 Task: Play online Dominion games in easy mode.
Action: Mouse moved to (350, 587)
Screenshot: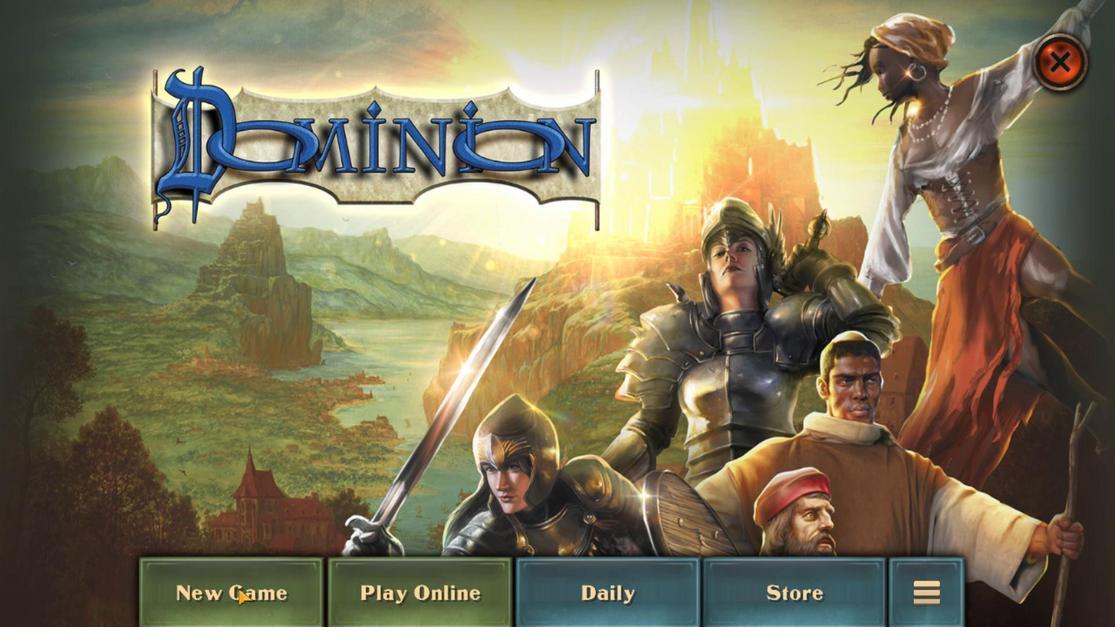 
Action: Mouse pressed left at (350, 587)
Screenshot: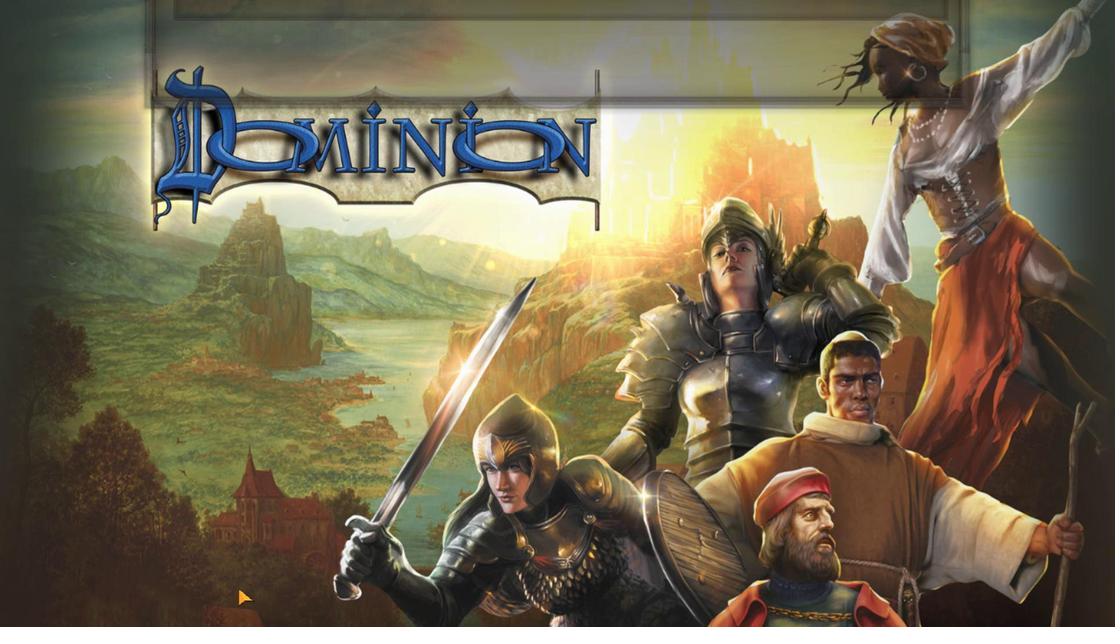 
Action: Mouse moved to (602, 280)
Screenshot: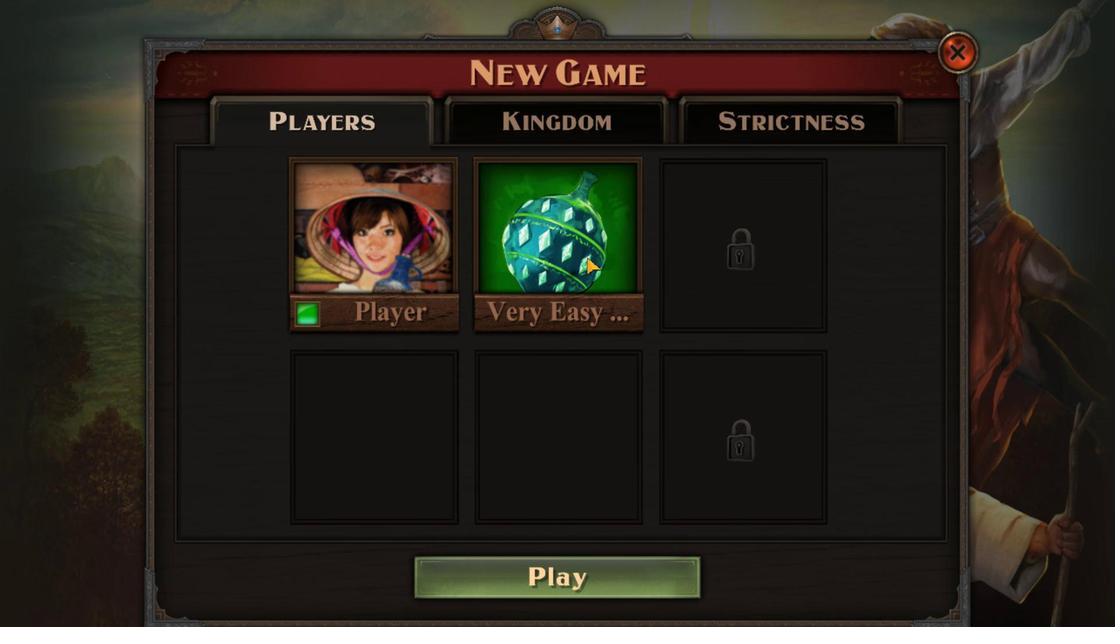 
Action: Mouse pressed left at (602, 280)
Screenshot: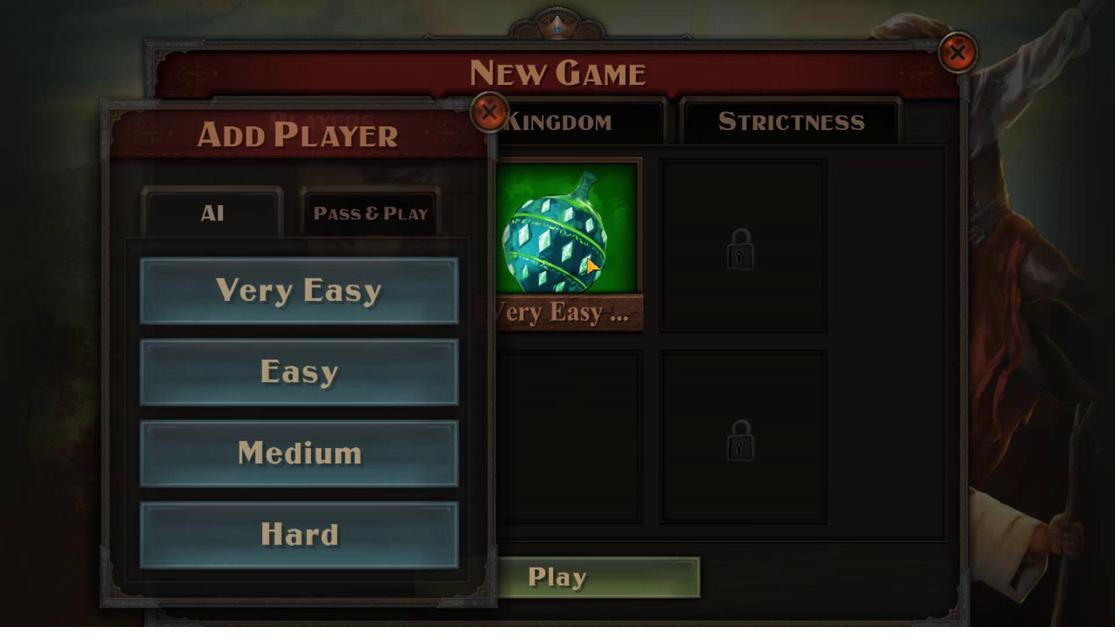 
Action: Mouse moved to (478, 375)
Screenshot: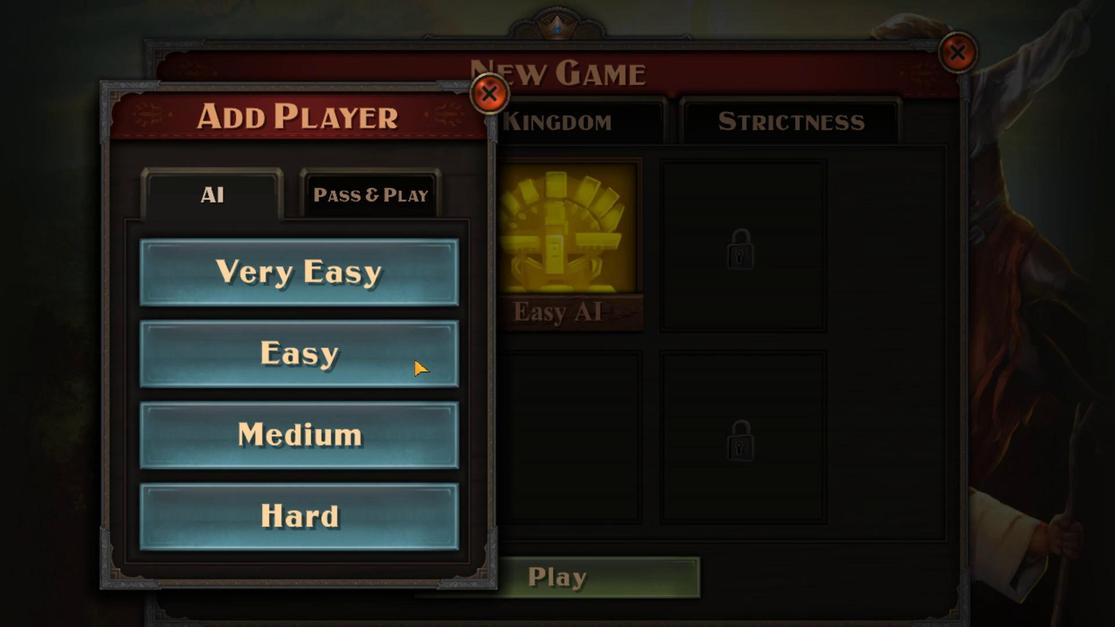 
Action: Mouse pressed left at (478, 375)
Screenshot: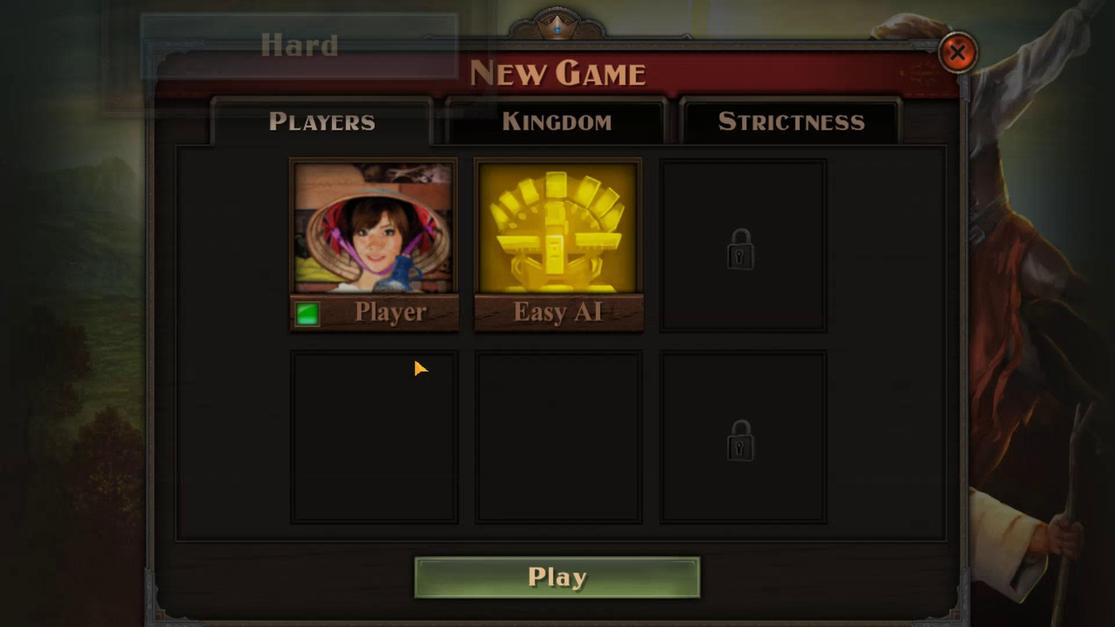 
Action: Mouse moved to (632, 578)
Screenshot: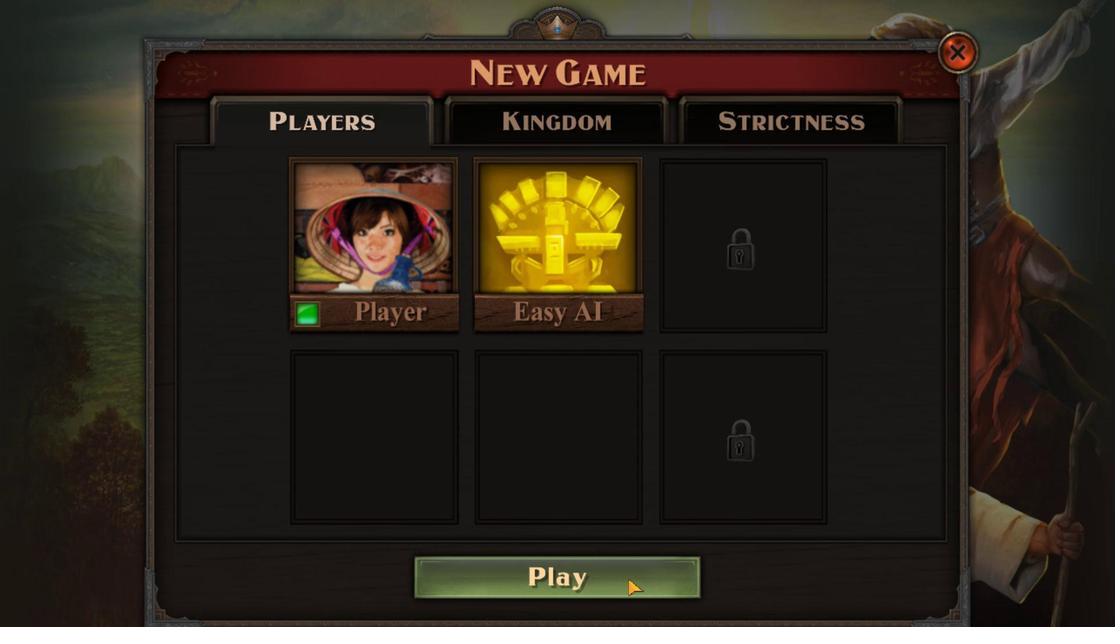 
Action: Mouse pressed left at (632, 578)
Screenshot: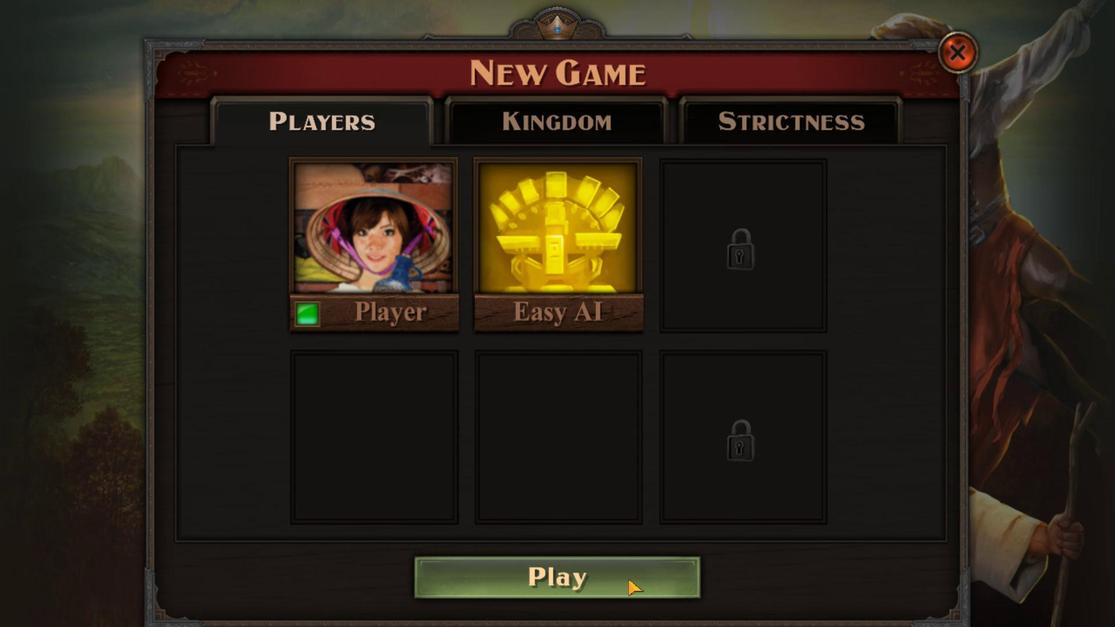 
Action: Mouse moved to (587, 548)
Screenshot: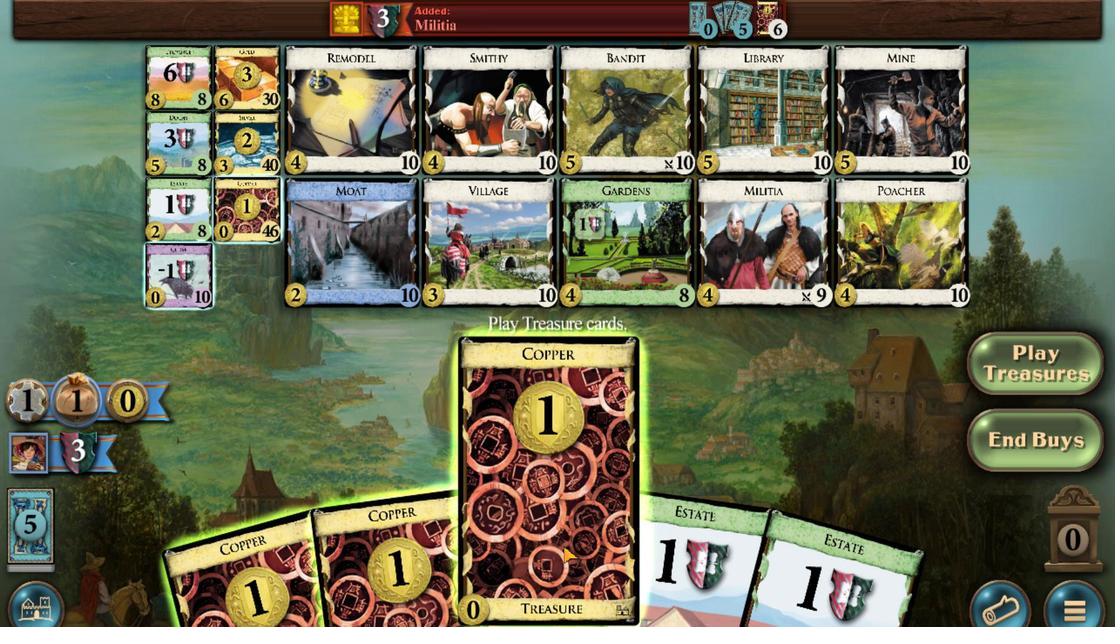 
Action: Mouse scrolled (587, 548) with delta (0, 0)
Screenshot: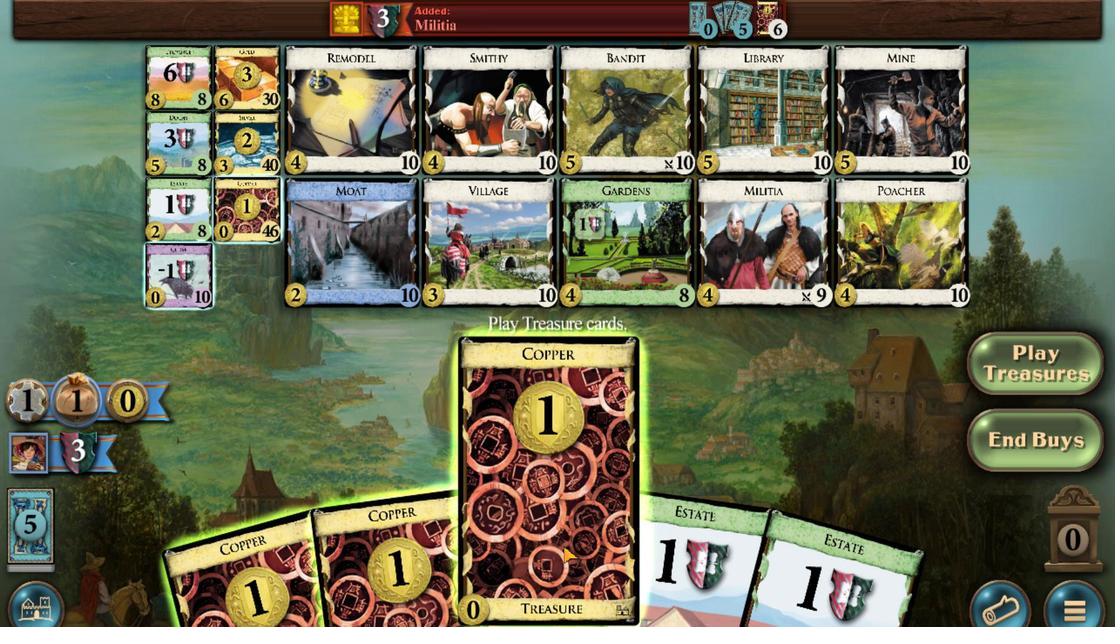 
Action: Mouse moved to (499, 562)
Screenshot: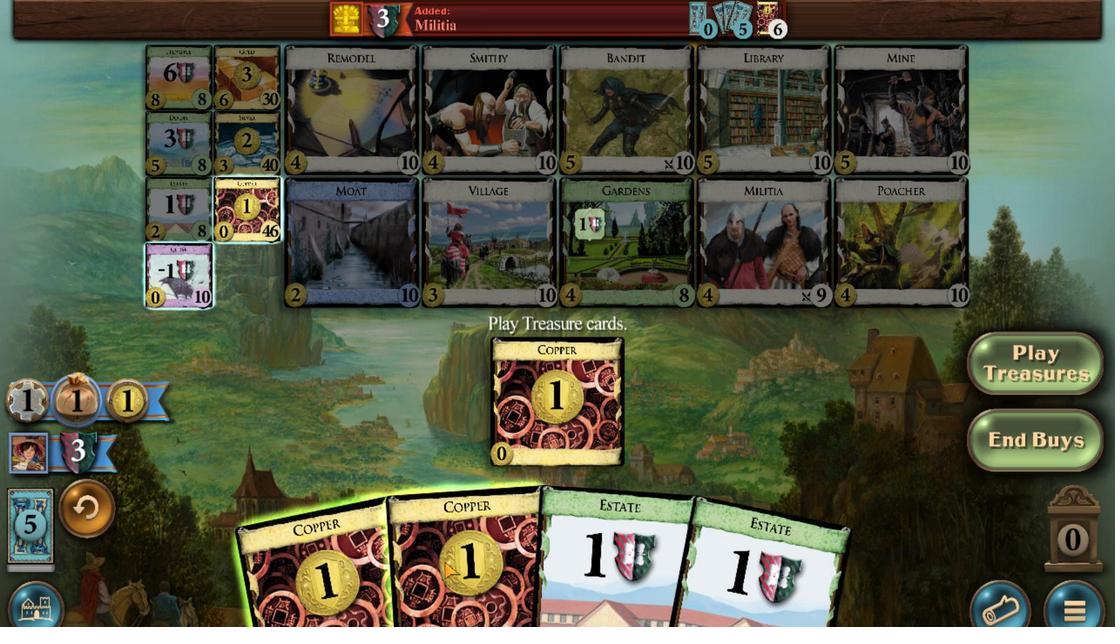 
Action: Mouse scrolled (499, 562) with delta (0, 0)
Screenshot: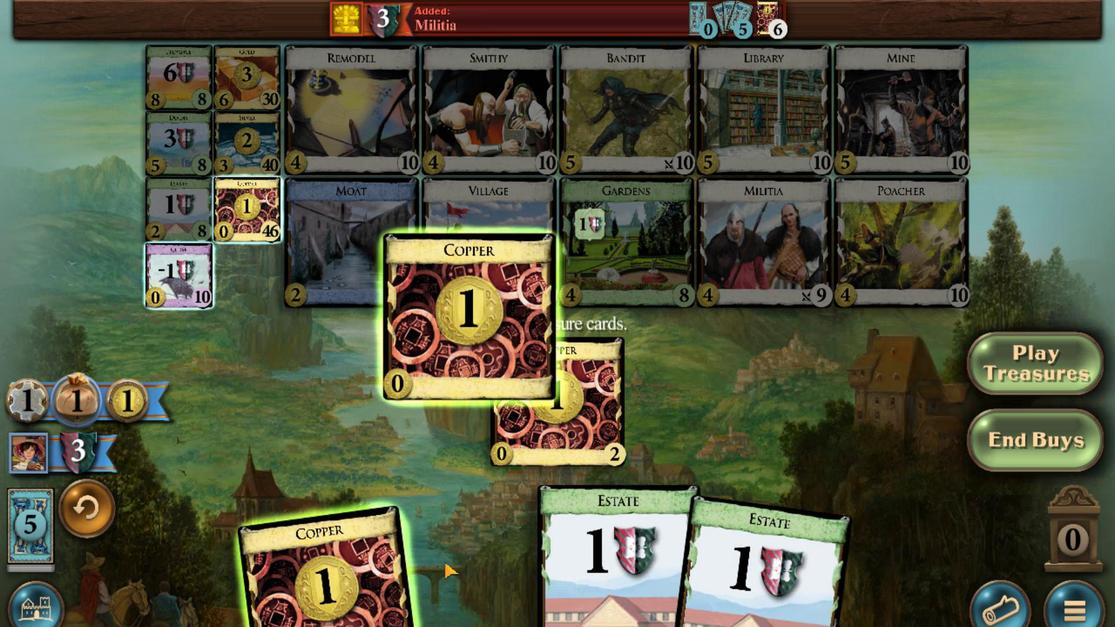 
Action: Mouse moved to (442, 589)
Screenshot: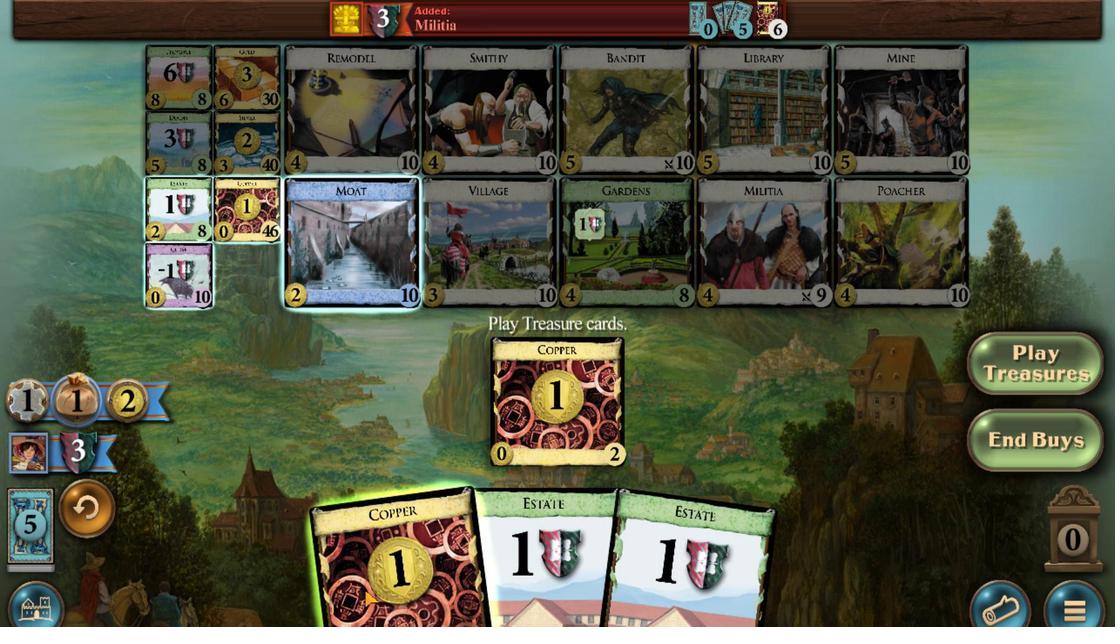 
Action: Mouse scrolled (442, 588) with delta (0, 0)
Screenshot: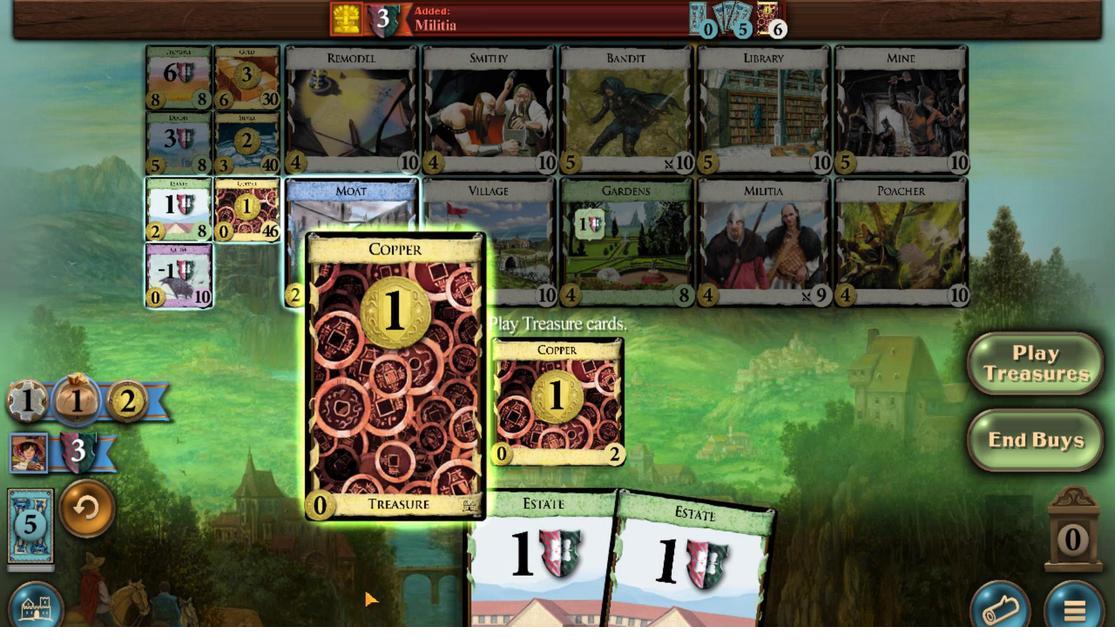 
Action: Mouse moved to (356, 182)
Screenshot: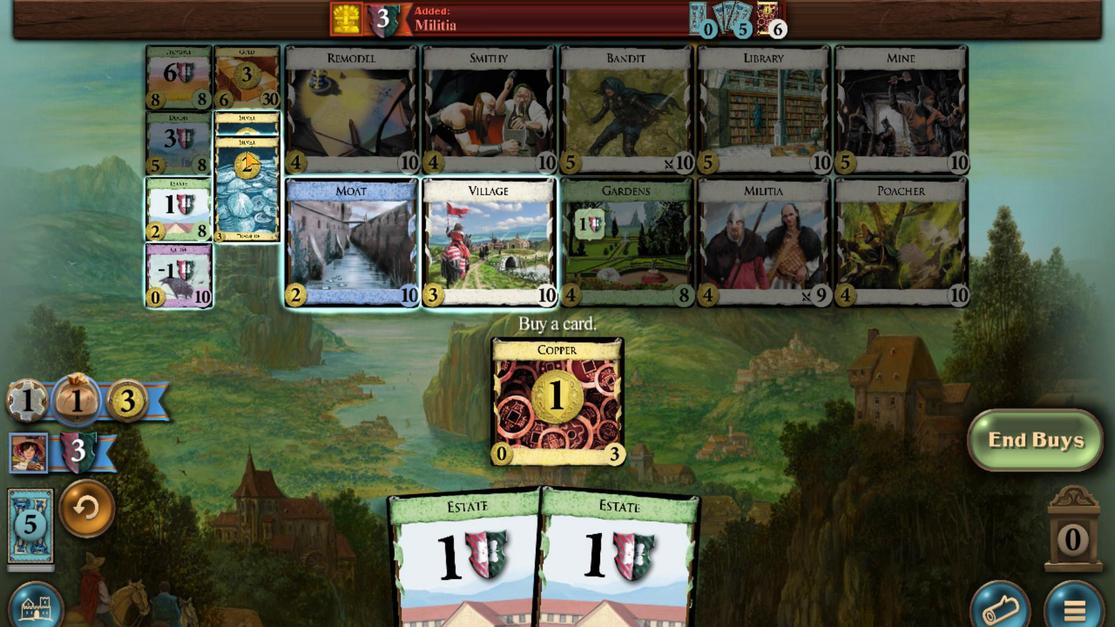 
Action: Mouse scrolled (356, 182) with delta (0, 0)
Screenshot: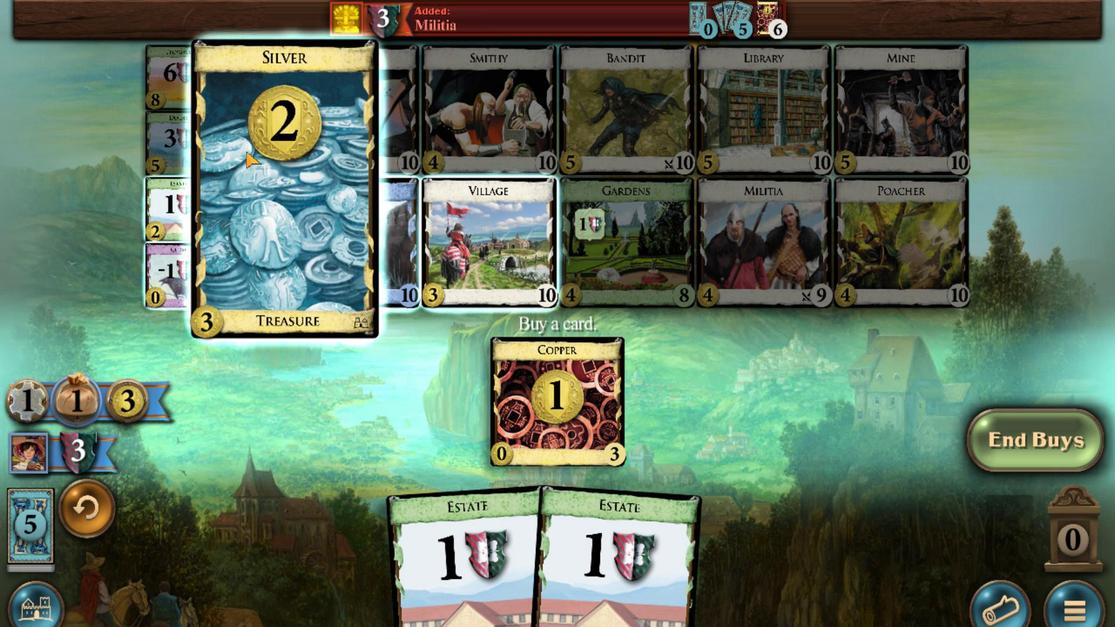 
Action: Mouse scrolled (356, 182) with delta (0, 0)
Screenshot: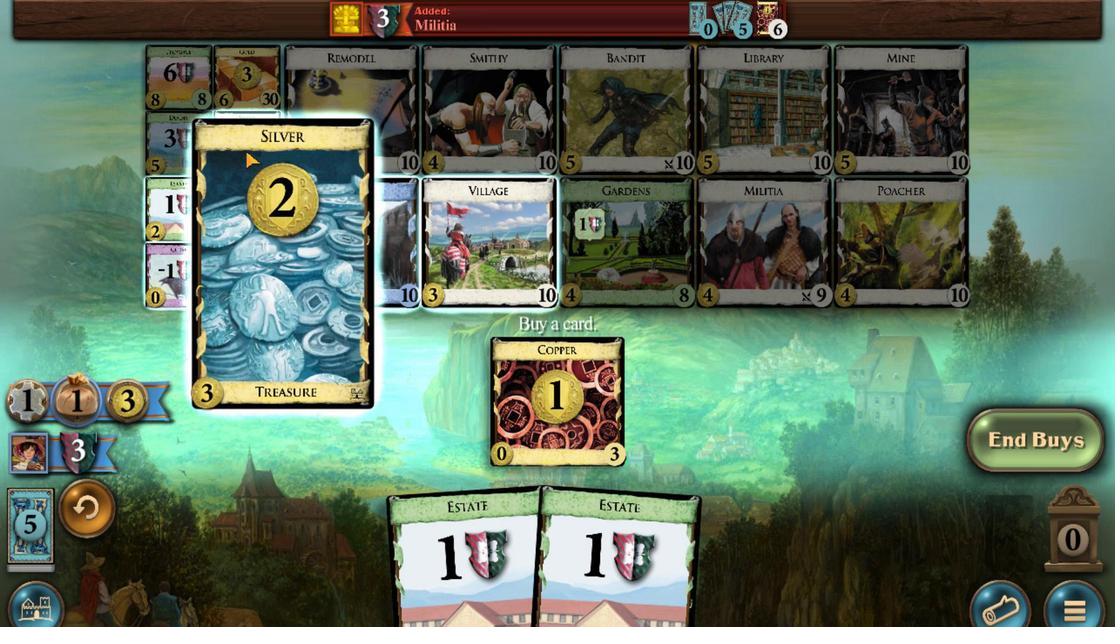 
Action: Mouse scrolled (356, 182) with delta (0, 0)
Screenshot: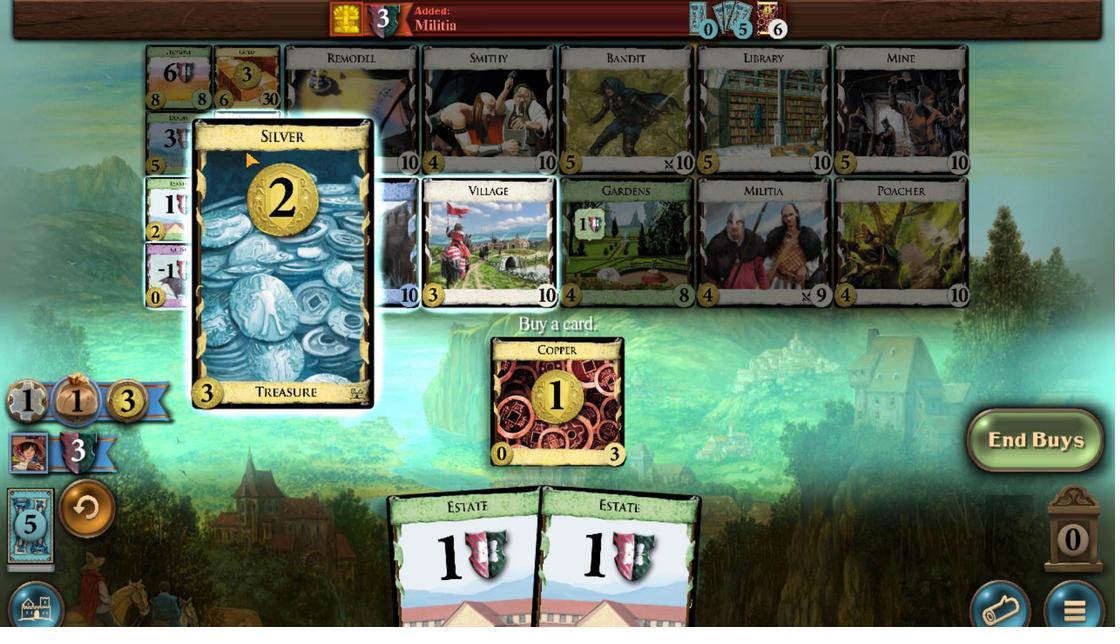 
Action: Mouse scrolled (356, 182) with delta (0, 0)
Screenshot: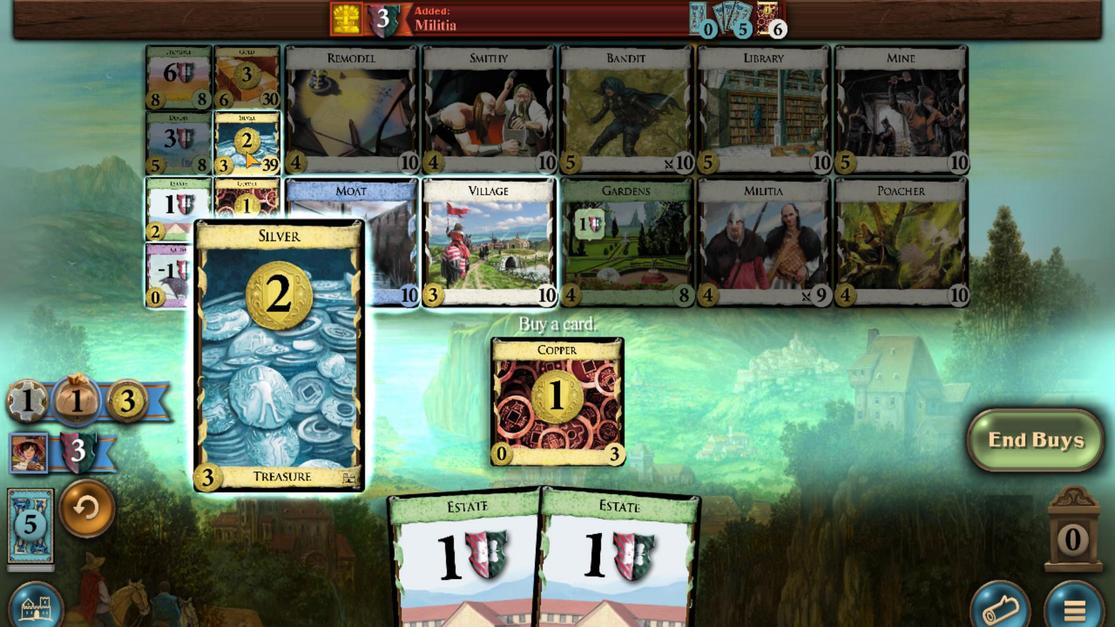 
Action: Mouse scrolled (356, 182) with delta (0, 0)
Screenshot: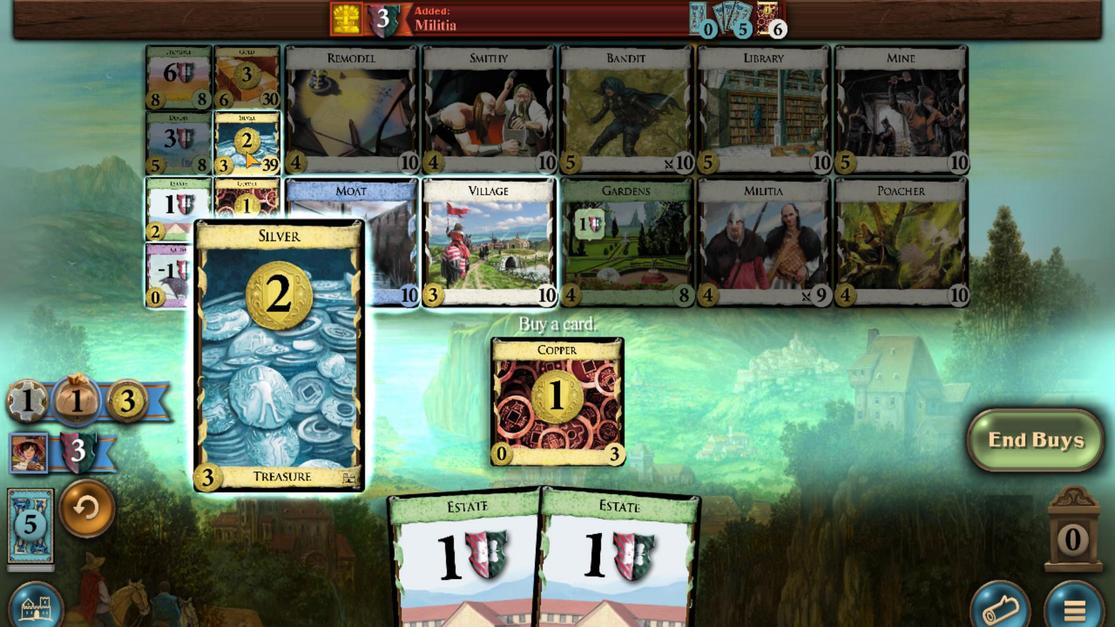 
Action: Mouse scrolled (356, 182) with delta (0, 0)
Screenshot: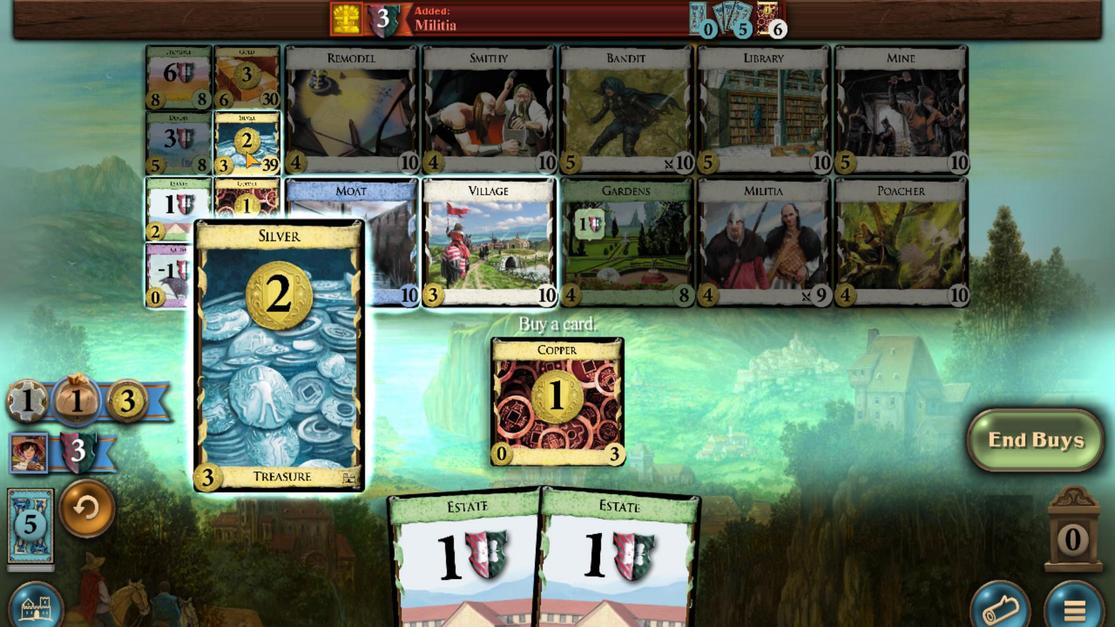 
Action: Mouse scrolled (356, 182) with delta (0, 0)
Screenshot: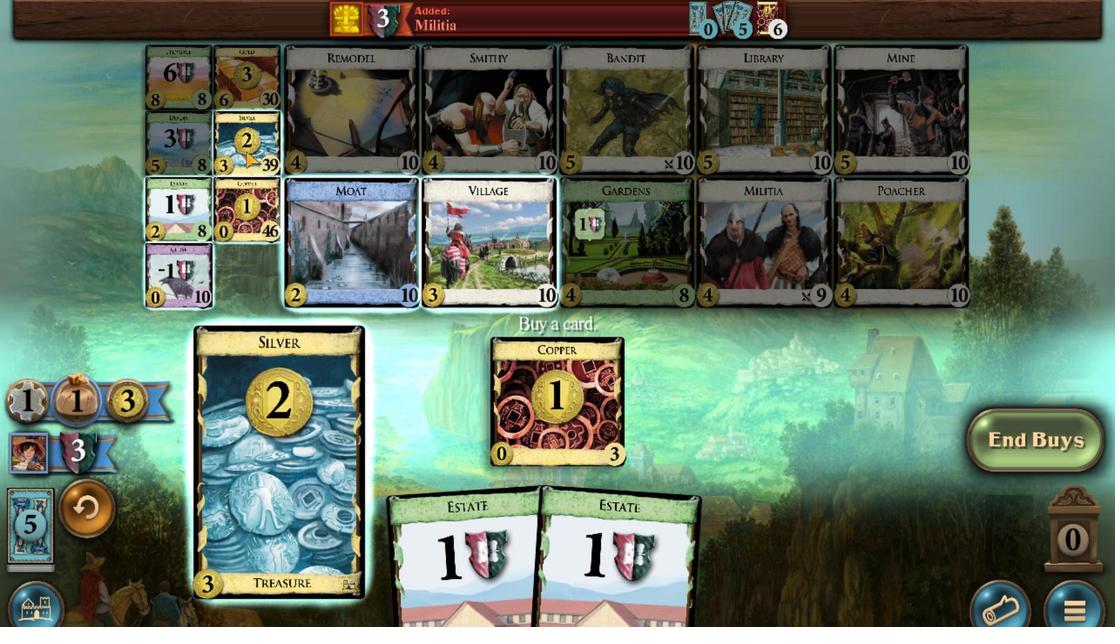 
Action: Mouse scrolled (356, 182) with delta (0, 0)
Screenshot: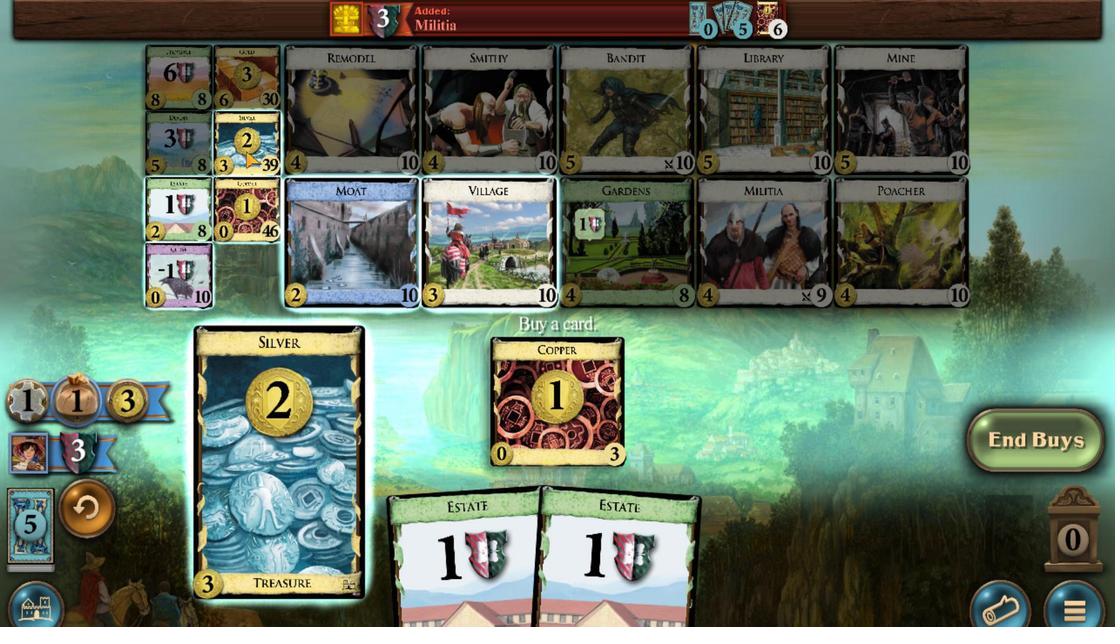 
Action: Mouse moved to (655, 575)
Screenshot: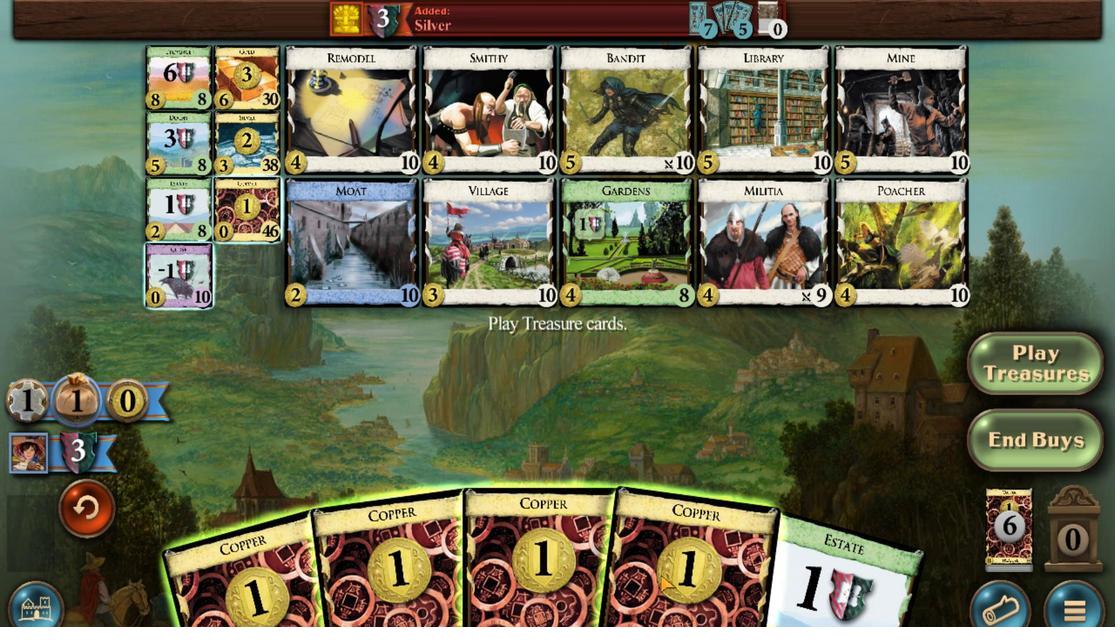 
Action: Mouse scrolled (655, 574) with delta (0, 0)
Screenshot: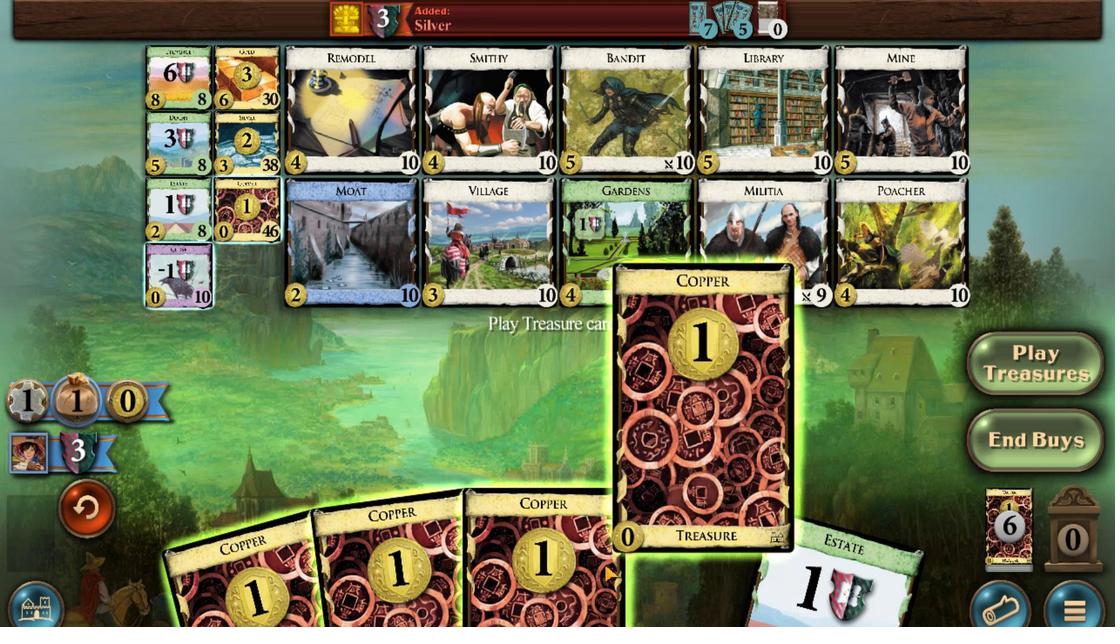 
Action: Mouse moved to (610, 565)
Screenshot: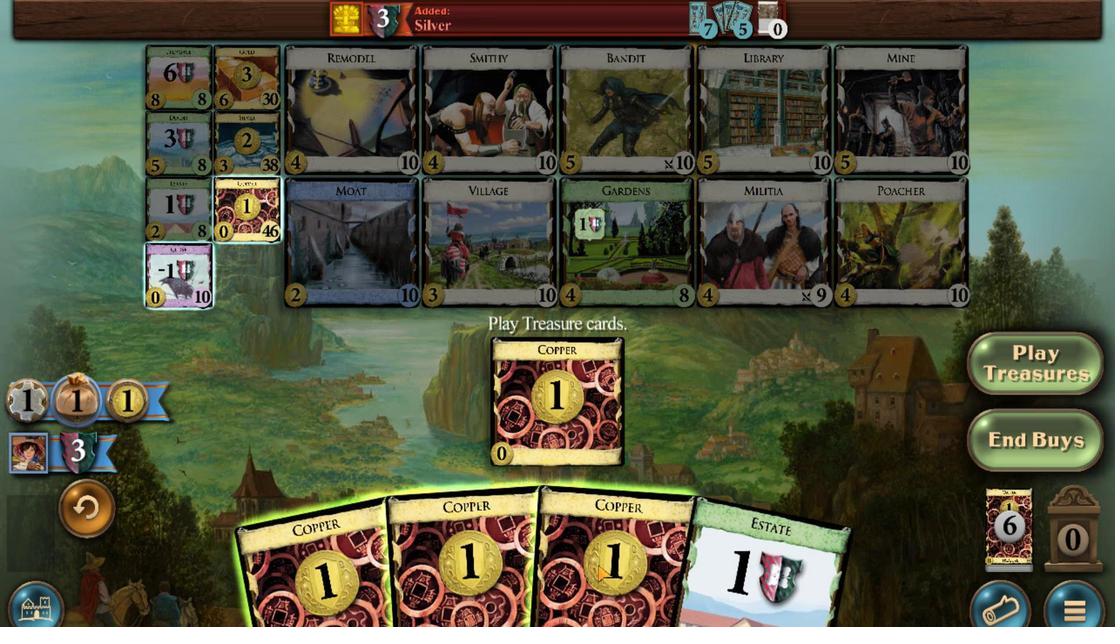
Action: Mouse scrolled (610, 565) with delta (0, 0)
Screenshot: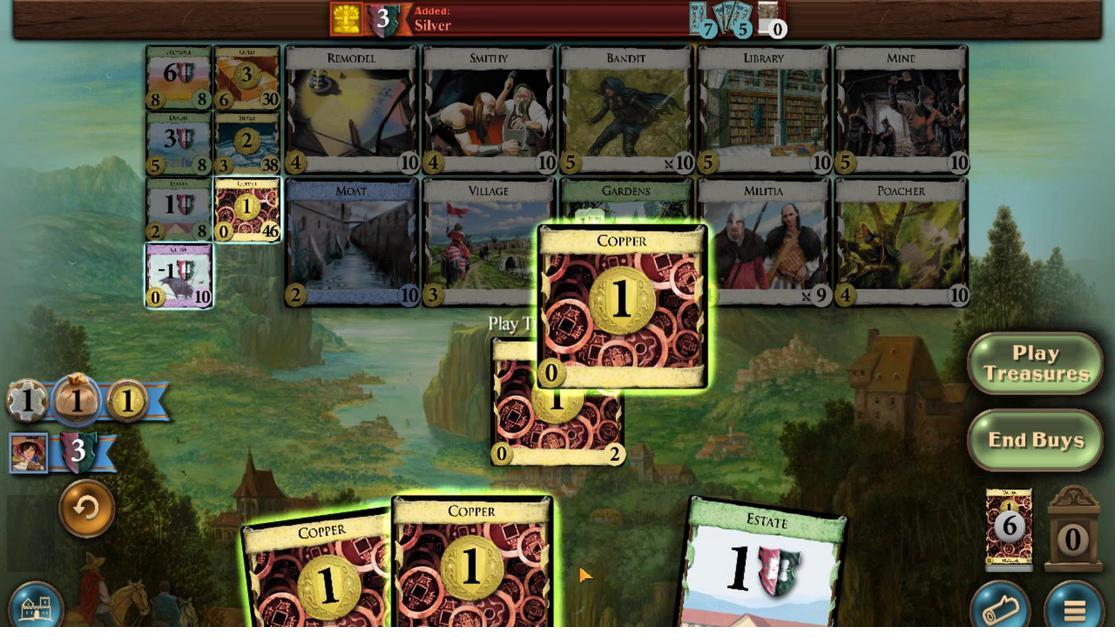 
Action: Mouse moved to (561, 581)
Screenshot: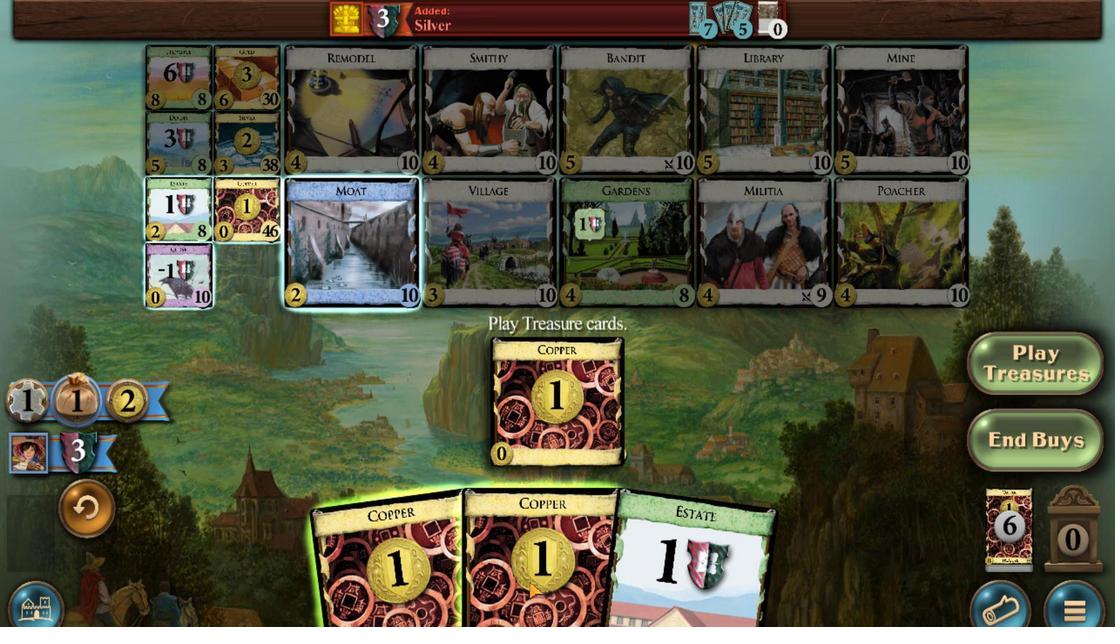 
Action: Mouse scrolled (561, 580) with delta (0, 0)
Screenshot: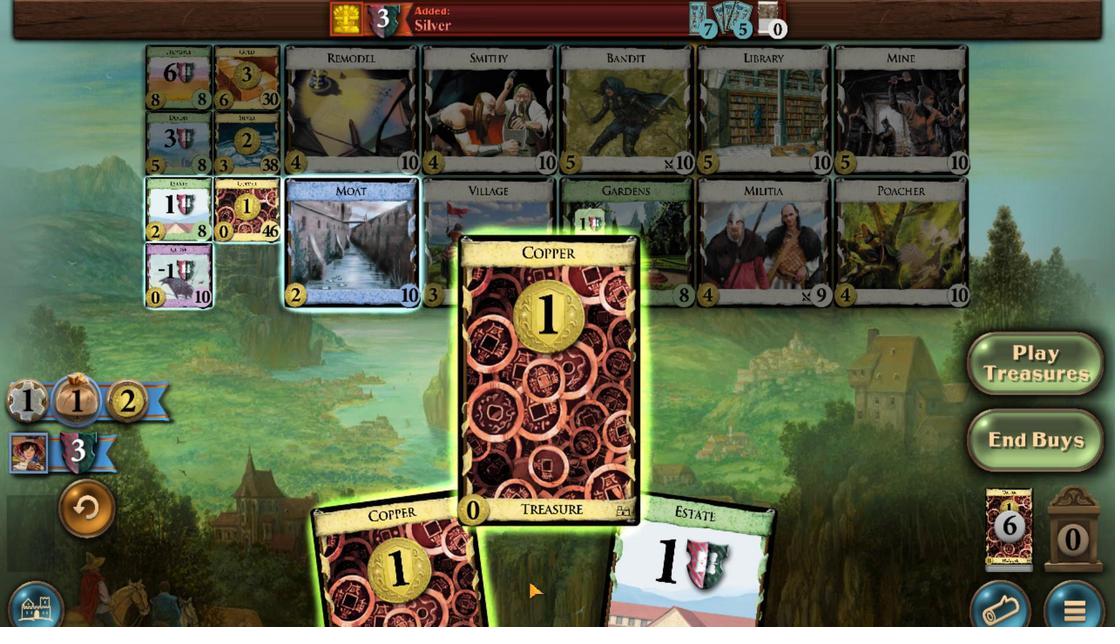 
Action: Mouse scrolled (561, 580) with delta (0, 0)
Screenshot: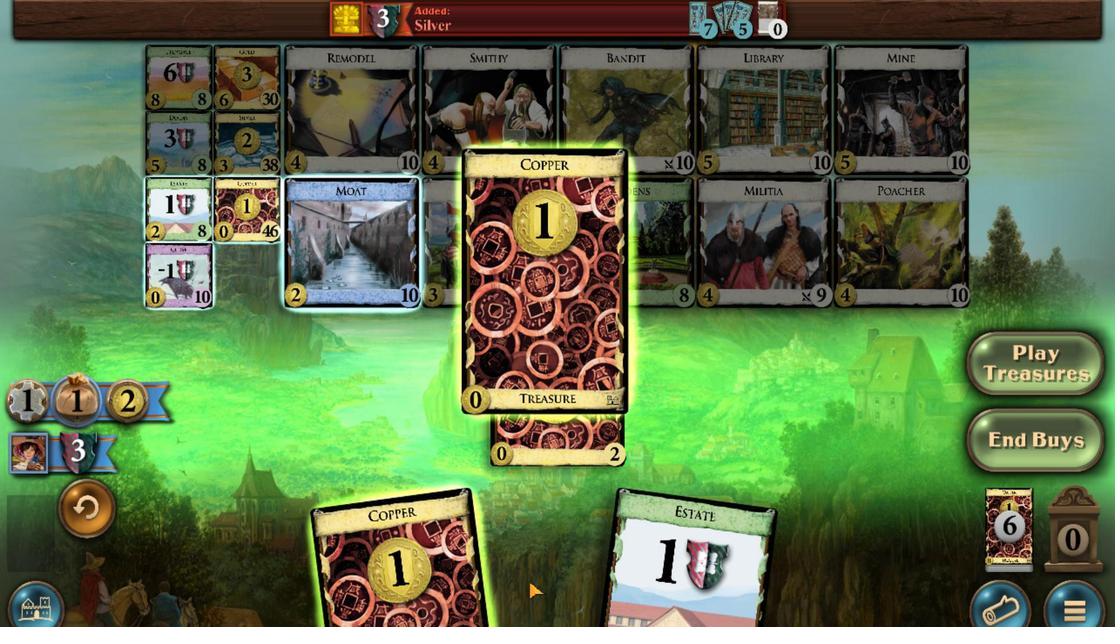 
Action: Mouse moved to (364, 173)
Screenshot: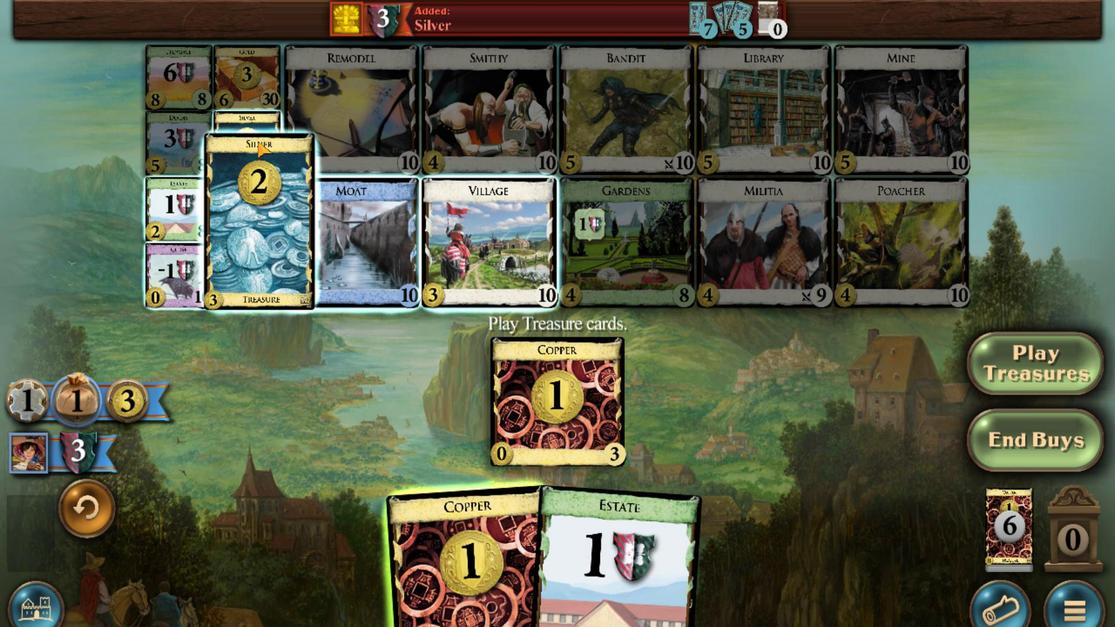 
Action: Mouse scrolled (364, 173) with delta (0, 0)
Screenshot: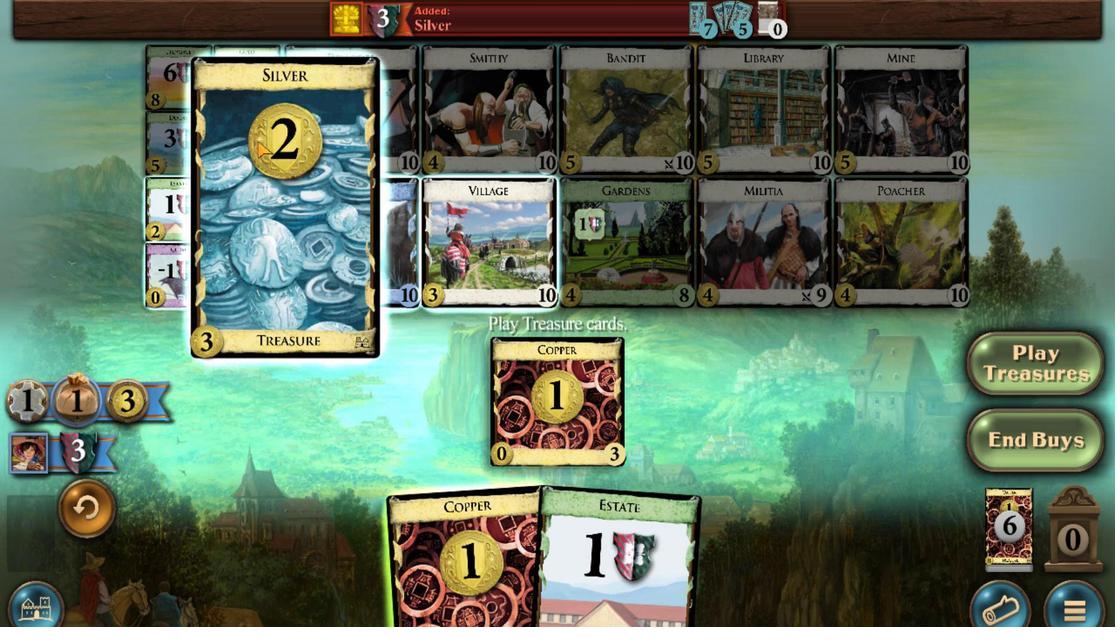 
Action: Mouse scrolled (364, 173) with delta (0, 0)
Screenshot: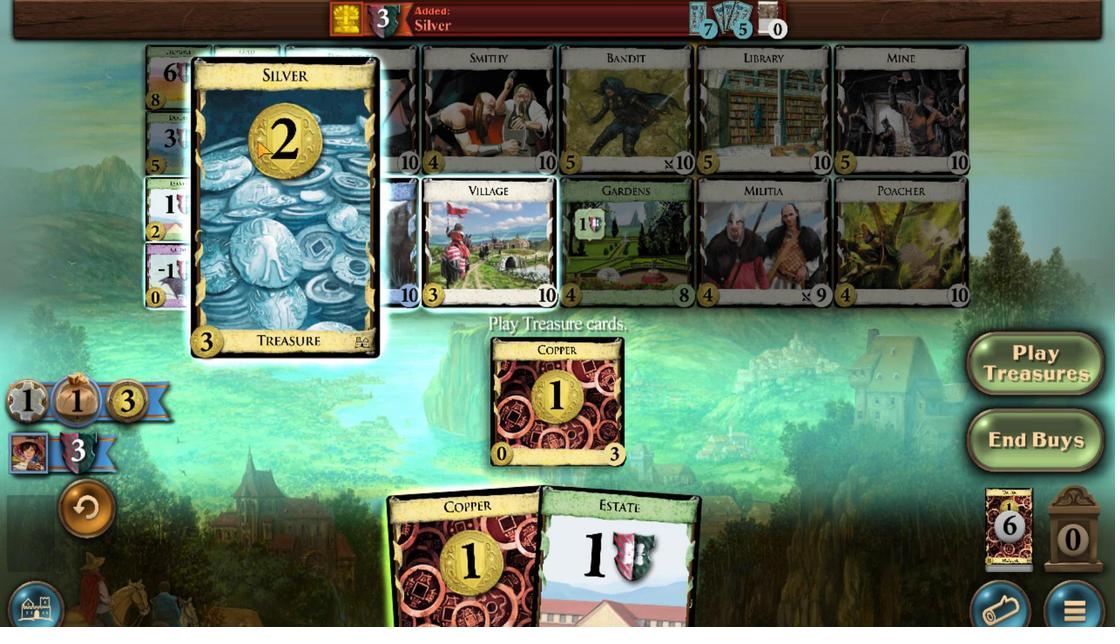 
Action: Mouse scrolled (364, 173) with delta (0, 0)
Screenshot: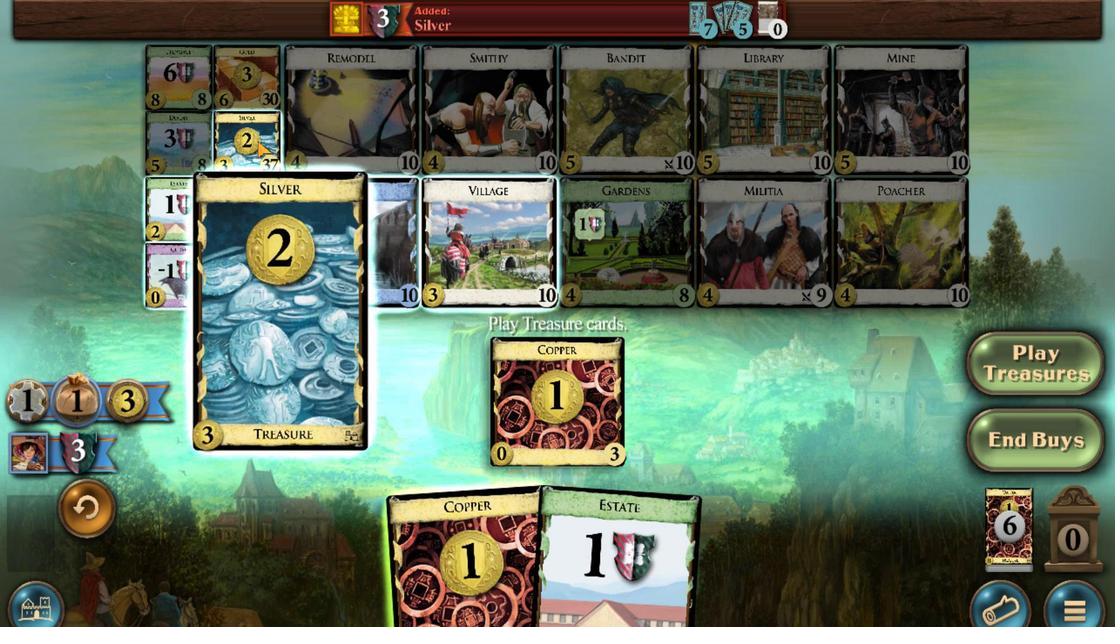 
Action: Mouse scrolled (364, 173) with delta (0, 0)
Screenshot: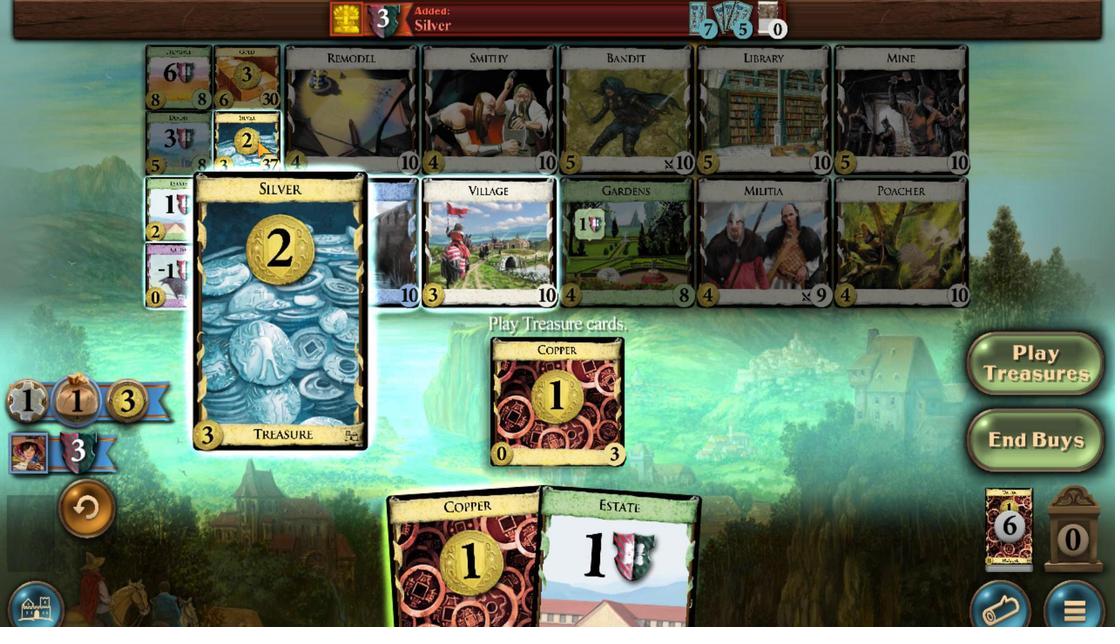 
Action: Mouse scrolled (364, 173) with delta (0, 0)
Screenshot: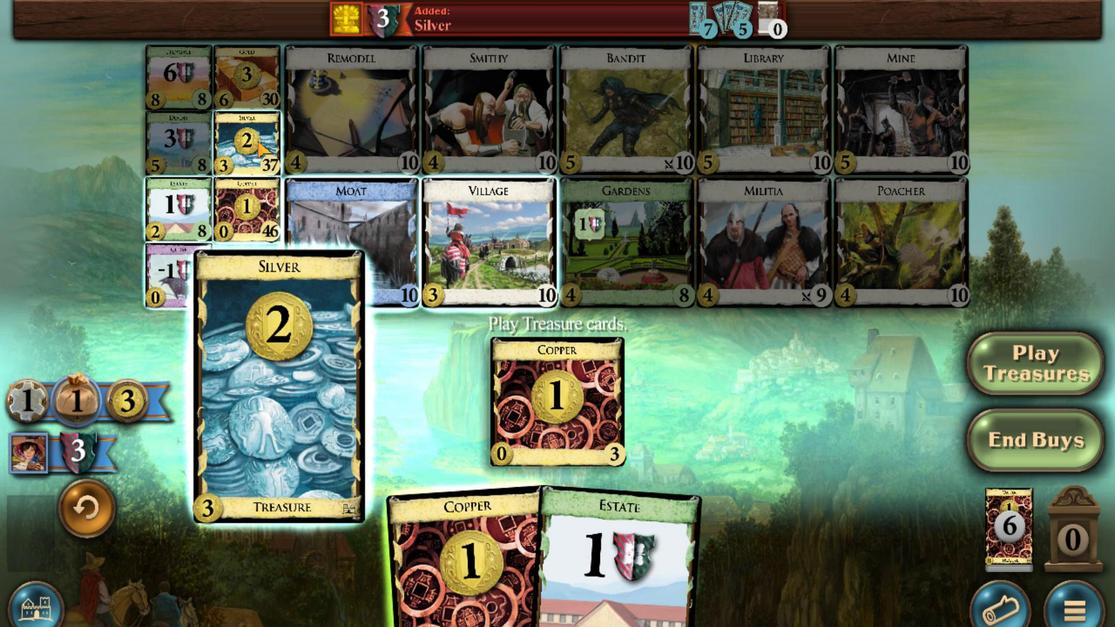 
Action: Mouse moved to (683, 551)
Screenshot: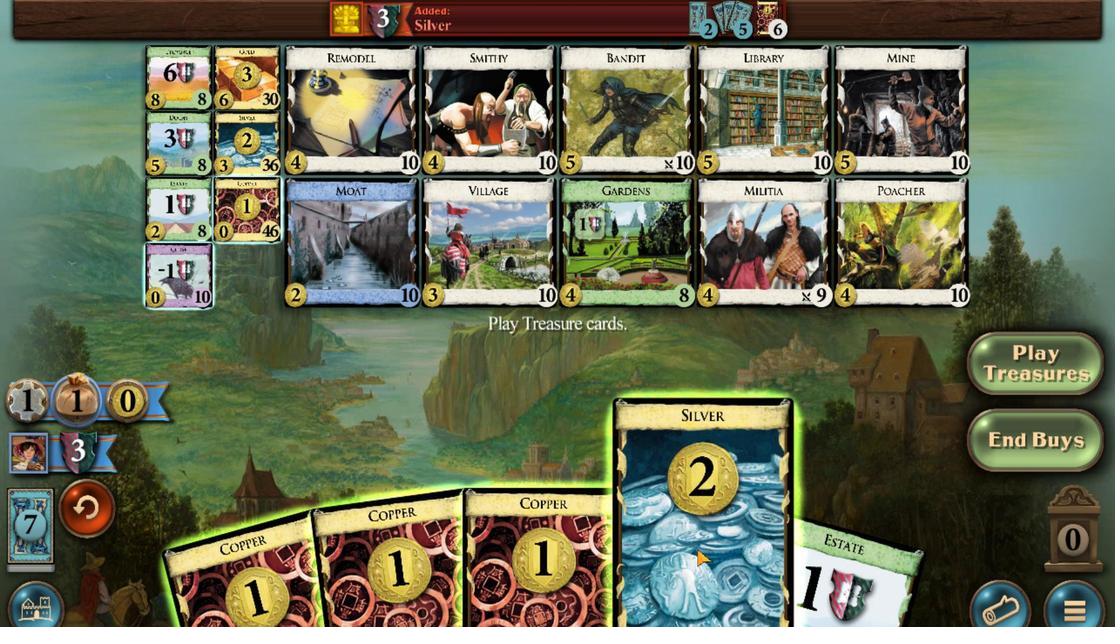 
Action: Mouse scrolled (683, 550) with delta (0, 0)
Screenshot: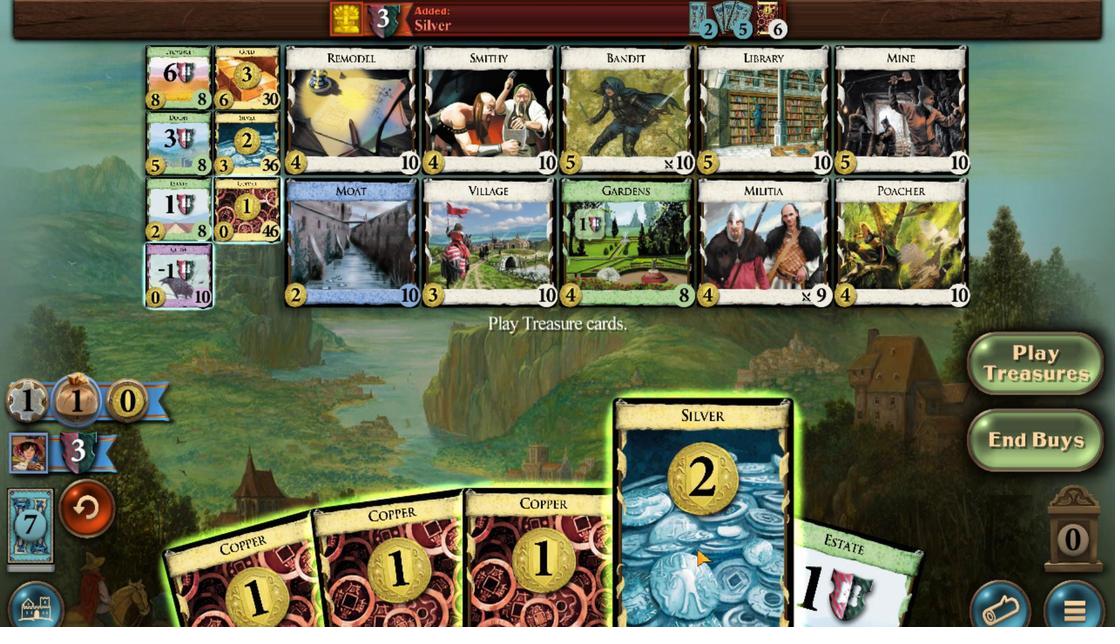 
Action: Mouse moved to (633, 541)
Screenshot: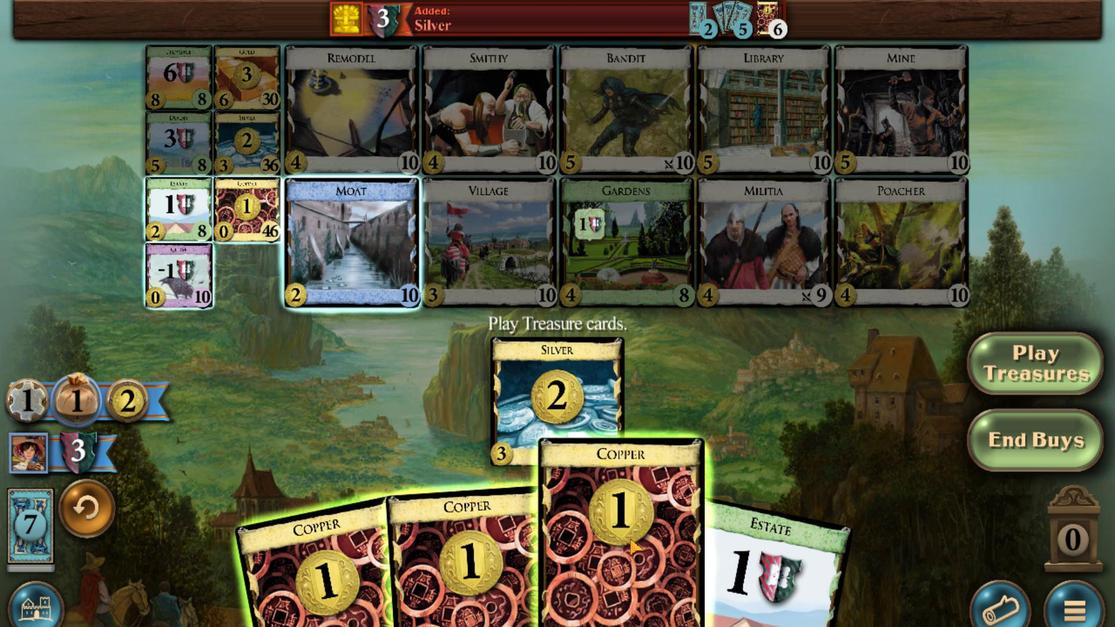 
Action: Mouse scrolled (633, 540) with delta (0, 0)
Screenshot: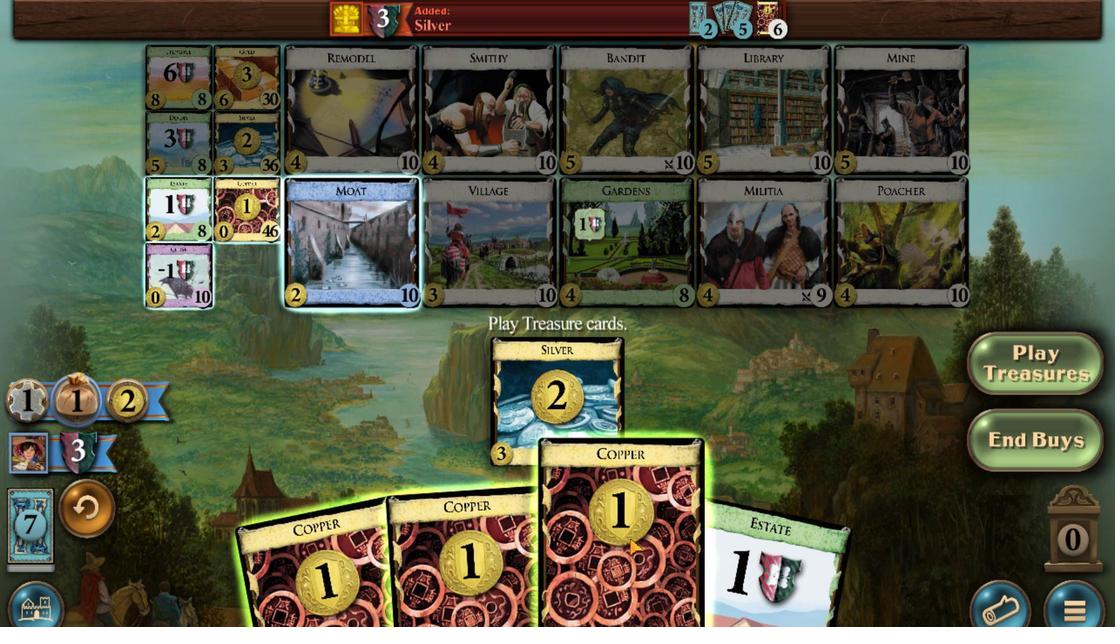 
Action: Mouse moved to (573, 550)
Screenshot: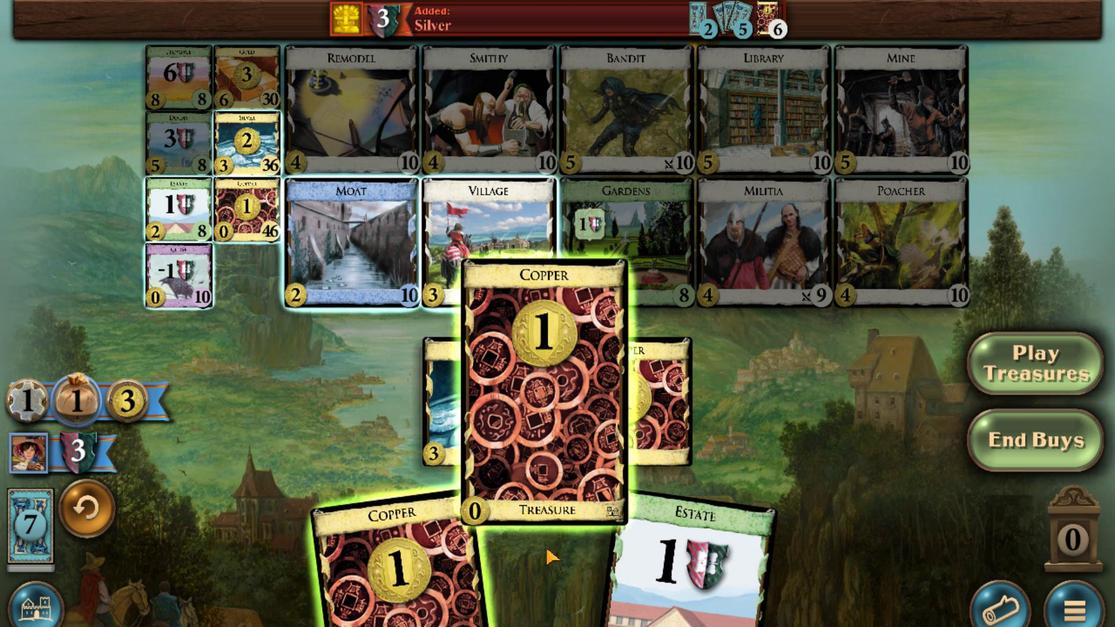 
Action: Mouse scrolled (573, 549) with delta (0, 0)
Screenshot: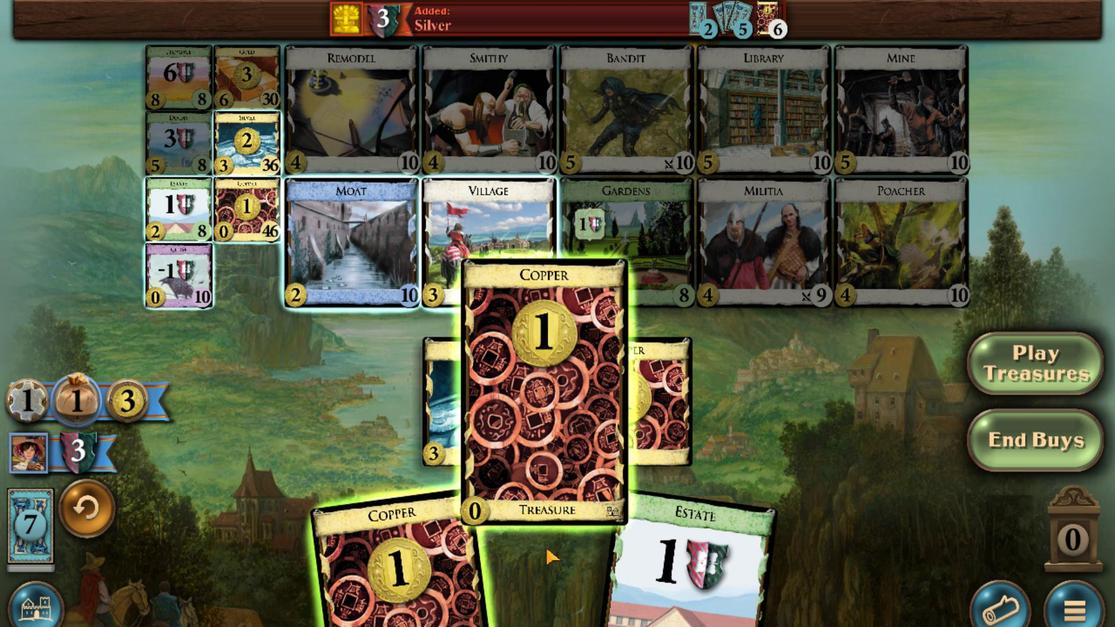 
Action: Mouse moved to (525, 562)
Screenshot: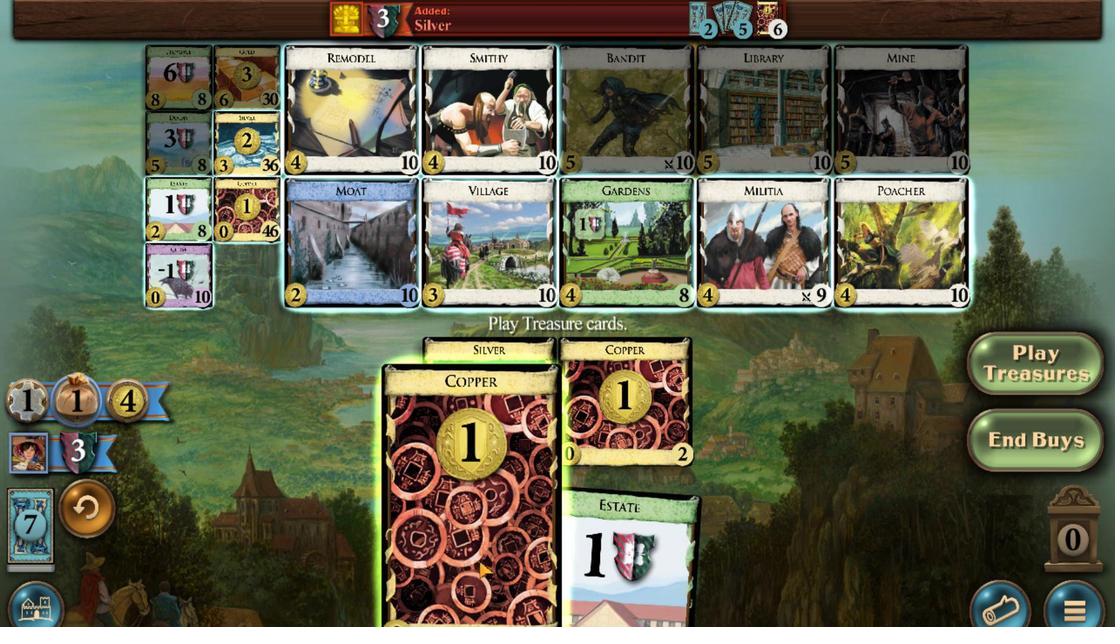 
Action: Mouse scrolled (525, 561) with delta (0, 0)
Screenshot: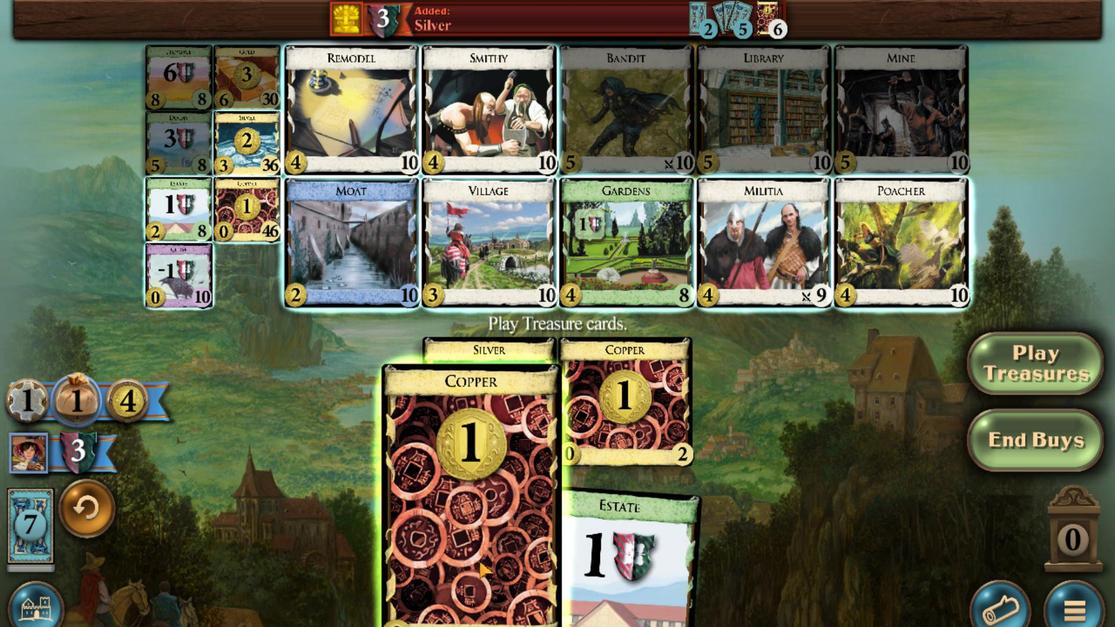 
Action: Mouse moved to (439, 157)
Screenshot: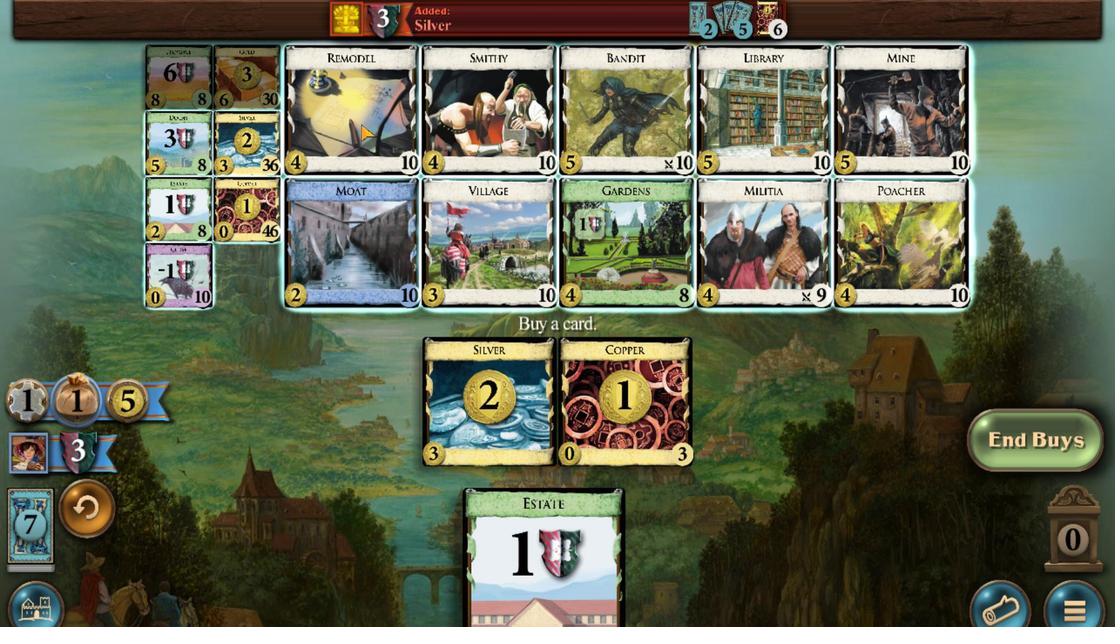 
Action: Mouse scrolled (439, 157) with delta (0, 0)
Screenshot: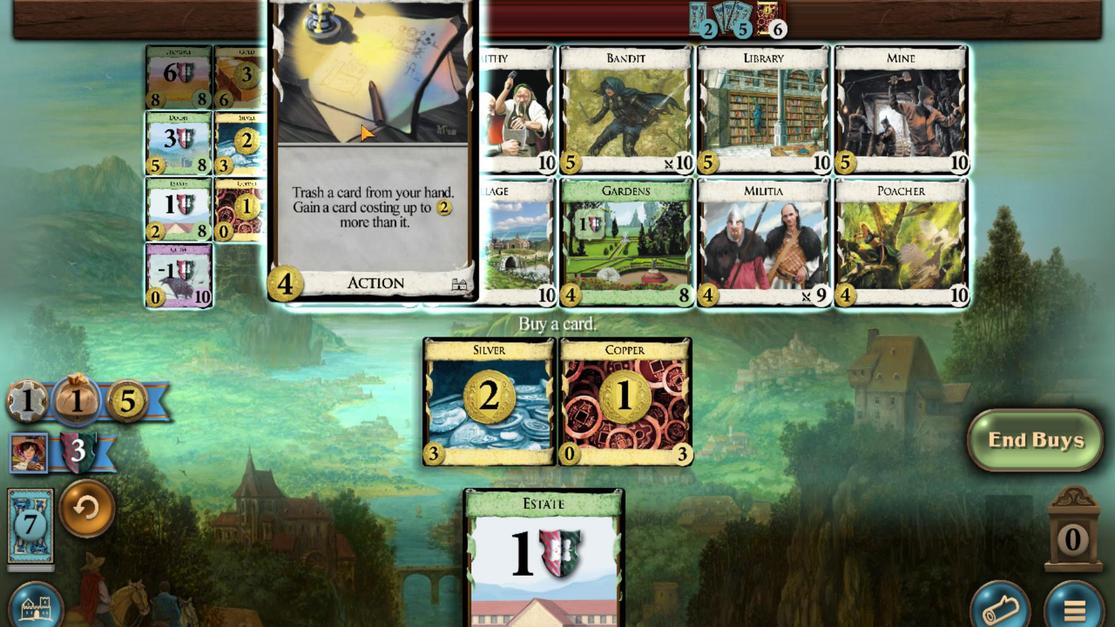 
Action: Mouse scrolled (439, 157) with delta (0, 0)
Screenshot: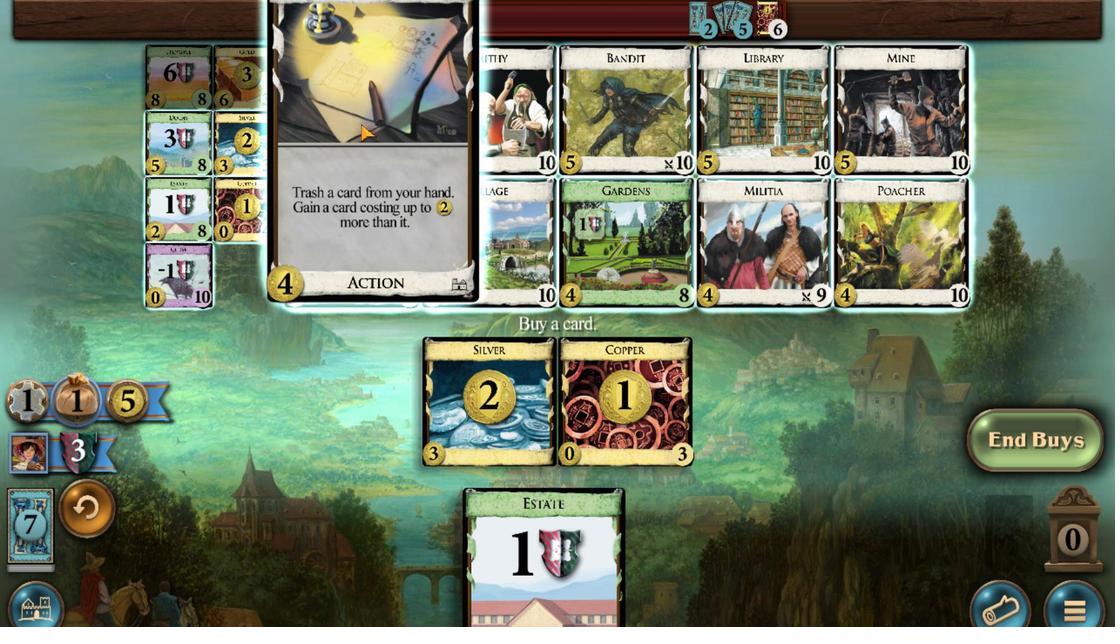 
Action: Mouse scrolled (439, 157) with delta (0, 0)
Screenshot: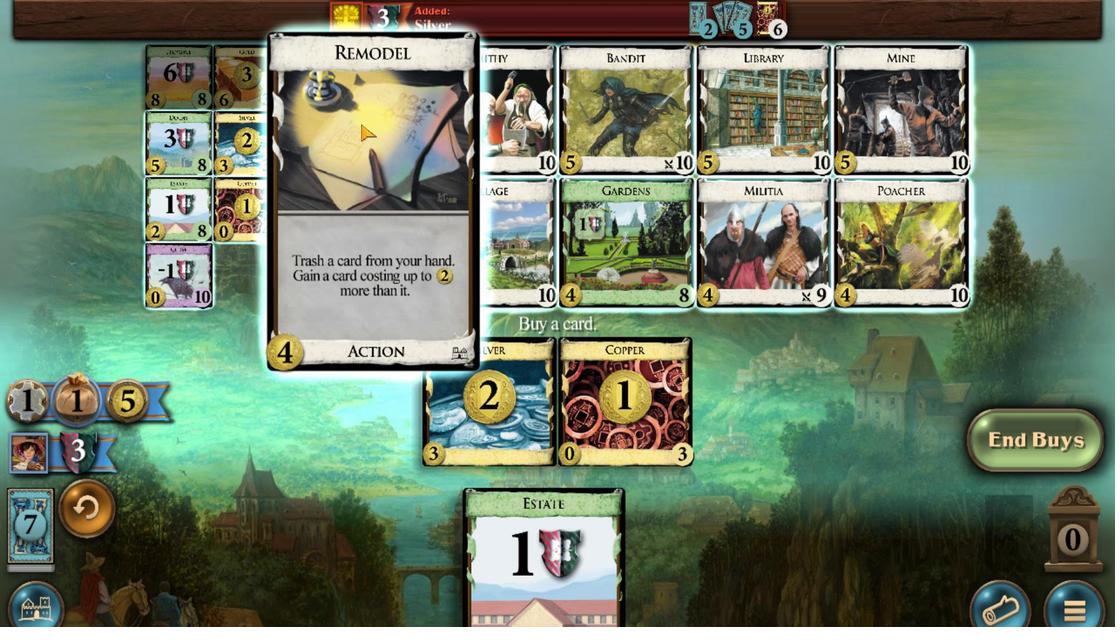 
Action: Mouse scrolled (439, 157) with delta (0, 0)
Screenshot: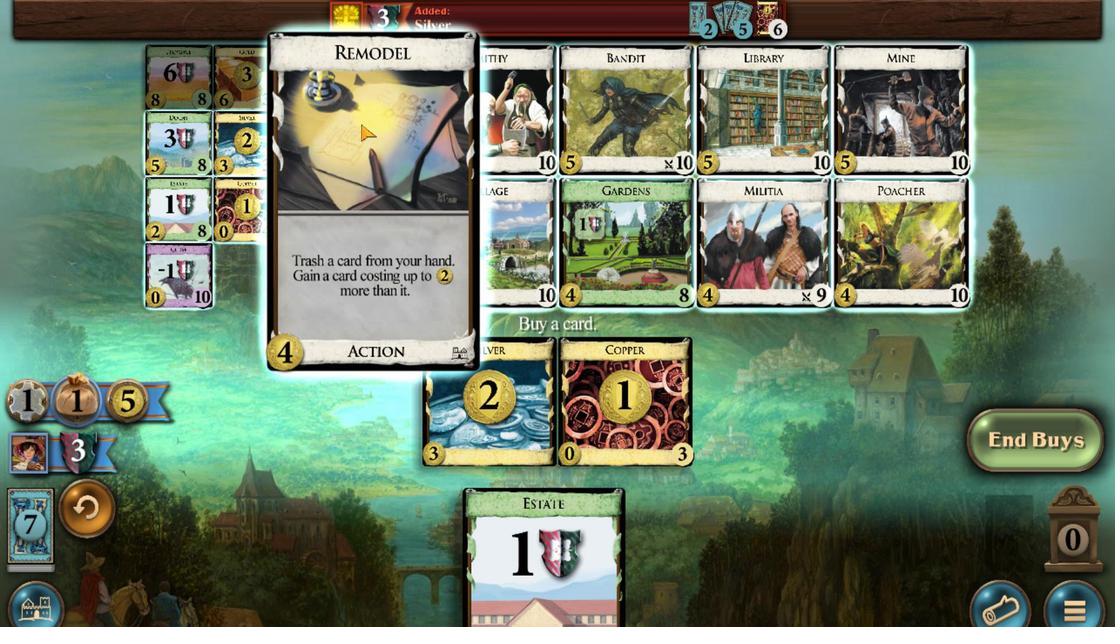
Action: Mouse scrolled (439, 157) with delta (0, 0)
Screenshot: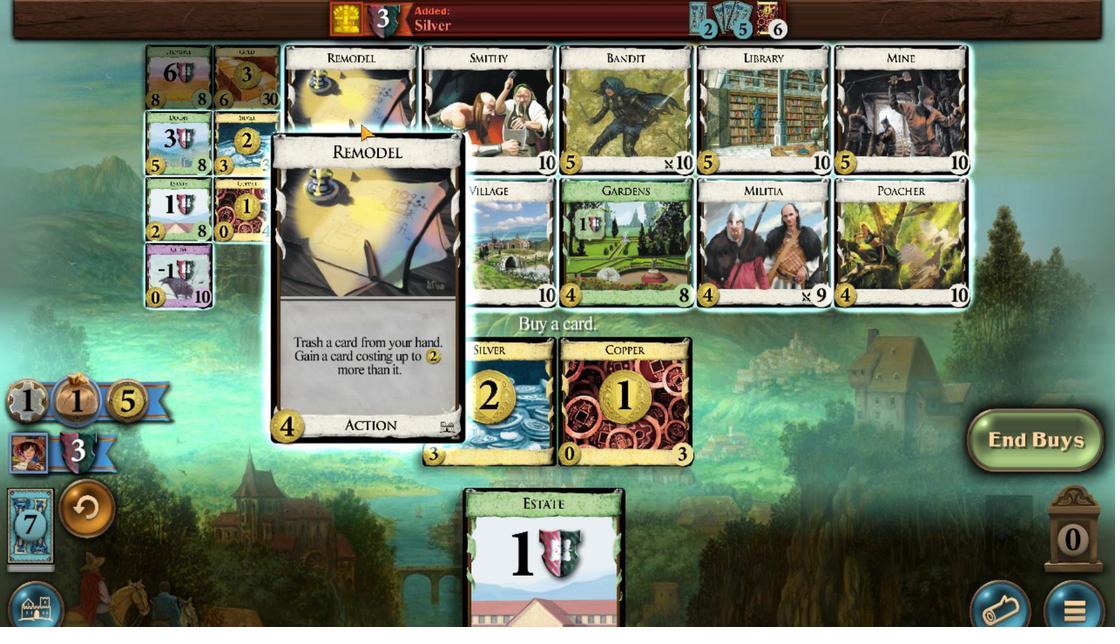 
Action: Mouse scrolled (439, 157) with delta (0, 0)
Screenshot: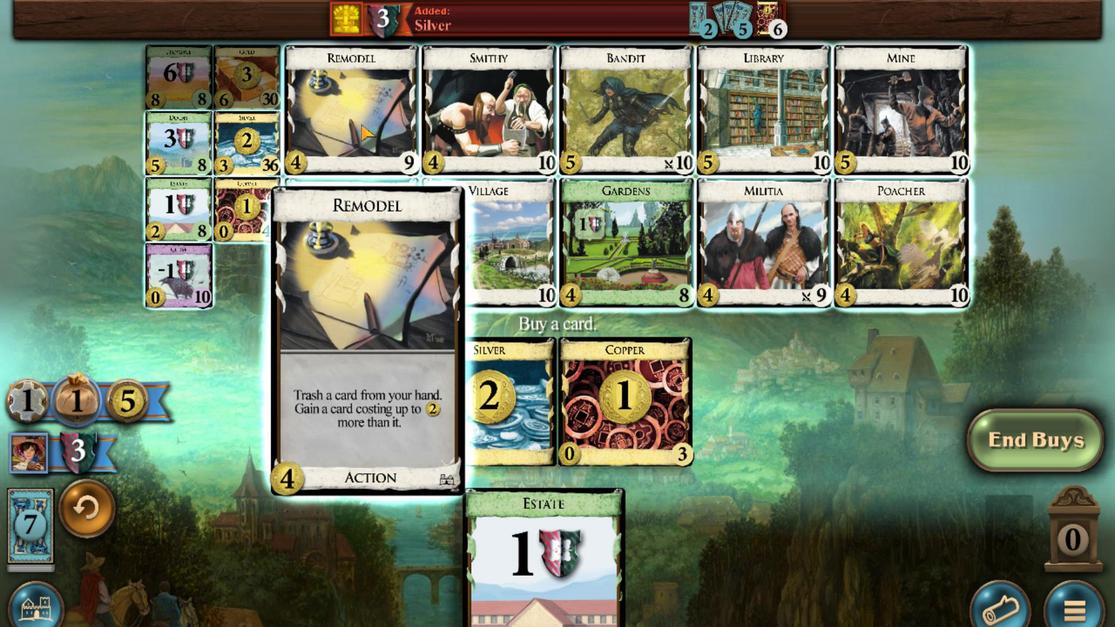 
Action: Mouse moved to (754, 551)
Screenshot: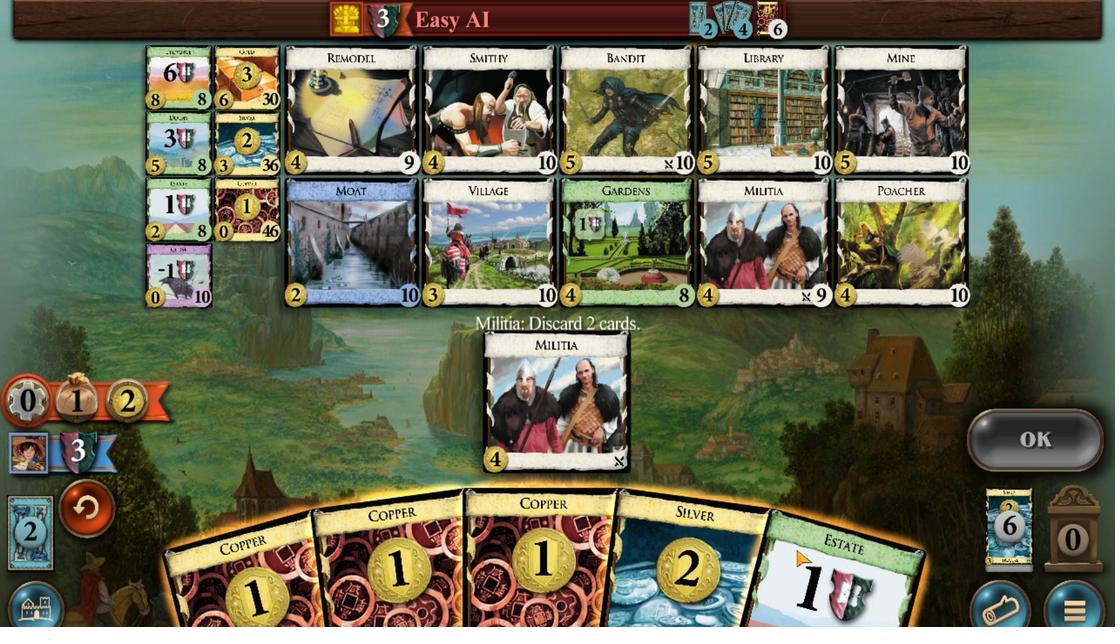 
Action: Mouse scrolled (754, 551) with delta (0, 0)
Screenshot: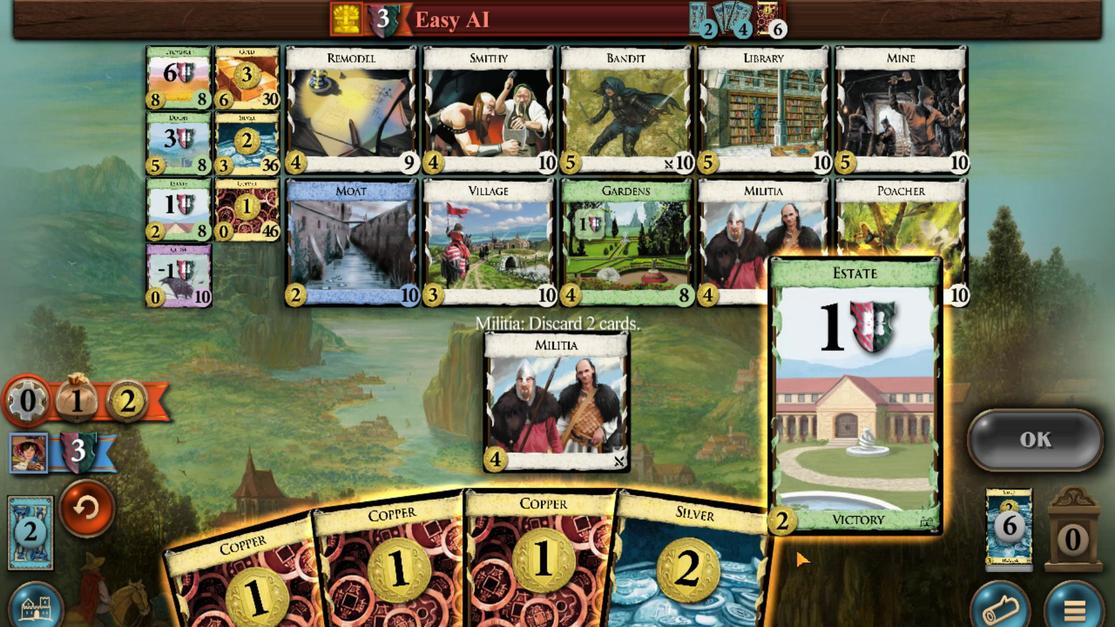 
Action: Mouse moved to (360, 561)
Screenshot: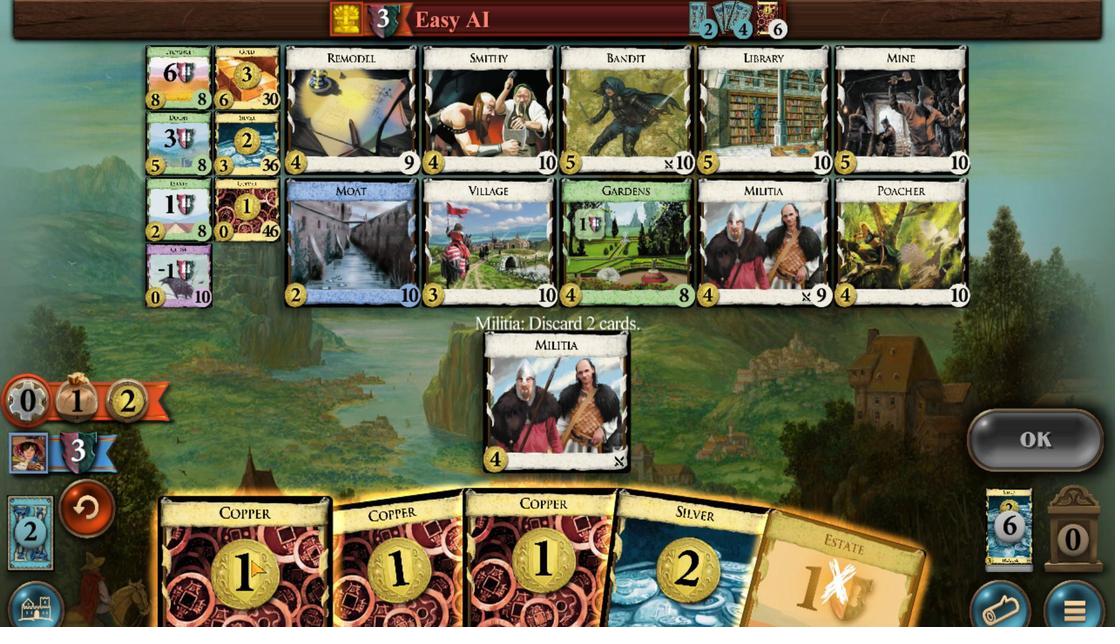 
Action: Mouse scrolled (360, 560) with delta (0, 0)
Screenshot: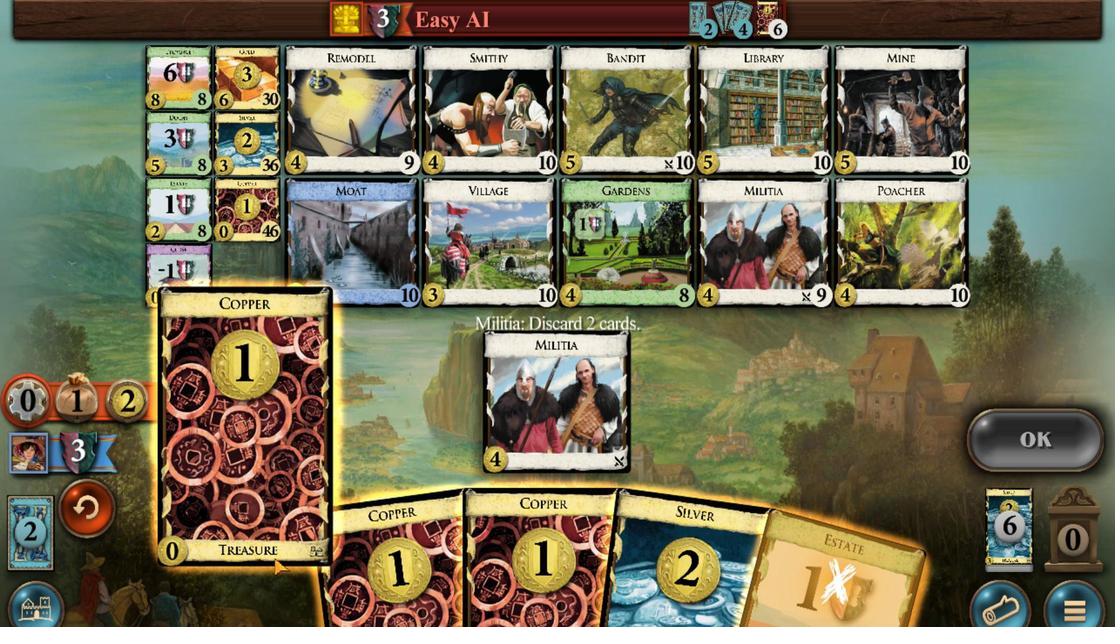 
Action: Mouse moved to (941, 458)
Screenshot: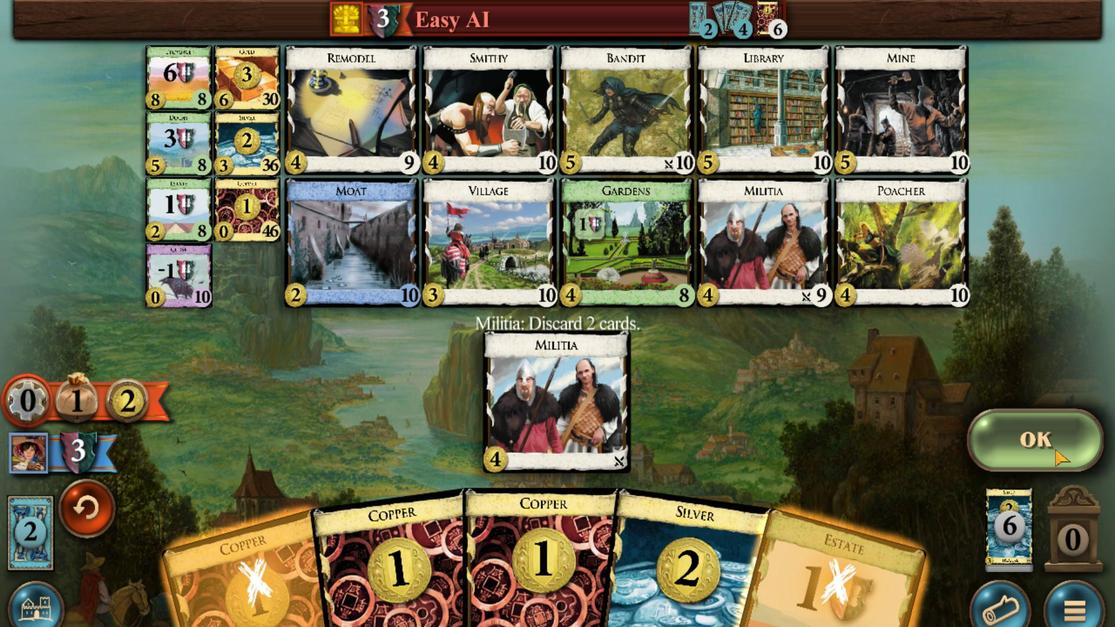 
Action: Mouse pressed left at (941, 458)
Screenshot: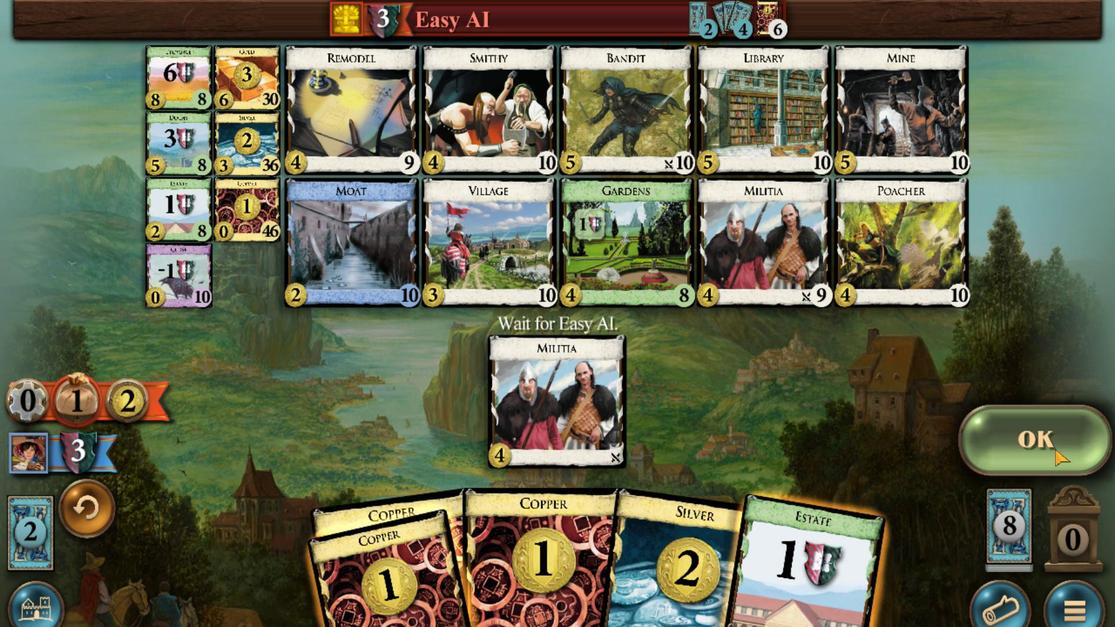 
Action: Mouse moved to (654, 524)
Screenshot: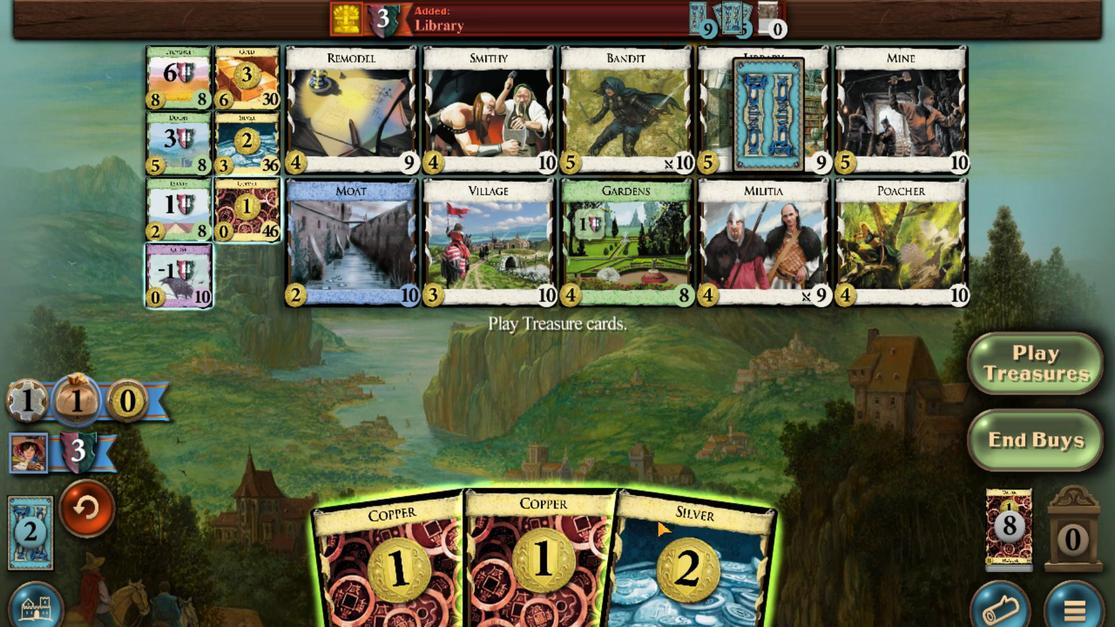 
Action: Mouse scrolled (654, 523) with delta (0, 0)
Screenshot: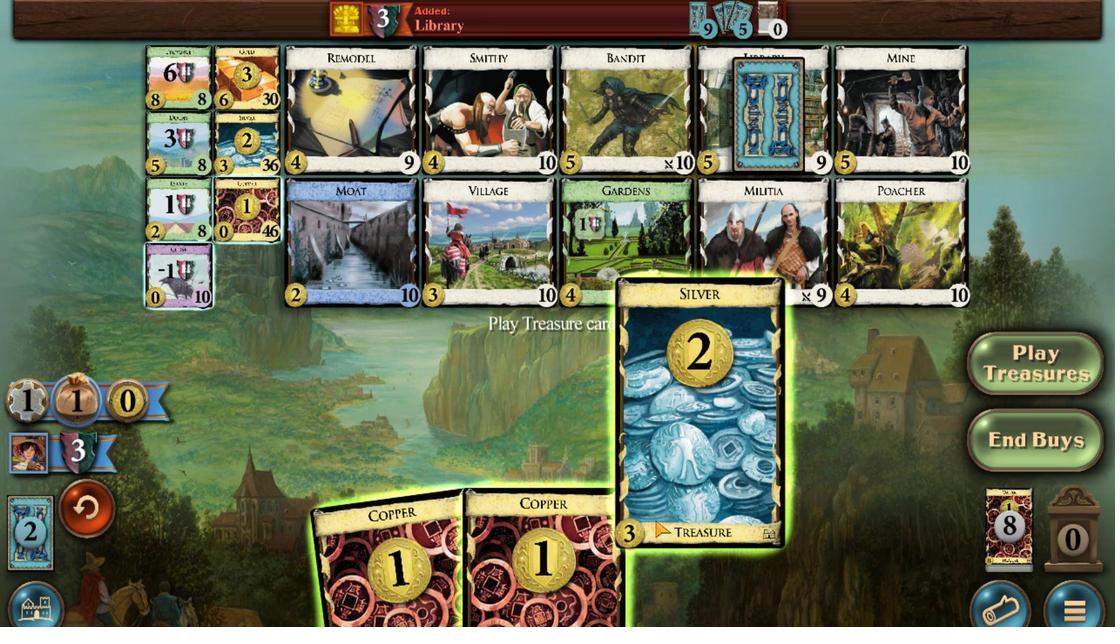 
Action: Mouse moved to (630, 526)
Screenshot: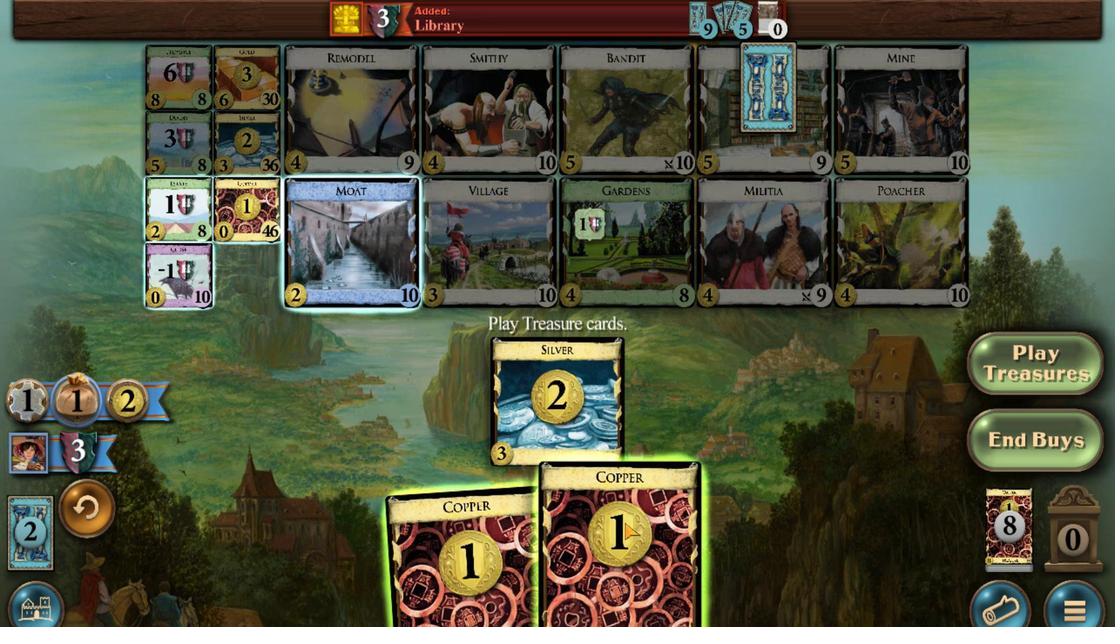 
Action: Mouse scrolled (630, 526) with delta (0, 0)
Screenshot: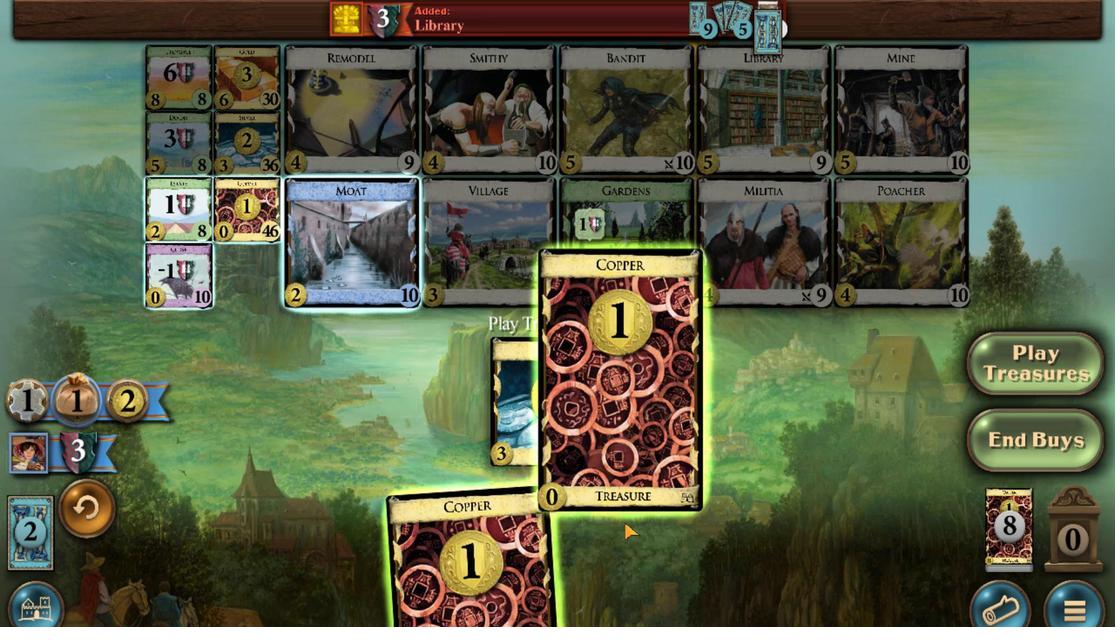 
Action: Mouse moved to (591, 553)
Screenshot: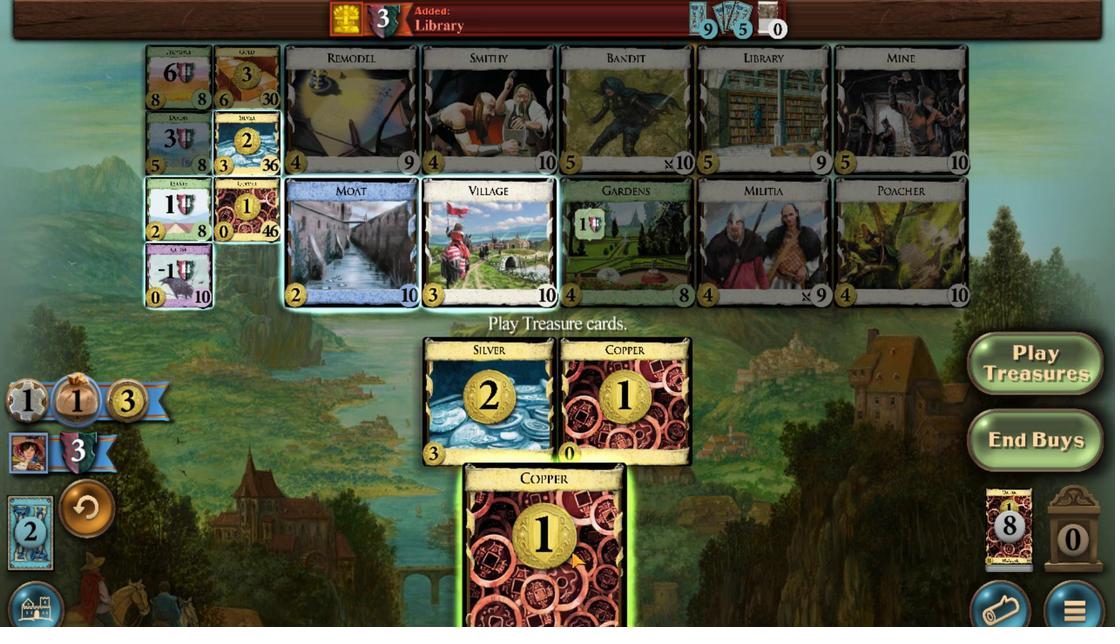 
Action: Mouse scrolled (591, 552) with delta (0, 0)
Screenshot: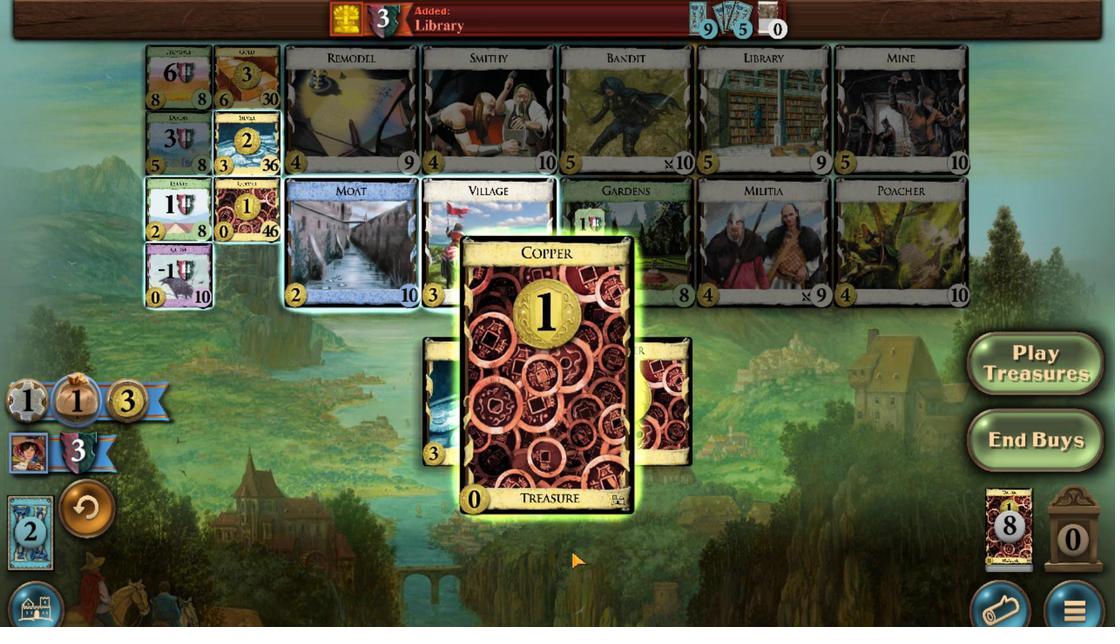 
Action: Mouse moved to (430, 153)
Screenshot: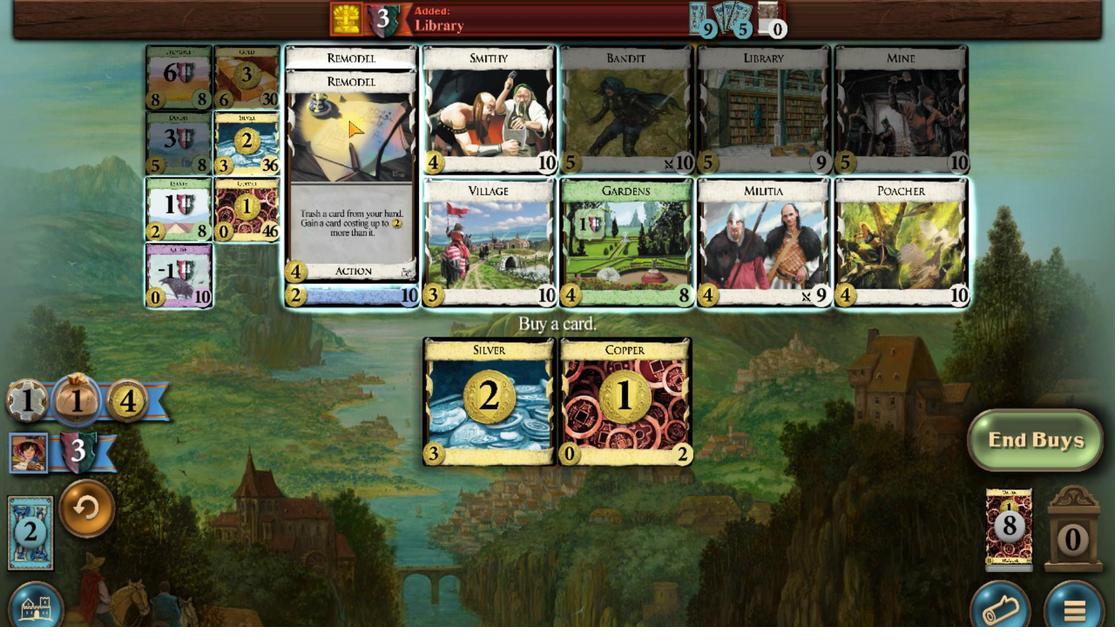 
Action: Mouse scrolled (430, 154) with delta (0, 0)
Screenshot: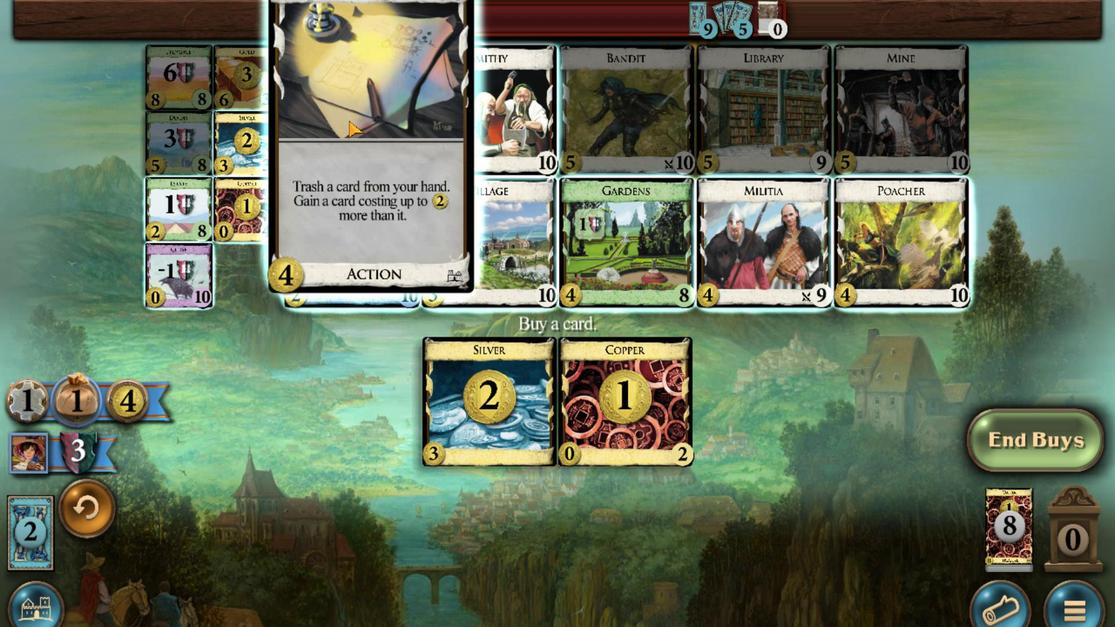 
Action: Mouse scrolled (430, 154) with delta (0, 0)
Screenshot: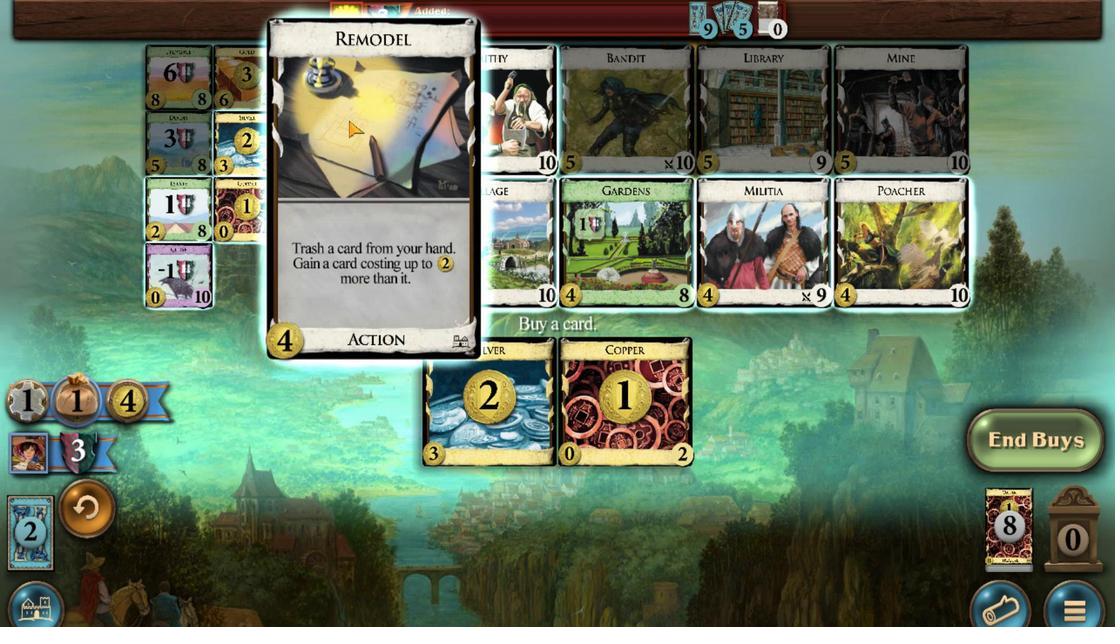 
Action: Mouse scrolled (430, 154) with delta (0, 0)
Screenshot: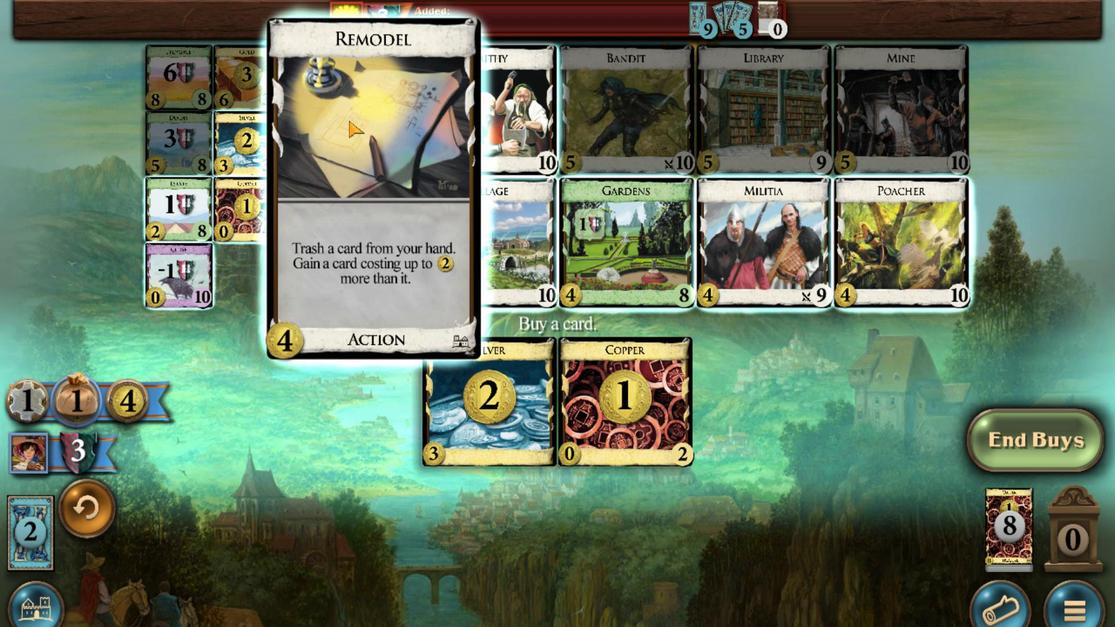 
Action: Mouse scrolled (430, 154) with delta (0, 0)
Screenshot: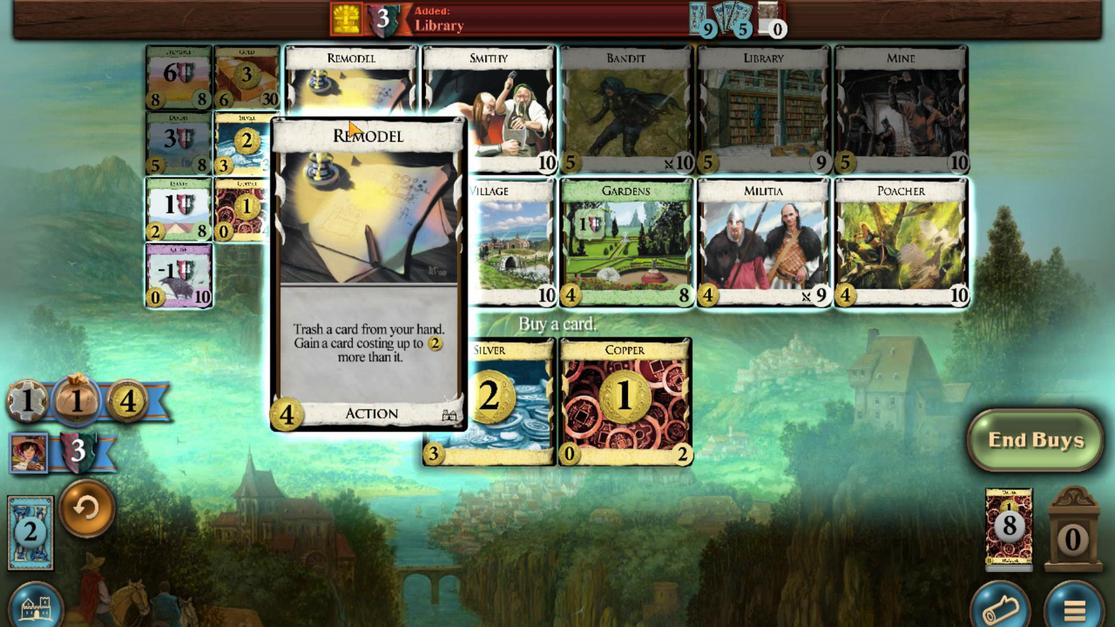
Action: Mouse scrolled (430, 154) with delta (0, 0)
Screenshot: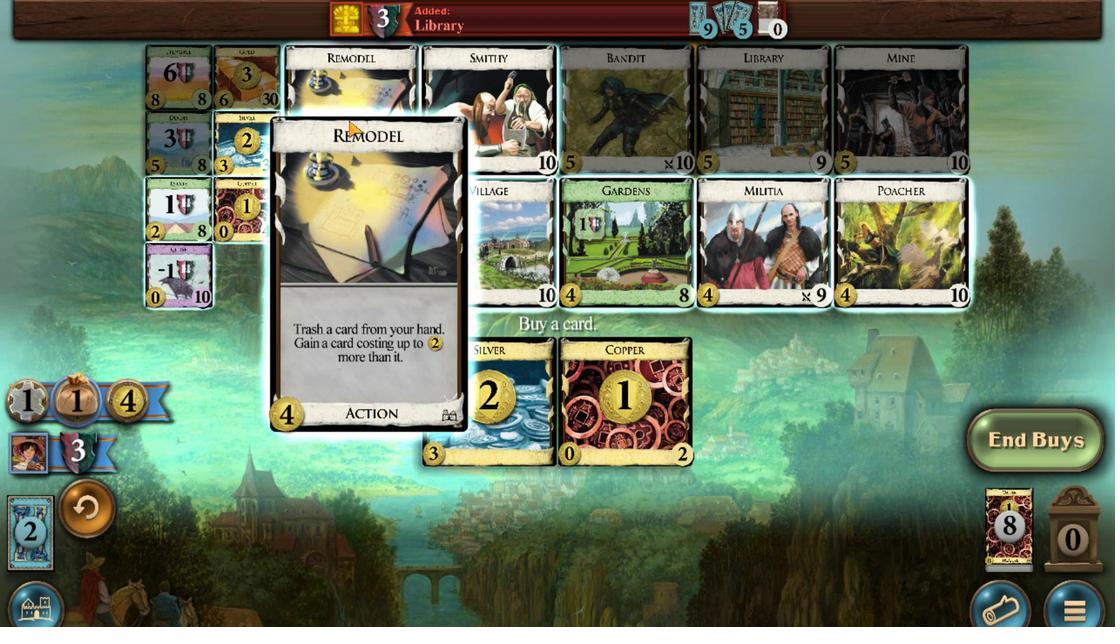 
Action: Mouse moved to (369, 543)
Screenshot: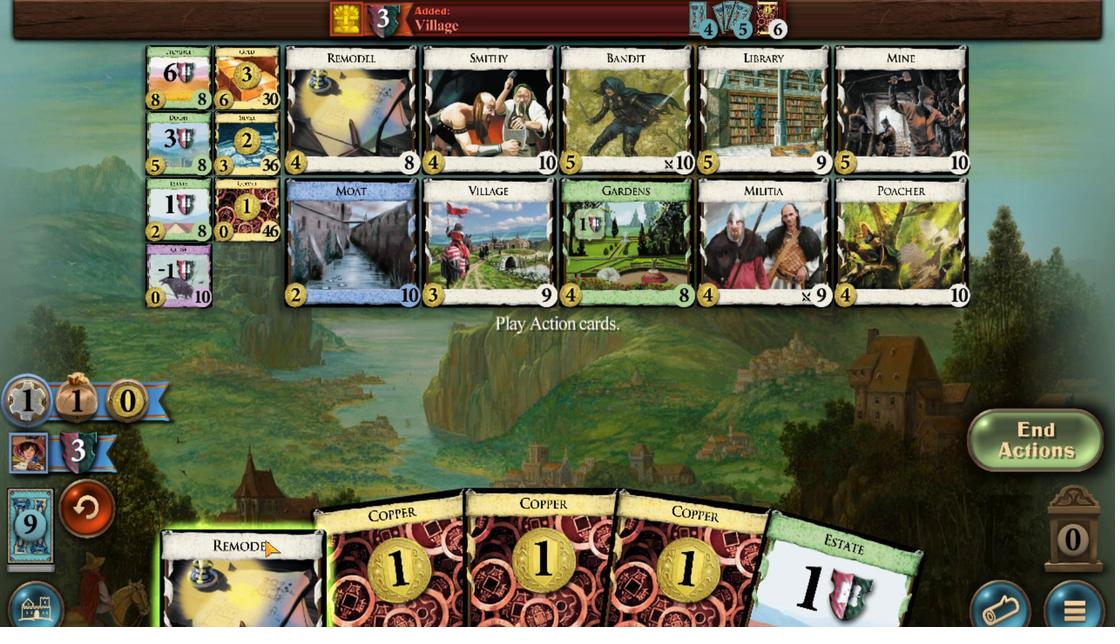 
Action: Mouse scrolled (369, 542) with delta (0, 0)
Screenshot: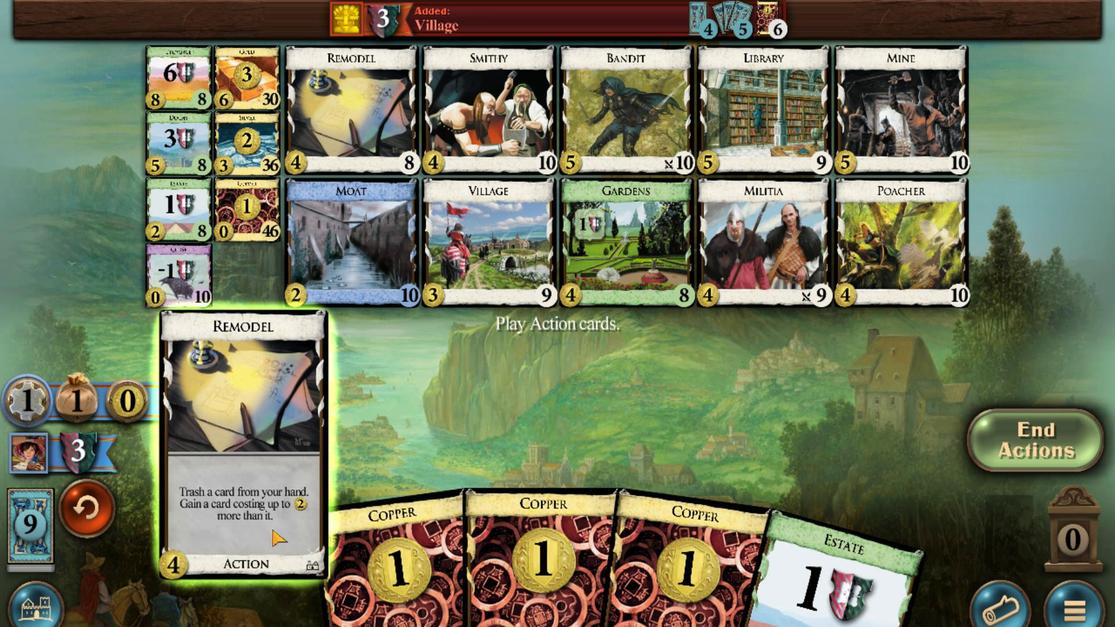 
Action: Mouse moved to (640, 551)
Screenshot: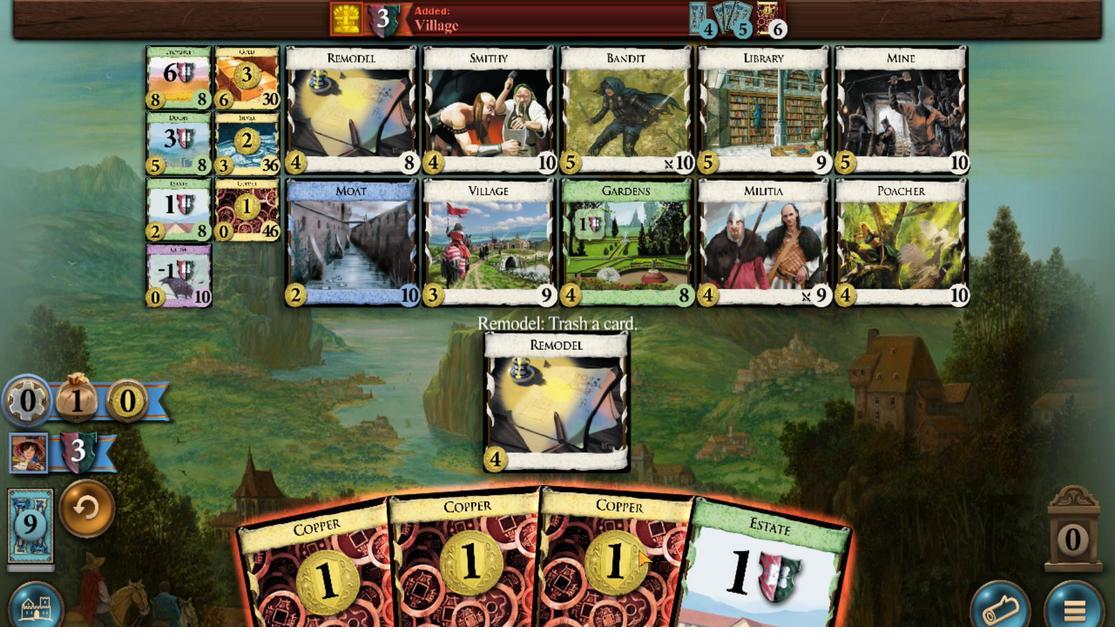 
Action: Mouse scrolled (640, 551) with delta (0, 0)
Screenshot: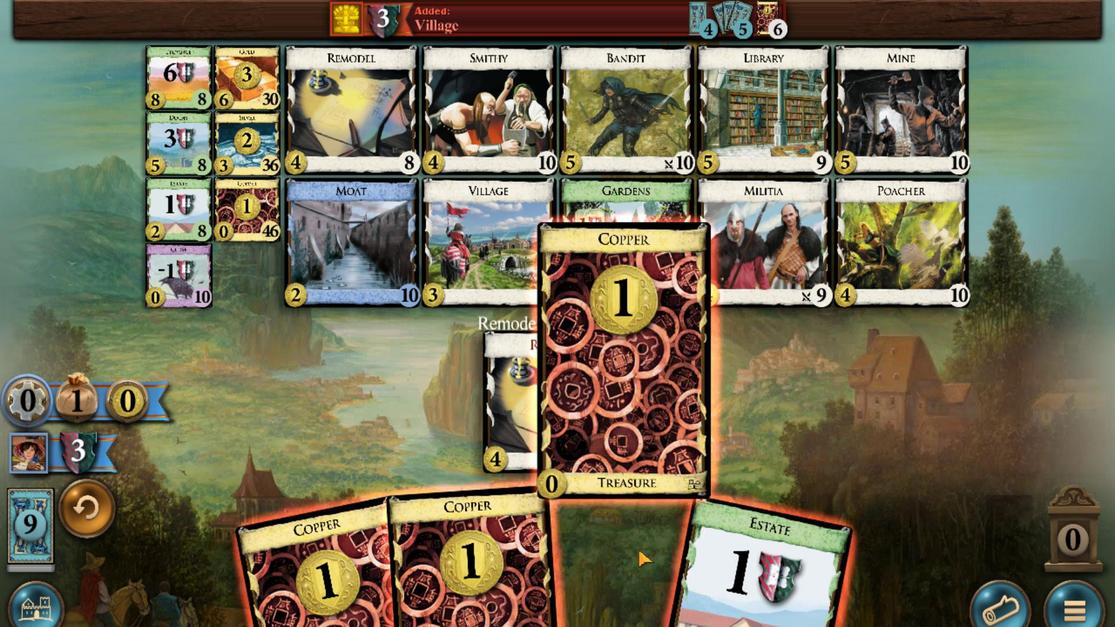 
Action: Mouse moved to (321, 240)
Screenshot: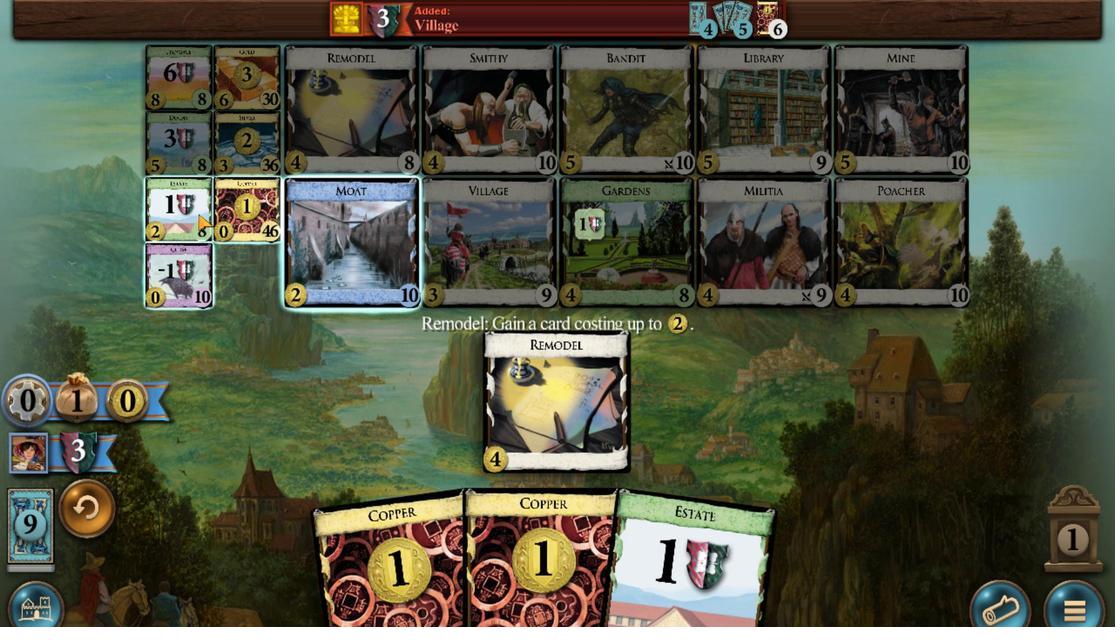 
Action: Mouse scrolled (321, 241) with delta (0, 0)
Screenshot: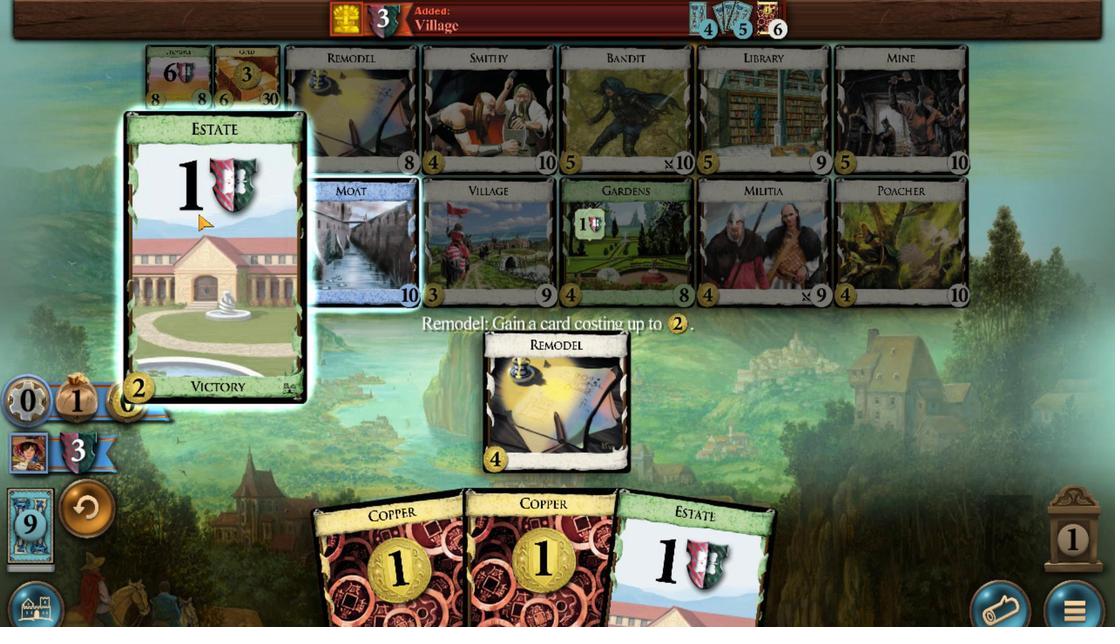 
Action: Mouse scrolled (321, 241) with delta (0, 0)
Screenshot: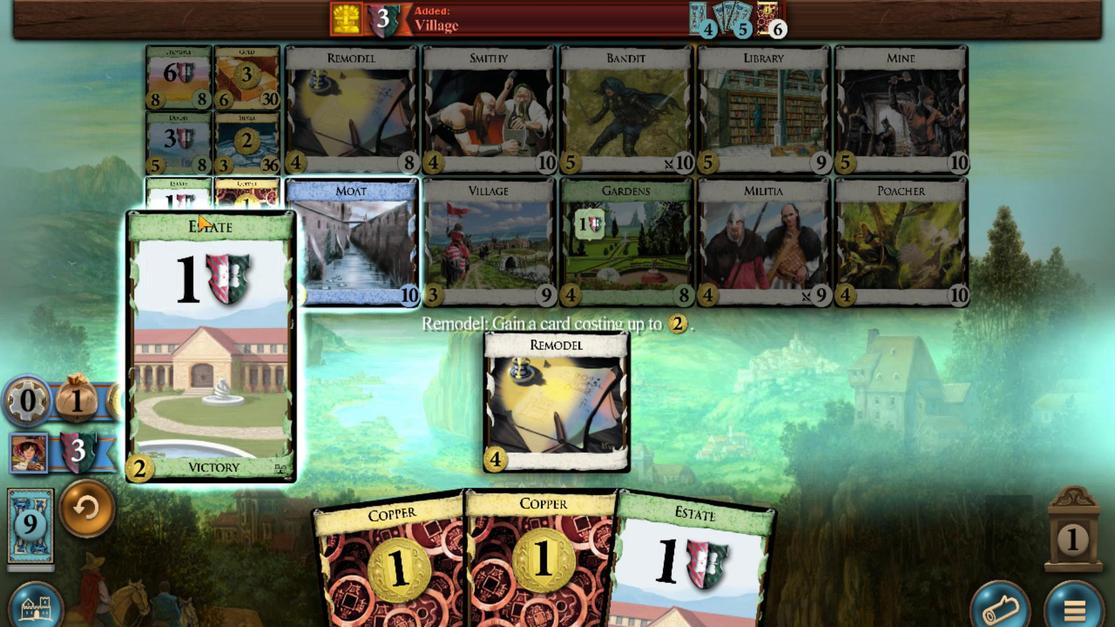 
Action: Mouse scrolled (321, 241) with delta (0, 0)
Screenshot: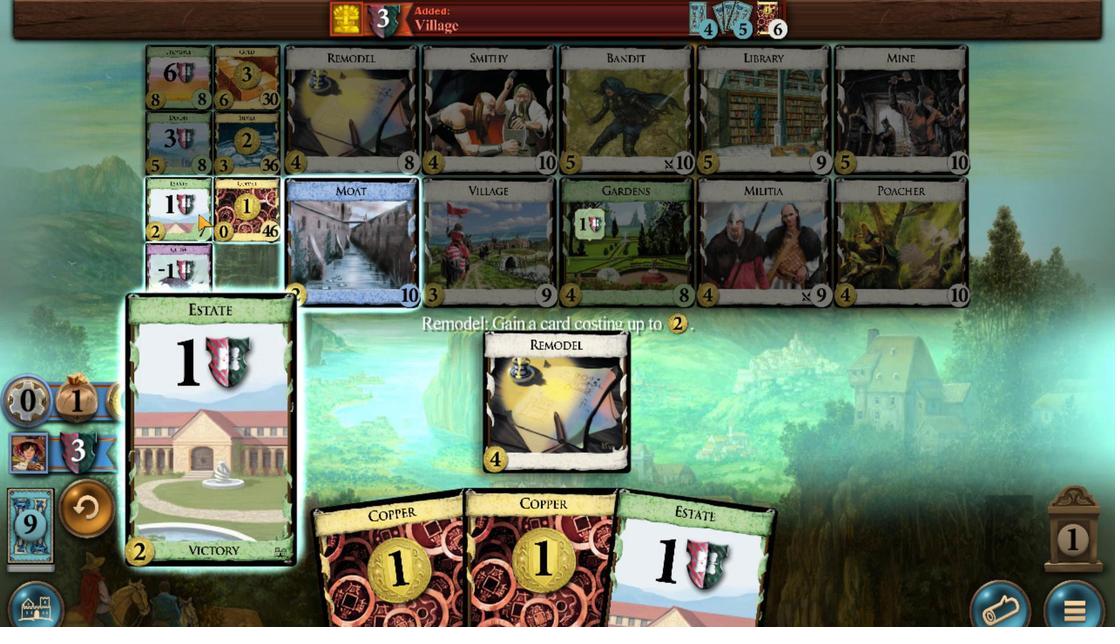 
Action: Mouse scrolled (321, 241) with delta (0, 0)
Screenshot: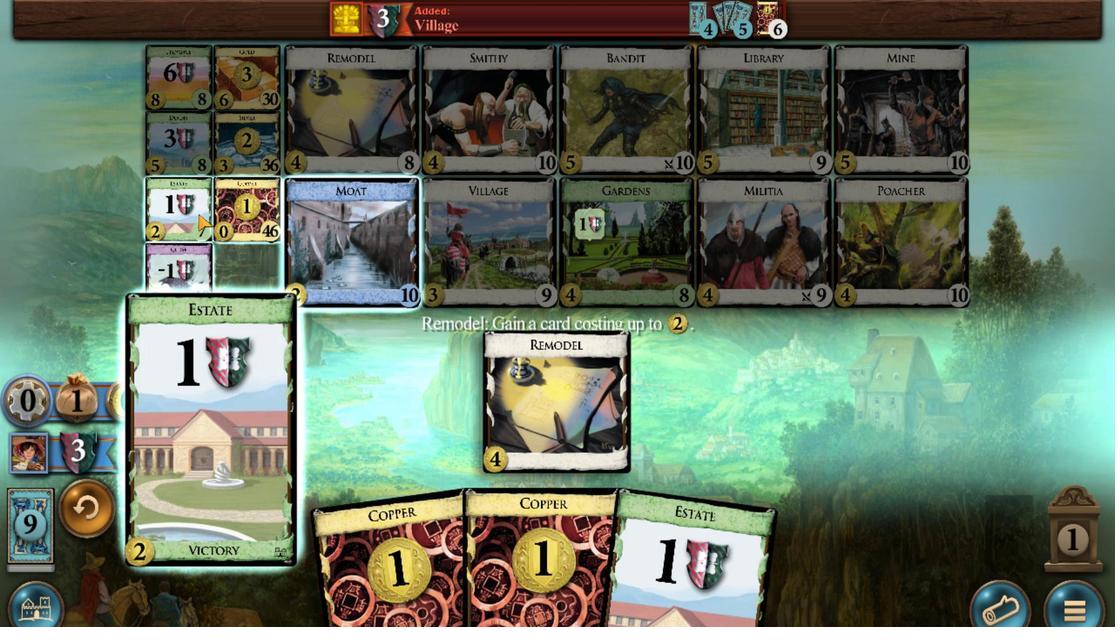 
Action: Mouse moved to (601, 535)
Screenshot: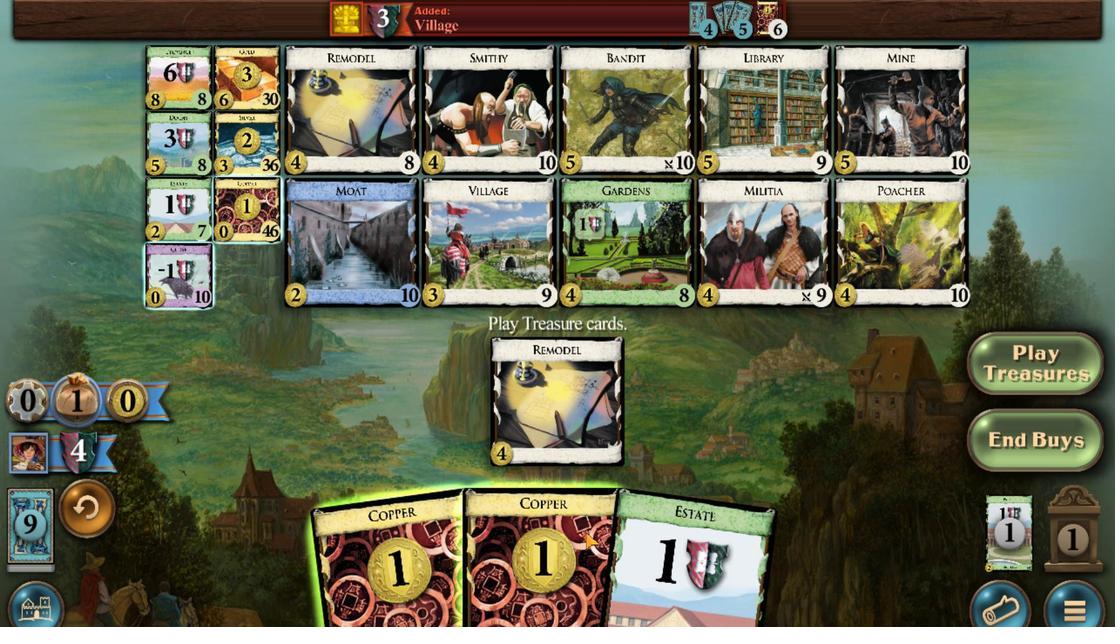 
Action: Mouse scrolled (601, 534) with delta (0, 0)
Screenshot: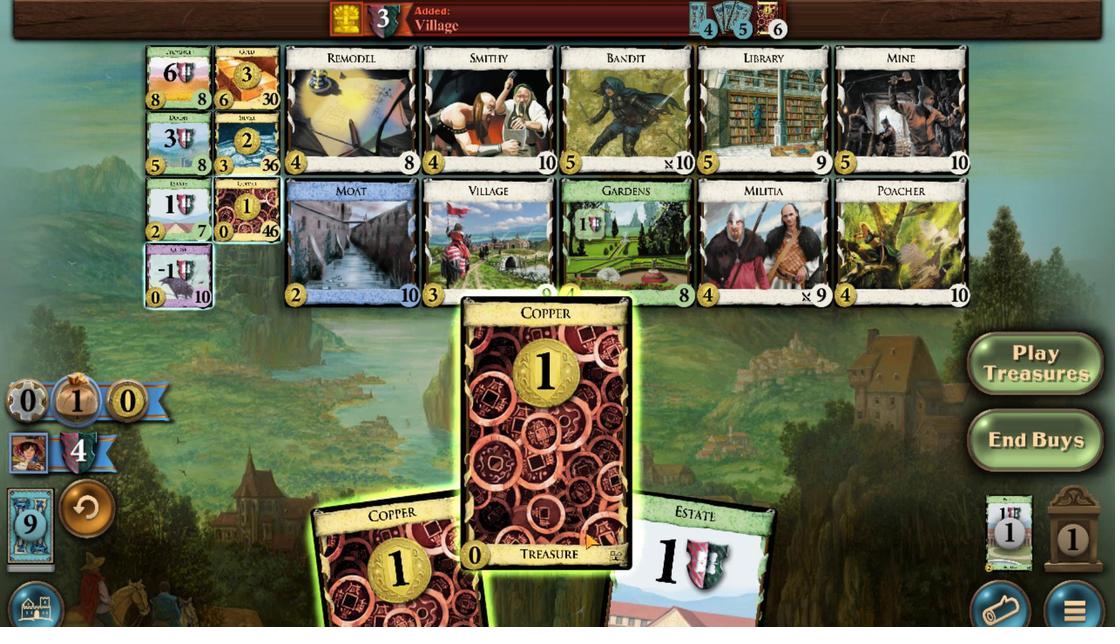 
Action: Mouse moved to (540, 526)
Screenshot: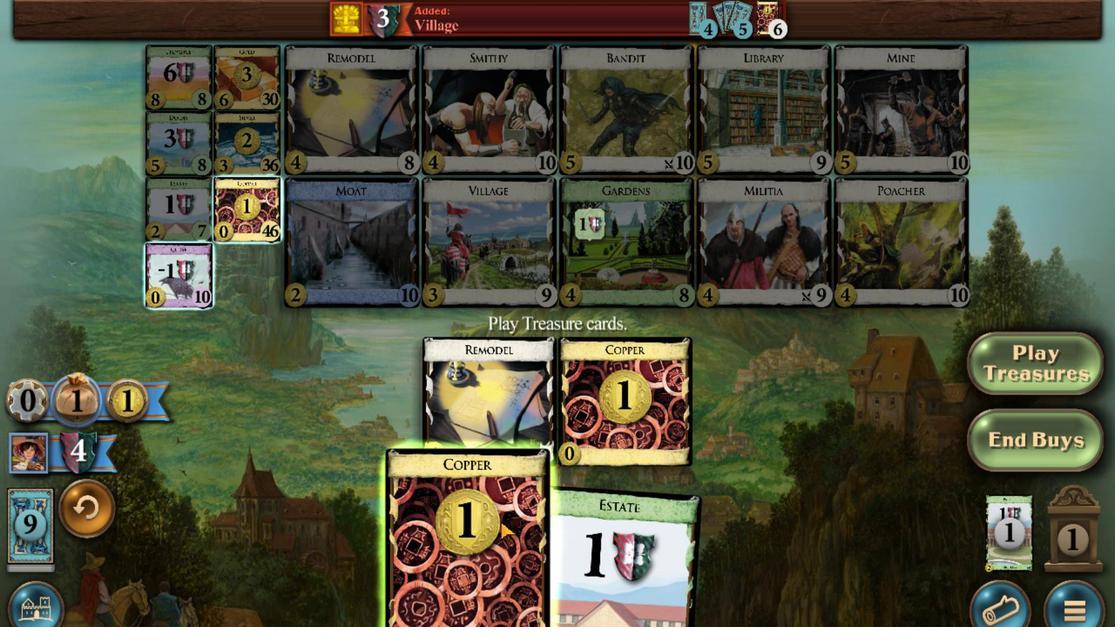 
Action: Mouse scrolled (540, 525) with delta (0, 0)
Screenshot: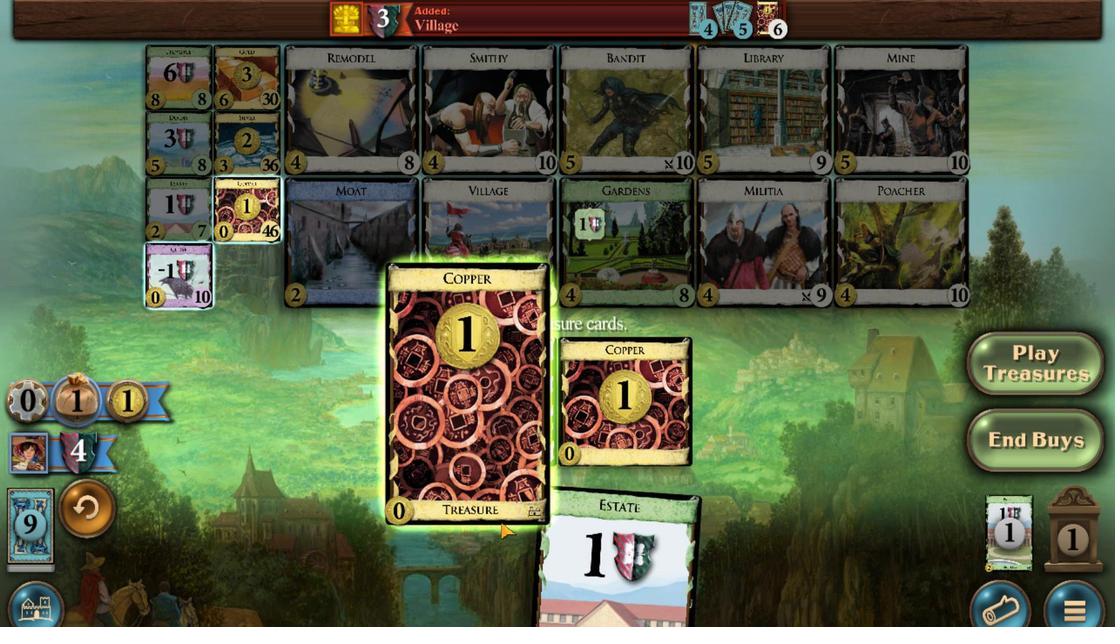 
Action: Mouse moved to (442, 267)
Screenshot: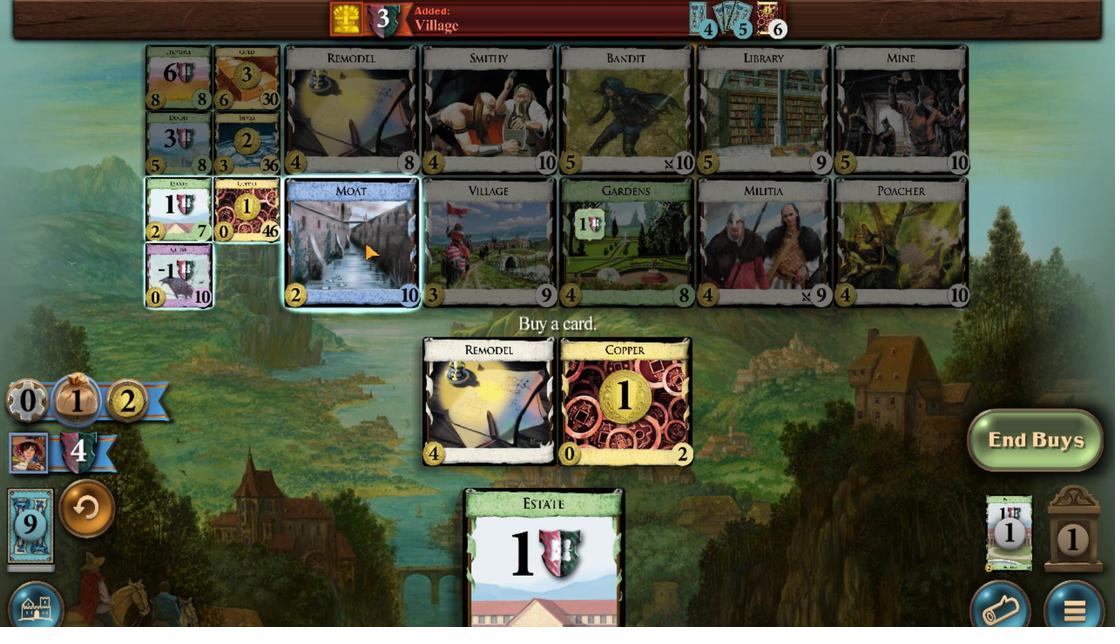 
Action: Mouse scrolled (442, 268) with delta (0, 0)
Screenshot: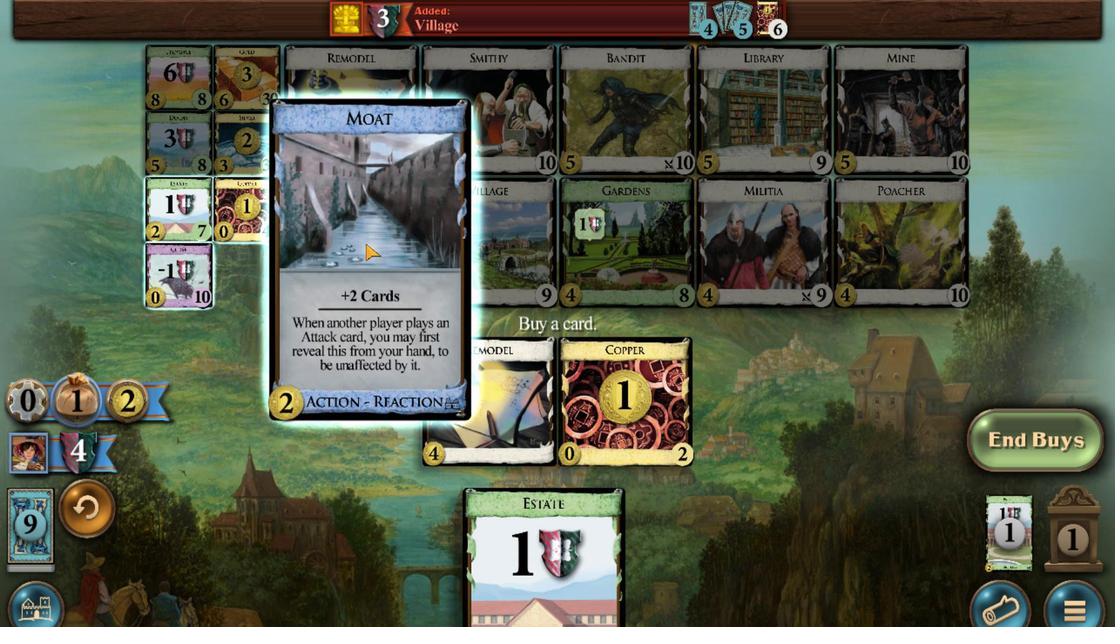 
Action: Mouse scrolled (442, 268) with delta (0, 0)
Screenshot: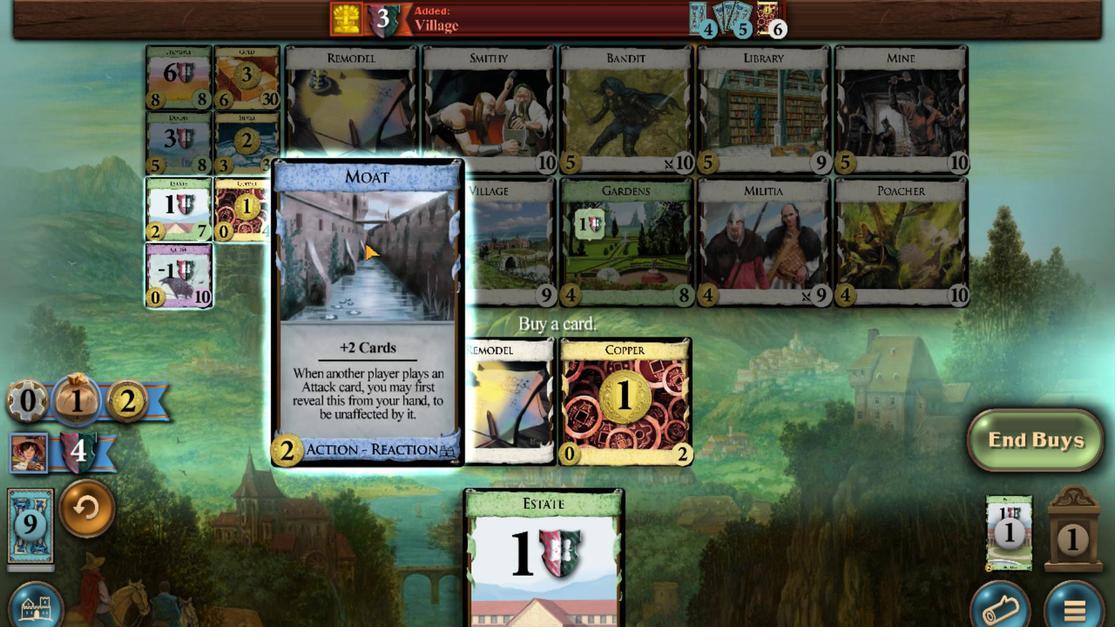 
Action: Mouse scrolled (442, 268) with delta (0, 0)
Screenshot: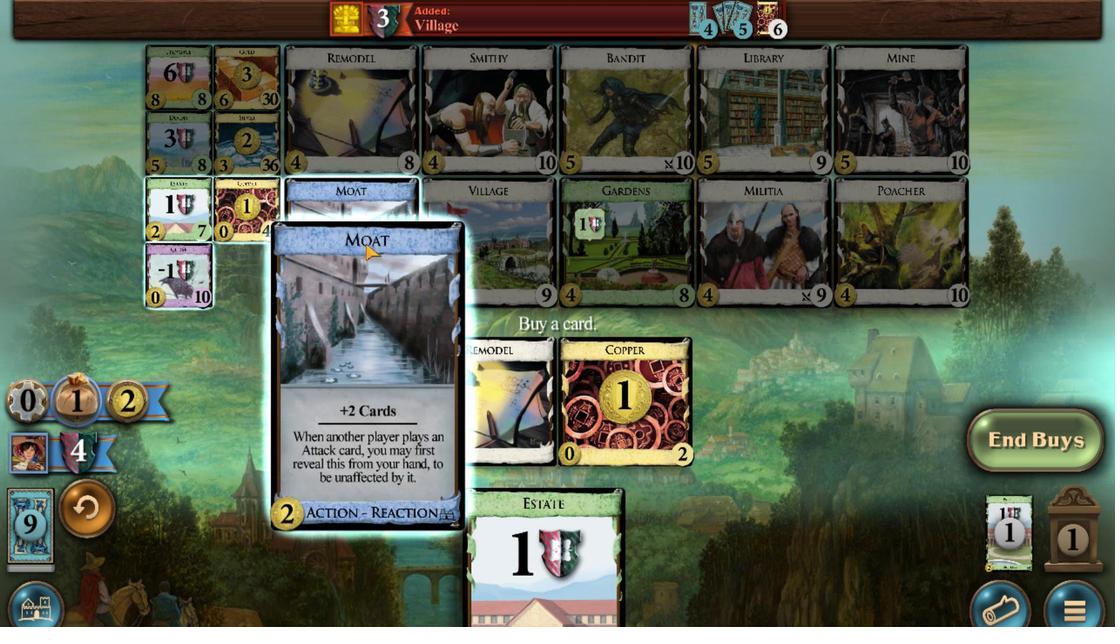 
Action: Mouse scrolled (442, 268) with delta (0, 0)
Screenshot: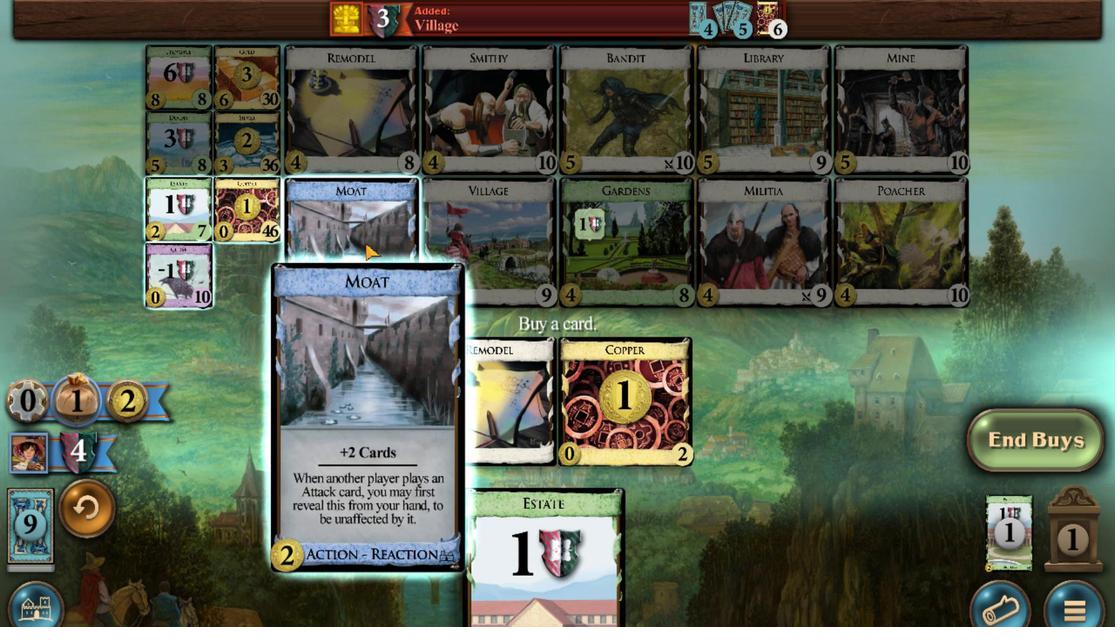 
Action: Mouse moved to (363, 602)
Screenshot: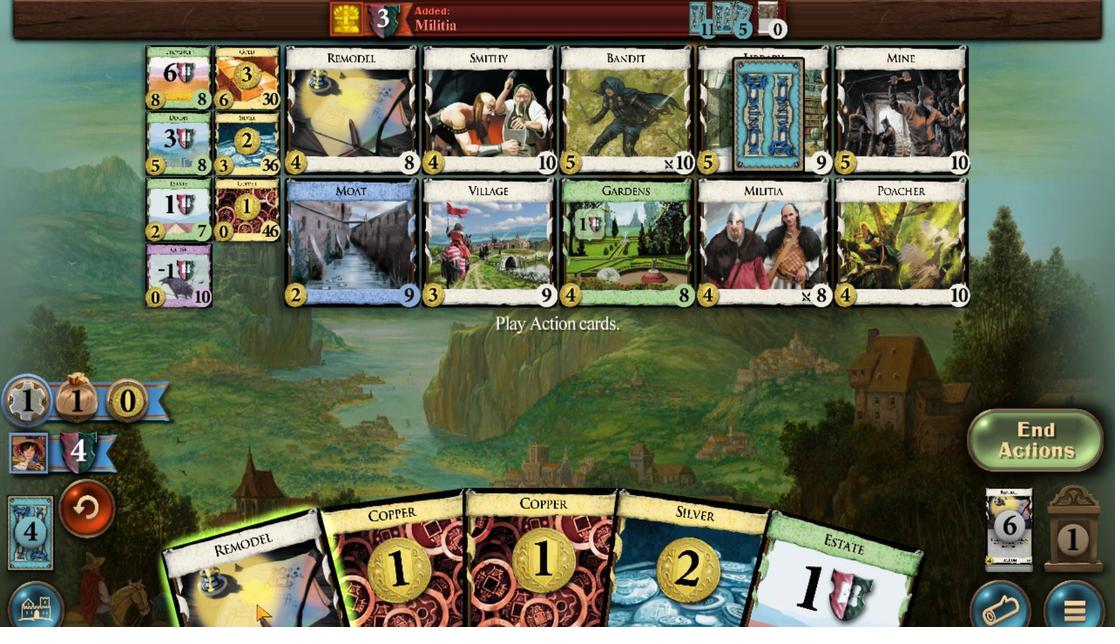 
Action: Mouse scrolled (363, 601) with delta (0, 0)
Screenshot: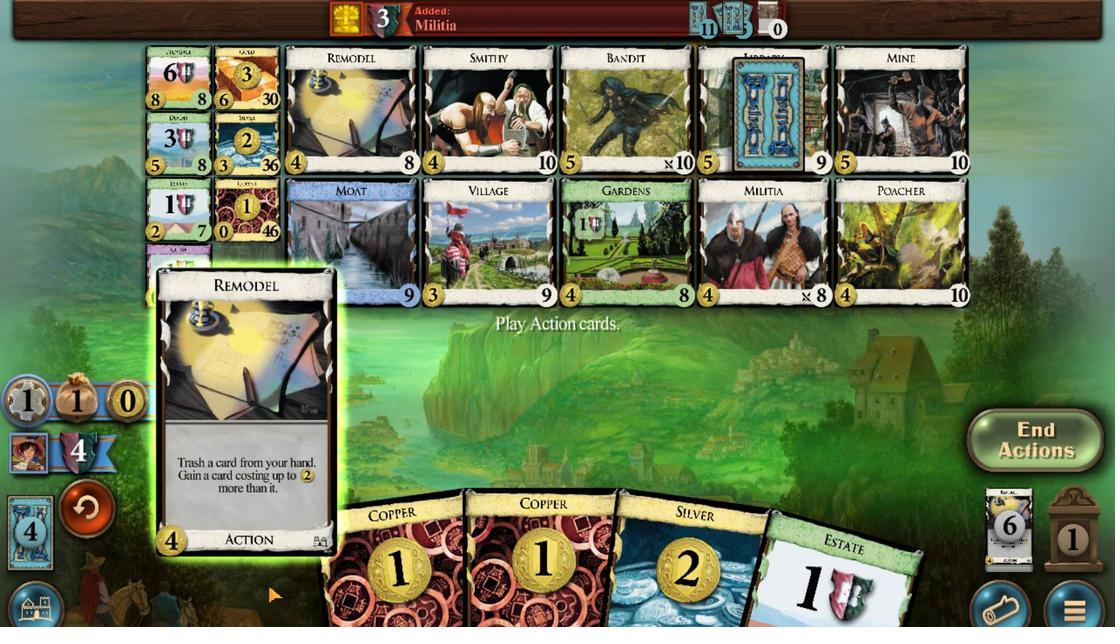 
Action: Mouse moved to (529, 533)
Screenshot: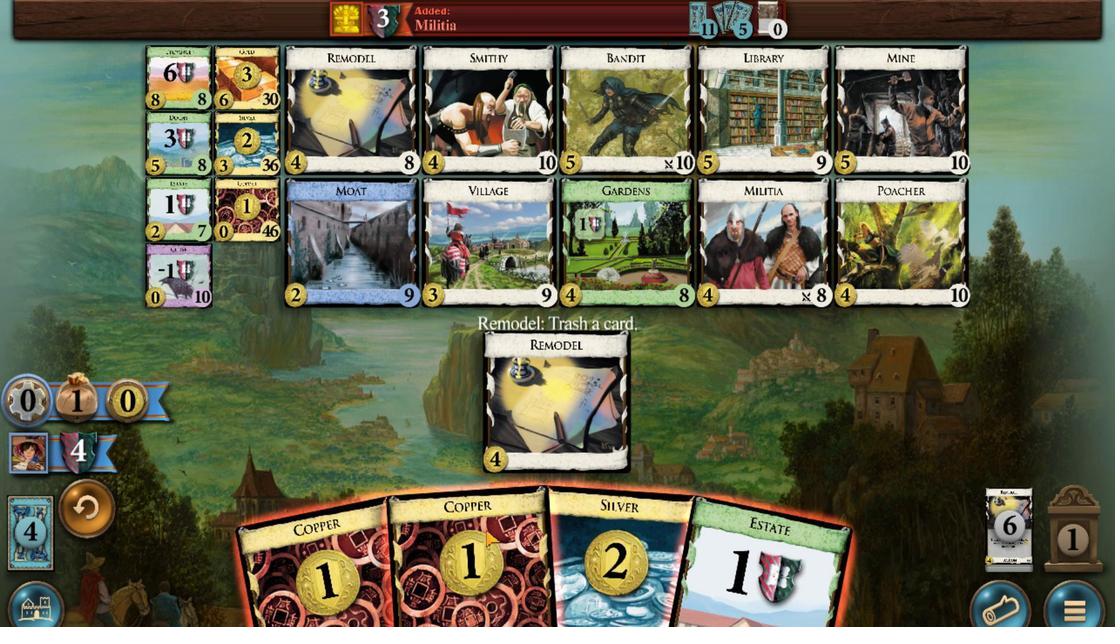 
Action: Mouse scrolled (529, 532) with delta (0, 0)
Screenshot: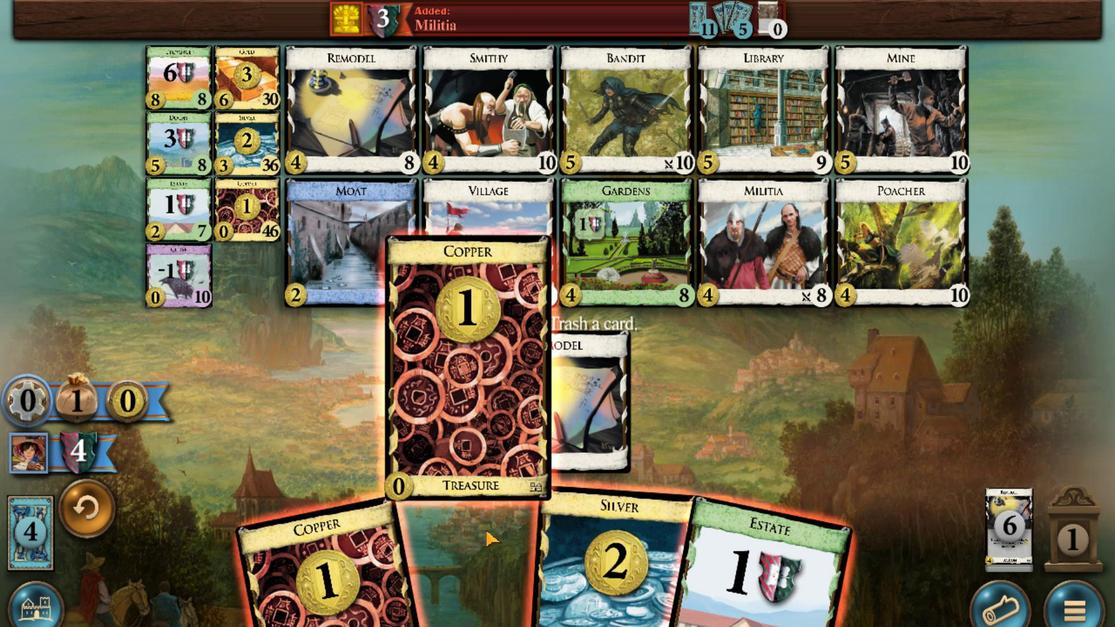 
Action: Mouse moved to (308, 237)
Screenshot: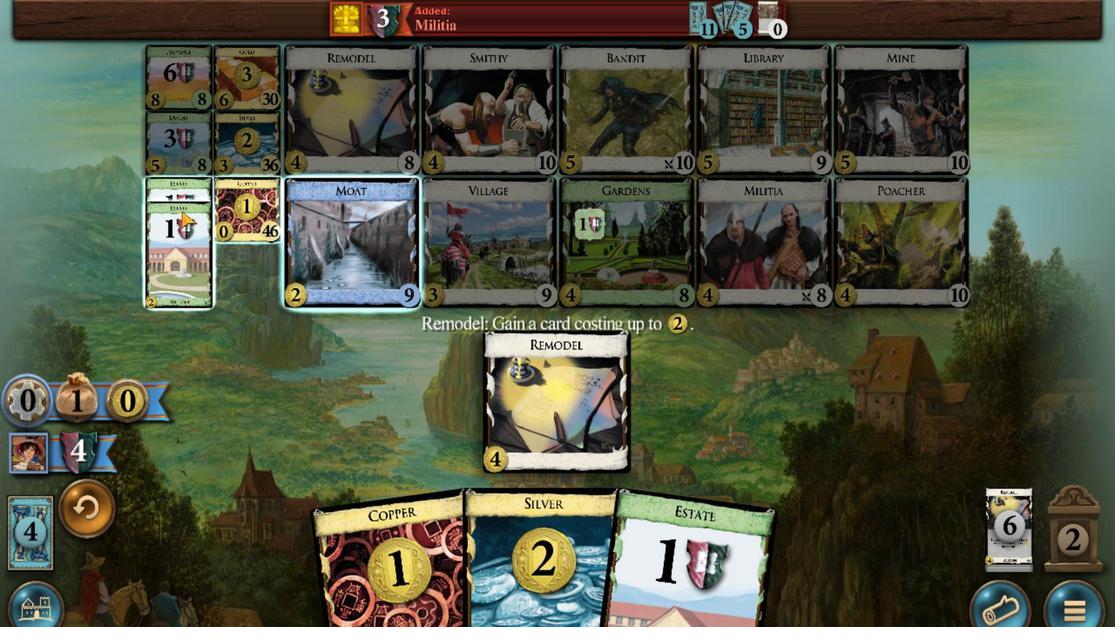 
Action: Mouse scrolled (308, 238) with delta (0, 0)
Screenshot: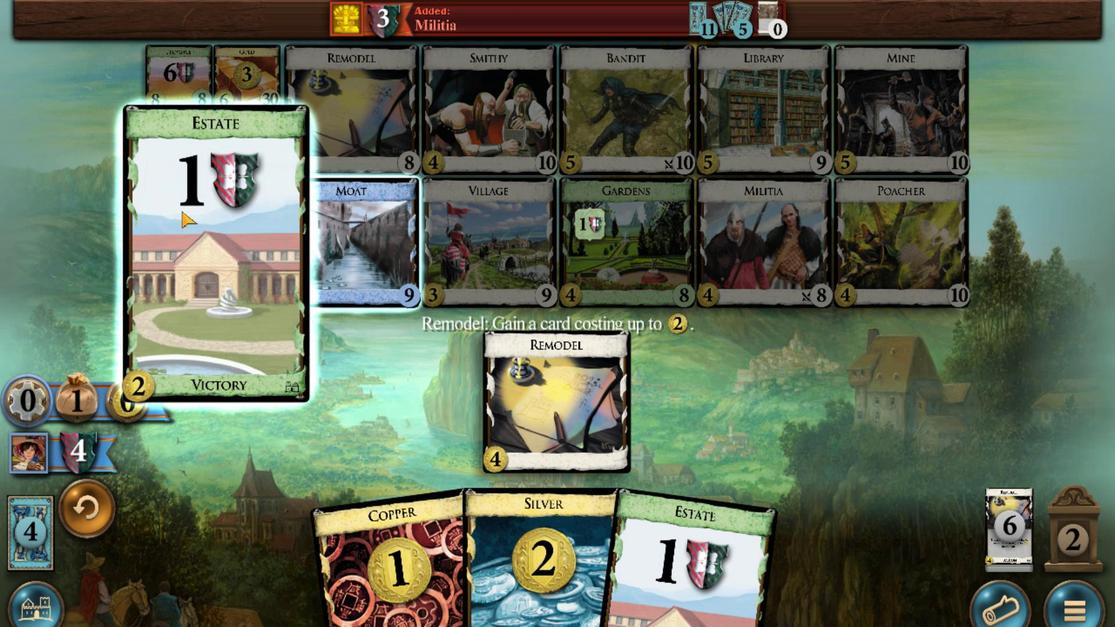 
Action: Mouse scrolled (308, 238) with delta (0, 0)
Screenshot: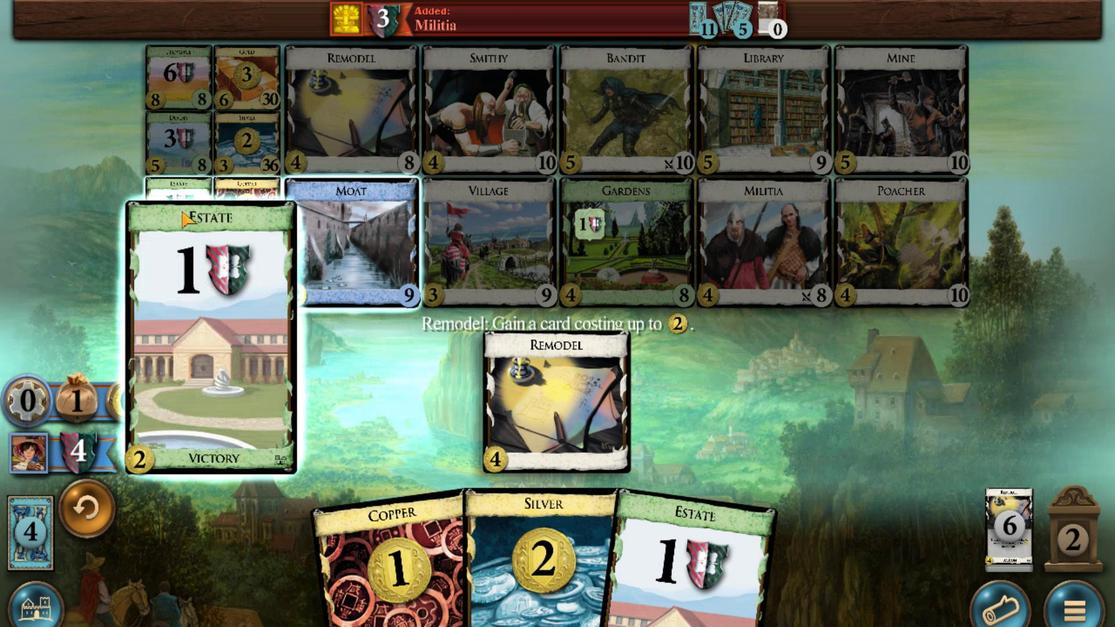 
Action: Mouse scrolled (308, 238) with delta (0, 0)
Screenshot: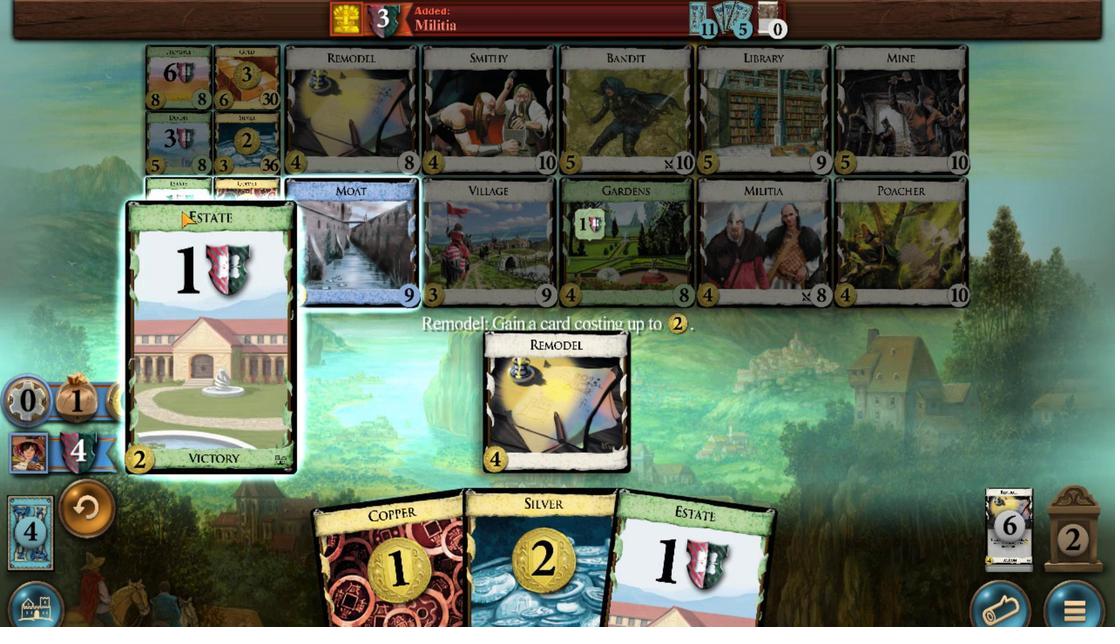 
Action: Mouse scrolled (308, 238) with delta (0, 0)
Screenshot: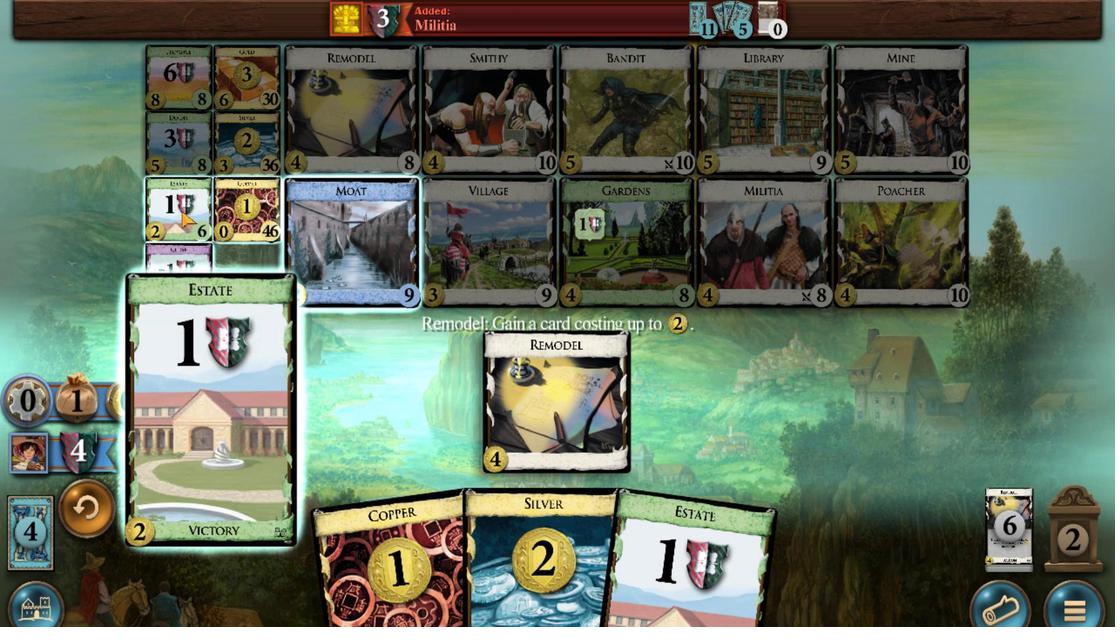 
Action: Mouse scrolled (308, 238) with delta (0, 0)
Screenshot: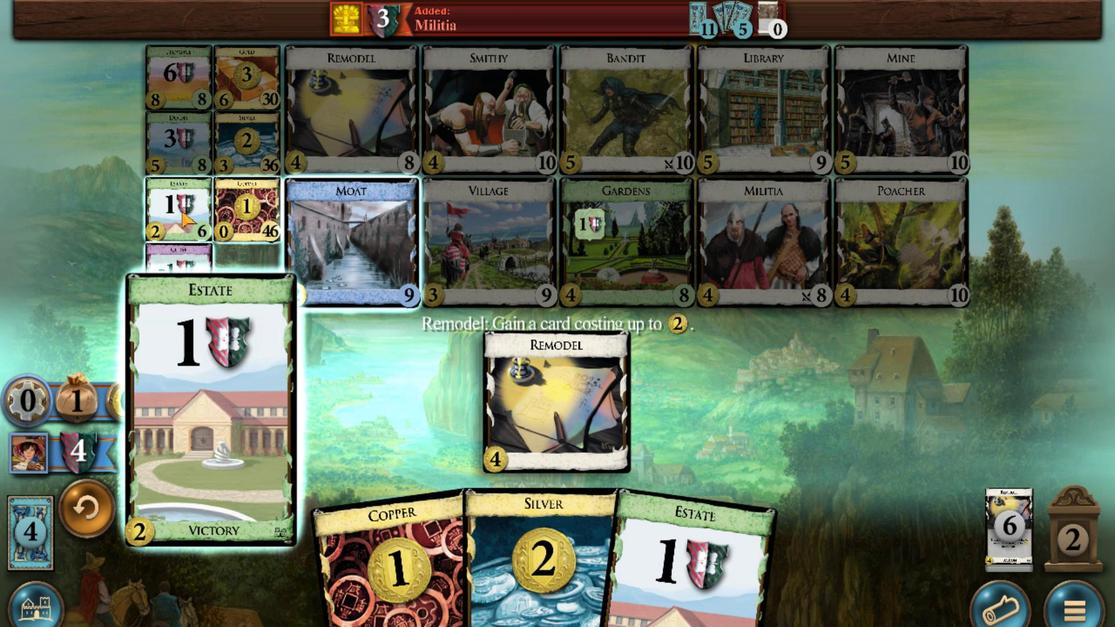 
Action: Mouse moved to (573, 536)
Screenshot: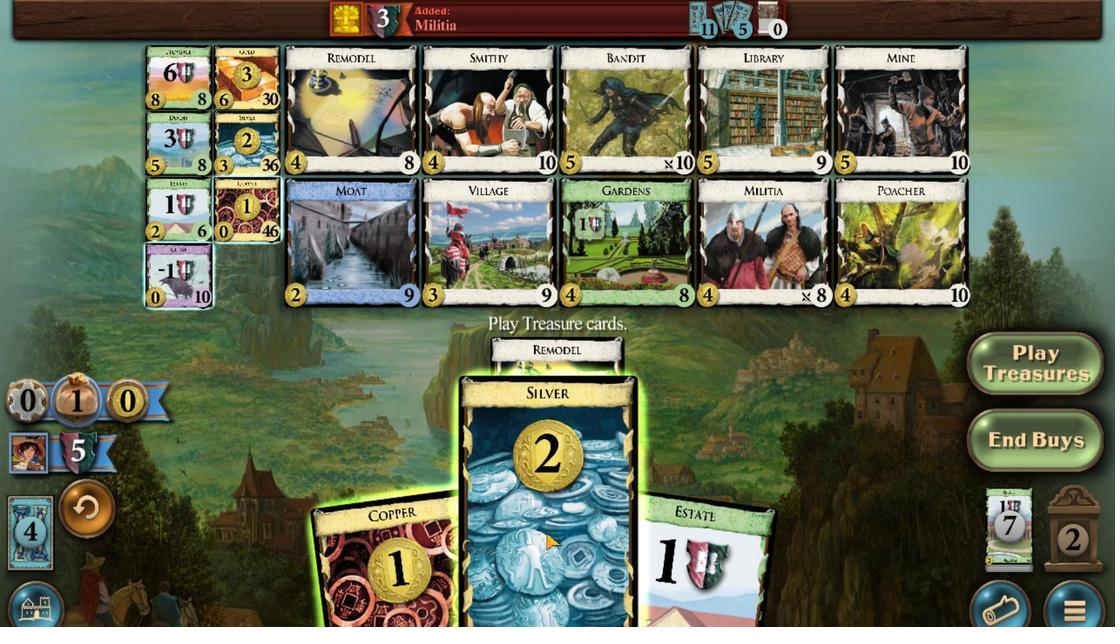 
Action: Mouse scrolled (573, 535) with delta (0, 0)
Screenshot: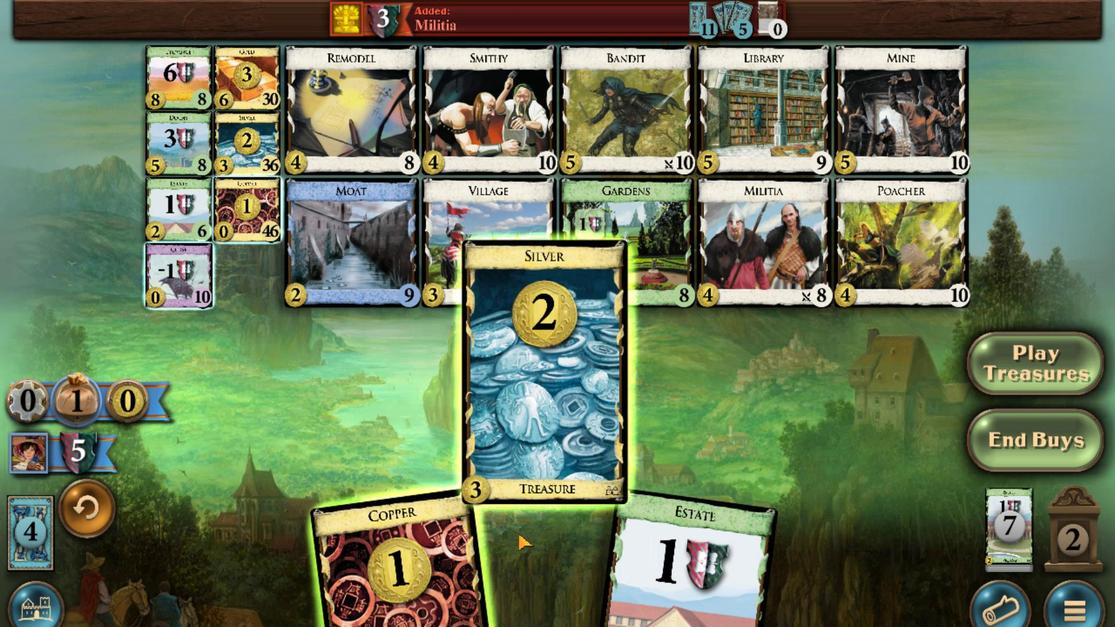 
Action: Mouse moved to (522, 539)
Screenshot: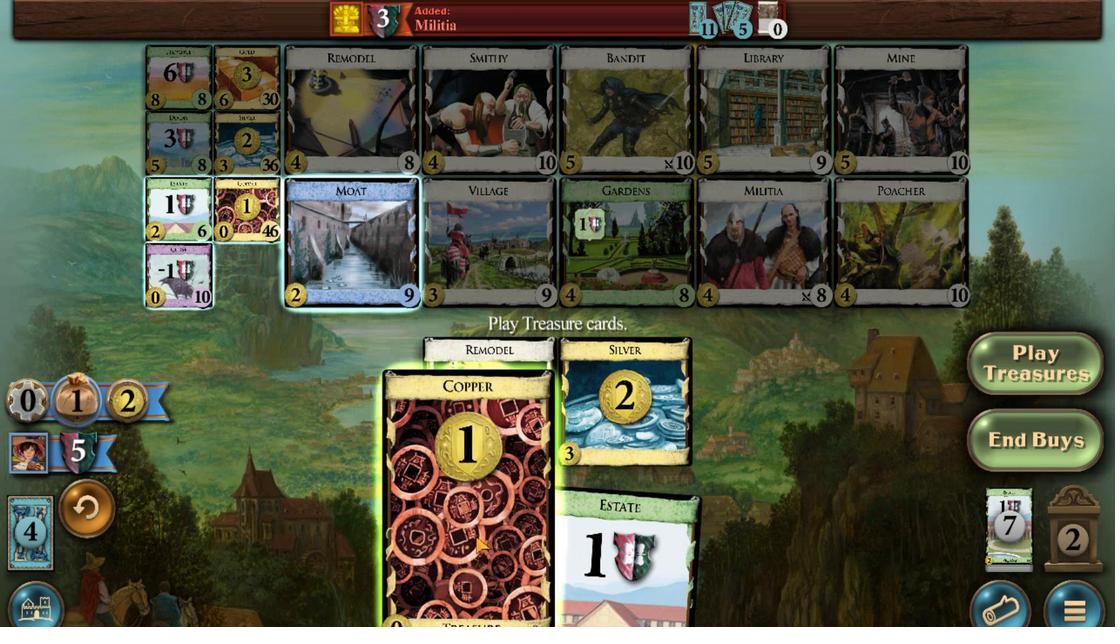 
Action: Mouse scrolled (522, 538) with delta (0, 0)
Screenshot: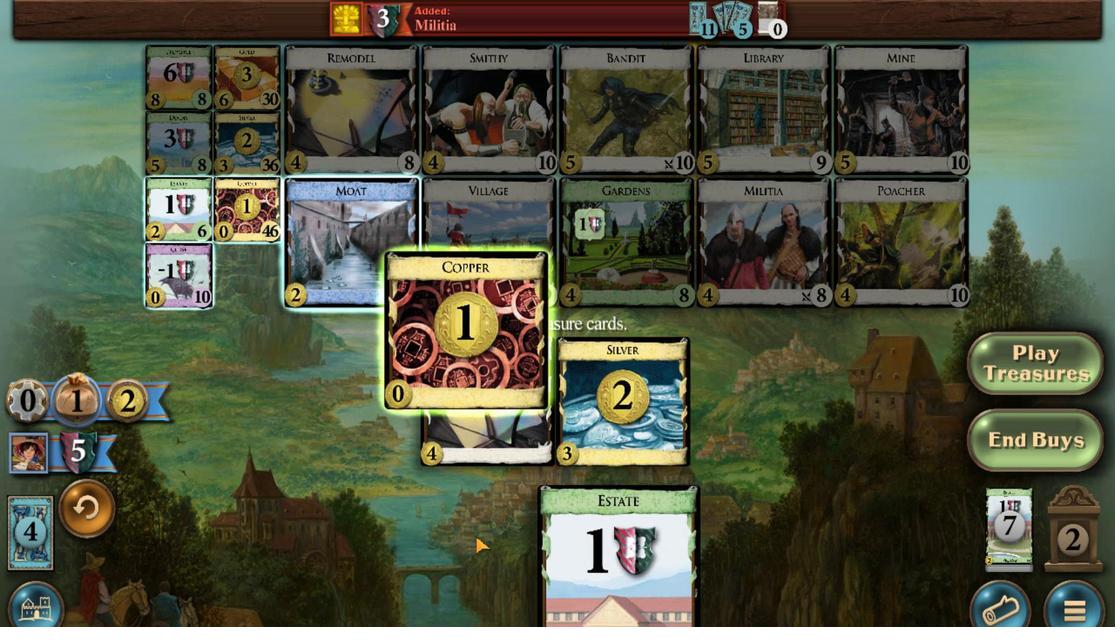 
Action: Mouse moved to (358, 177)
Screenshot: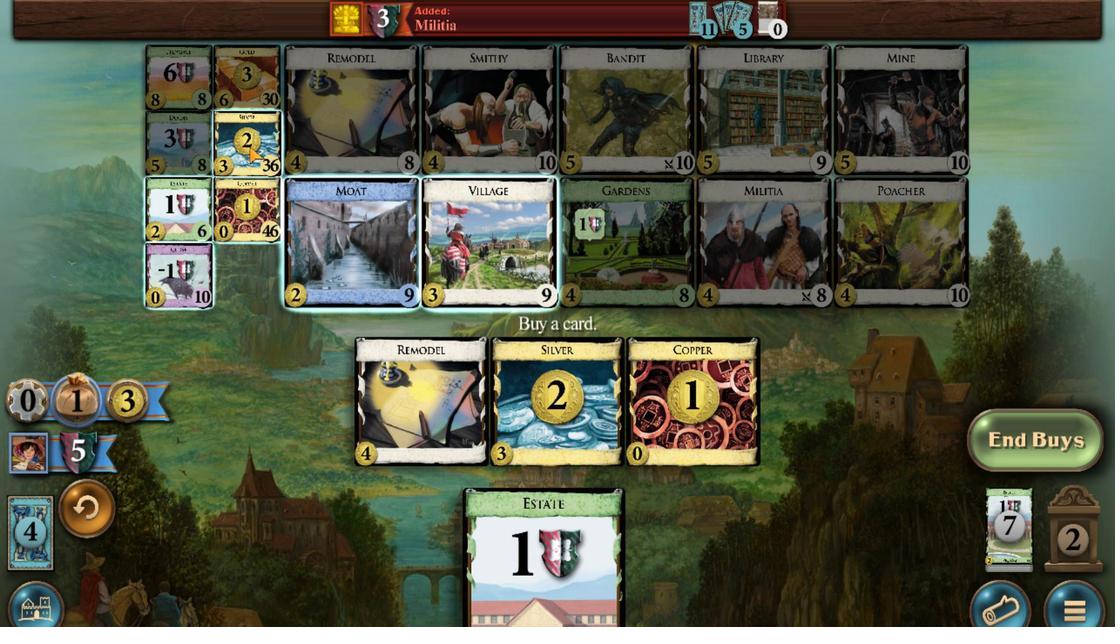 
Action: Mouse scrolled (358, 178) with delta (0, 0)
Screenshot: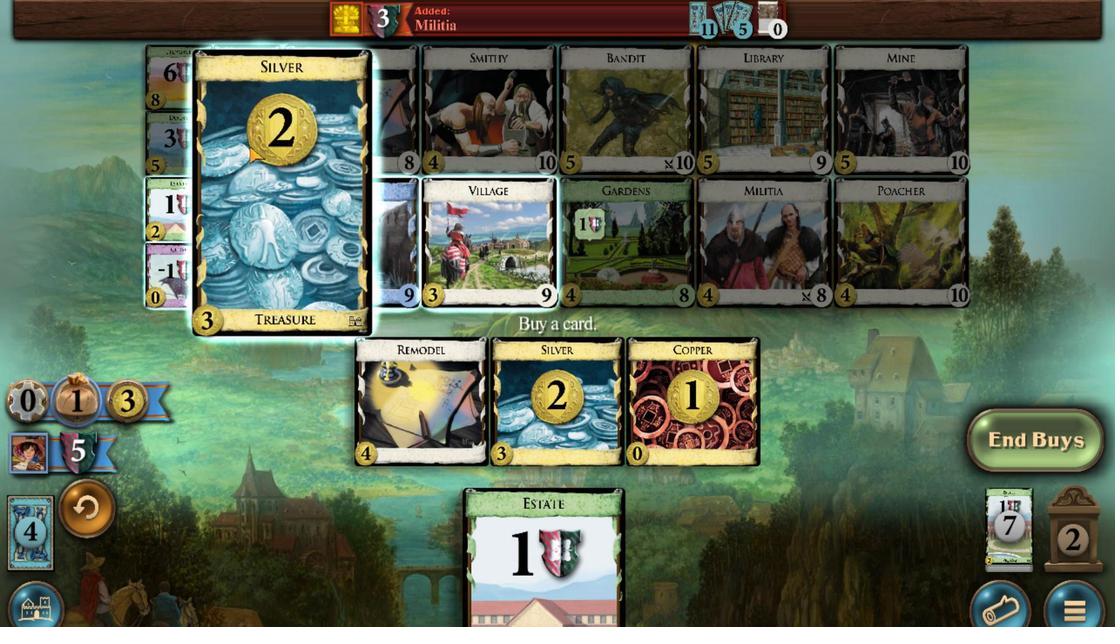 
Action: Mouse scrolled (358, 178) with delta (0, 0)
Screenshot: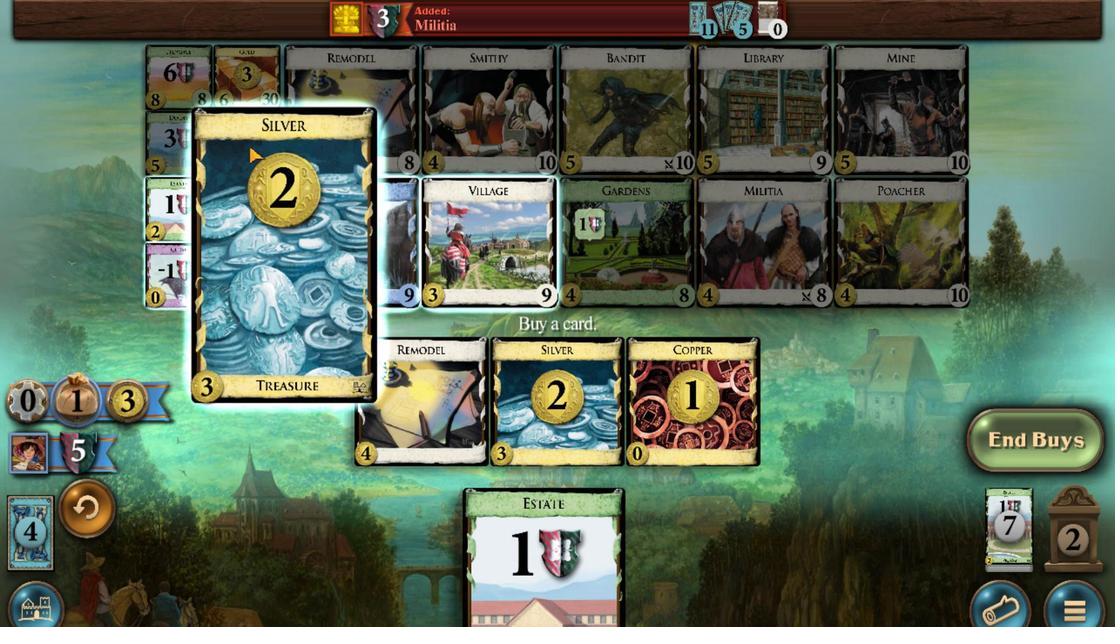 
Action: Mouse scrolled (358, 178) with delta (0, 0)
Screenshot: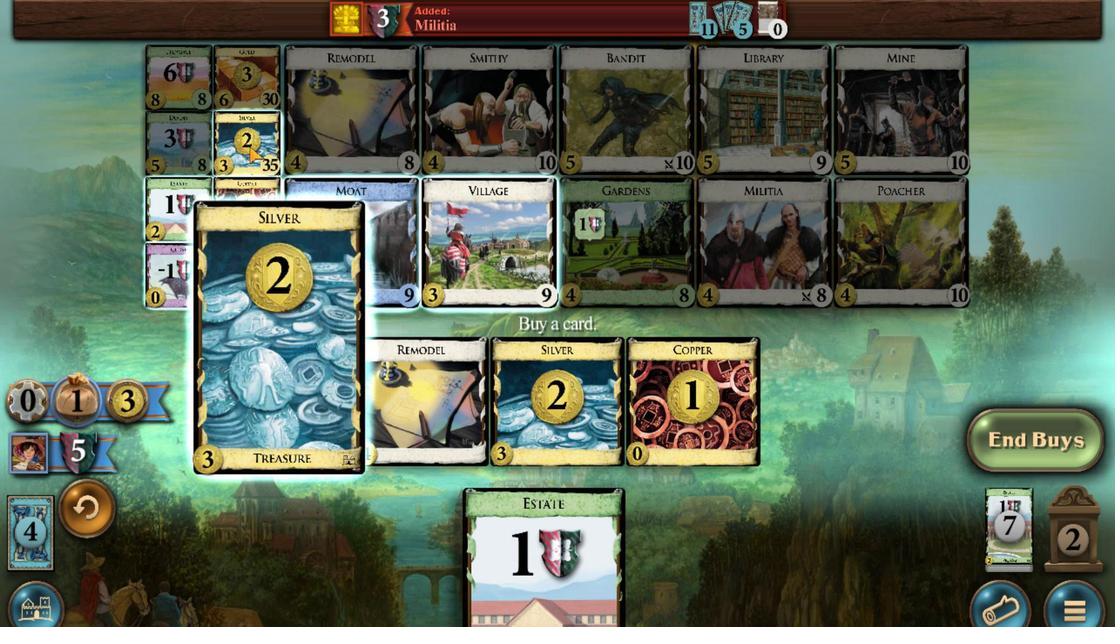 
Action: Mouse scrolled (358, 178) with delta (0, 0)
Screenshot: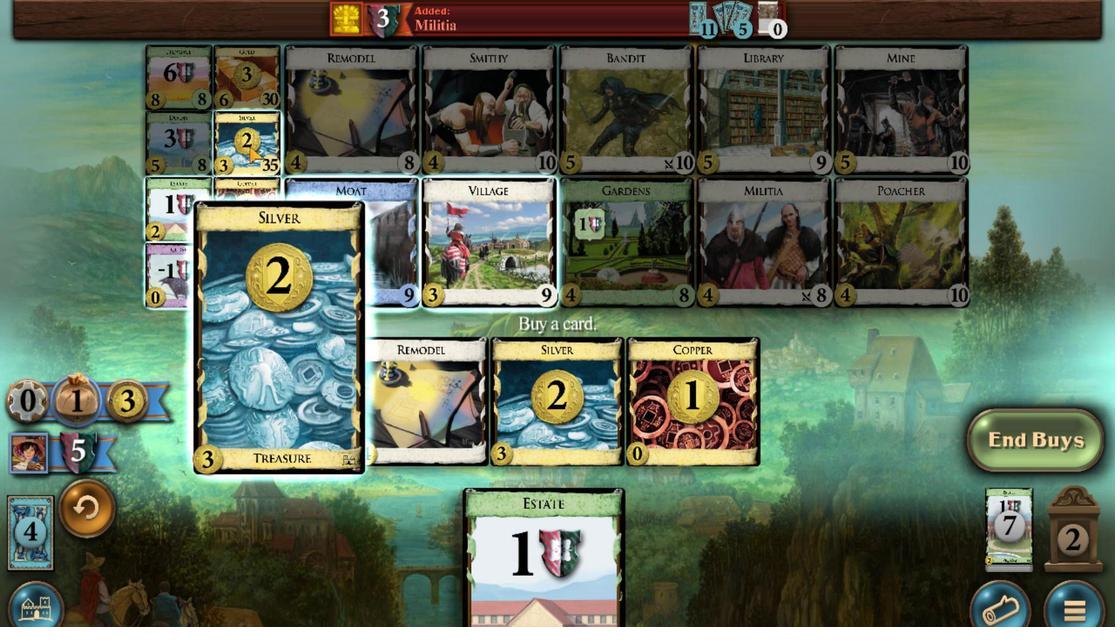 
Action: Mouse scrolled (358, 178) with delta (0, 0)
Screenshot: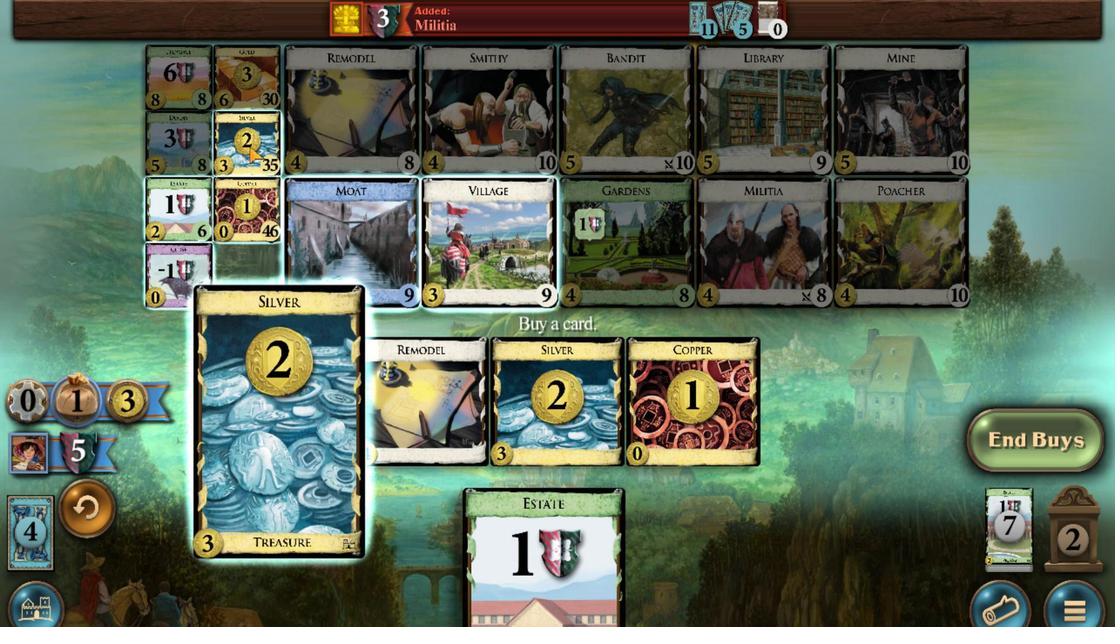 
Action: Mouse moved to (374, 555)
Screenshot: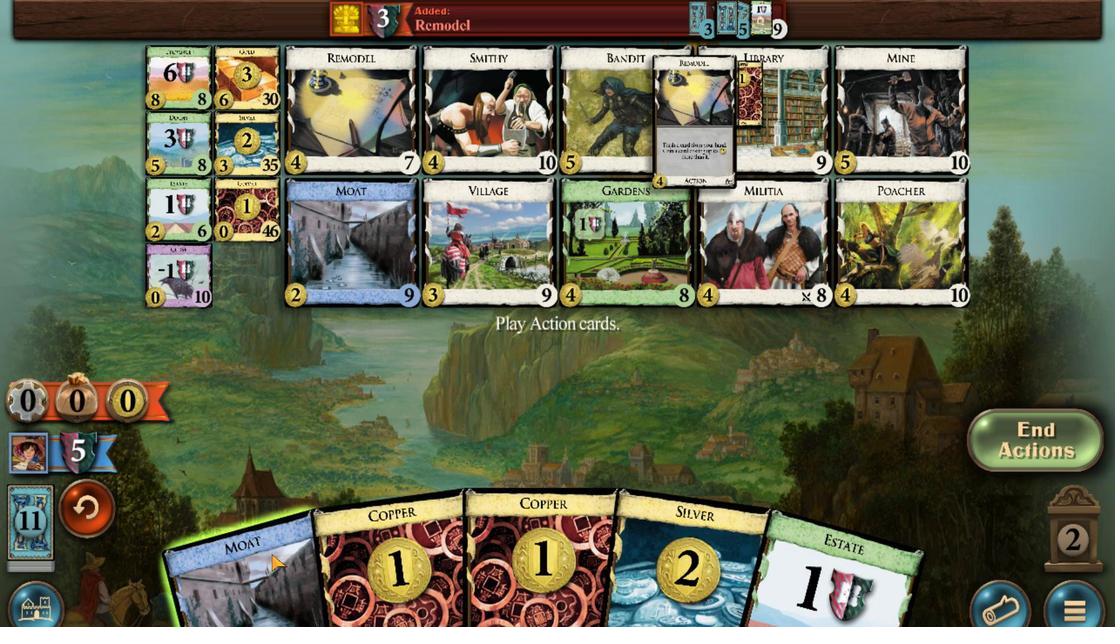 
Action: Mouse scrolled (374, 555) with delta (0, 0)
Screenshot: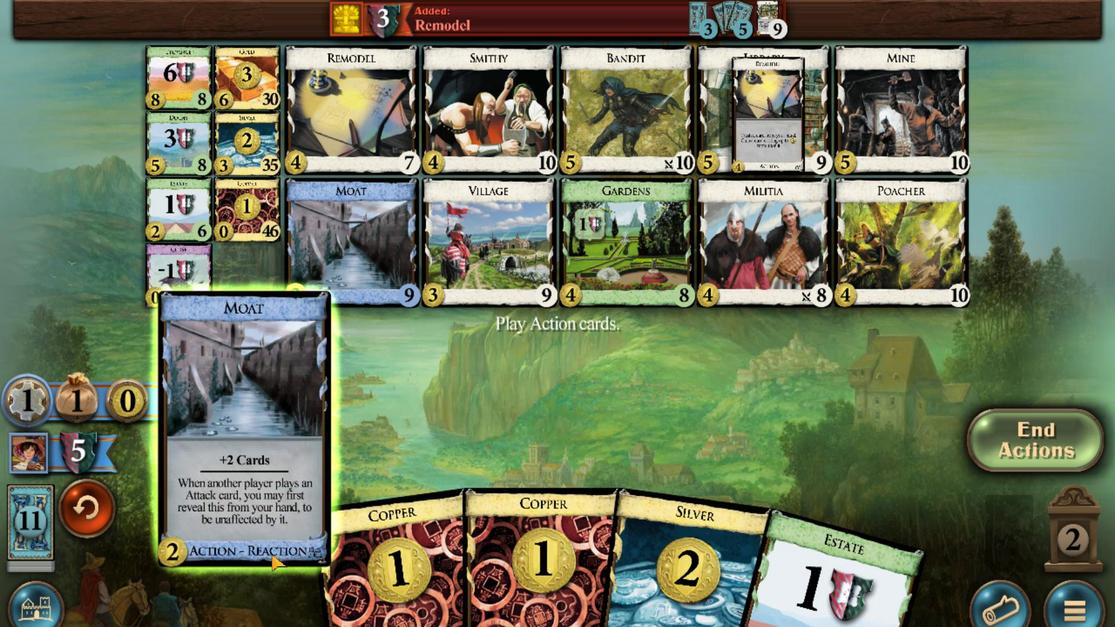 
Action: Mouse moved to (367, 223)
Screenshot: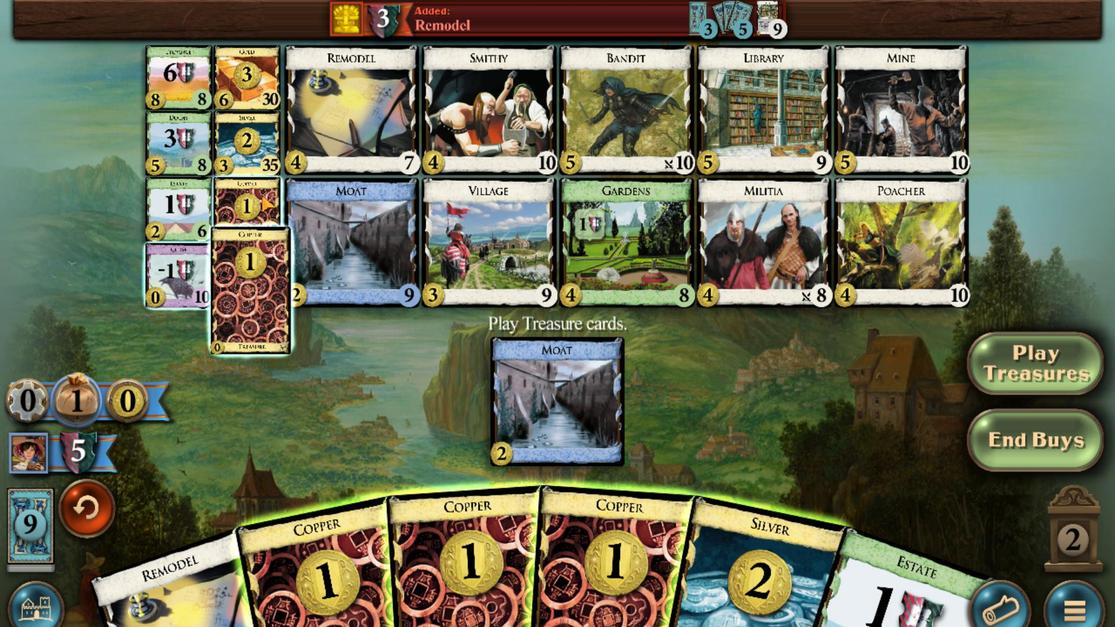 
Action: Mouse scrolled (367, 223) with delta (0, 0)
Screenshot: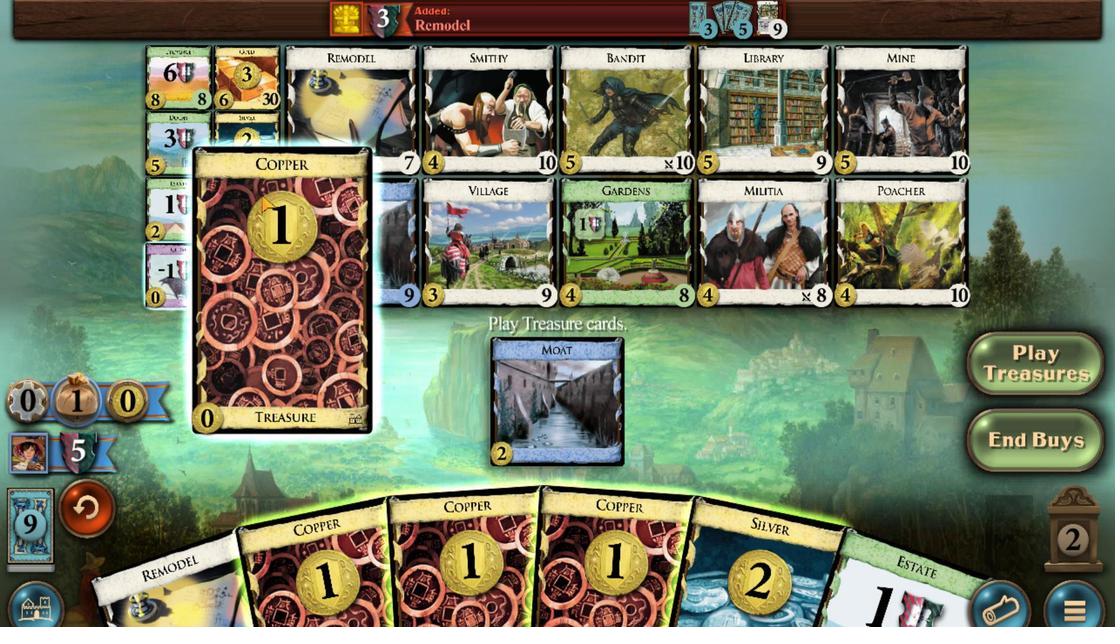 
Action: Mouse scrolled (367, 223) with delta (0, 0)
Screenshot: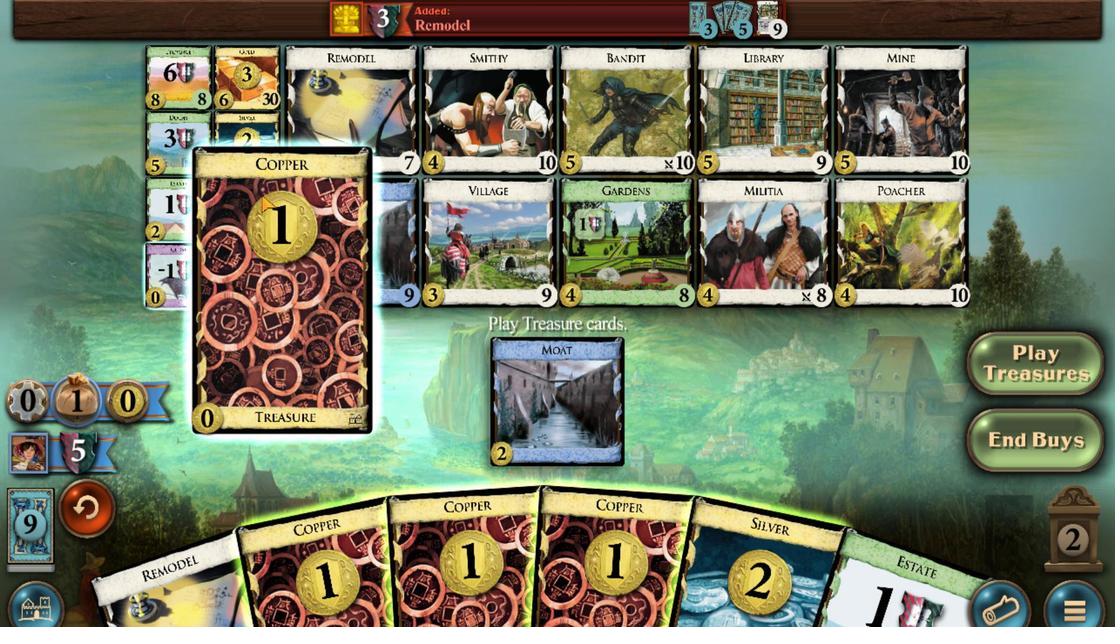 
Action: Mouse scrolled (367, 223) with delta (0, 0)
Screenshot: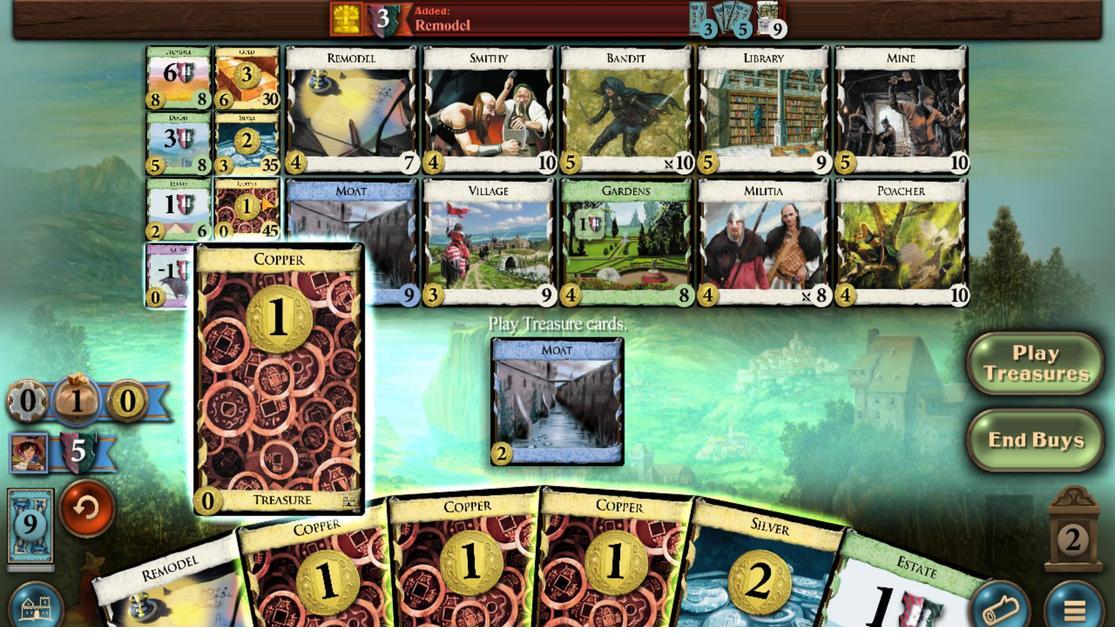 
Action: Mouse moved to (651, 539)
Screenshot: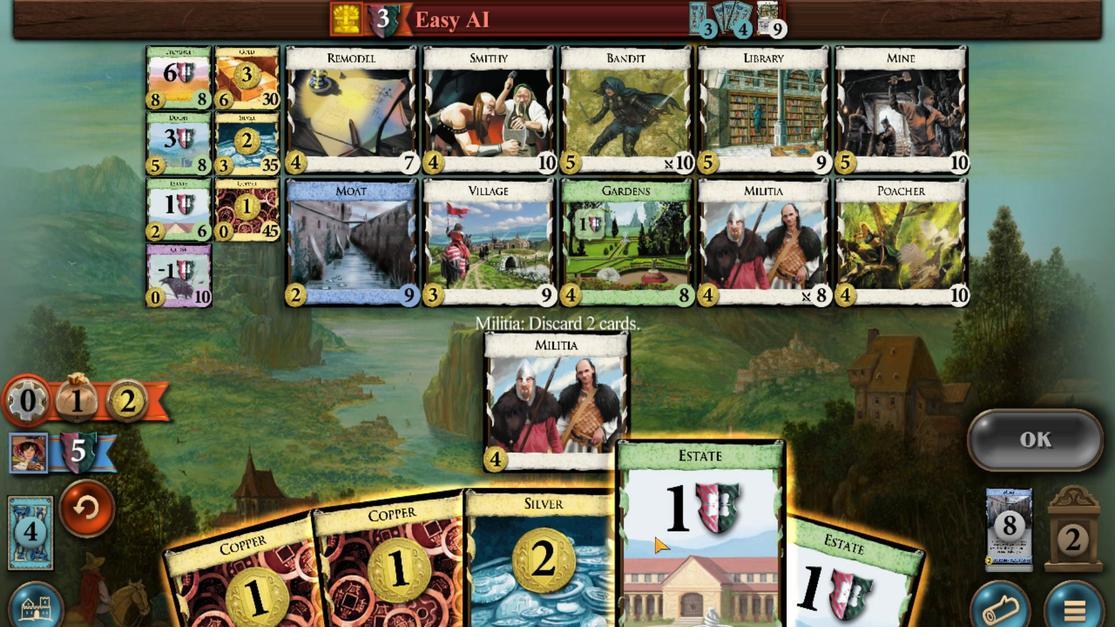 
Action: Mouse scrolled (651, 538) with delta (0, 0)
Screenshot: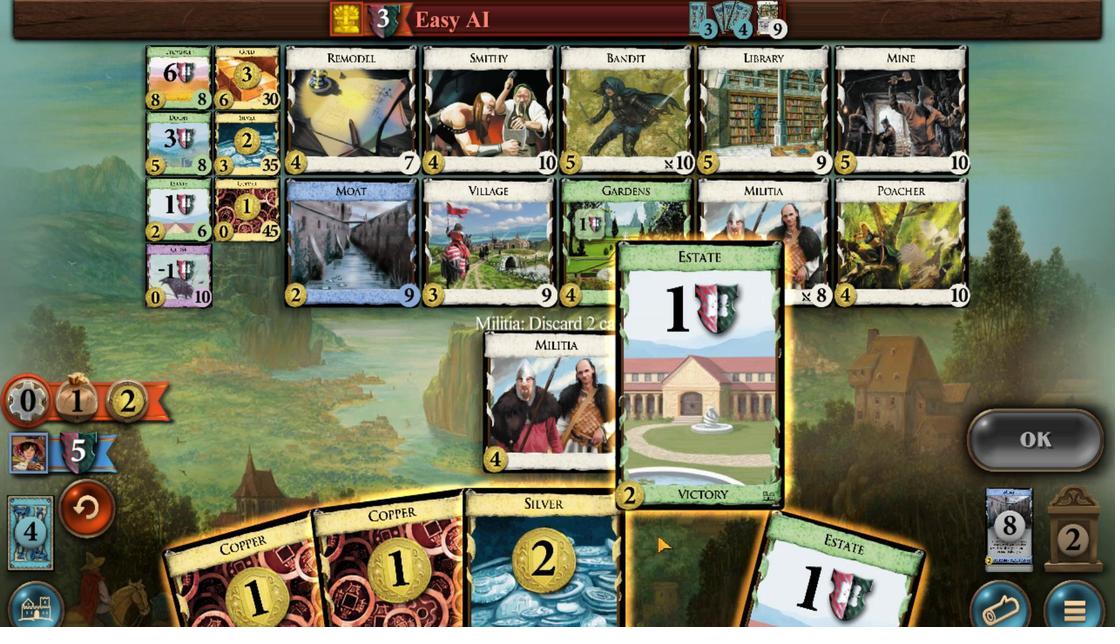 
Action: Mouse moved to (753, 552)
Screenshot: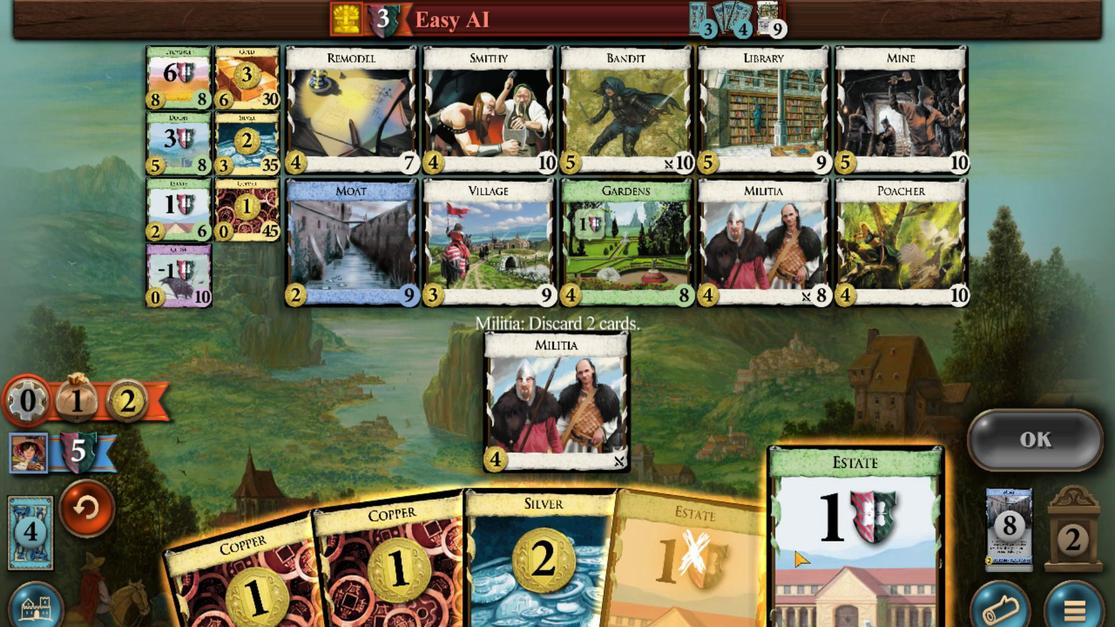 
Action: Mouse scrolled (753, 551) with delta (0, 0)
Screenshot: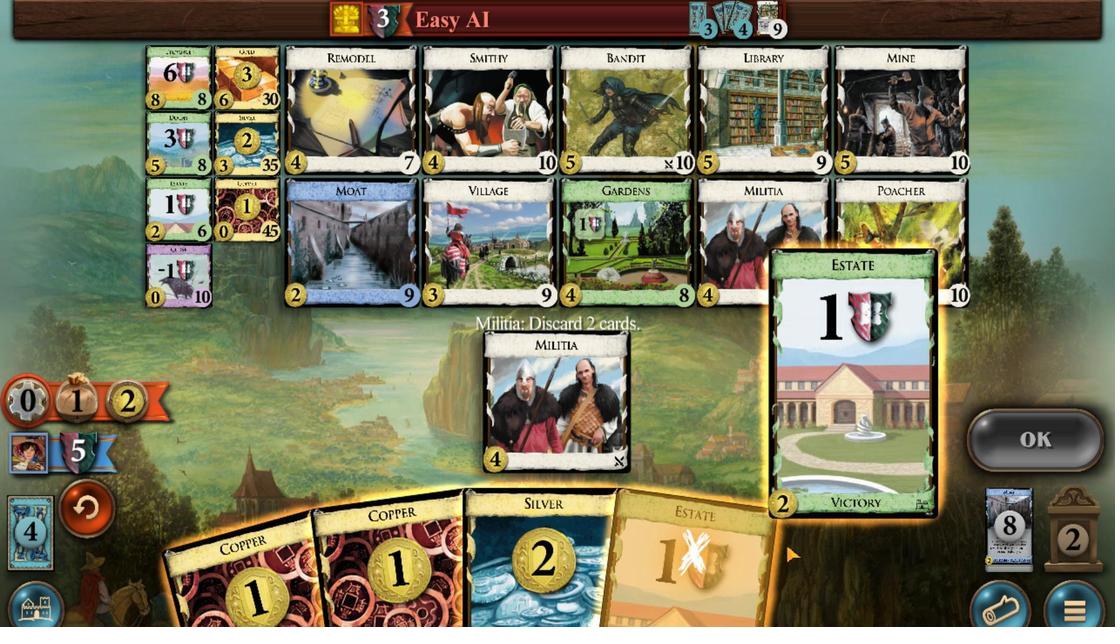 
Action: Mouse moved to (939, 436)
Screenshot: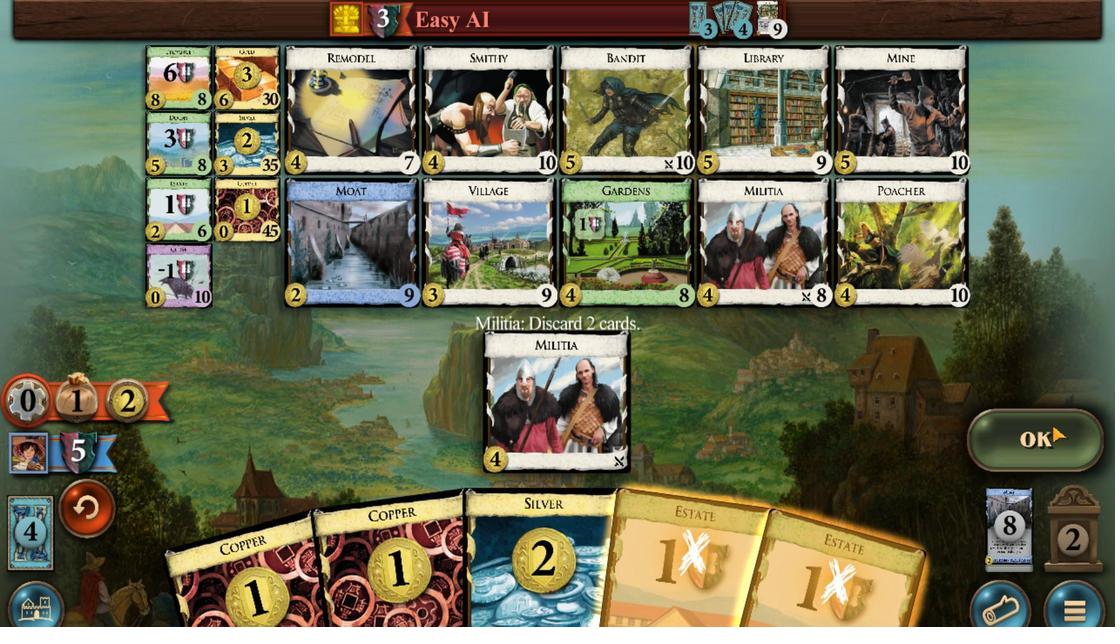 
Action: Mouse pressed left at (939, 436)
Screenshot: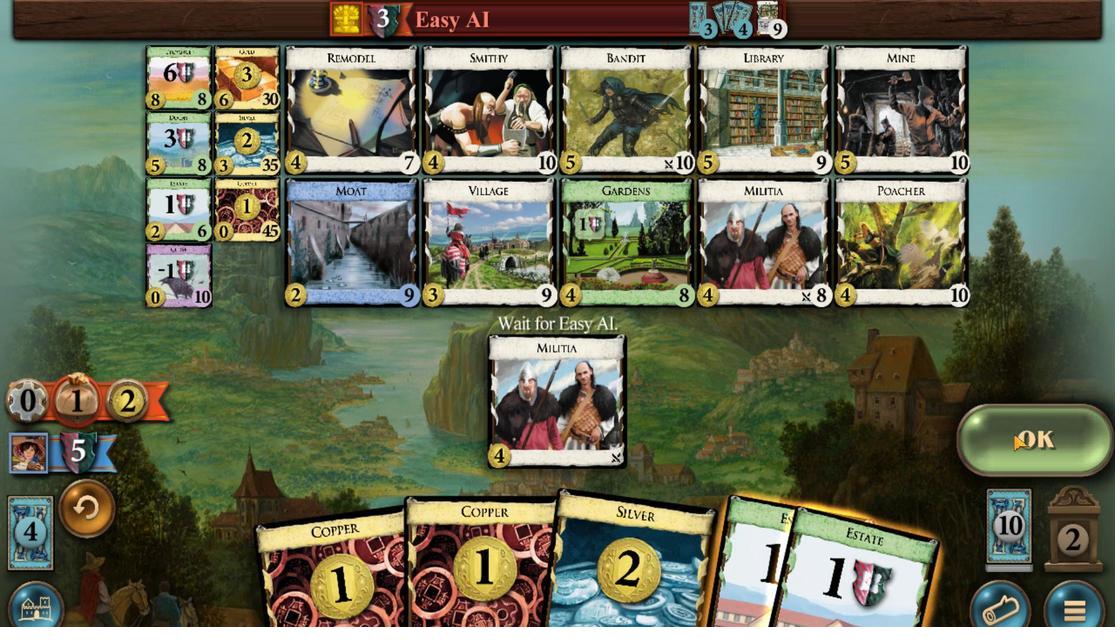 
Action: Mouse moved to (691, 516)
Screenshot: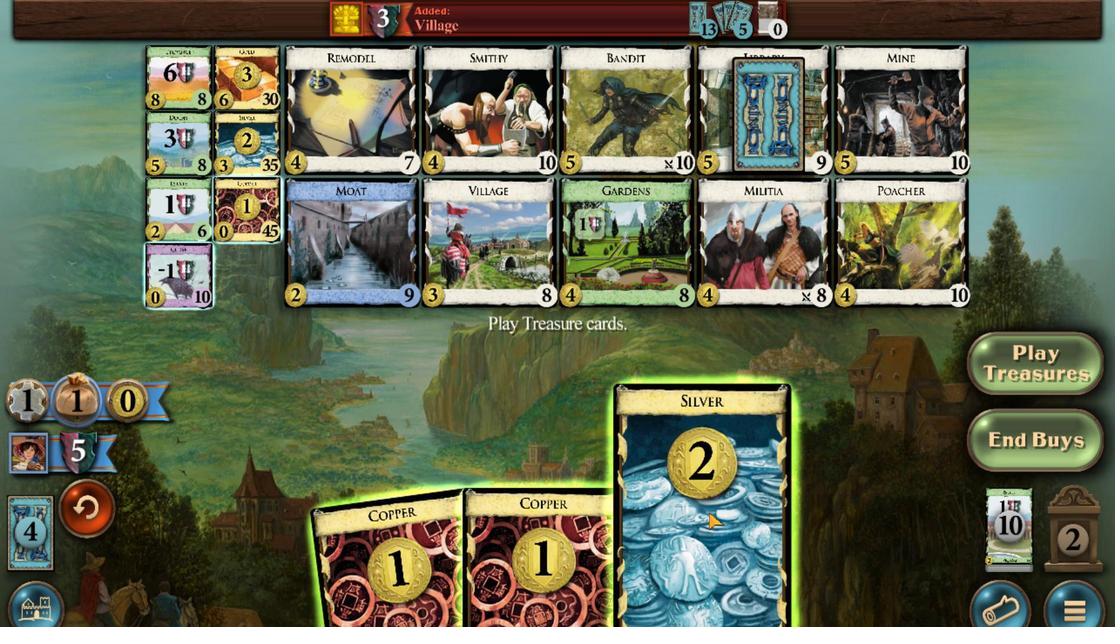 
Action: Mouse scrolled (691, 516) with delta (0, 0)
Screenshot: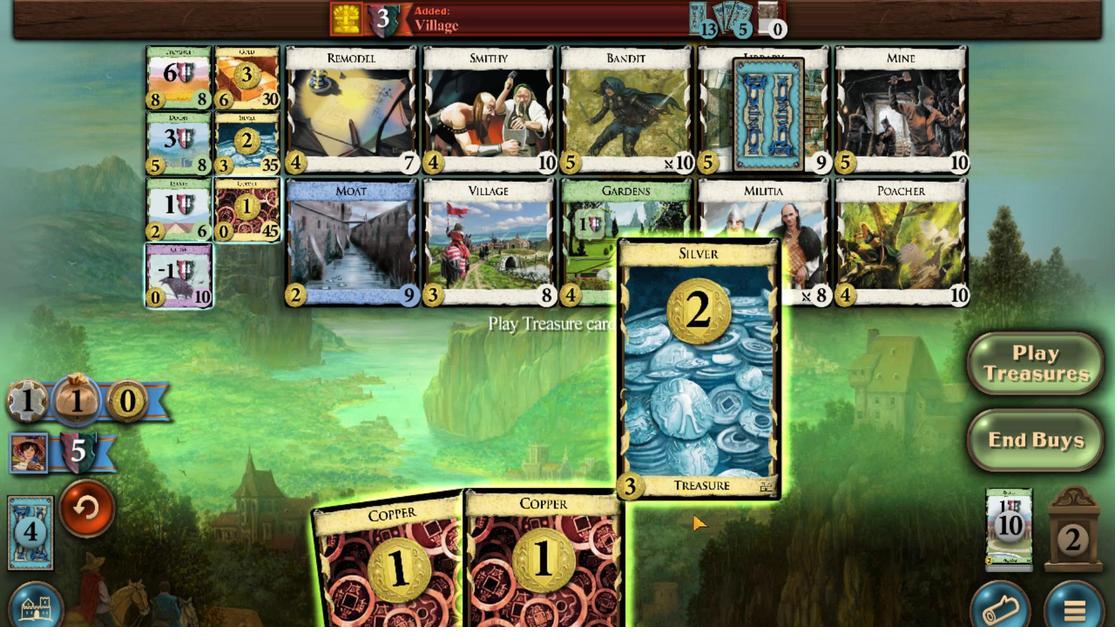 
Action: Mouse moved to (616, 522)
Screenshot: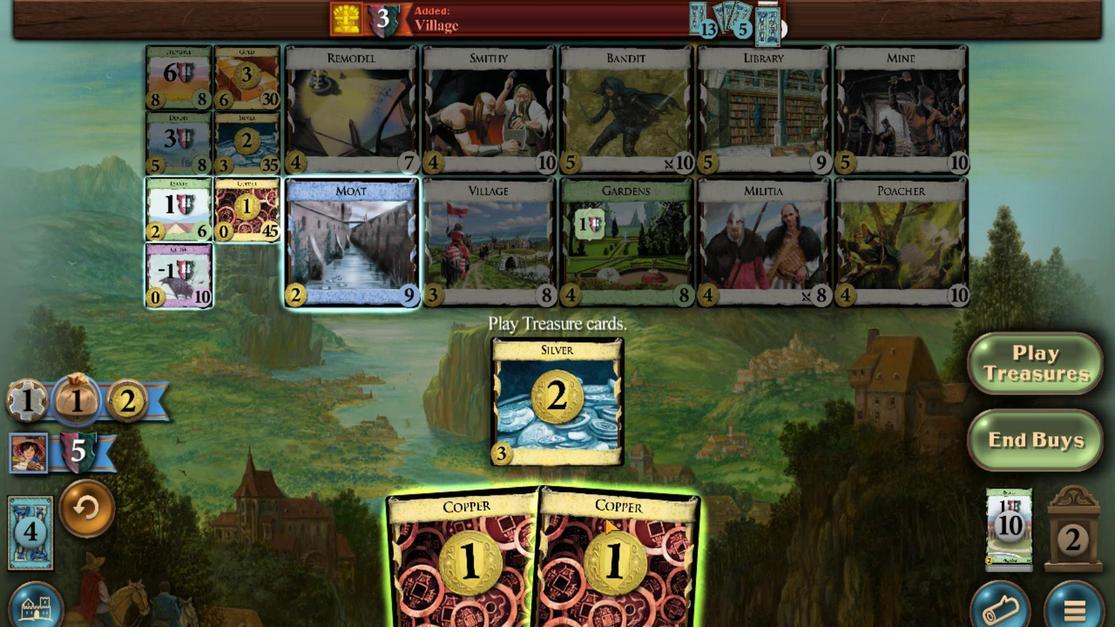 
Action: Mouse scrolled (616, 521) with delta (0, 0)
Screenshot: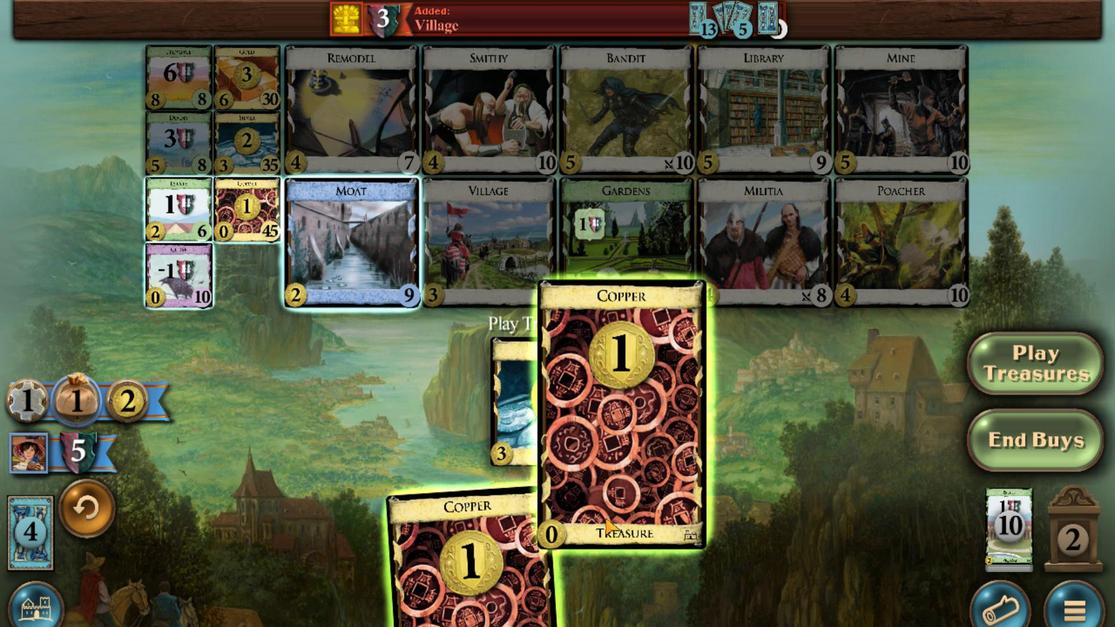 
Action: Mouse moved to (564, 522)
Screenshot: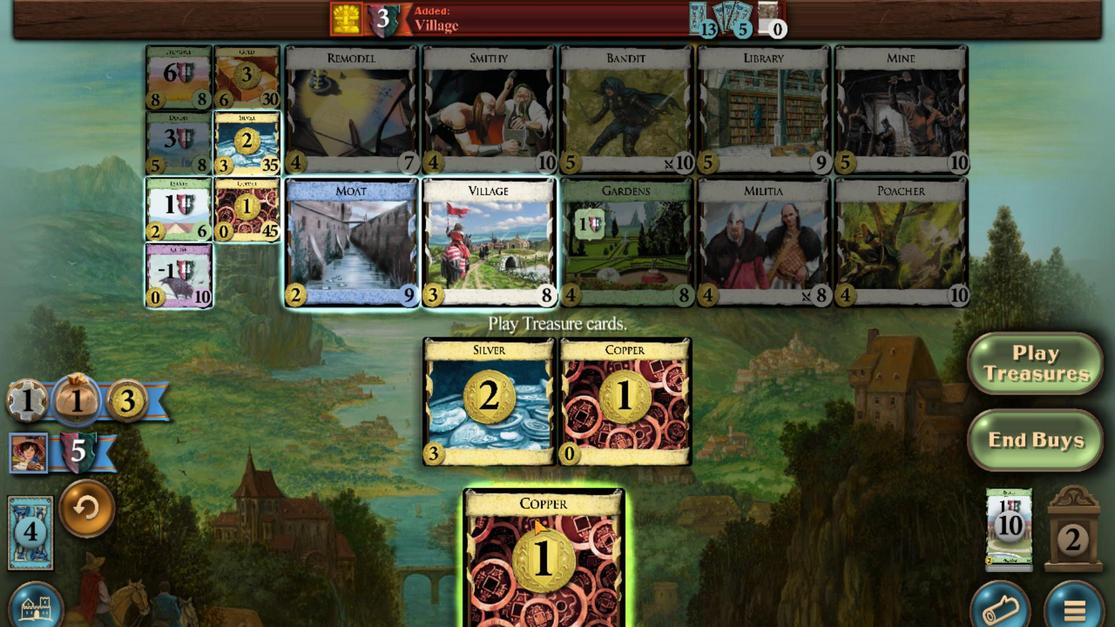 
Action: Mouse scrolled (564, 522) with delta (0, 0)
Screenshot: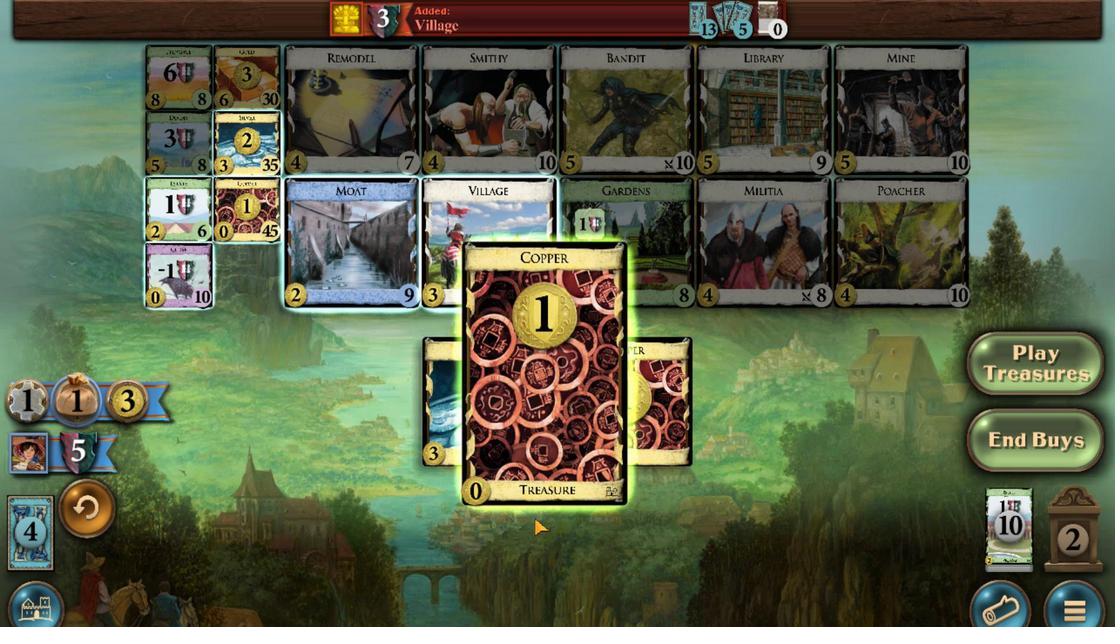 
Action: Mouse moved to (430, 141)
Screenshot: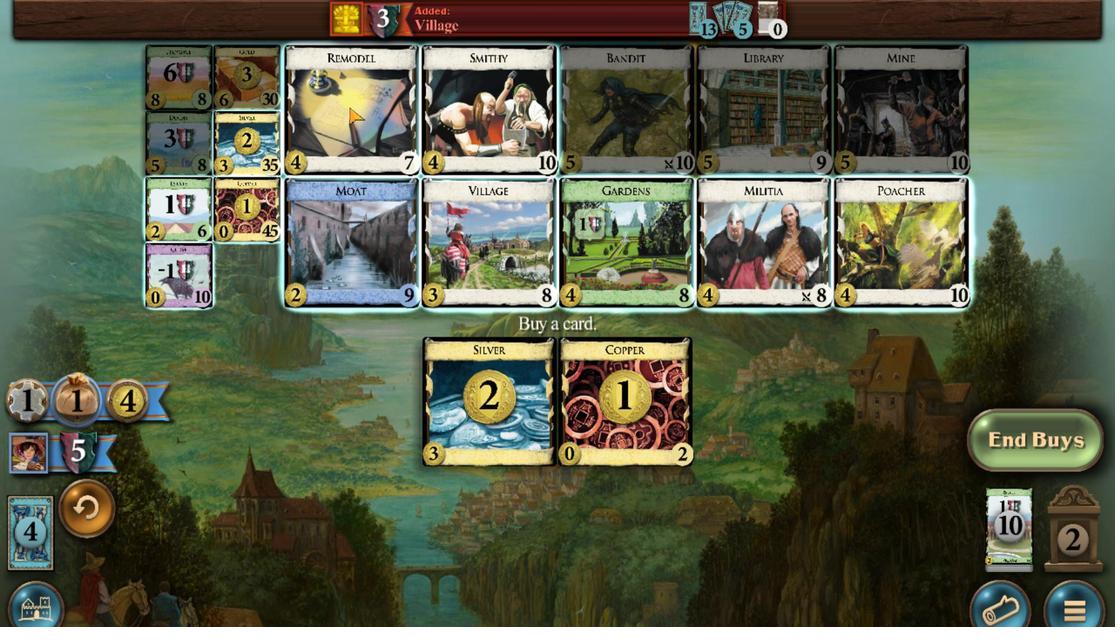 
Action: Mouse scrolled (430, 142) with delta (0, 0)
Screenshot: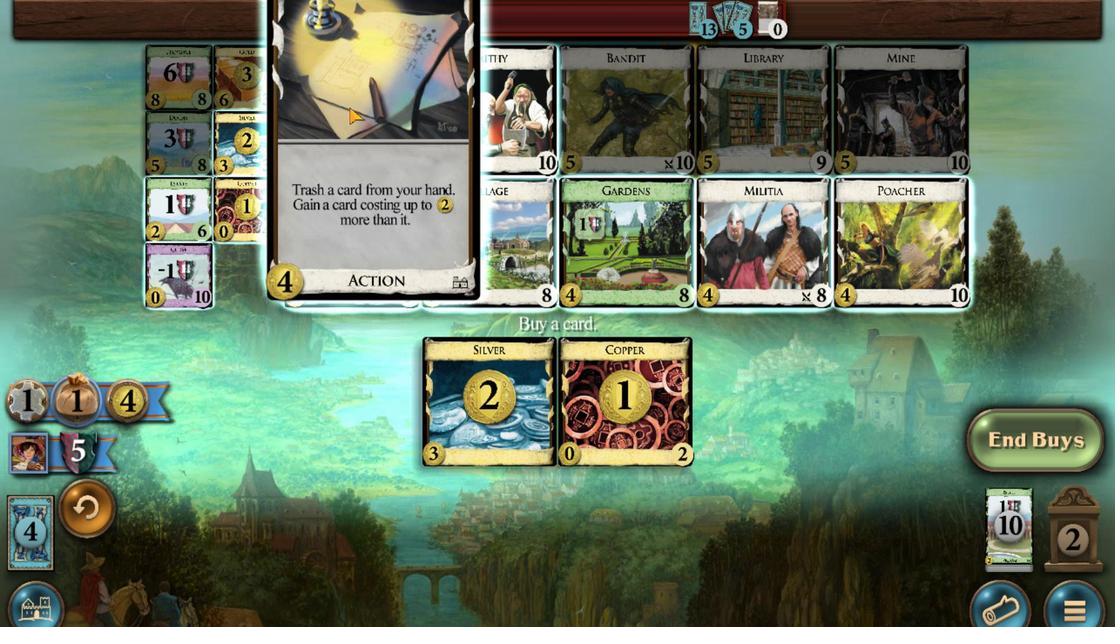
Action: Mouse scrolled (430, 142) with delta (0, 0)
Screenshot: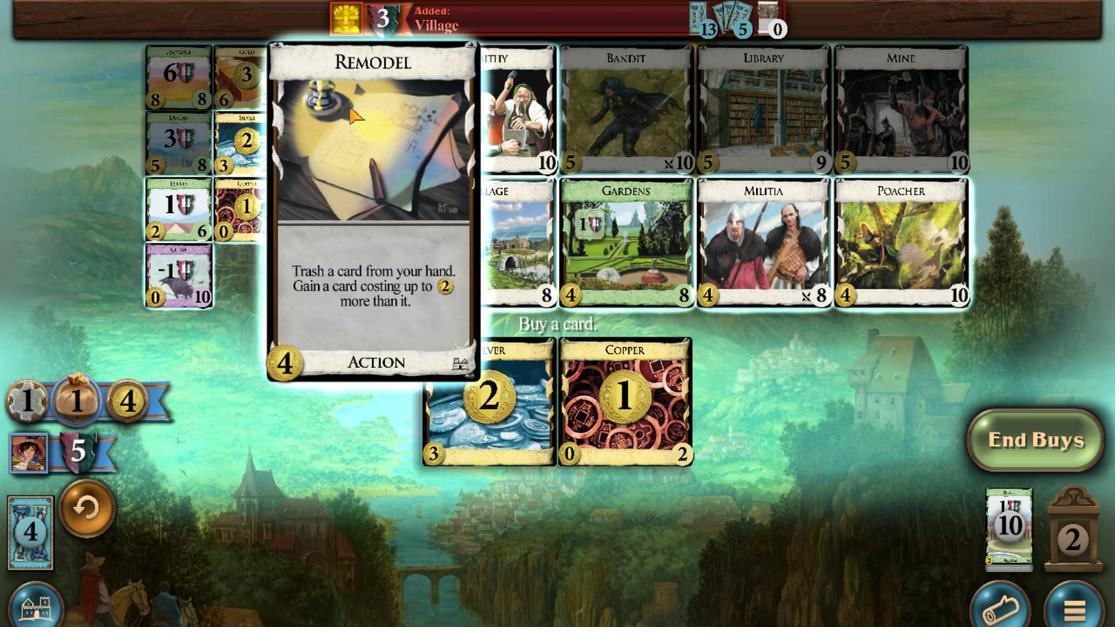 
Action: Mouse scrolled (430, 142) with delta (0, 0)
Screenshot: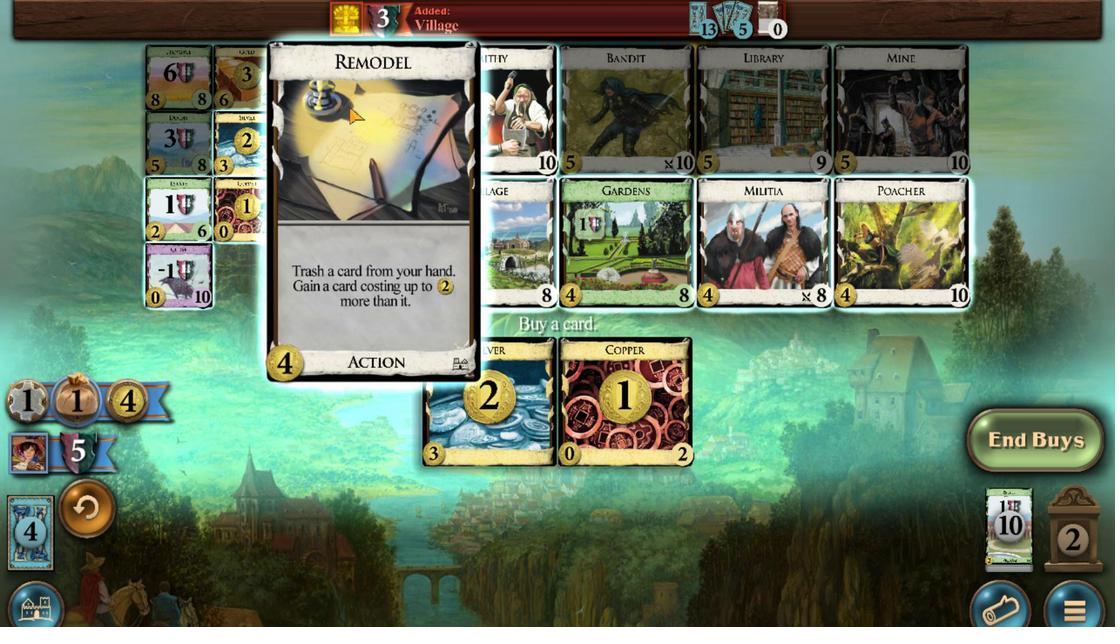 
Action: Mouse scrolled (430, 142) with delta (0, 0)
Screenshot: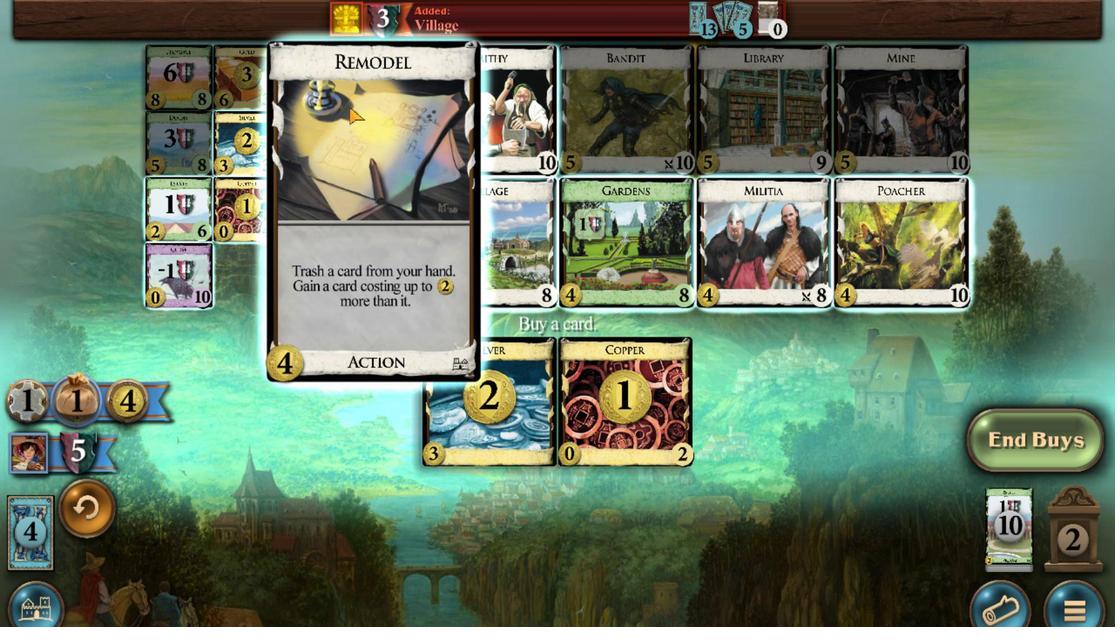 
Action: Mouse scrolled (430, 142) with delta (0, 0)
Screenshot: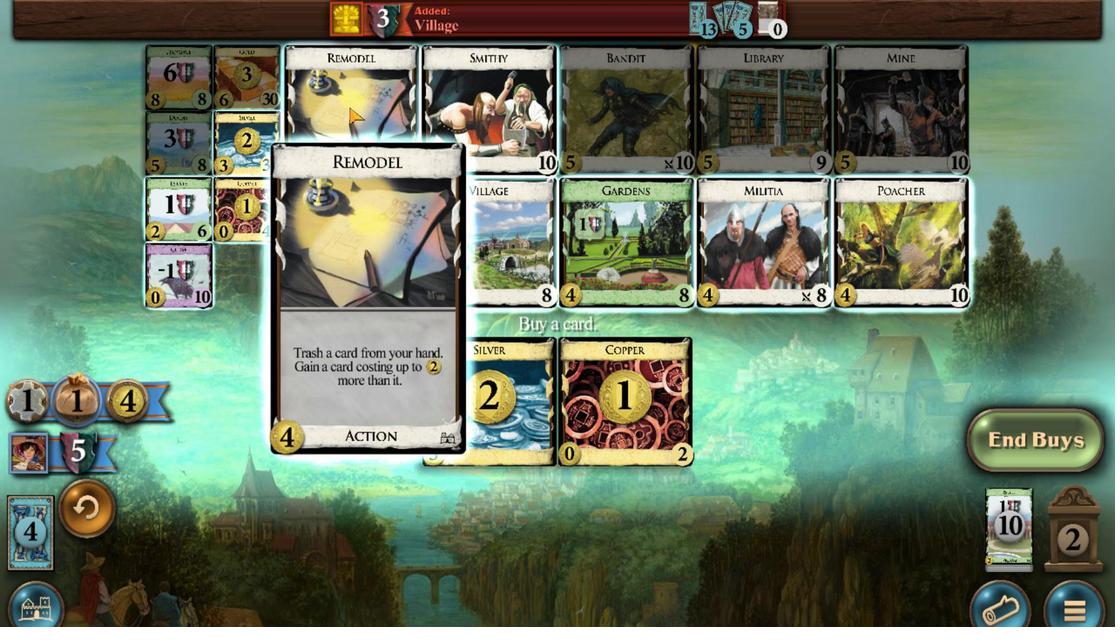 
Action: Mouse scrolled (430, 142) with delta (0, 0)
Screenshot: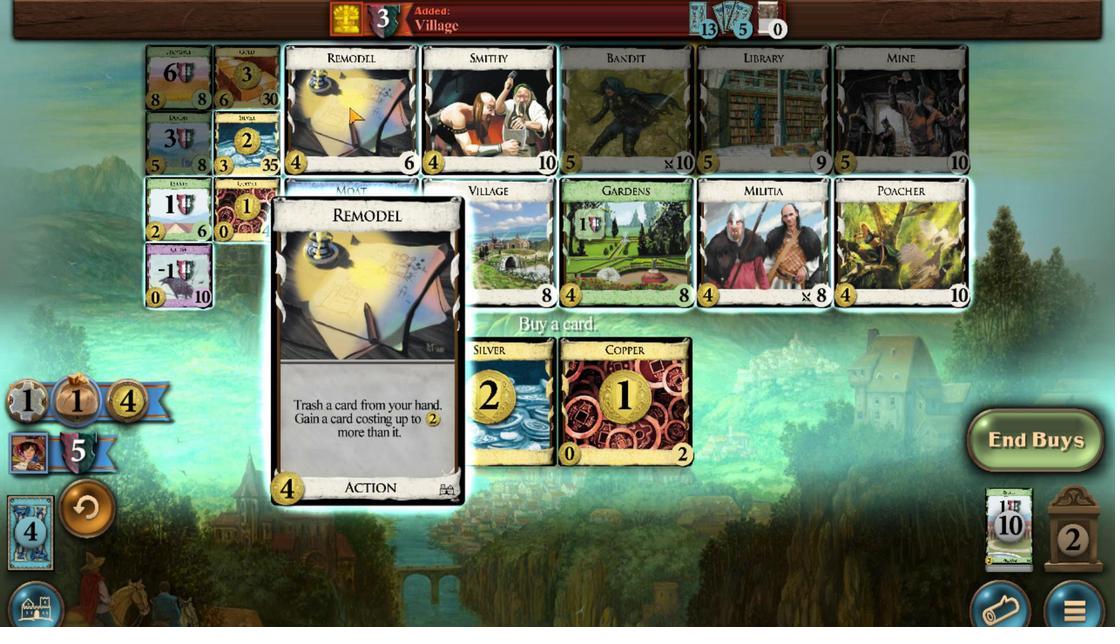 
Action: Mouse moved to (388, 563)
Screenshot: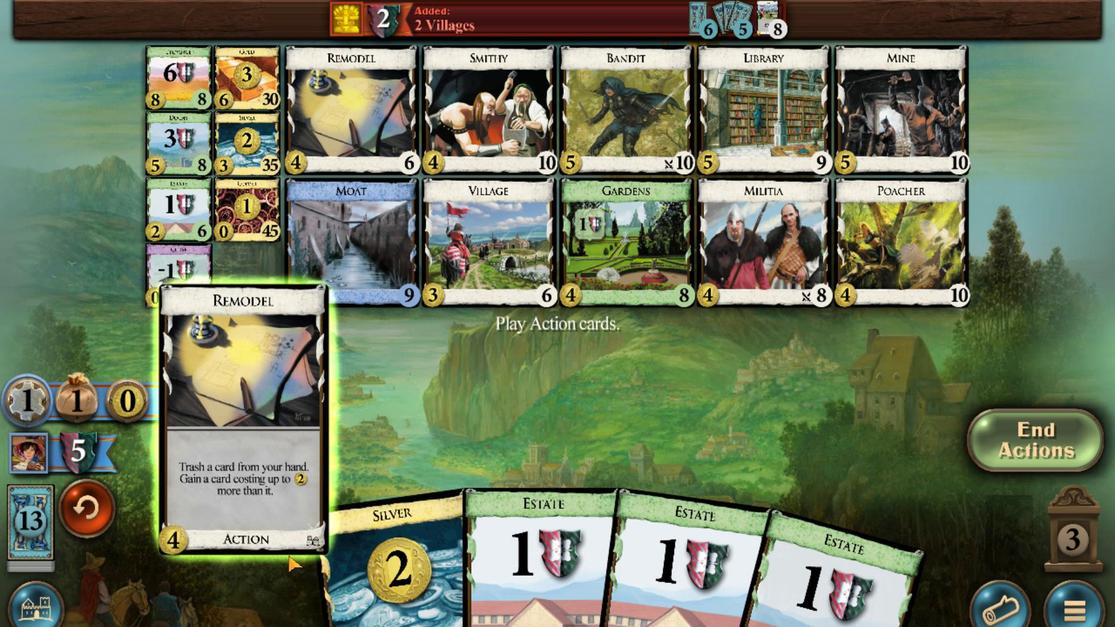 
Action: Mouse scrolled (388, 562) with delta (0, 0)
Screenshot: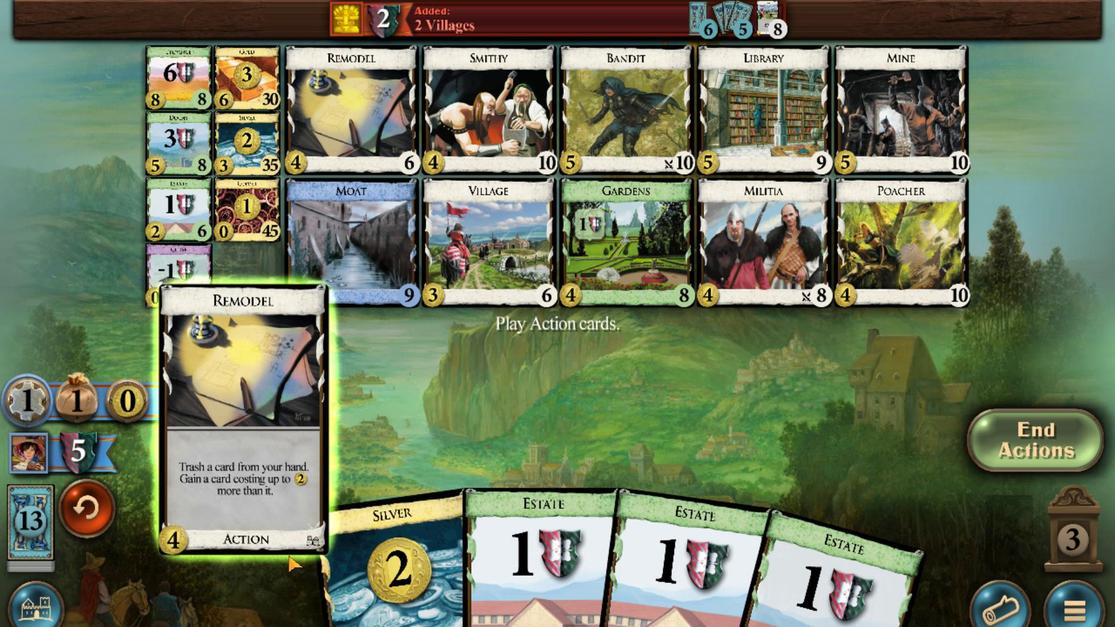 
Action: Mouse moved to (389, 551)
Screenshot: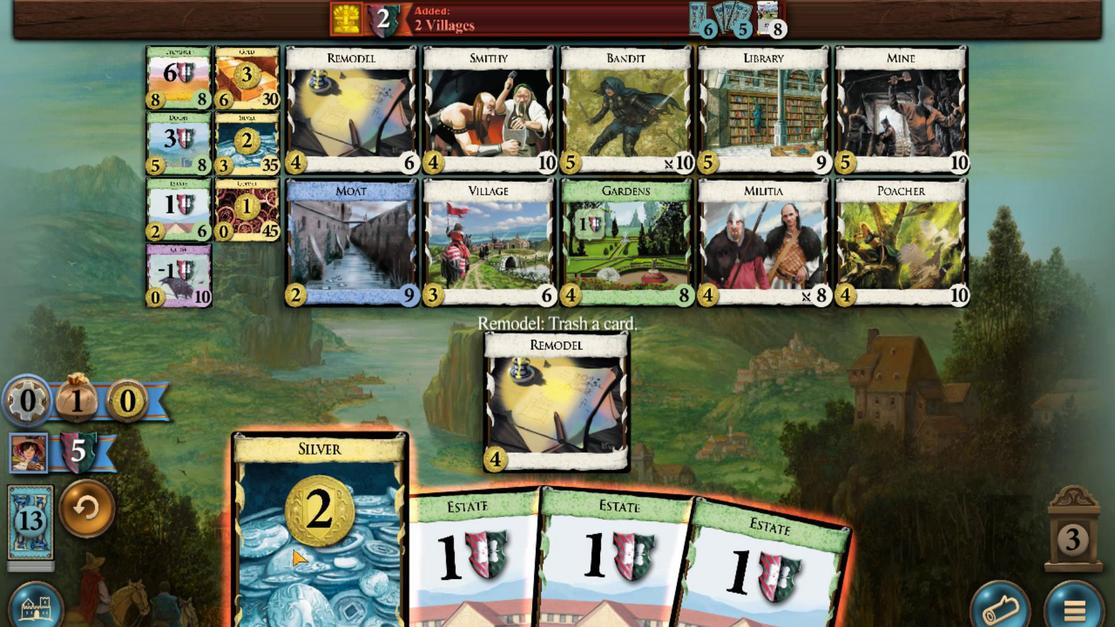 
Action: Mouse scrolled (389, 550) with delta (0, 0)
Screenshot: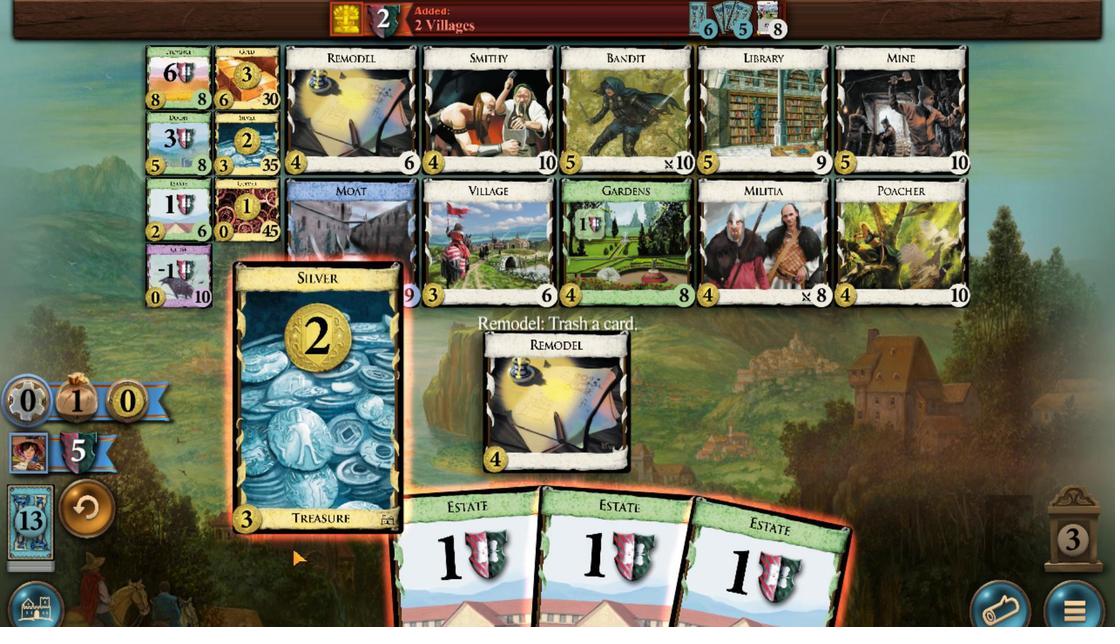 
Action: Mouse moved to (321, 167)
Screenshot: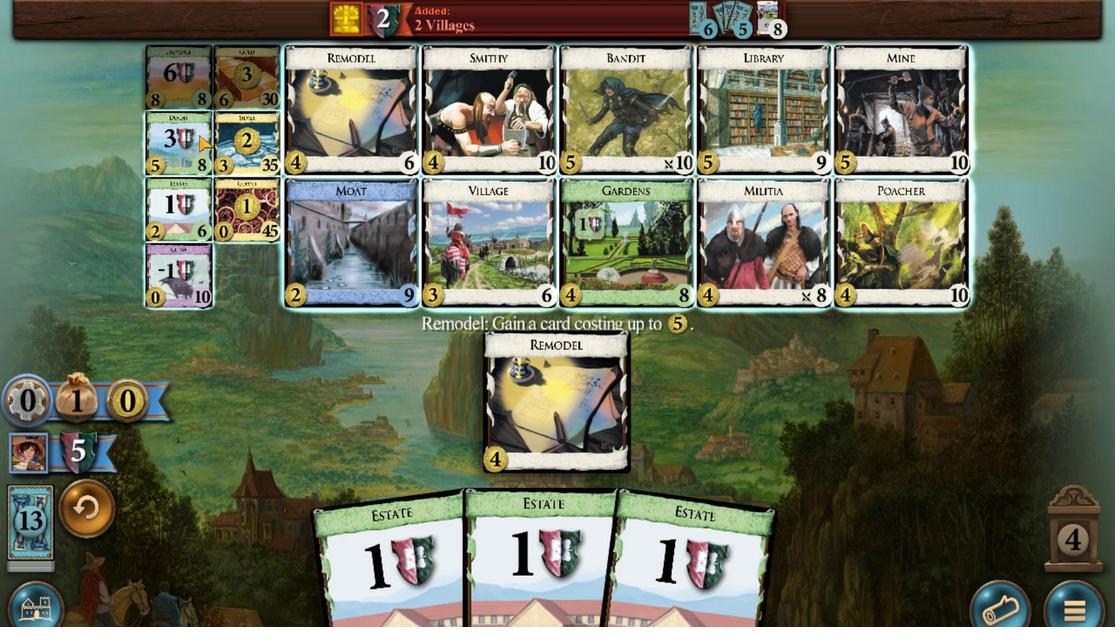 
Action: Mouse scrolled (321, 167) with delta (0, 0)
Screenshot: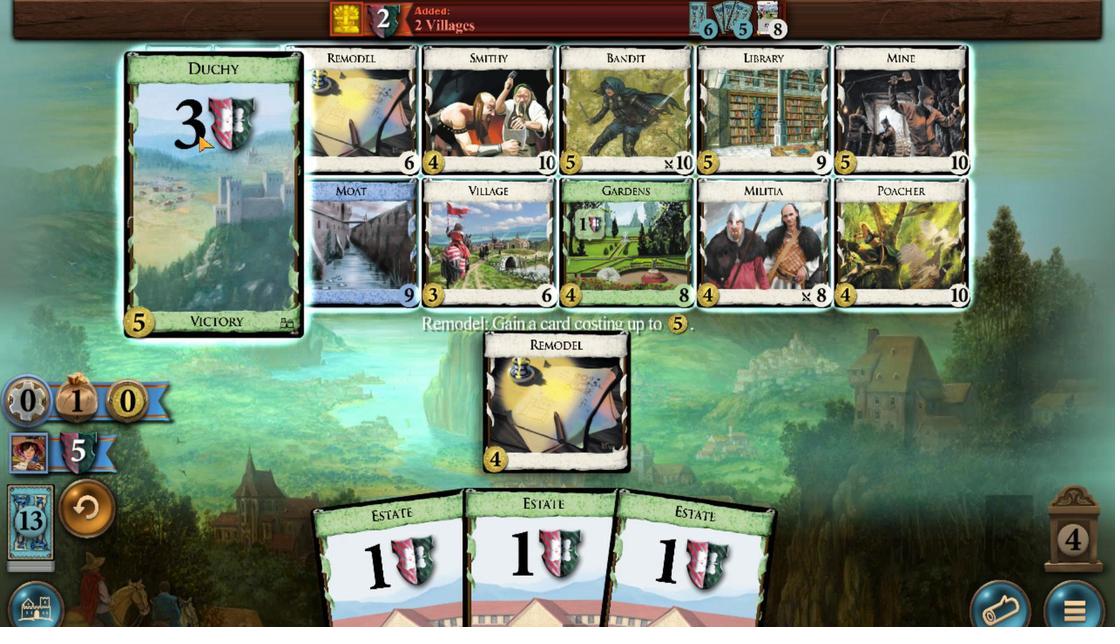 
Action: Mouse scrolled (321, 167) with delta (0, 0)
Screenshot: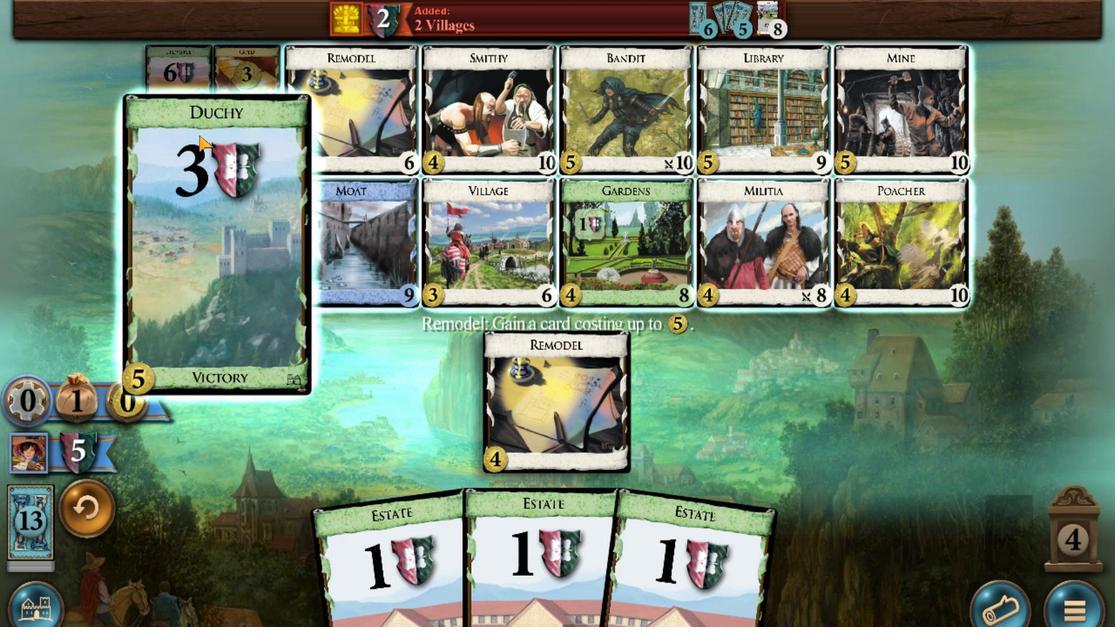 
Action: Mouse scrolled (321, 167) with delta (0, 0)
Screenshot: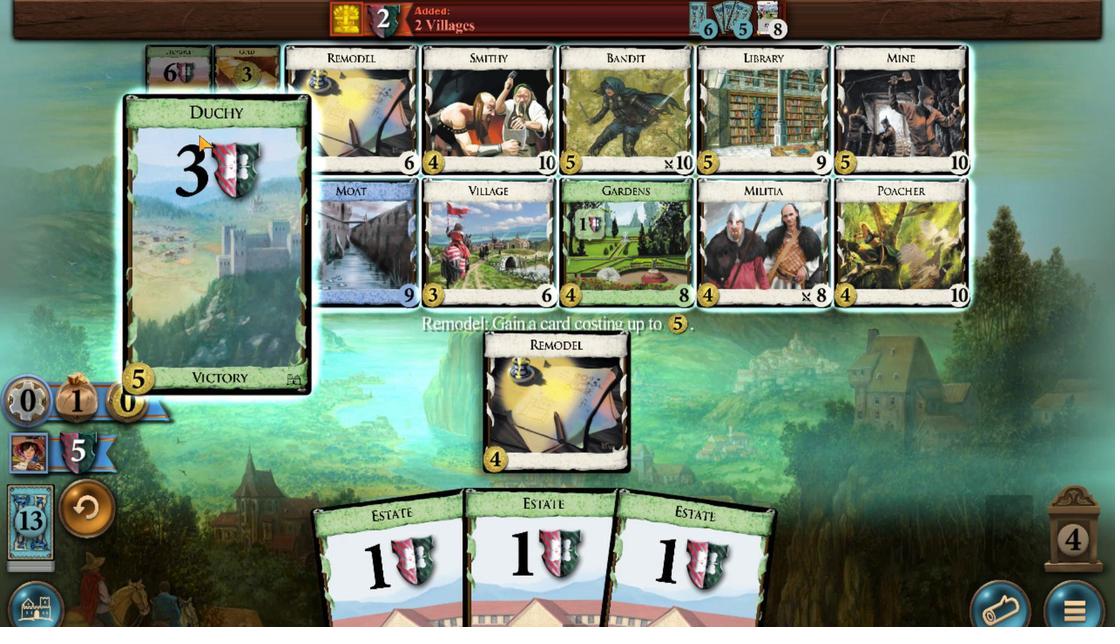 
Action: Mouse scrolled (321, 167) with delta (0, 0)
Screenshot: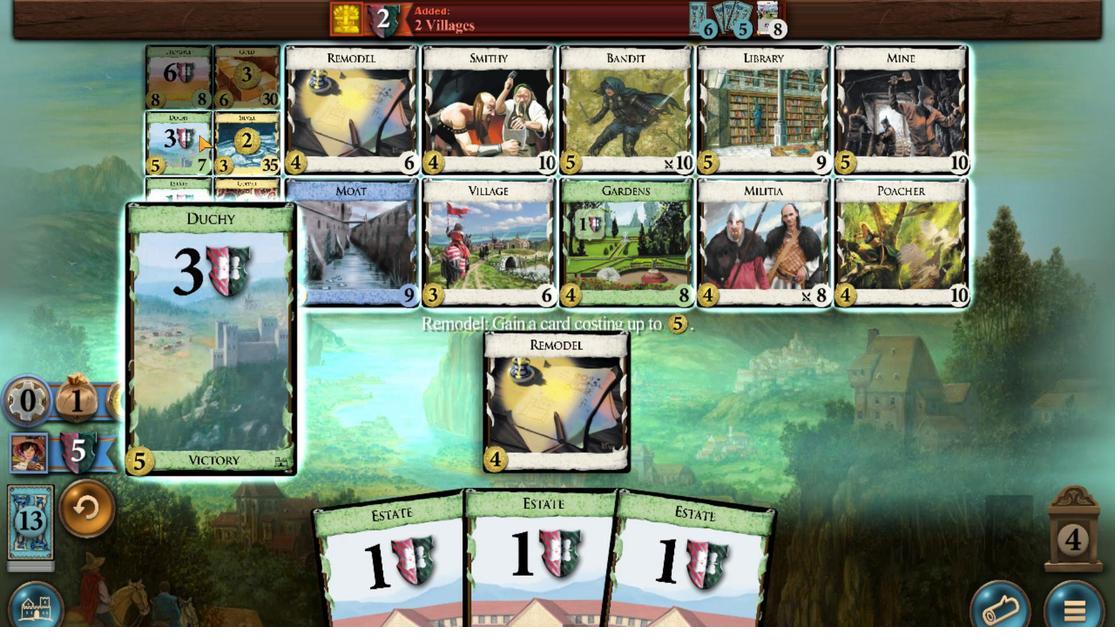 
Action: Mouse scrolled (321, 167) with delta (0, 0)
Screenshot: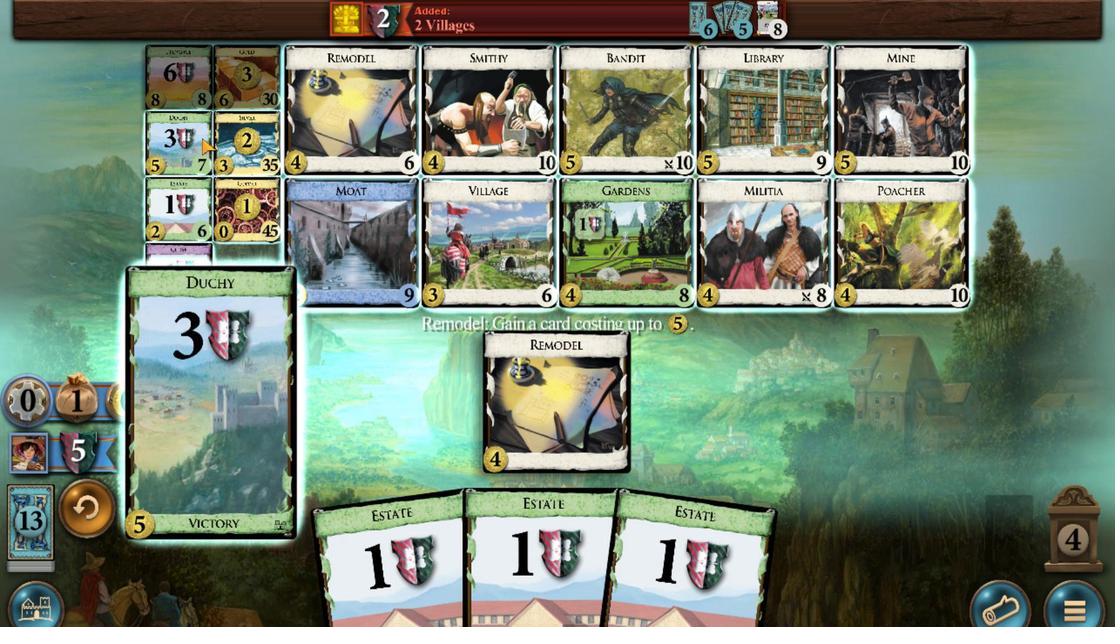 
Action: Mouse moved to (362, 233)
Screenshot: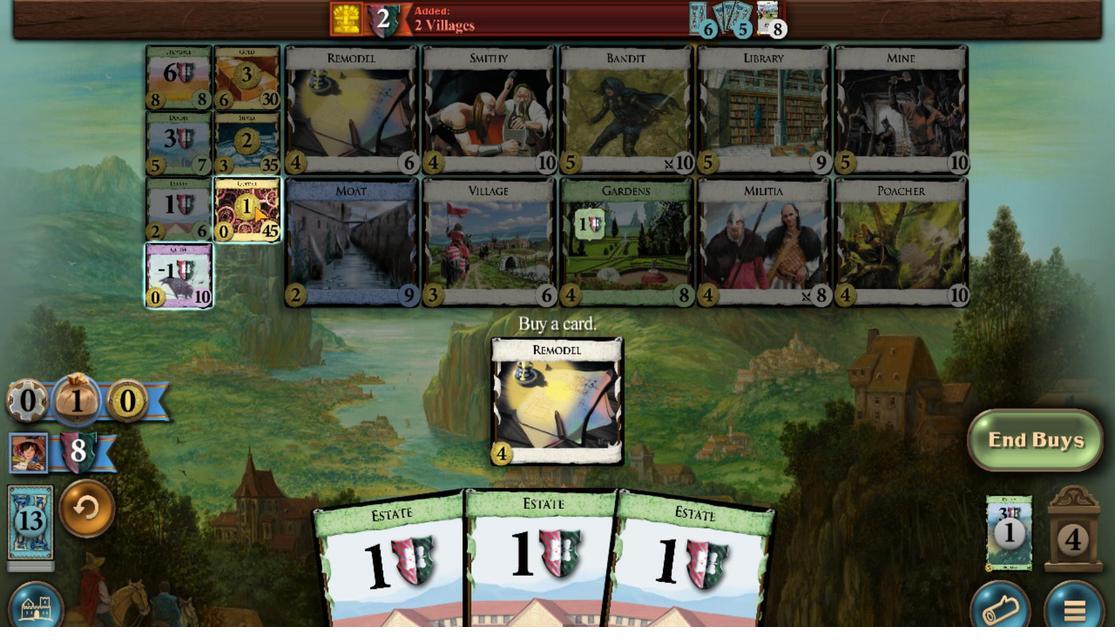 
Action: Mouse scrolled (362, 234) with delta (0, 0)
Screenshot: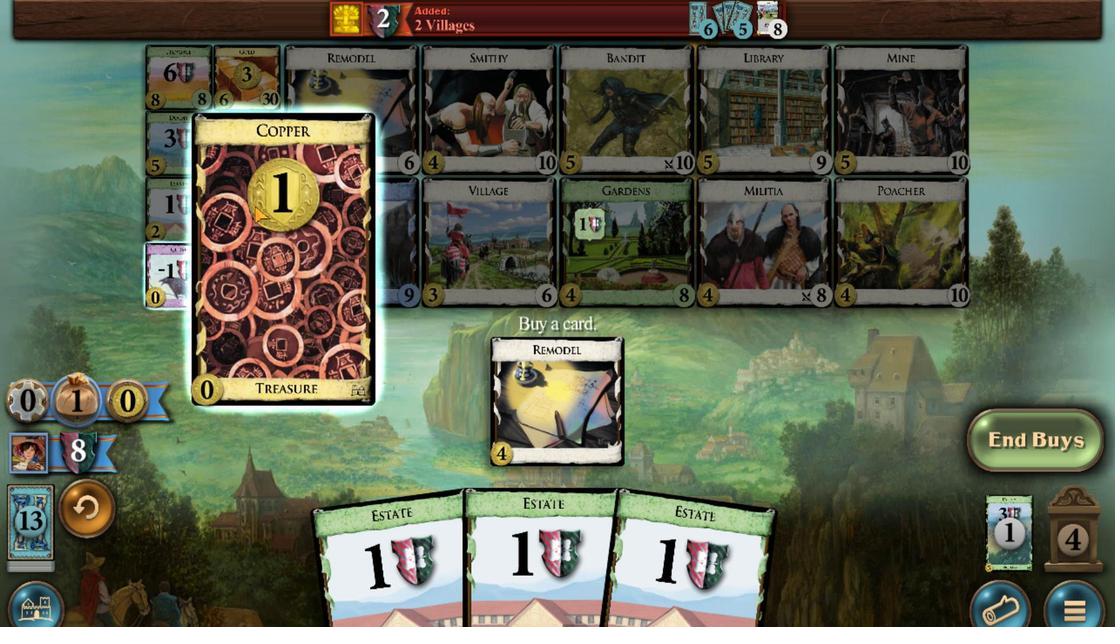 
Action: Mouse scrolled (362, 234) with delta (0, 0)
Screenshot: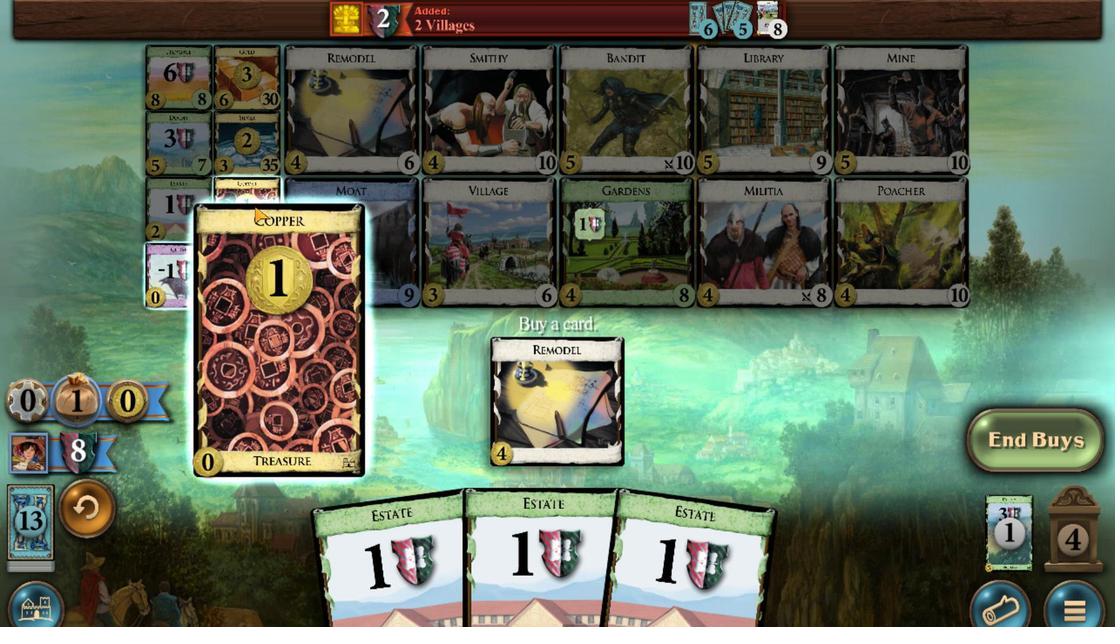 
Action: Mouse scrolled (362, 234) with delta (0, 0)
Screenshot: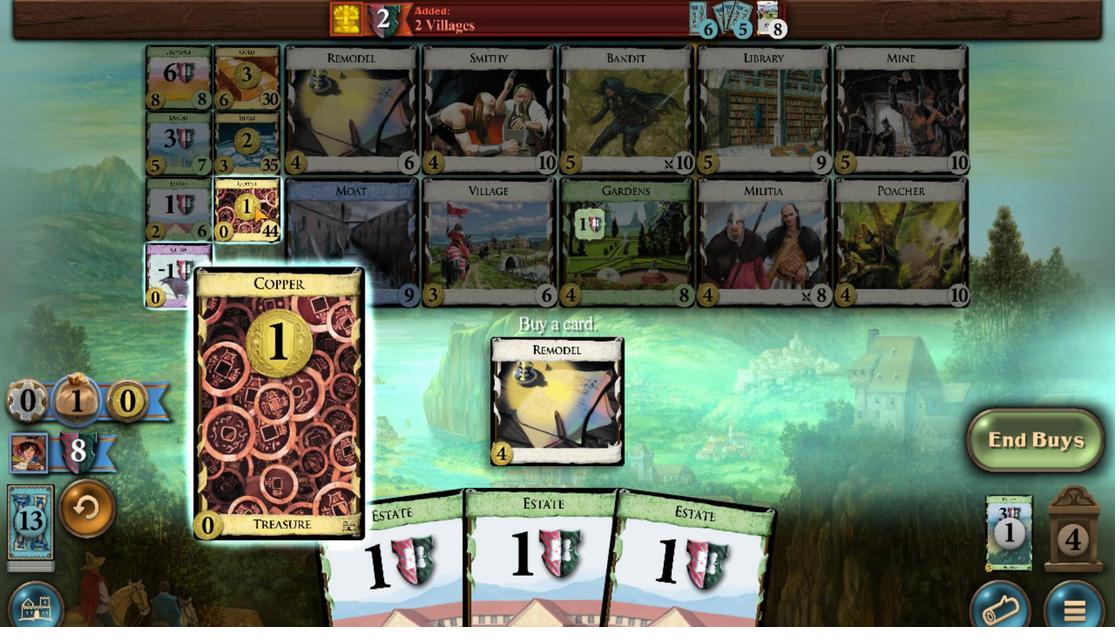 
Action: Mouse moved to (457, 557)
Screenshot: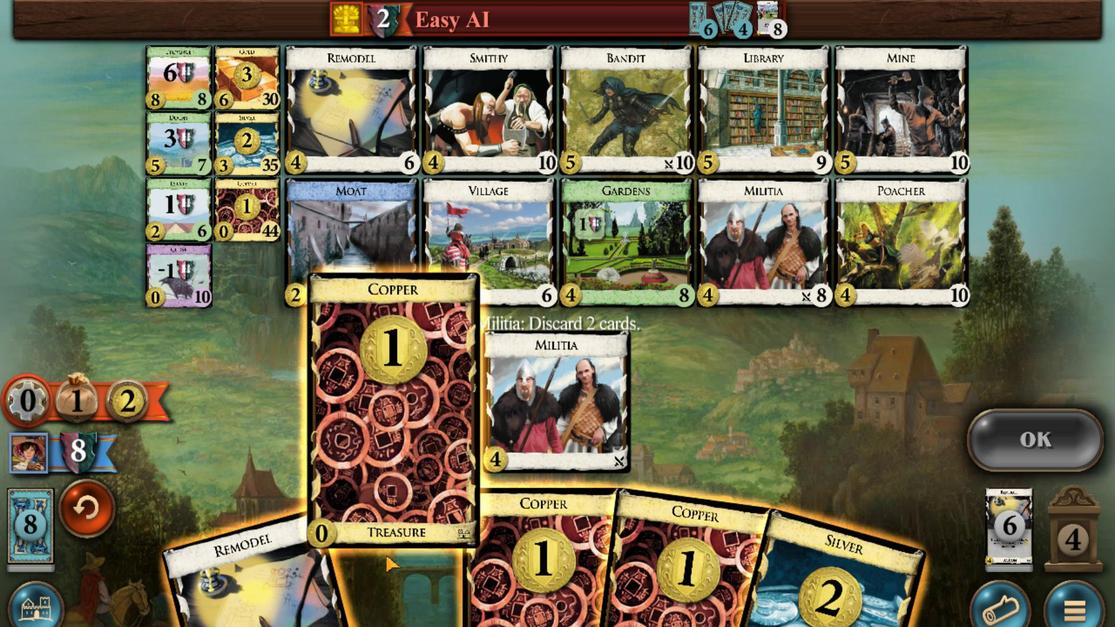 
Action: Mouse scrolled (457, 556) with delta (0, 0)
Screenshot: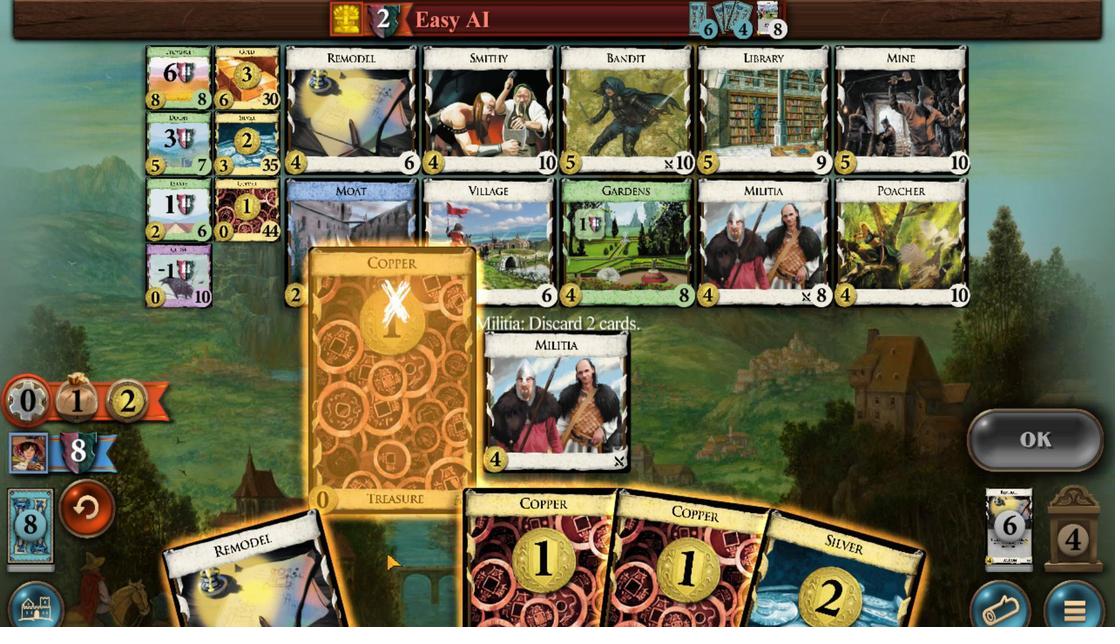 
Action: Mouse moved to (562, 537)
Screenshot: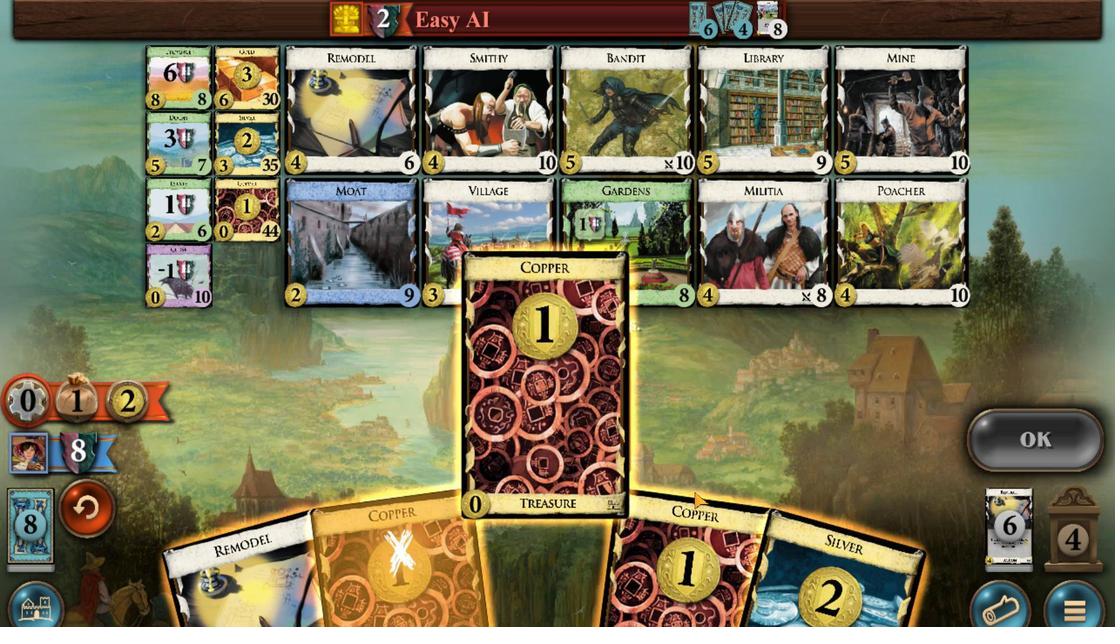 
Action: Mouse scrolled (562, 537) with delta (0, 0)
Screenshot: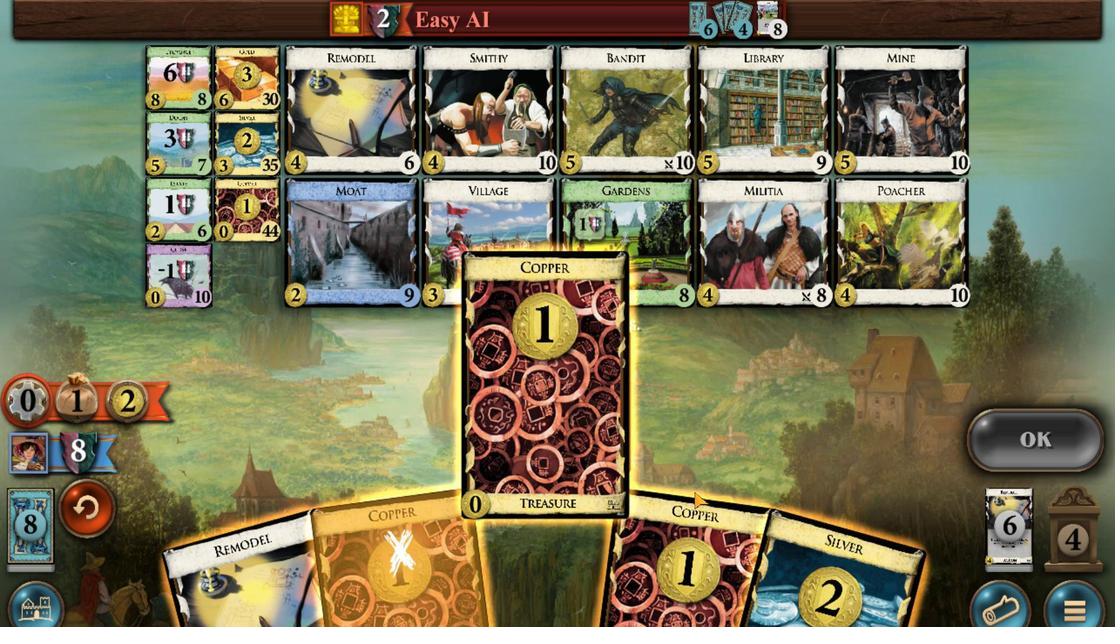 
Action: Mouse moved to (949, 437)
Screenshot: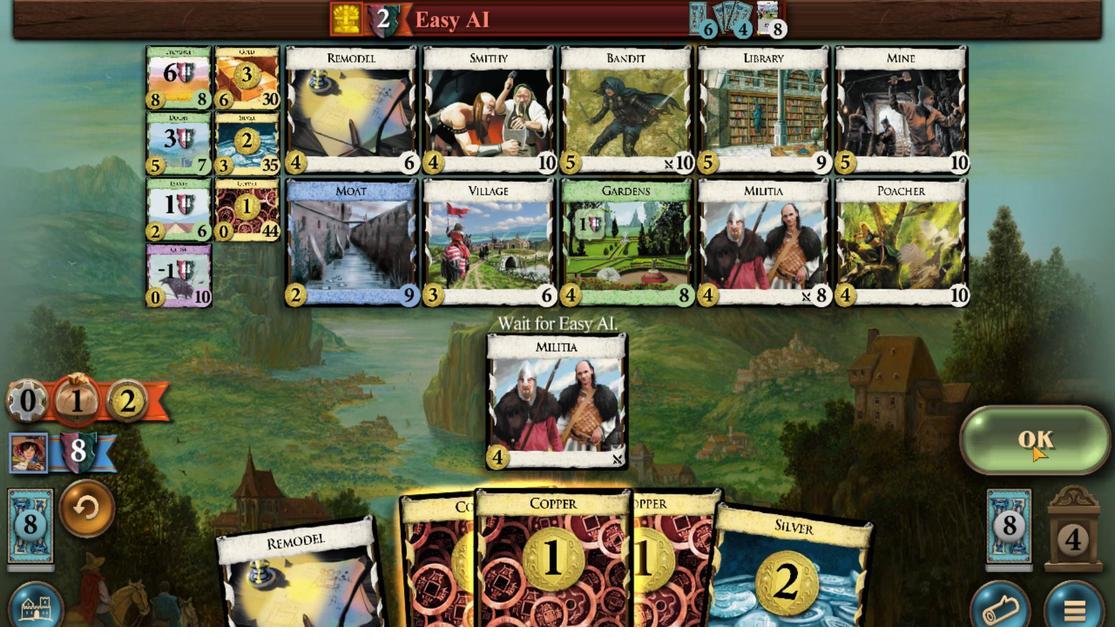 
Action: Mouse pressed left at (949, 437)
Screenshot: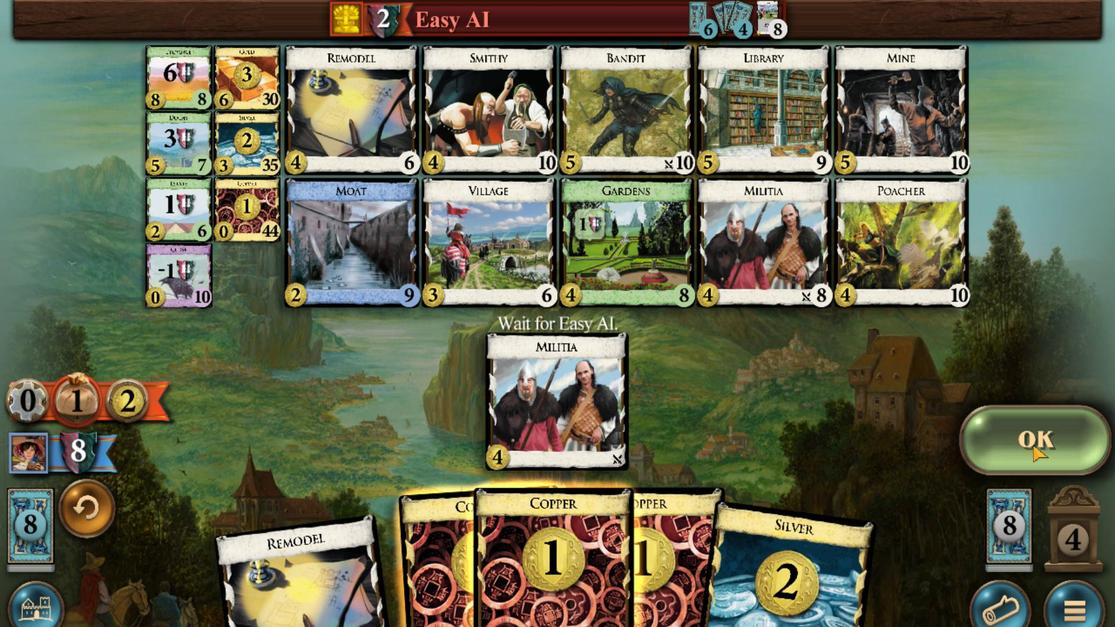 
Action: Mouse moved to (476, 538)
Screenshot: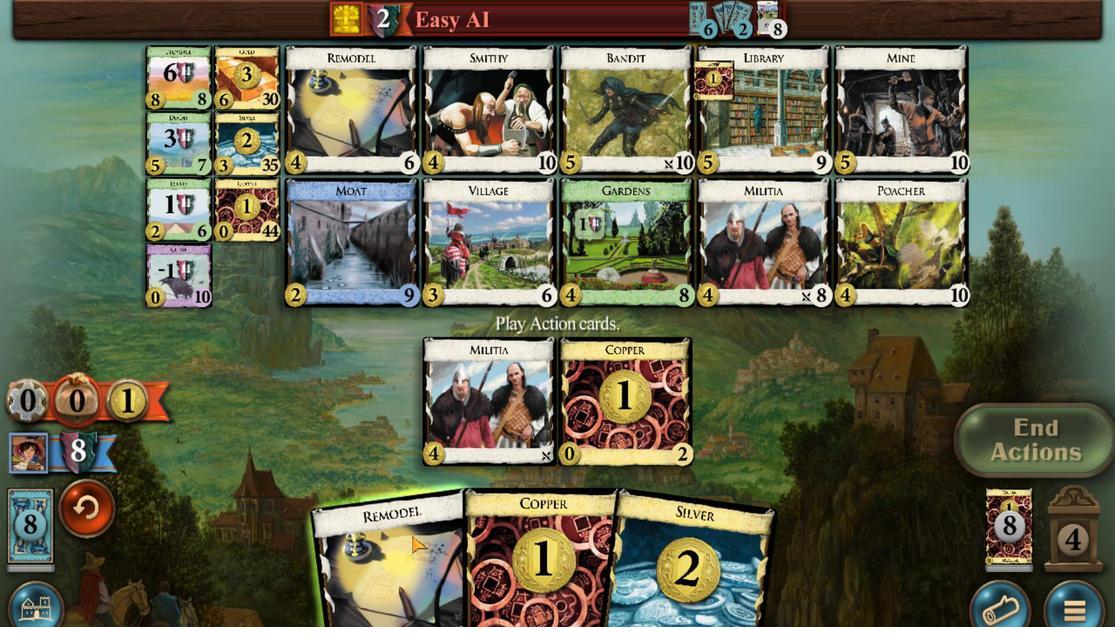 
Action: Mouse scrolled (476, 538) with delta (0, 0)
Screenshot: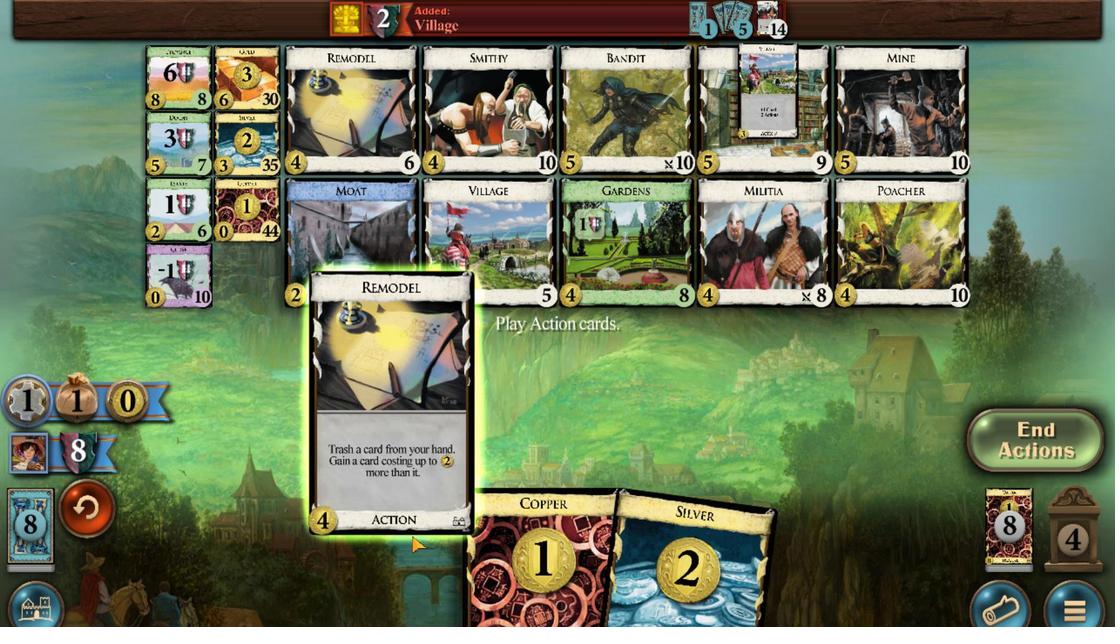 
Action: Mouse moved to (595, 515)
Screenshot: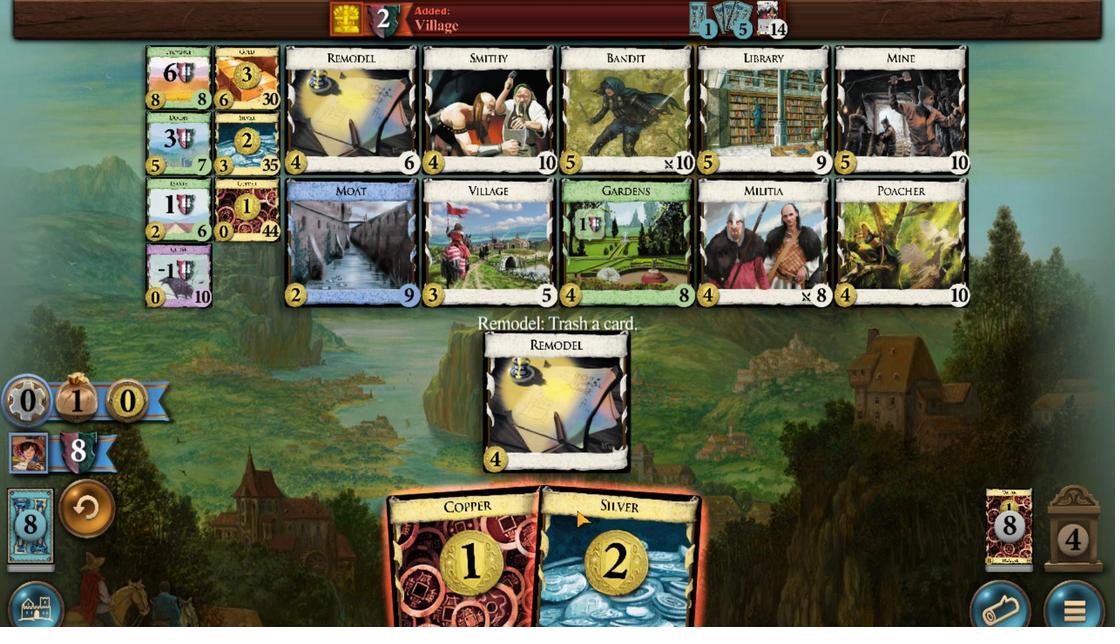 
Action: Mouse scrolled (595, 515) with delta (0, 0)
Screenshot: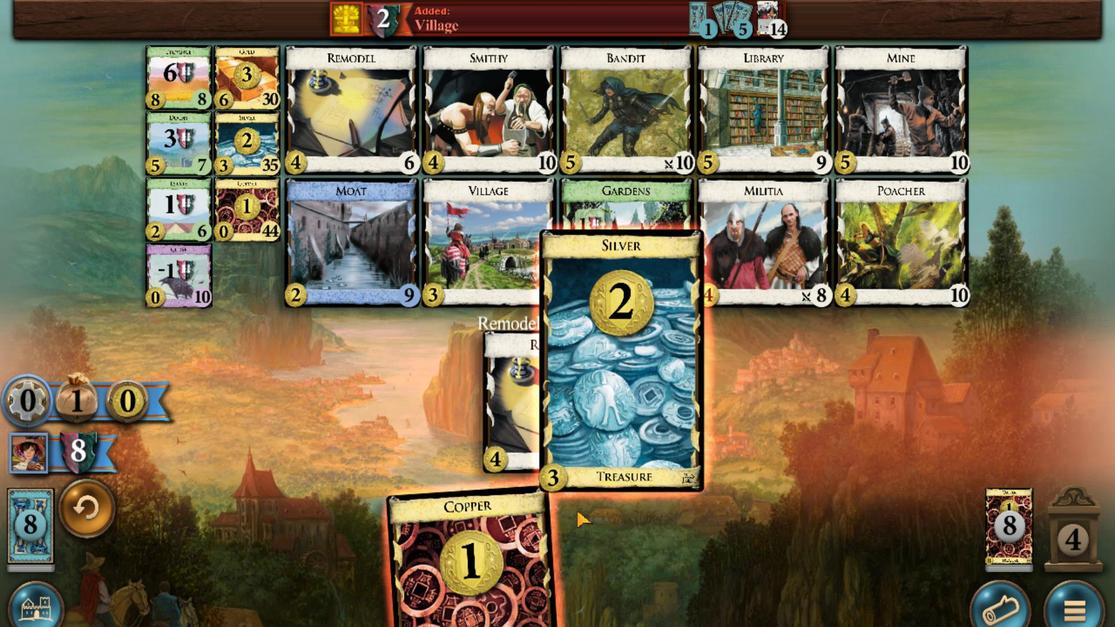 
Action: Mouse moved to (323, 169)
Screenshot: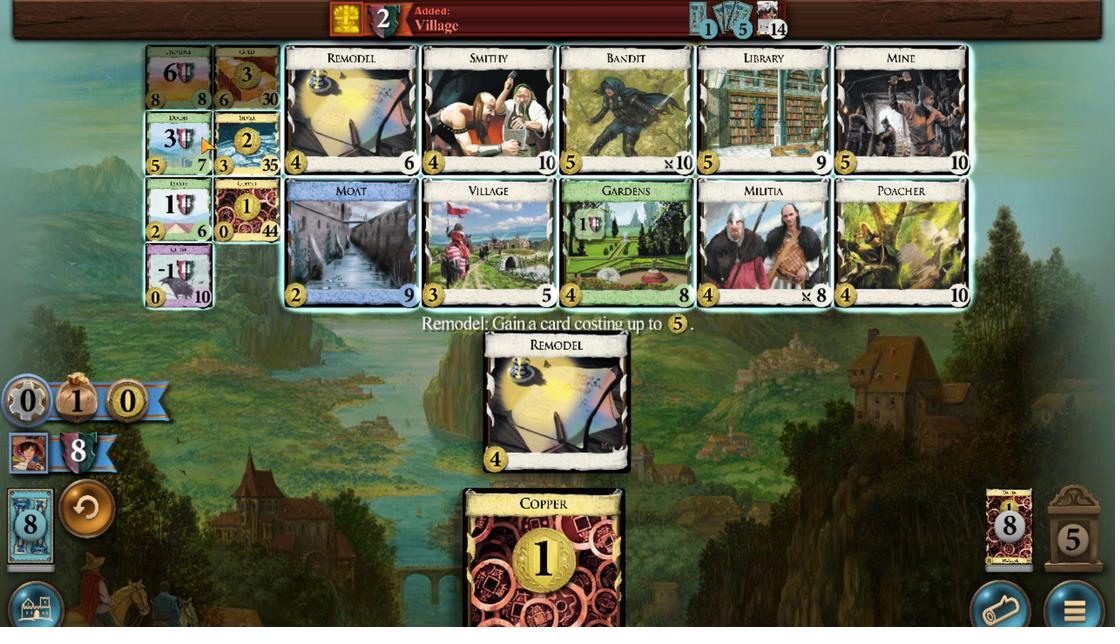
Action: Mouse scrolled (323, 169) with delta (0, 0)
Screenshot: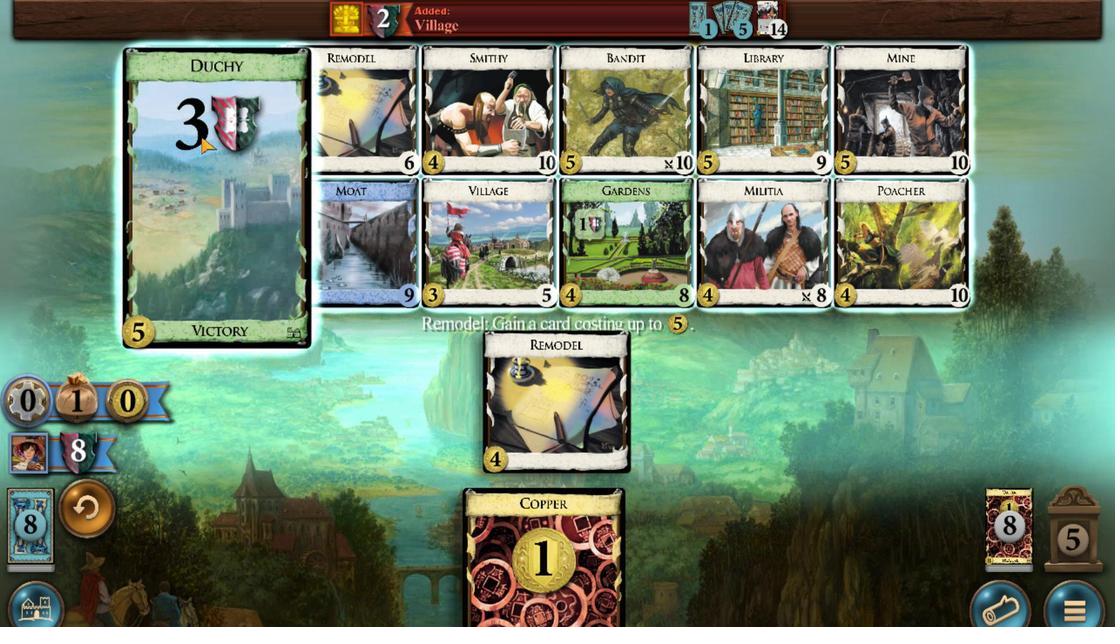 
Action: Mouse scrolled (323, 169) with delta (0, 0)
Screenshot: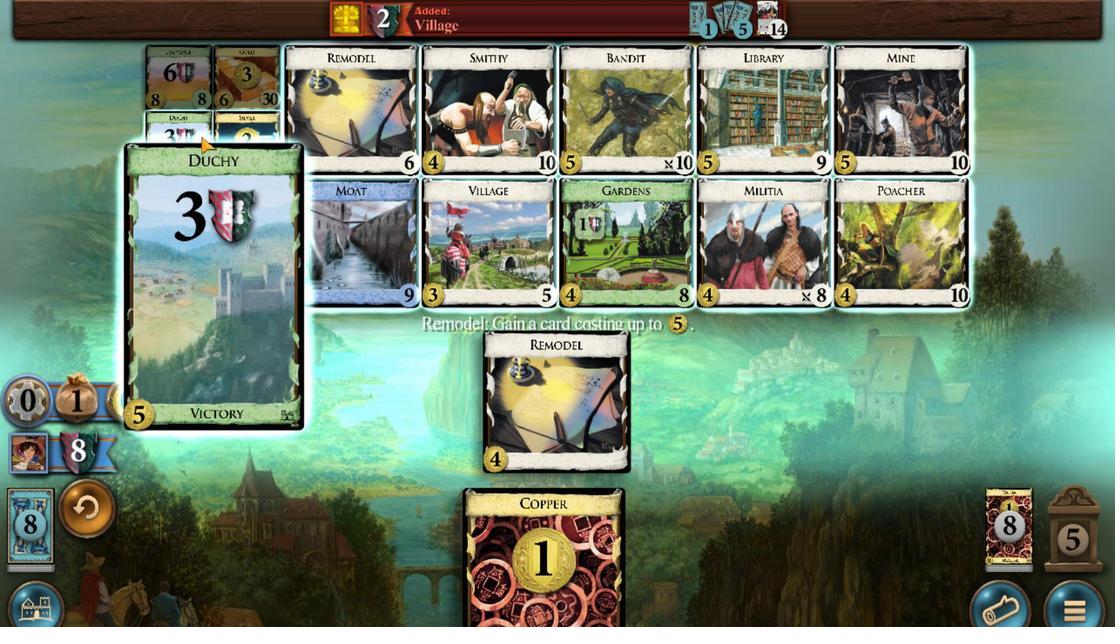 
Action: Mouse scrolled (323, 169) with delta (0, 0)
Screenshot: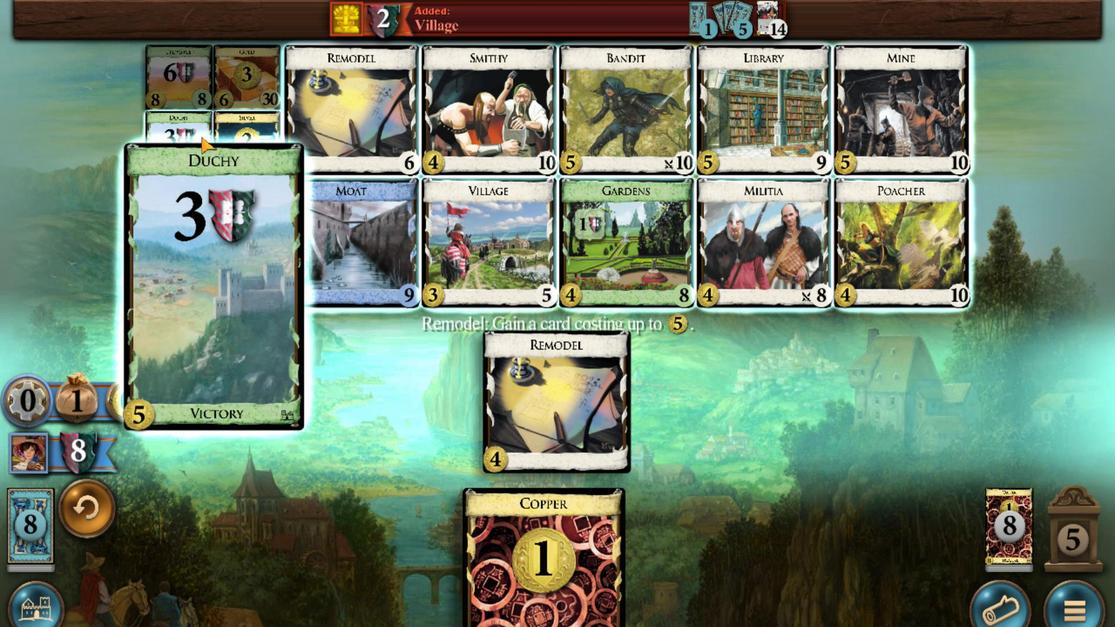 
Action: Mouse scrolled (323, 169) with delta (0, 0)
Screenshot: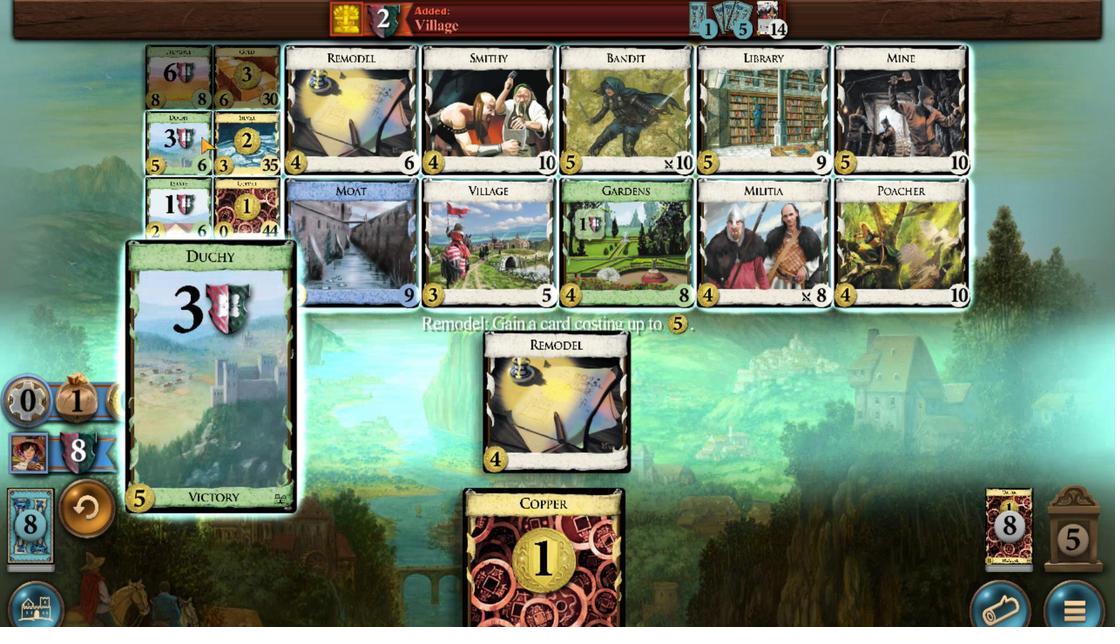
Action: Mouse scrolled (323, 169) with delta (0, 0)
Screenshot: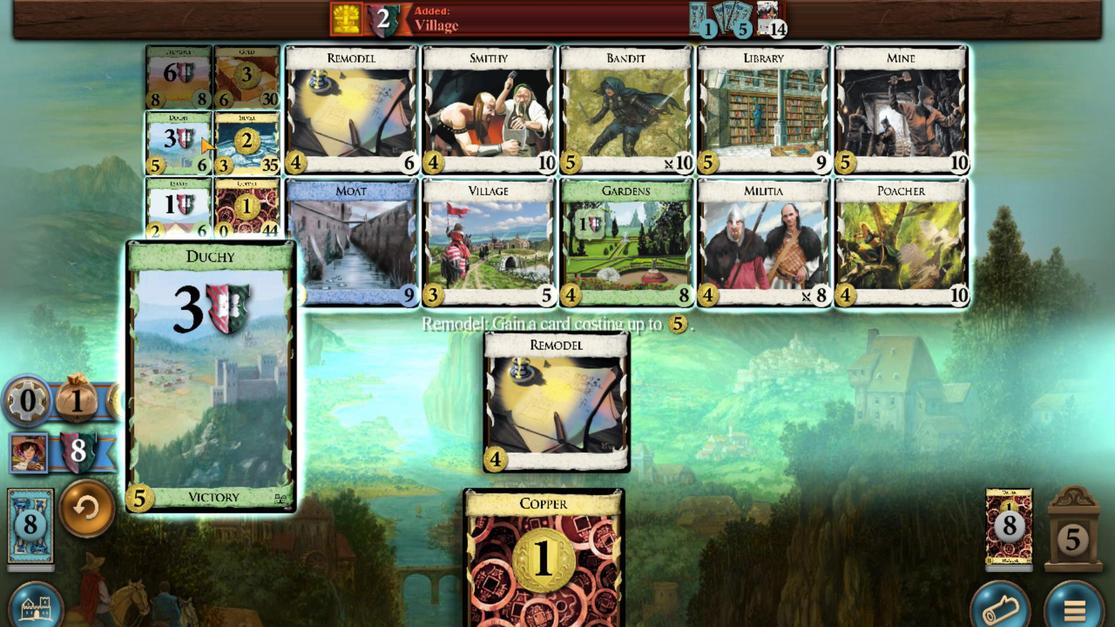 
Action: Mouse moved to (601, 519)
Screenshot: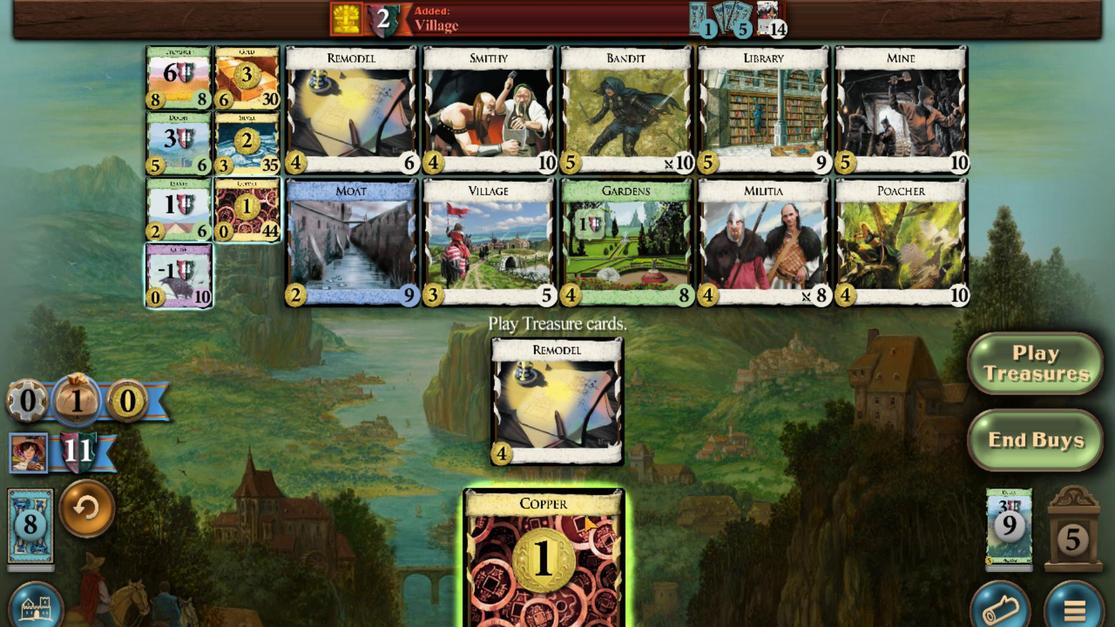 
Action: Mouse scrolled (601, 519) with delta (0, 0)
Screenshot: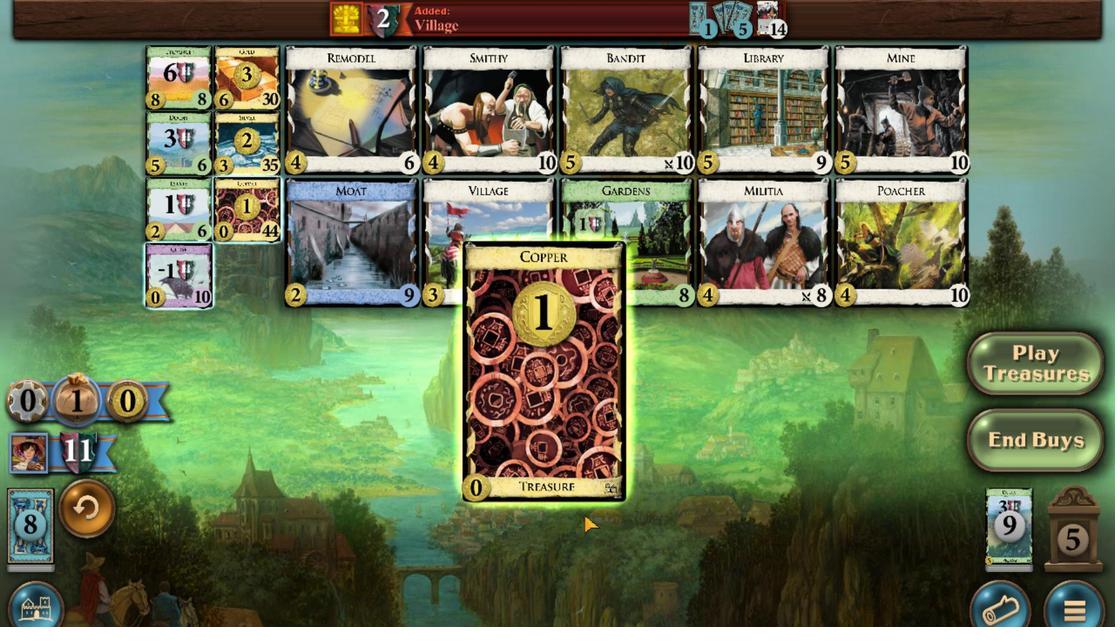 
Action: Mouse moved to (365, 227)
Screenshot: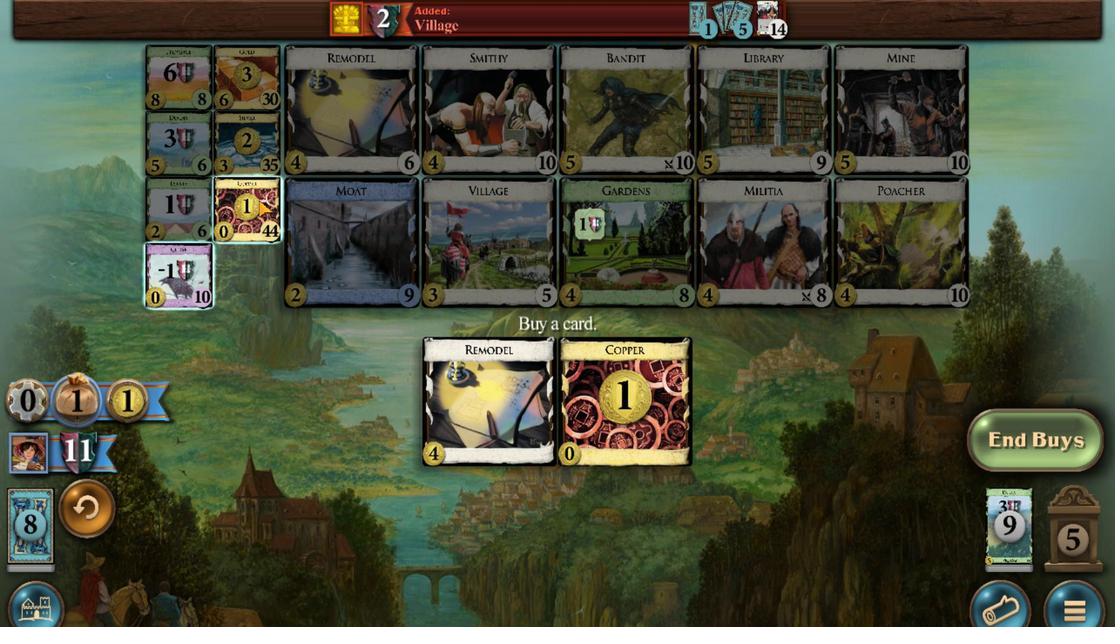 
Action: Mouse scrolled (365, 228) with delta (0, 0)
Screenshot: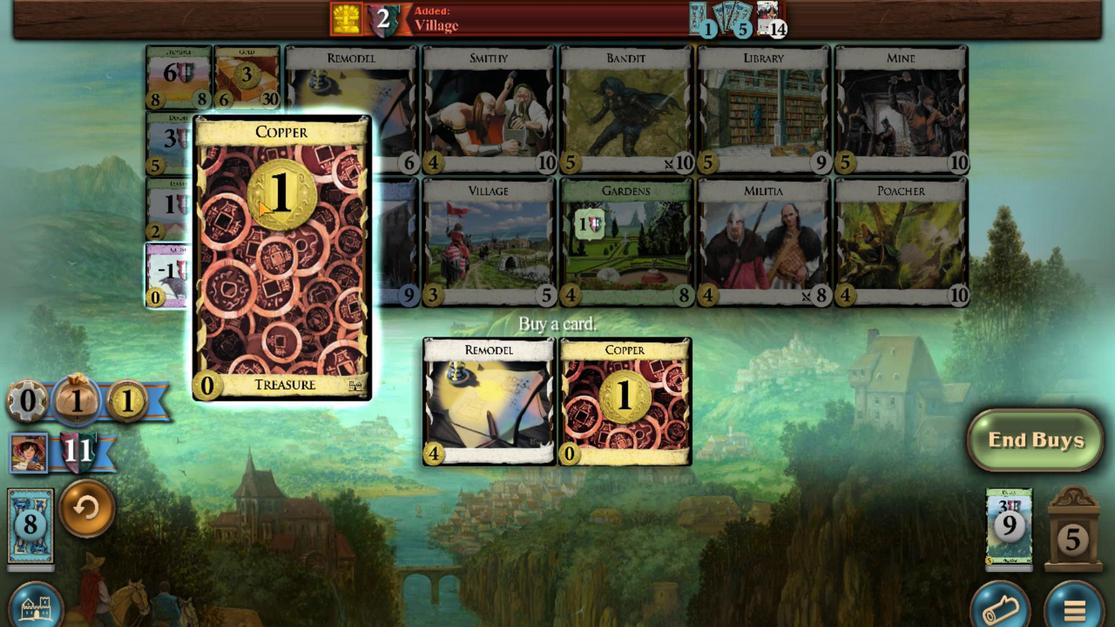 
Action: Mouse scrolled (365, 228) with delta (0, 0)
Screenshot: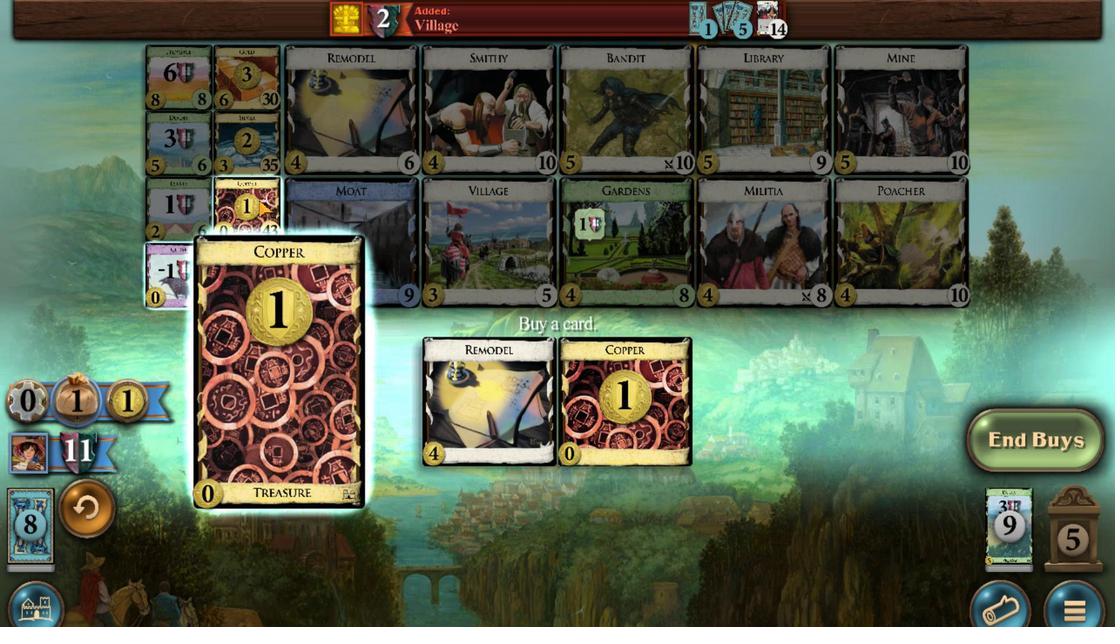 
Action: Mouse scrolled (365, 228) with delta (0, 0)
Screenshot: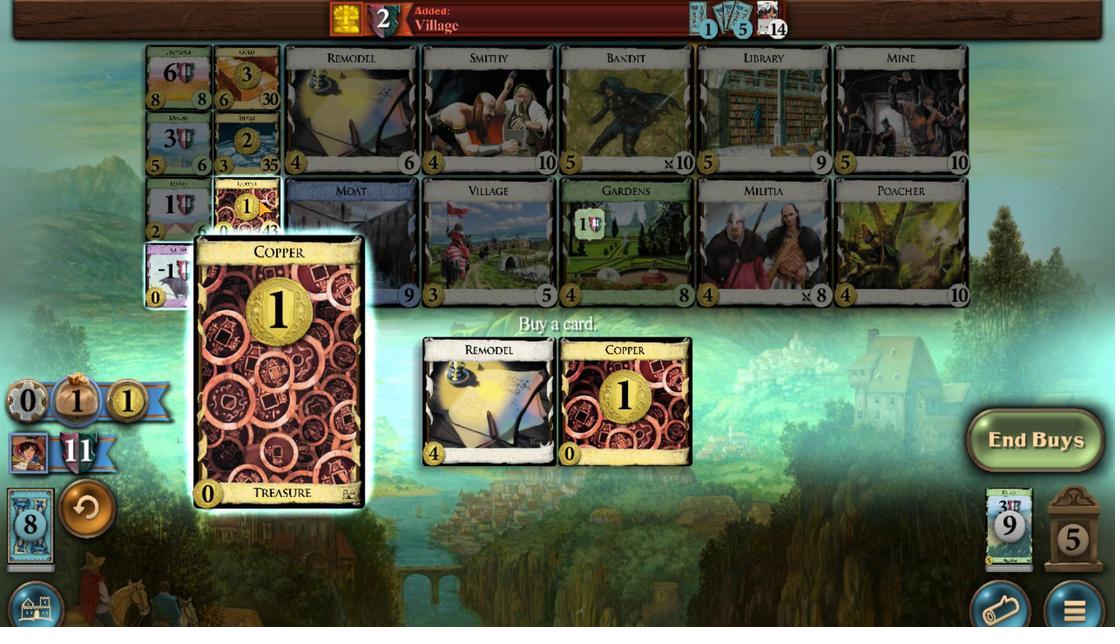 
Action: Mouse moved to (468, 550)
Screenshot: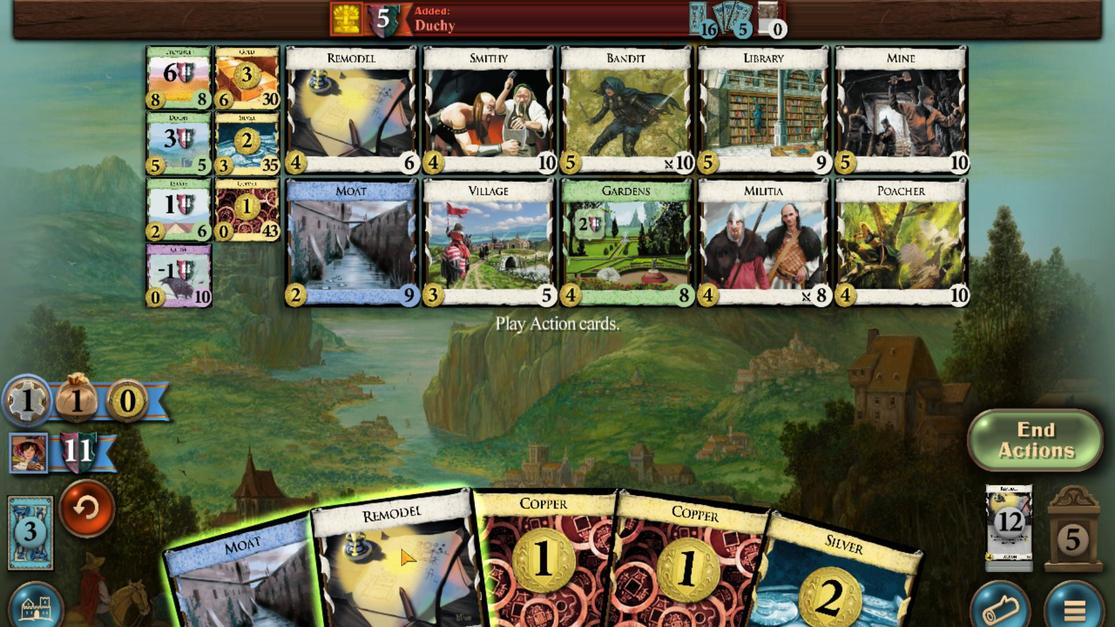 
Action: Mouse scrolled (468, 550) with delta (0, 0)
Screenshot: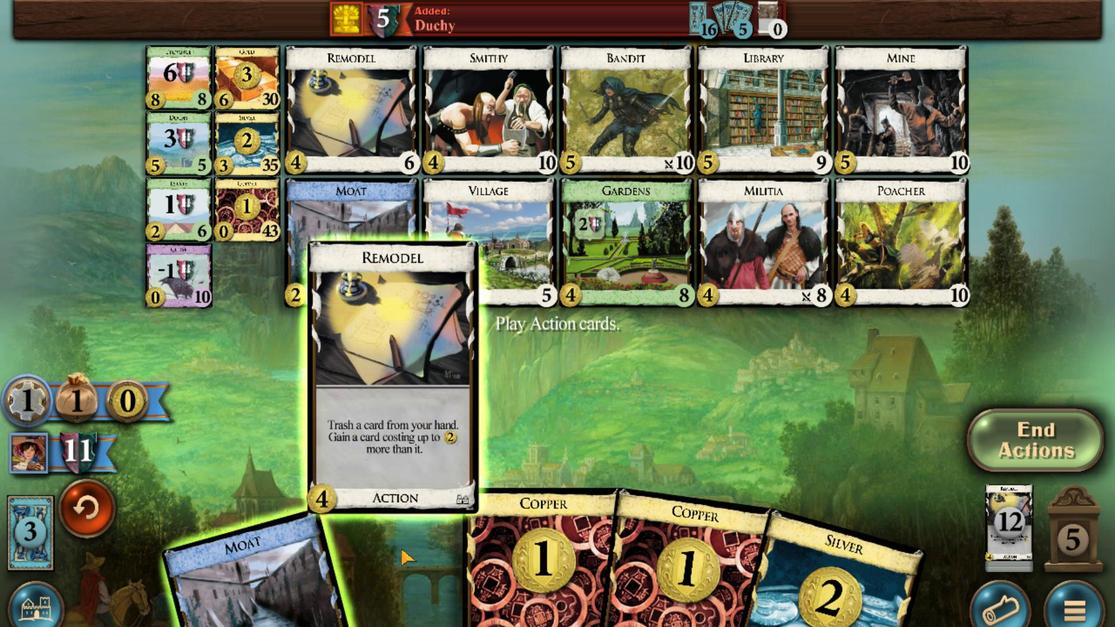 
Action: Mouse moved to (730, 583)
Screenshot: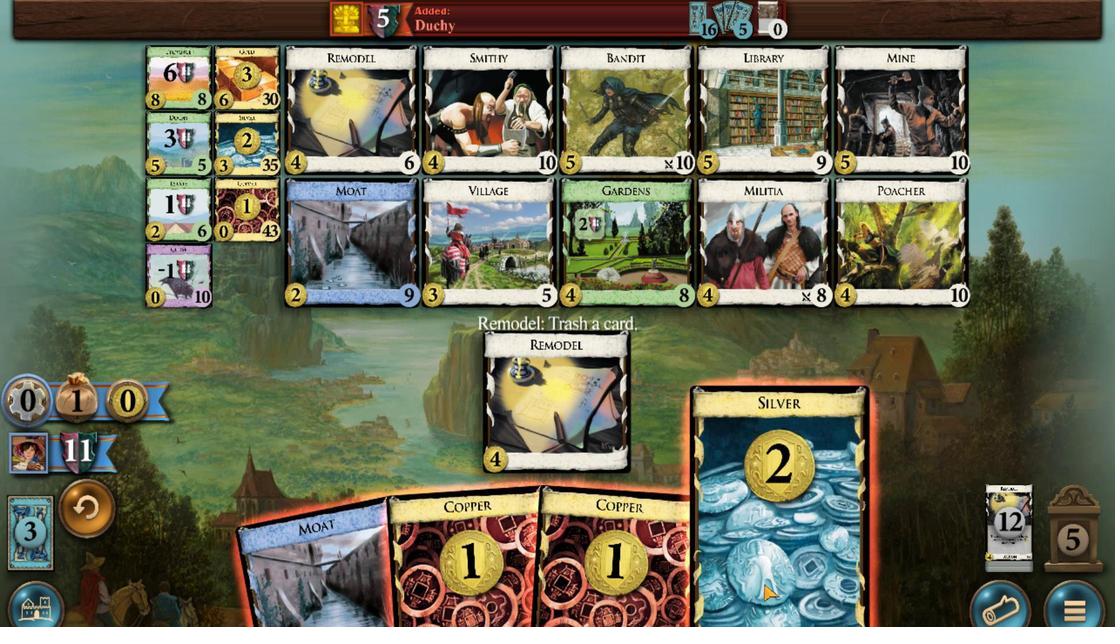 
Action: Mouse scrolled (730, 583) with delta (0, 0)
Screenshot: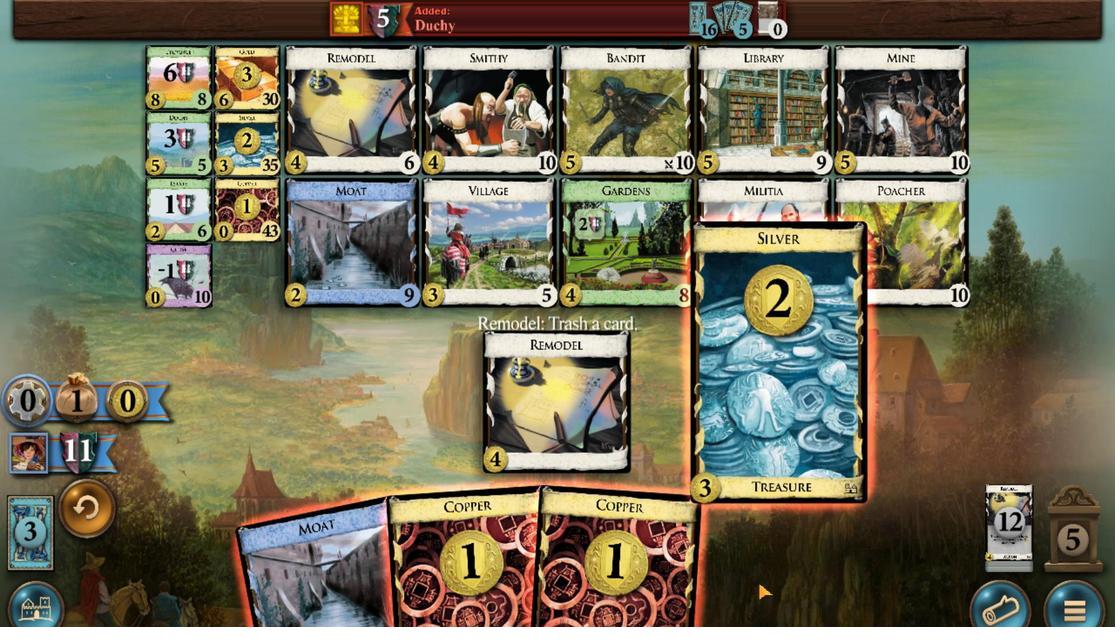 
Action: Mouse moved to (317, 169)
Screenshot: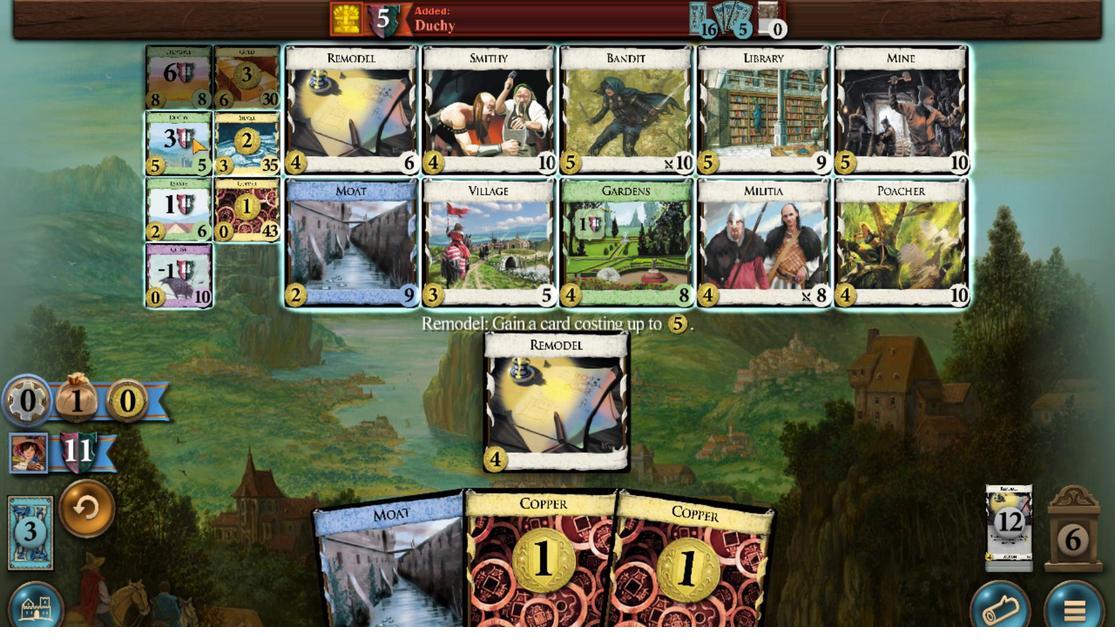 
Action: Mouse scrolled (317, 170) with delta (0, 0)
Screenshot: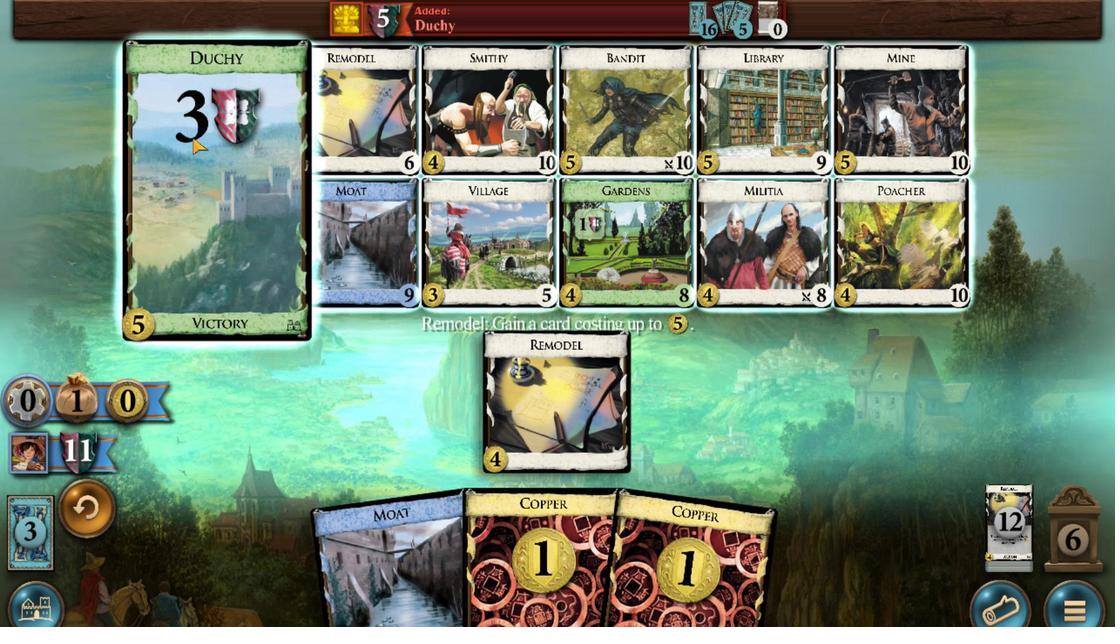 
Action: Mouse scrolled (317, 170) with delta (0, 0)
Screenshot: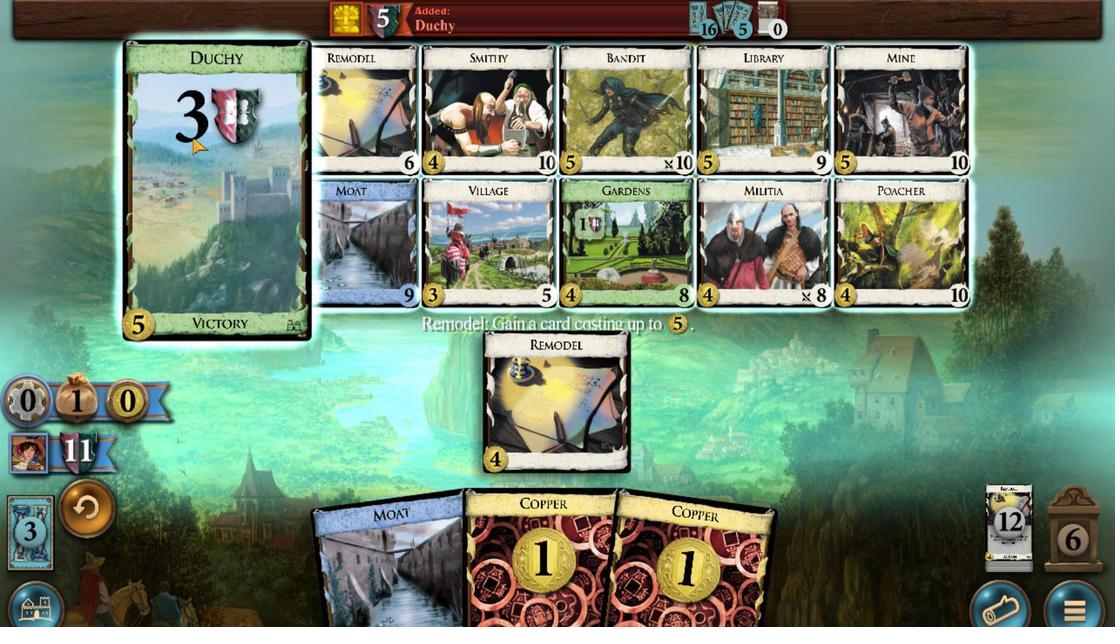 
Action: Mouse scrolled (317, 170) with delta (0, 0)
Screenshot: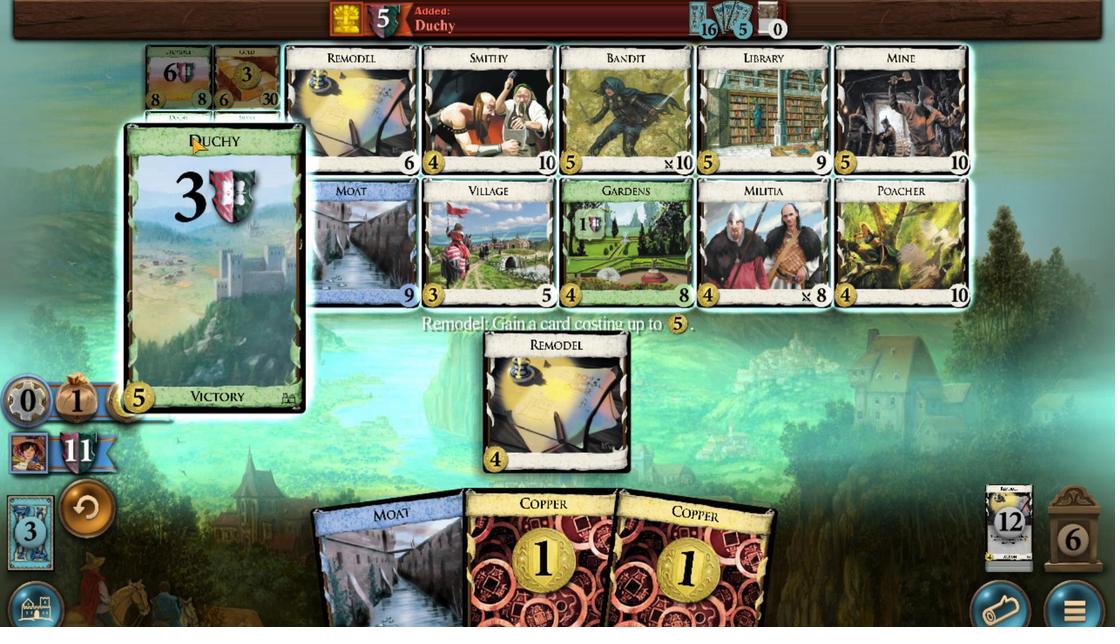 
Action: Mouse scrolled (317, 170) with delta (0, 0)
Screenshot: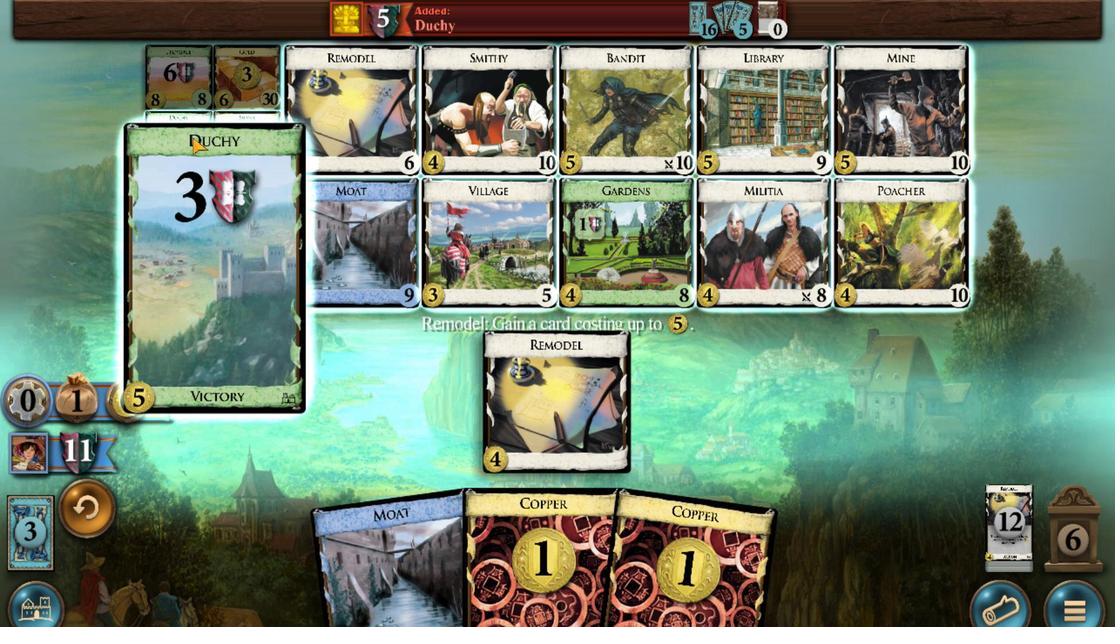 
Action: Mouse scrolled (317, 170) with delta (0, 0)
Screenshot: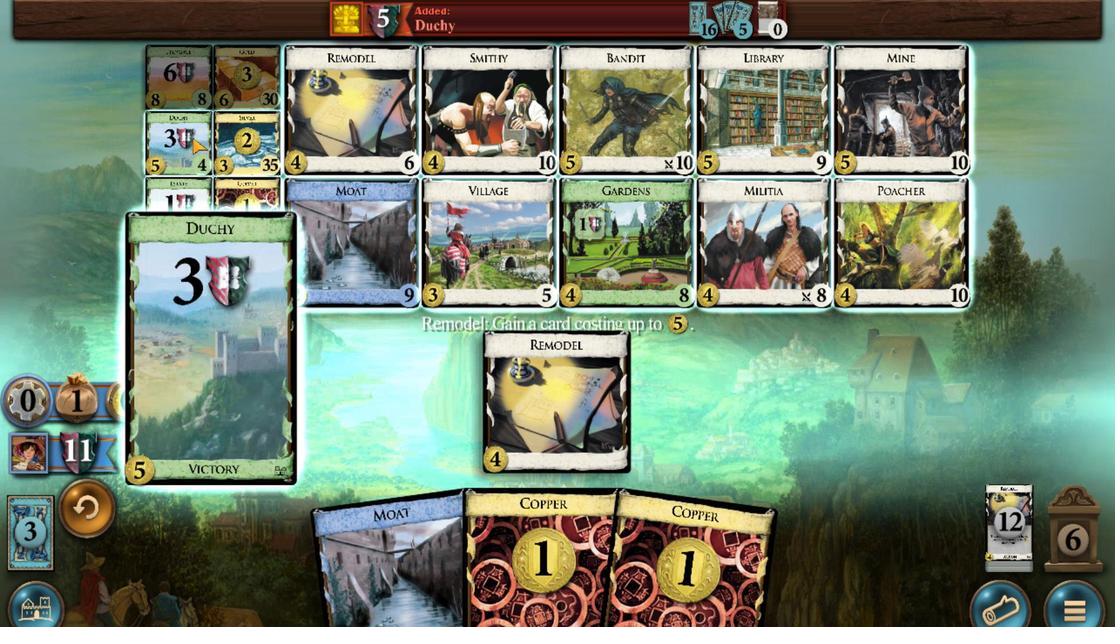 
Action: Mouse scrolled (317, 170) with delta (0, 0)
Screenshot: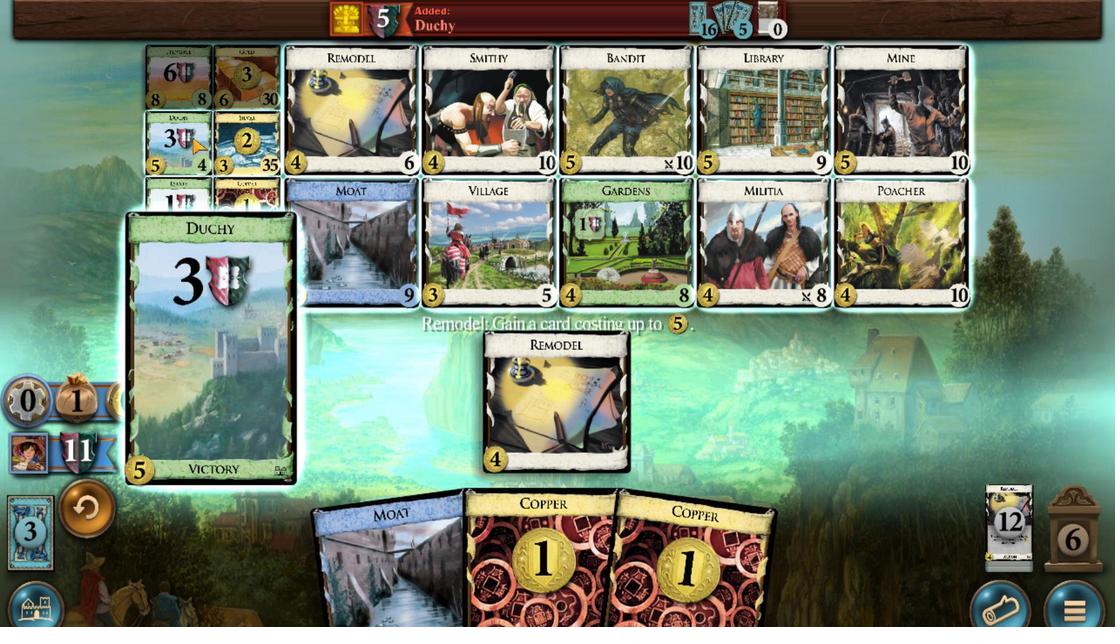 
Action: Mouse moved to (680, 519)
Screenshot: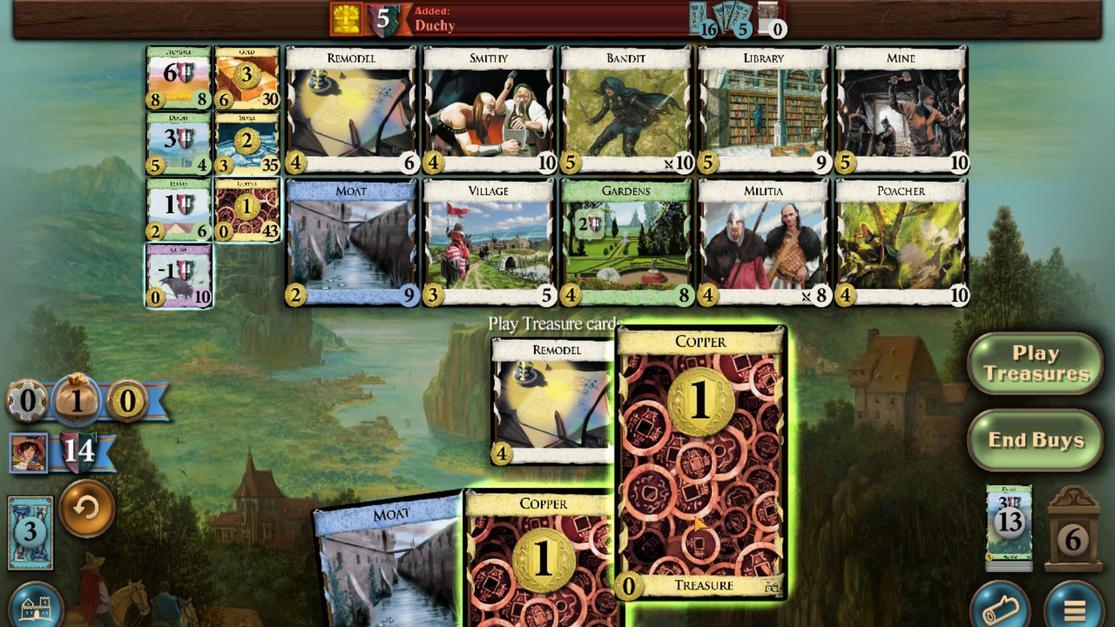 
Action: Mouse scrolled (680, 518) with delta (0, 0)
Screenshot: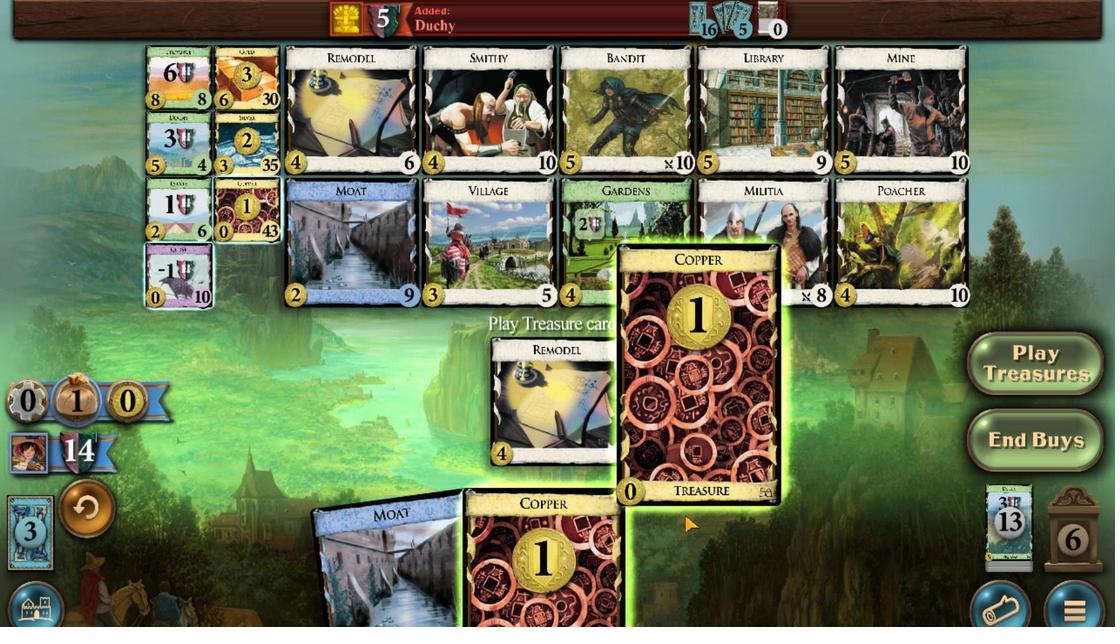 
Action: Mouse moved to (615, 524)
Screenshot: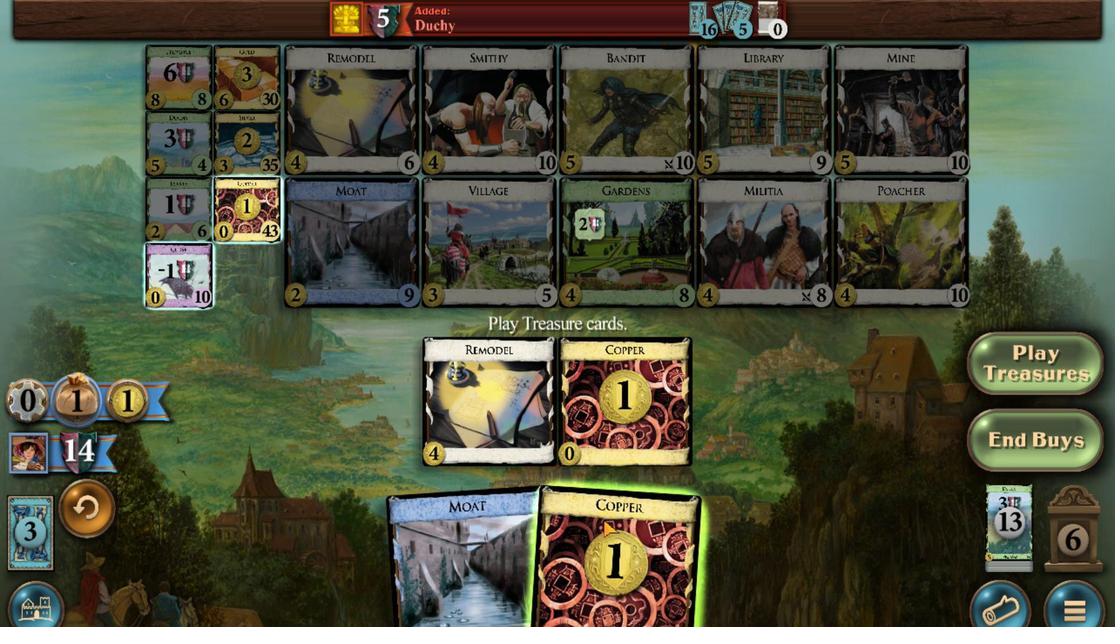
Action: Mouse scrolled (615, 523) with delta (0, 0)
Screenshot: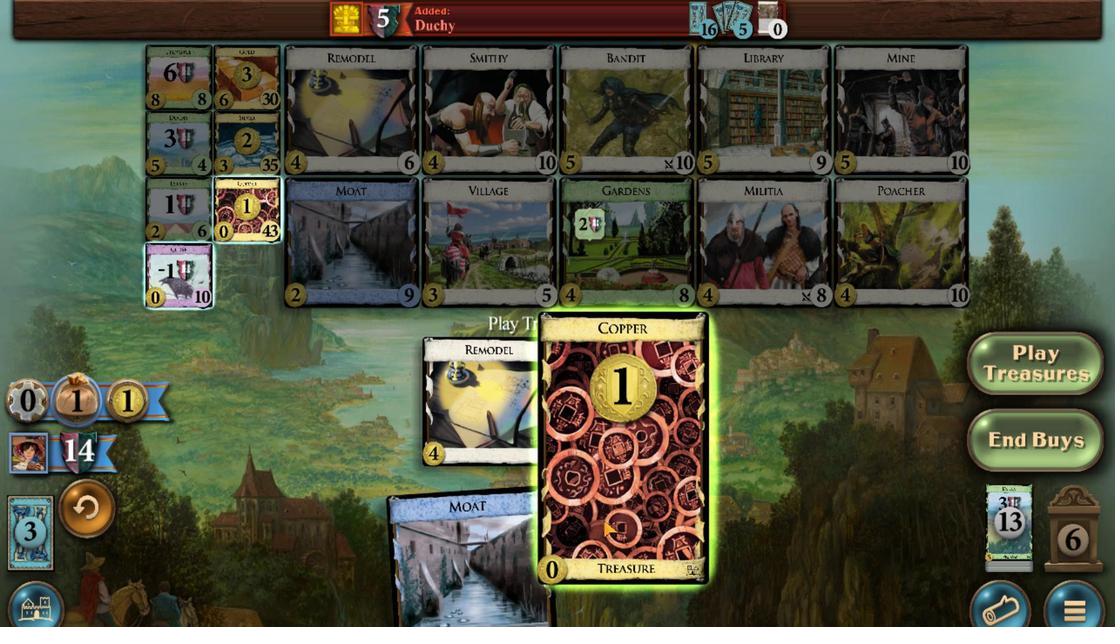 
Action: Mouse moved to (426, 221)
Screenshot: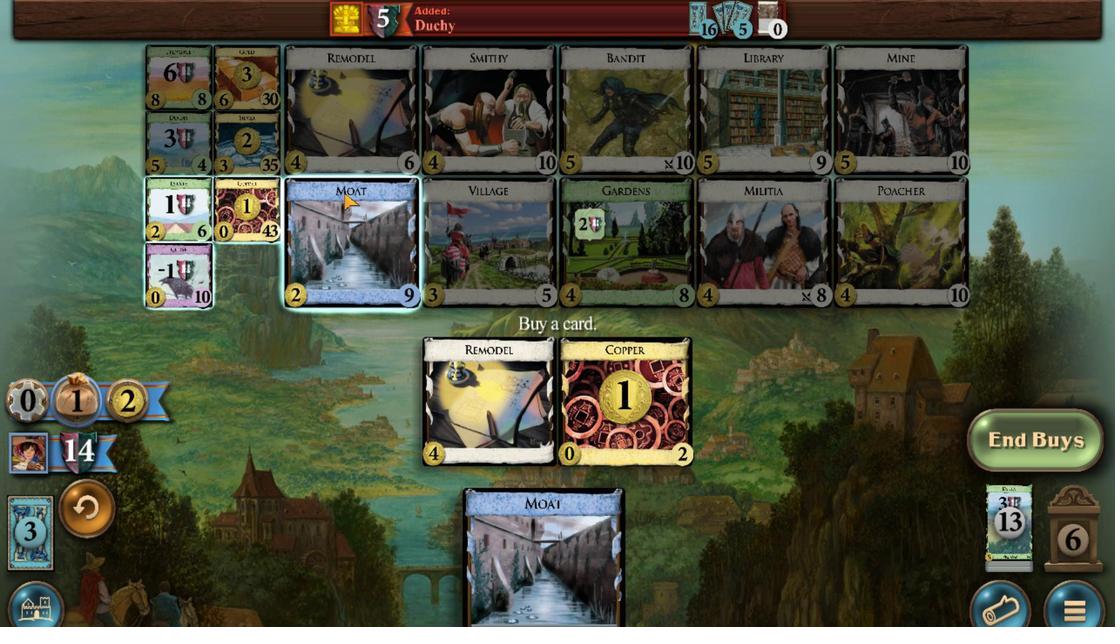 
Action: Mouse scrolled (426, 221) with delta (0, 0)
Screenshot: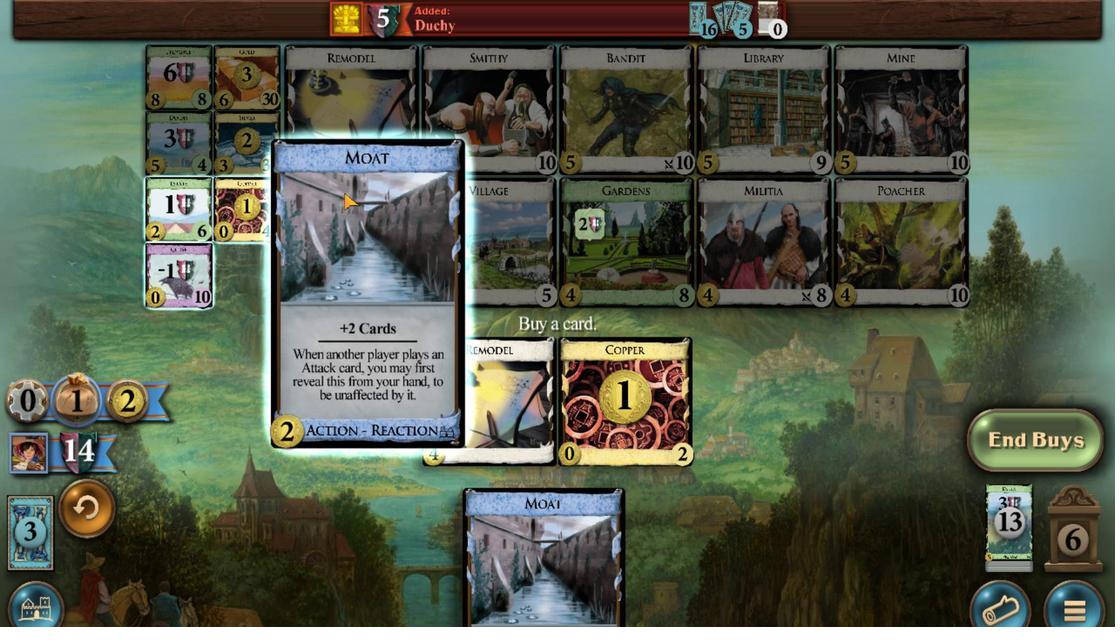 
Action: Mouse moved to (371, 560)
Screenshot: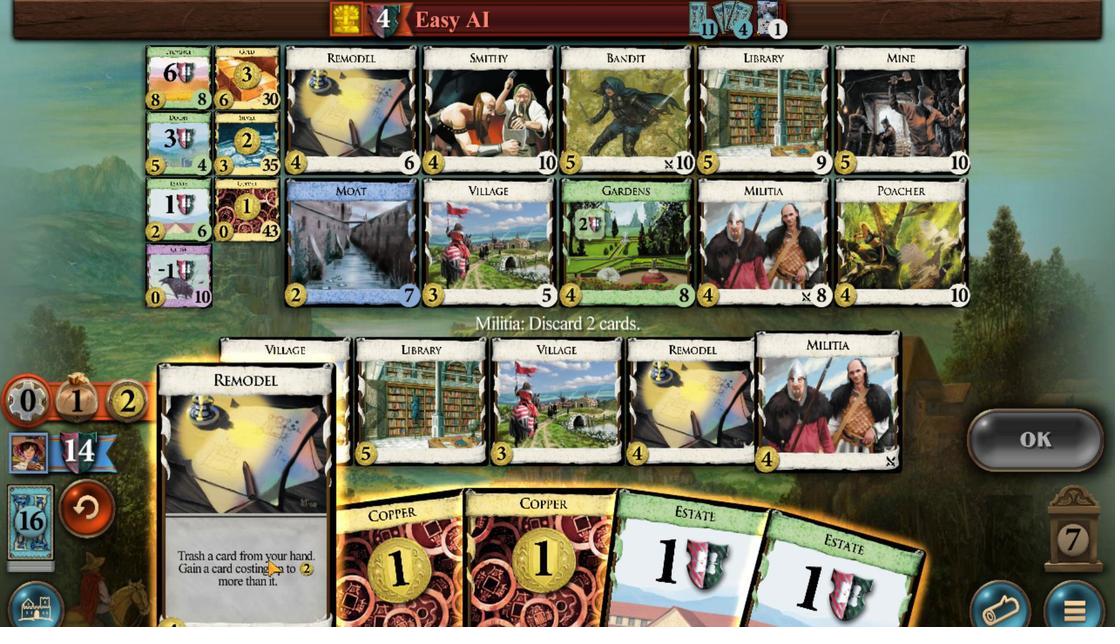 
Action: Mouse scrolled (371, 559) with delta (0, 0)
Screenshot: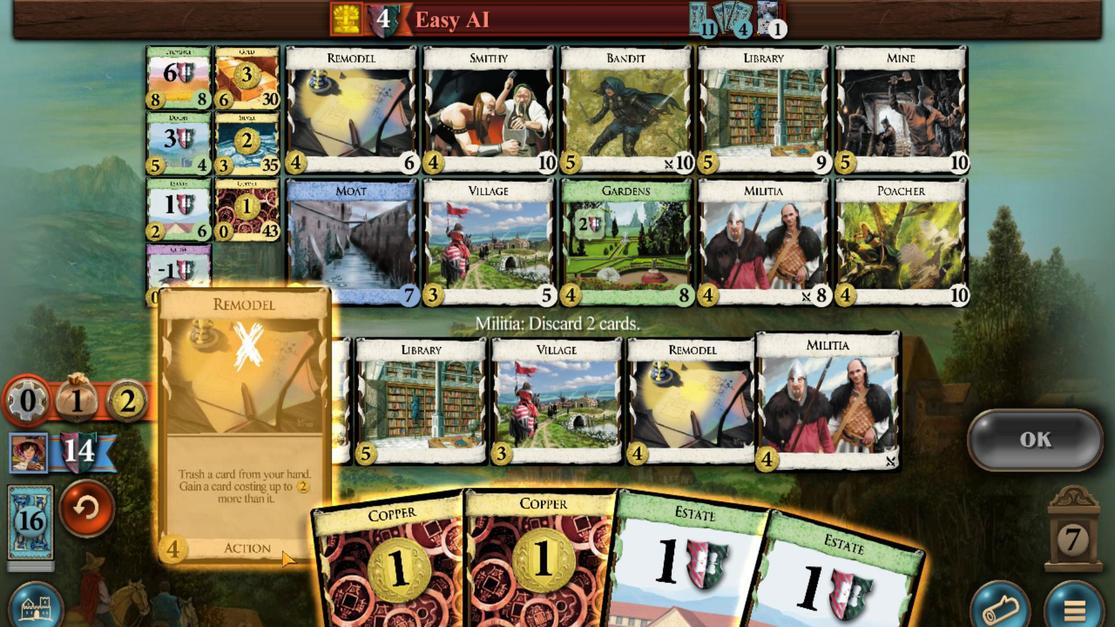
Action: Mouse moved to (356, 579)
Screenshot: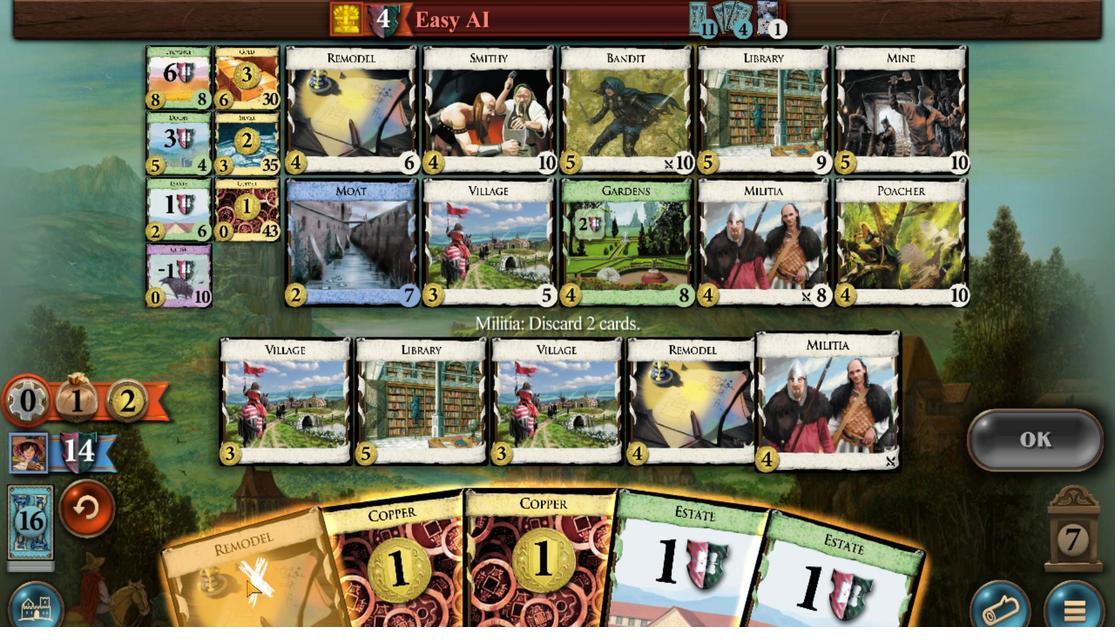 
Action: Mouse scrolled (356, 579) with delta (0, 0)
Screenshot: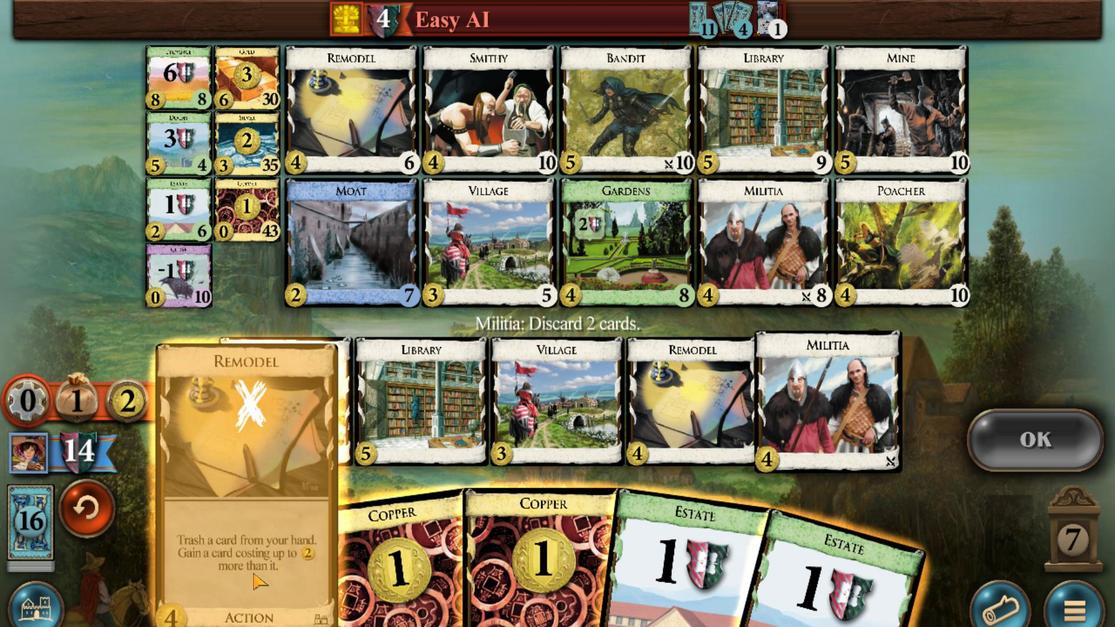 
Action: Mouse moved to (660, 552)
Screenshot: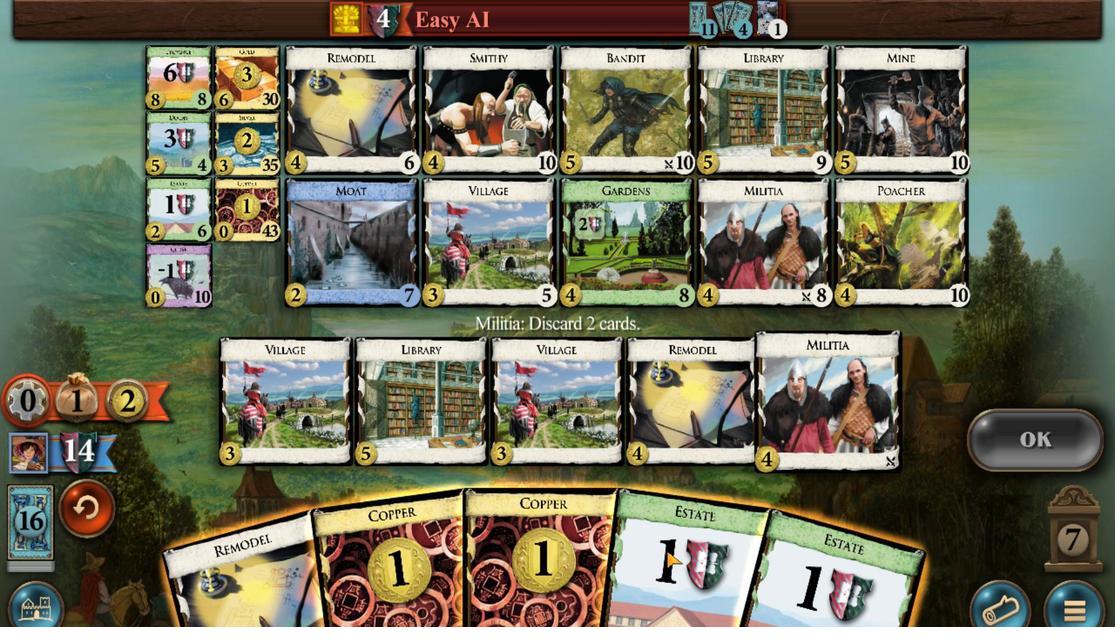 
Action: Mouse scrolled (660, 552) with delta (0, 0)
Screenshot: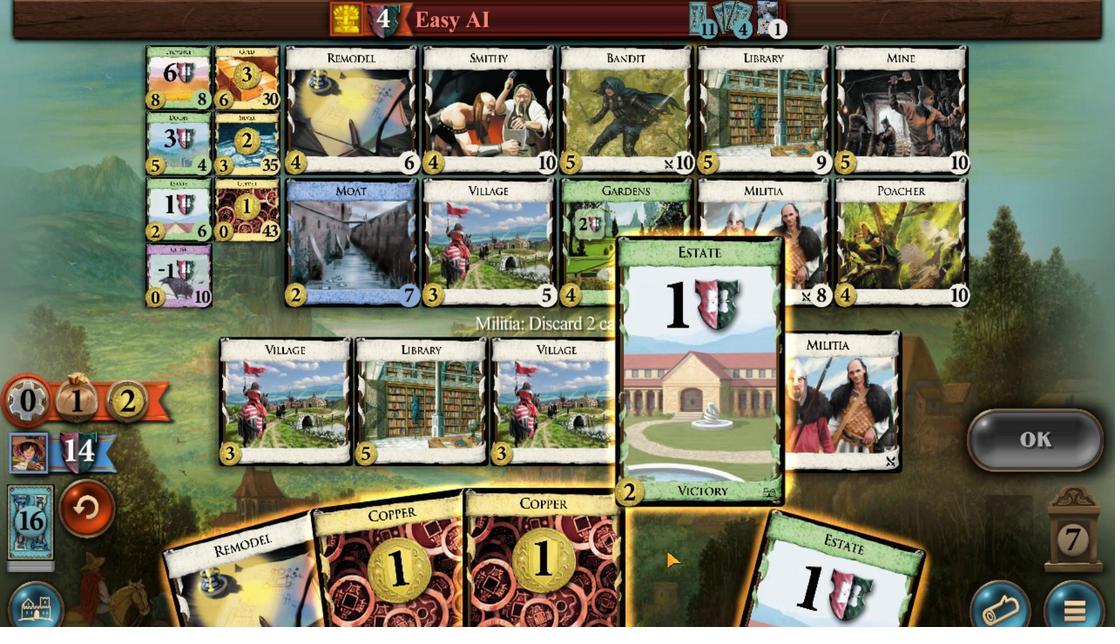 
Action: Mouse moved to (777, 555)
Screenshot: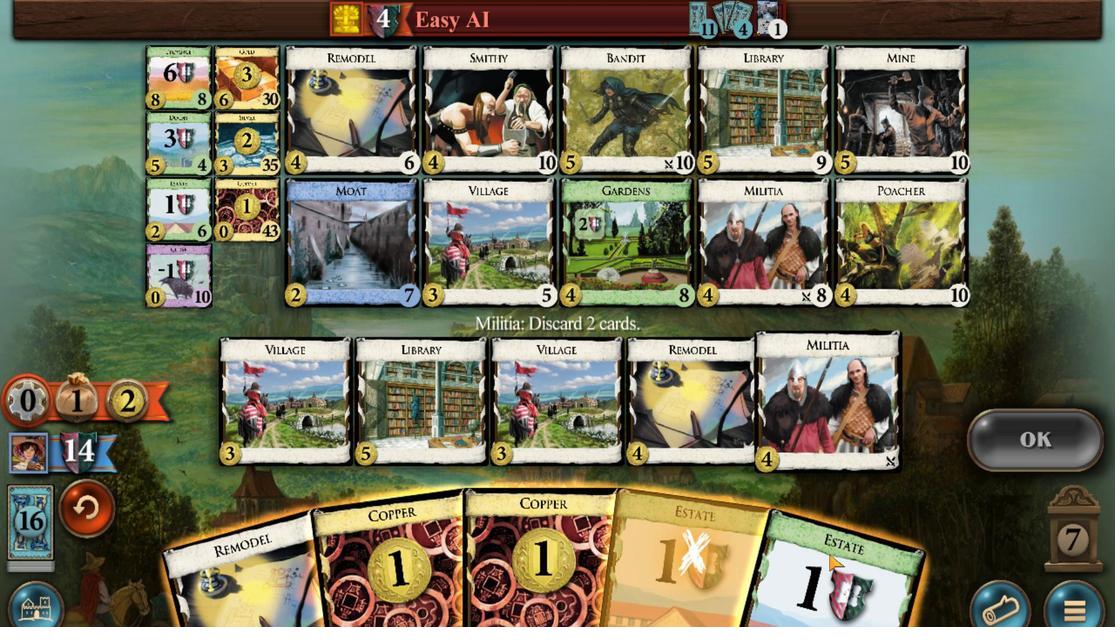 
Action: Mouse scrolled (777, 555) with delta (0, 0)
Screenshot: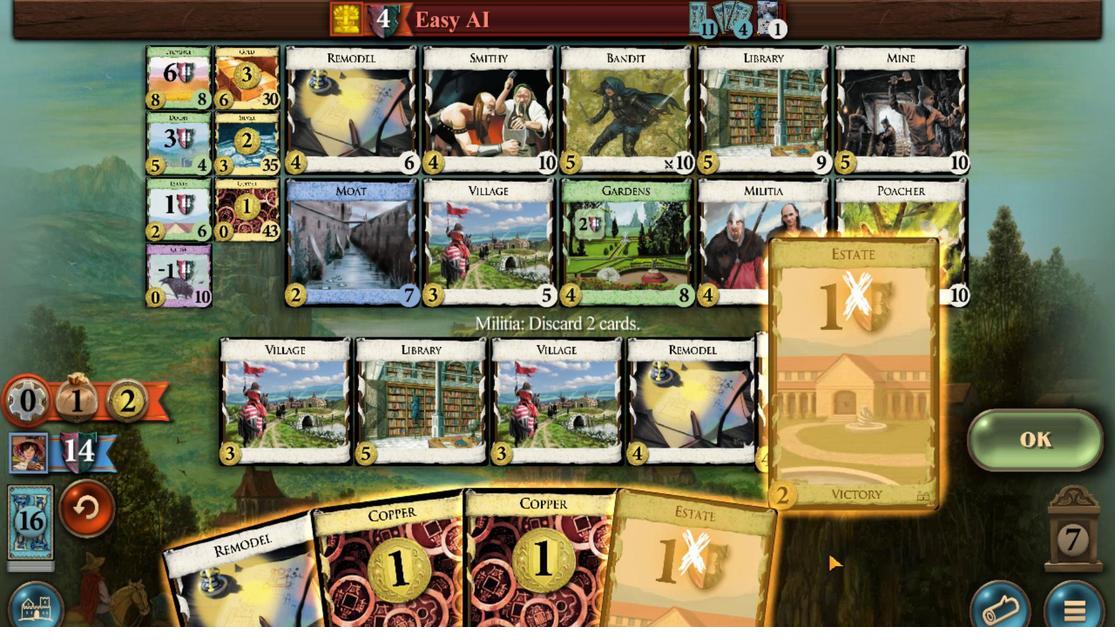 
Action: Mouse moved to (924, 443)
Screenshot: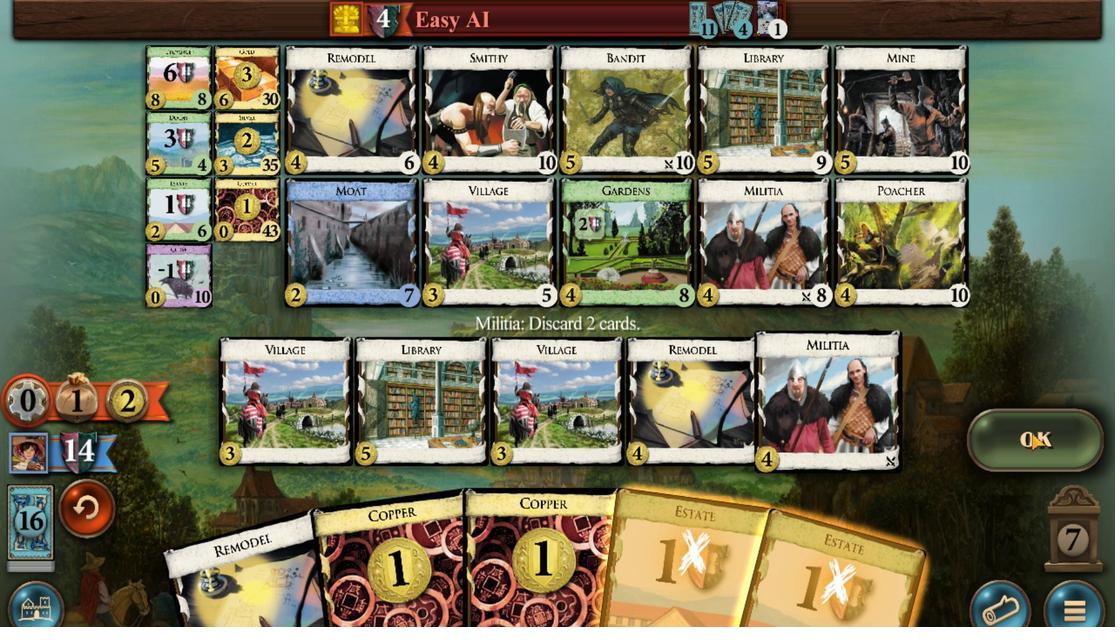 
Action: Mouse pressed left at (924, 443)
Screenshot: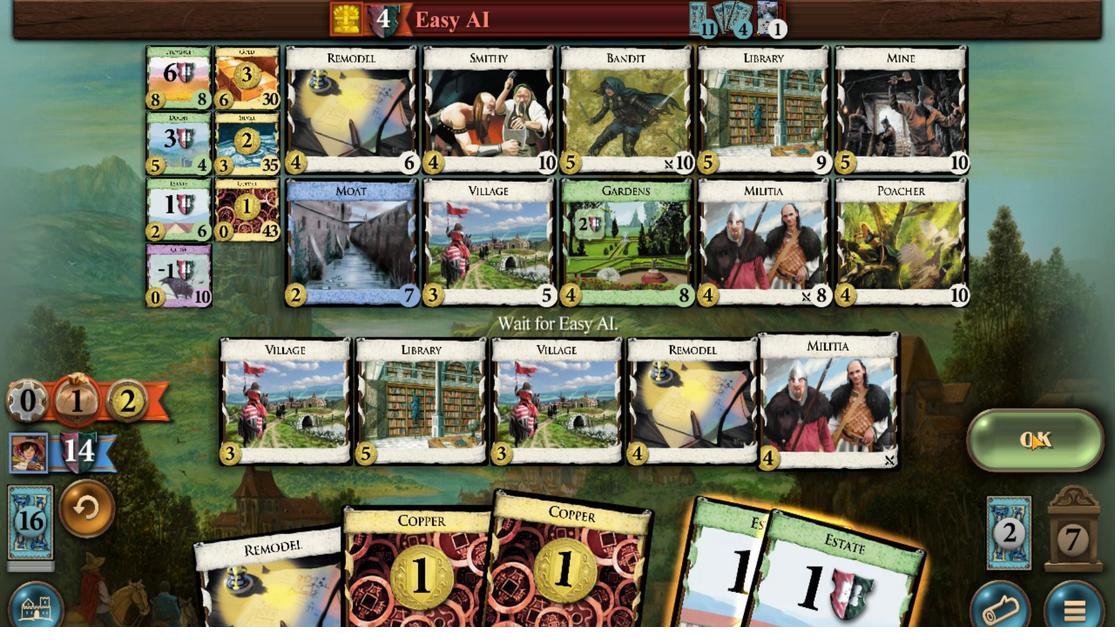 
Action: Mouse moved to (473, 538)
Screenshot: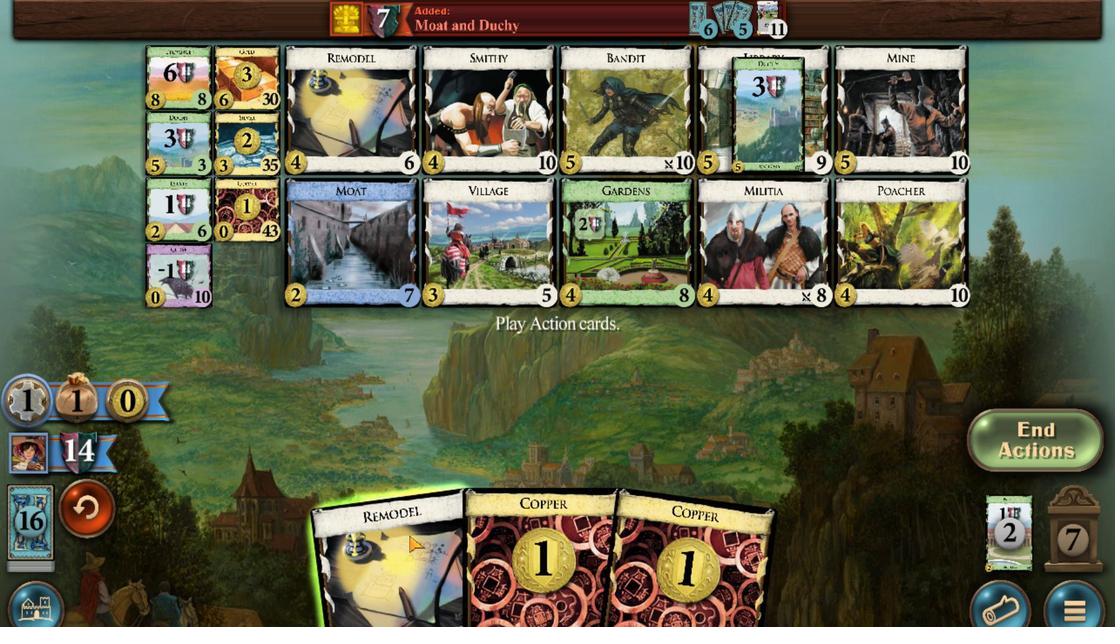 
Action: Mouse scrolled (473, 537) with delta (0, 0)
Screenshot: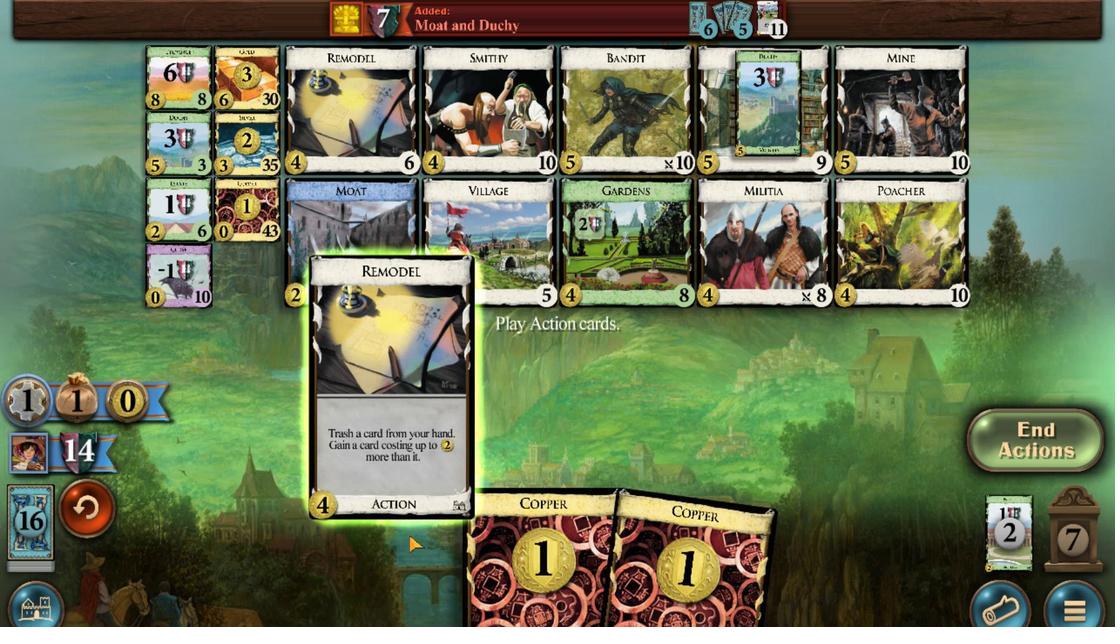 
Action: Mouse moved to (304, 228)
Screenshot: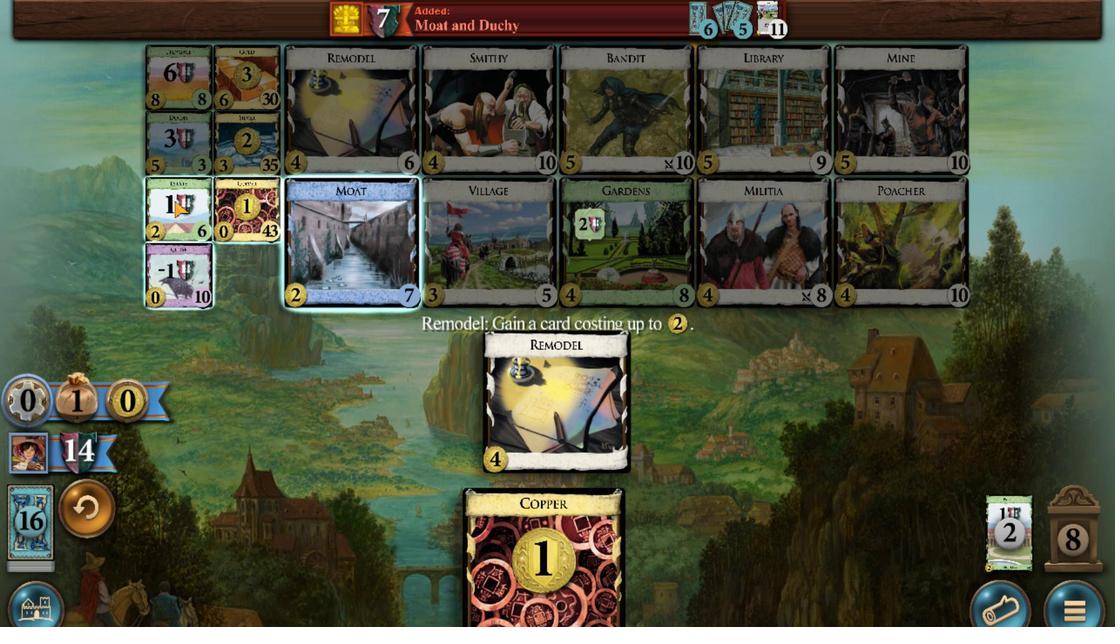 
Action: Mouse scrolled (304, 228) with delta (0, 0)
Screenshot: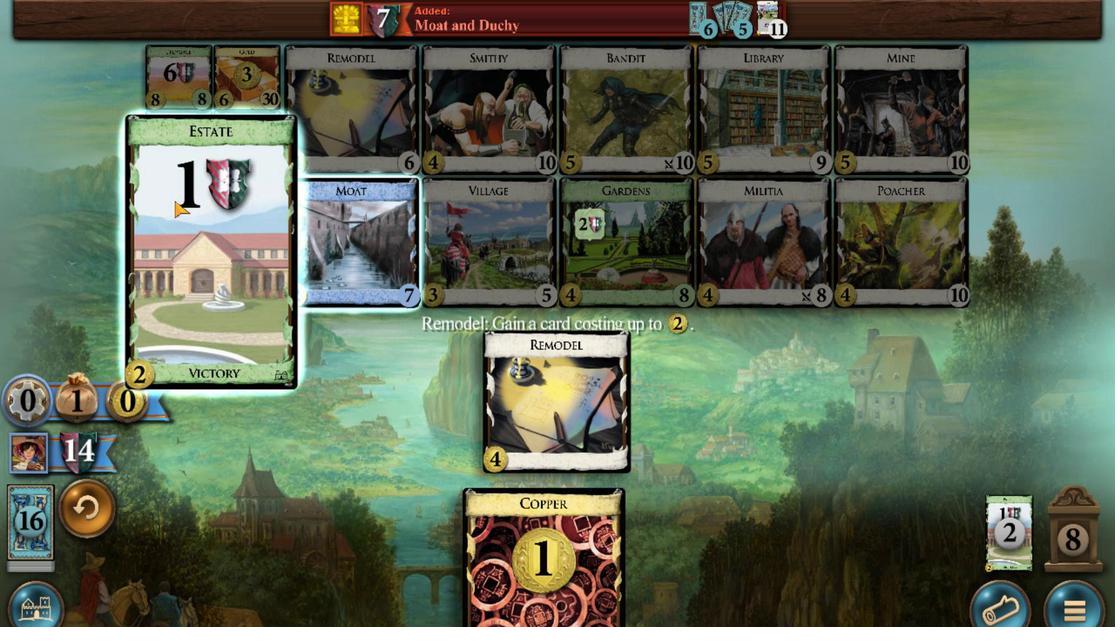 
Action: Mouse scrolled (304, 228) with delta (0, 0)
Screenshot: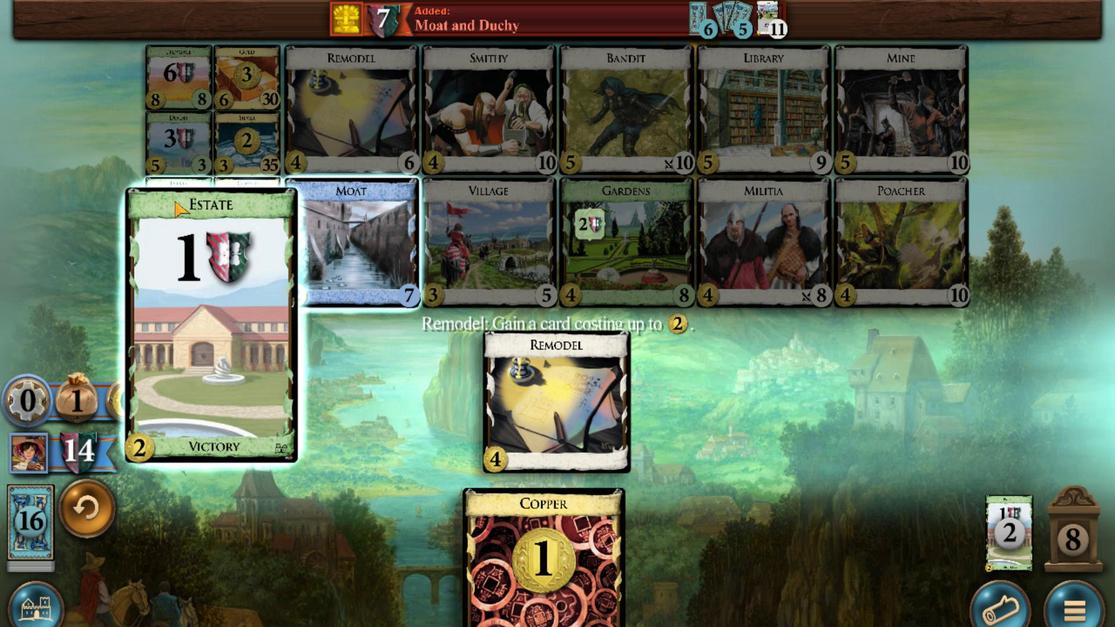 
Action: Mouse scrolled (304, 228) with delta (0, 0)
Screenshot: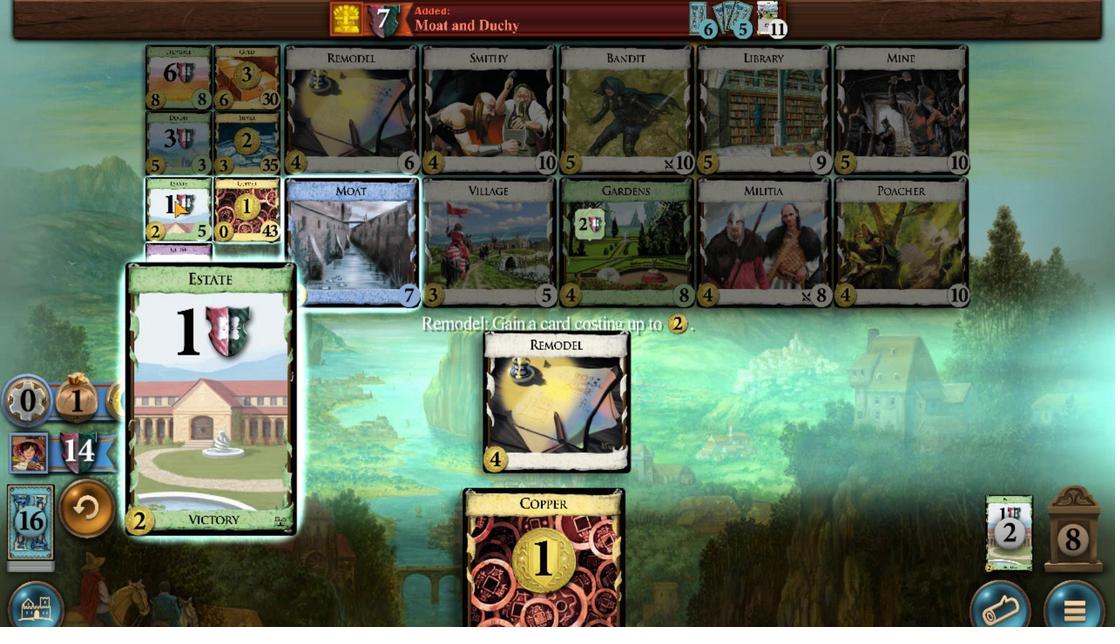 
Action: Mouse scrolled (304, 228) with delta (0, 0)
Screenshot: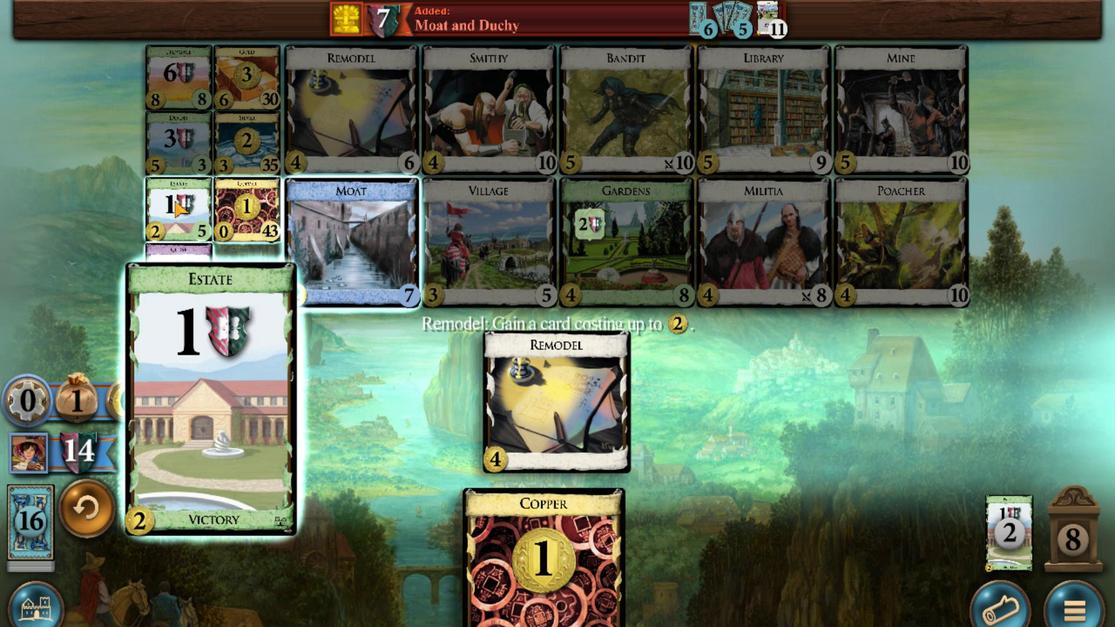 
Action: Mouse moved to (578, 540)
Screenshot: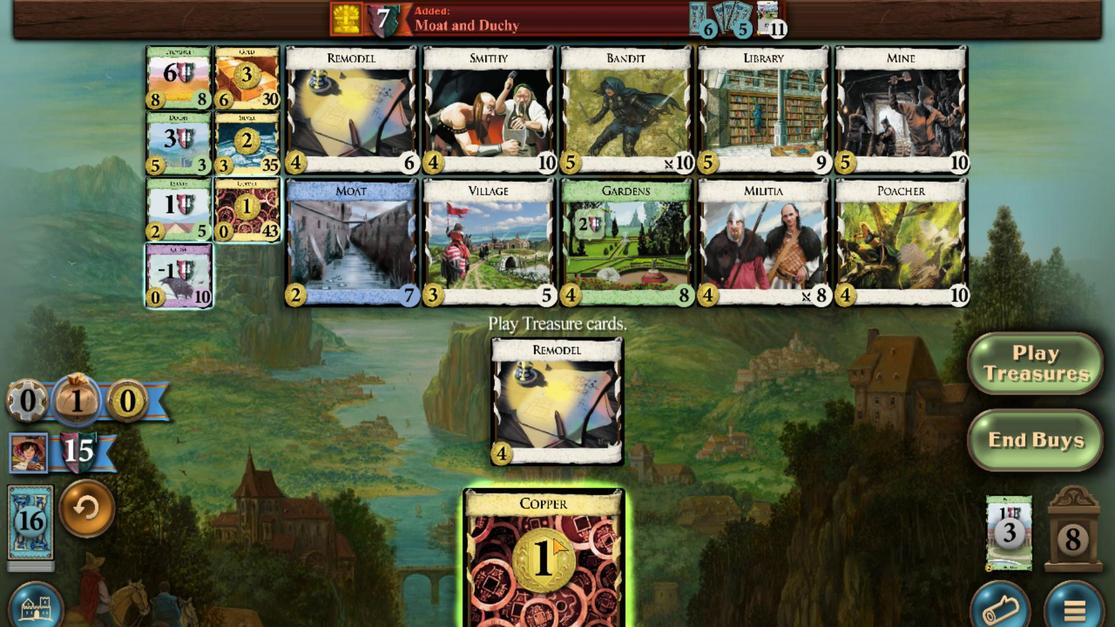 
Action: Mouse scrolled (578, 540) with delta (0, 0)
Screenshot: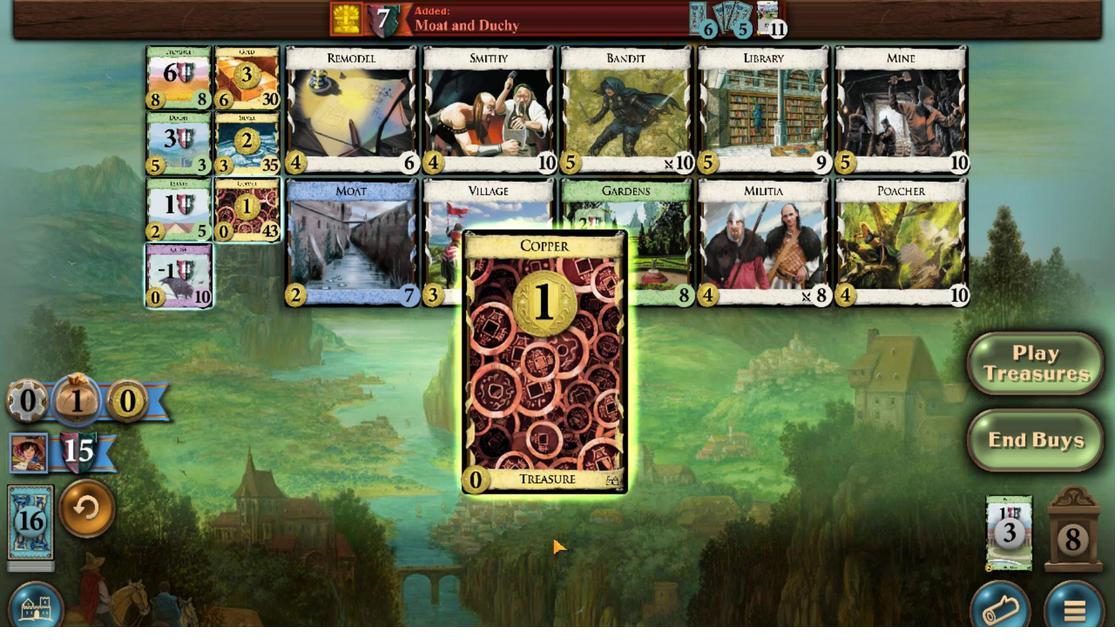 
Action: Mouse moved to (357, 238)
Screenshot: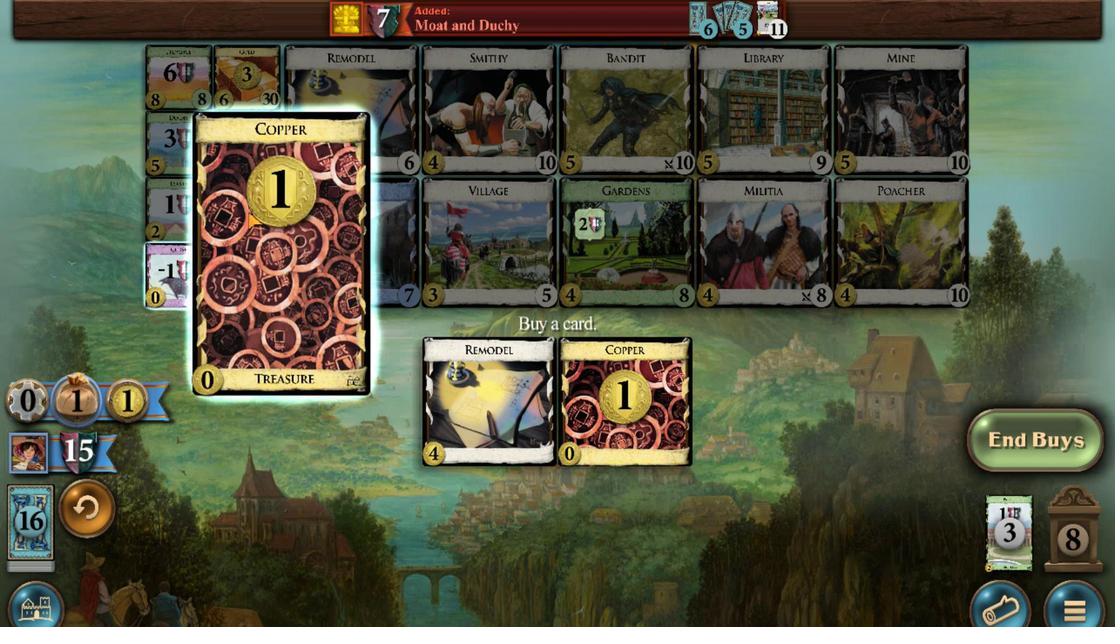 
Action: Mouse scrolled (357, 239) with delta (0, 0)
Screenshot: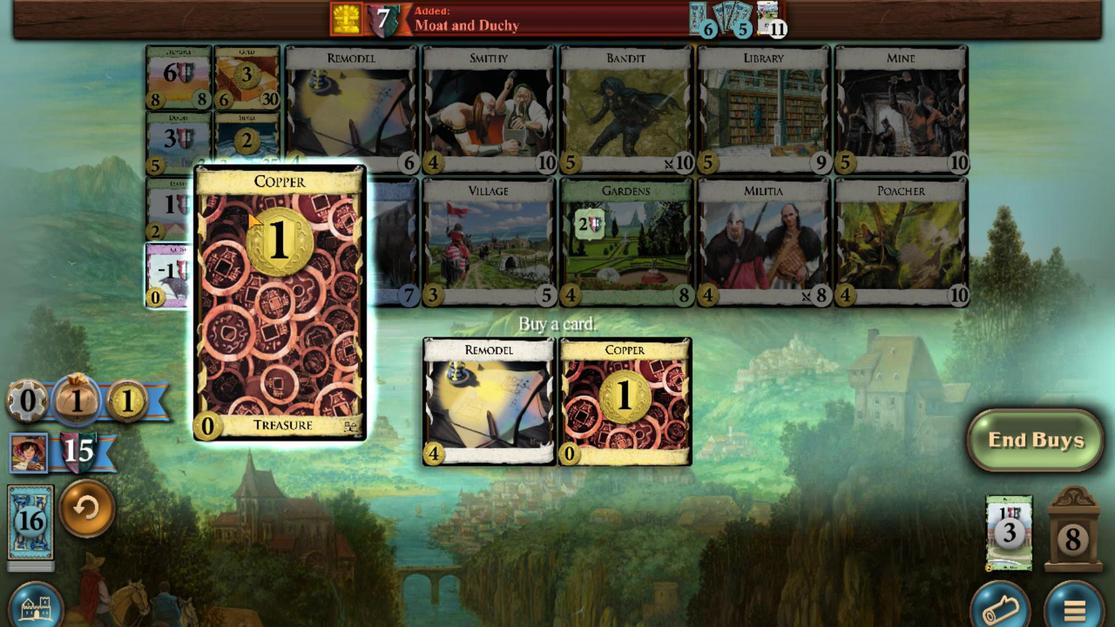 
Action: Mouse scrolled (357, 239) with delta (0, 0)
Screenshot: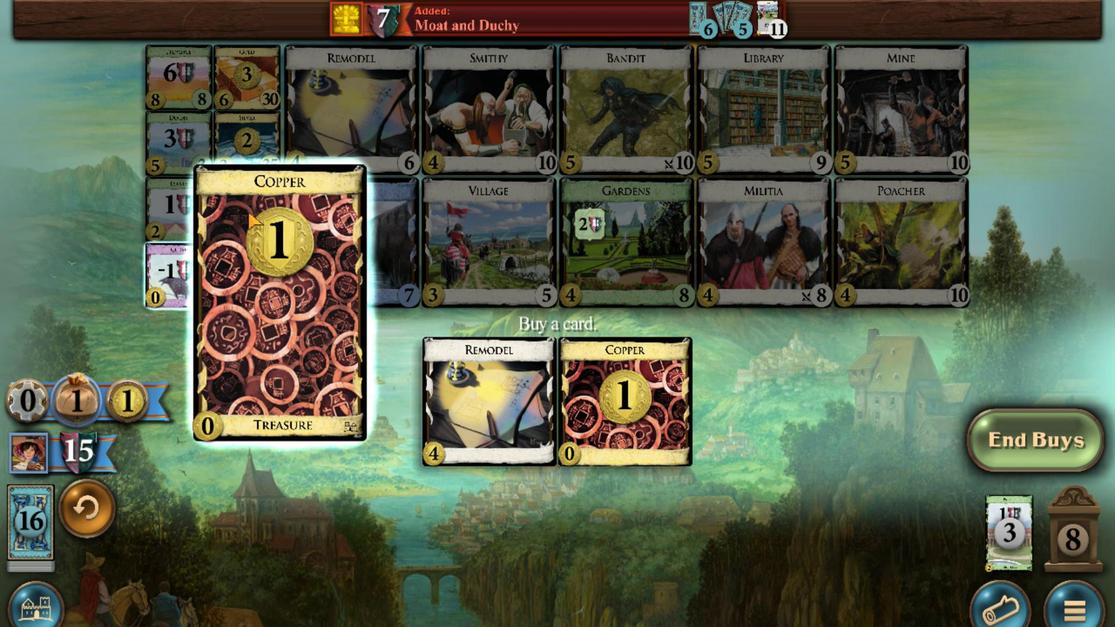 
Action: Mouse scrolled (357, 239) with delta (0, 0)
Screenshot: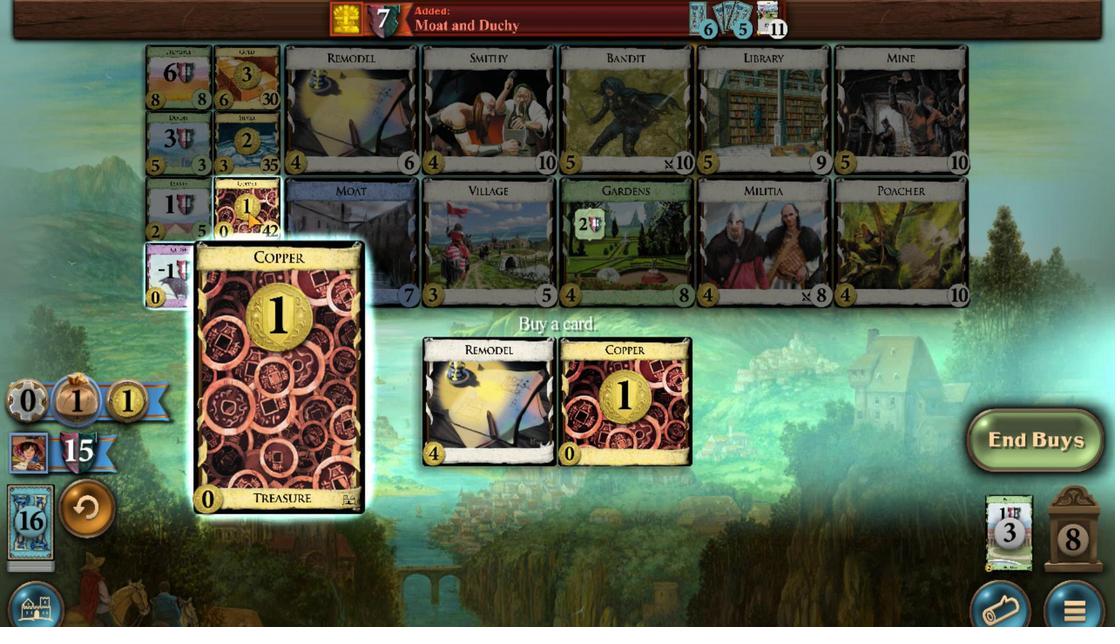 
Action: Mouse scrolled (357, 239) with delta (0, 0)
Screenshot: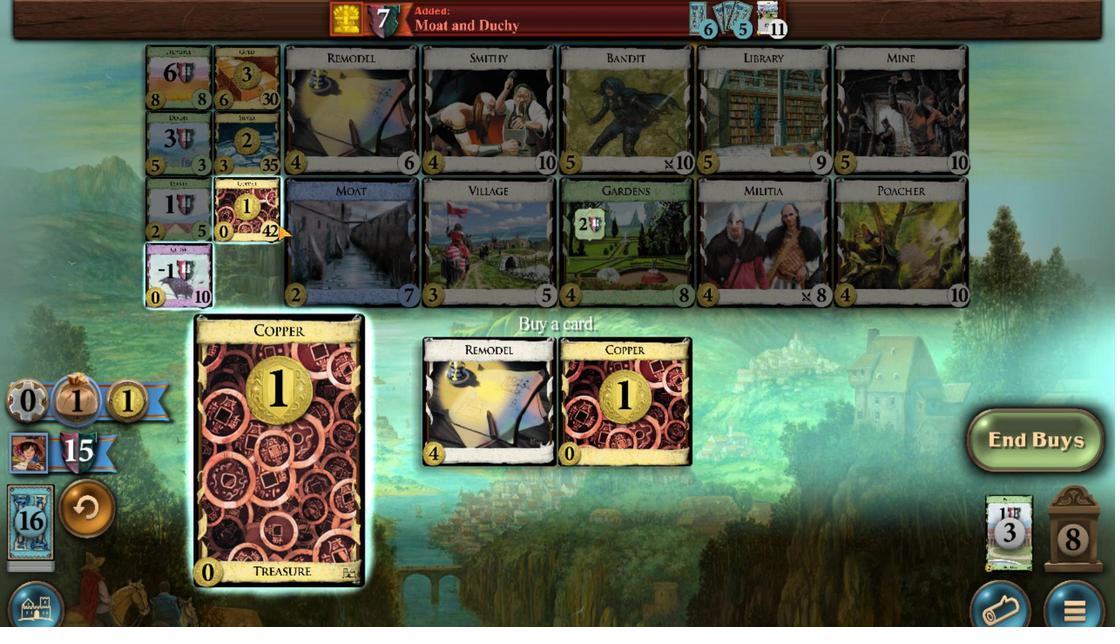 
Action: Mouse moved to (462, 533)
Screenshot: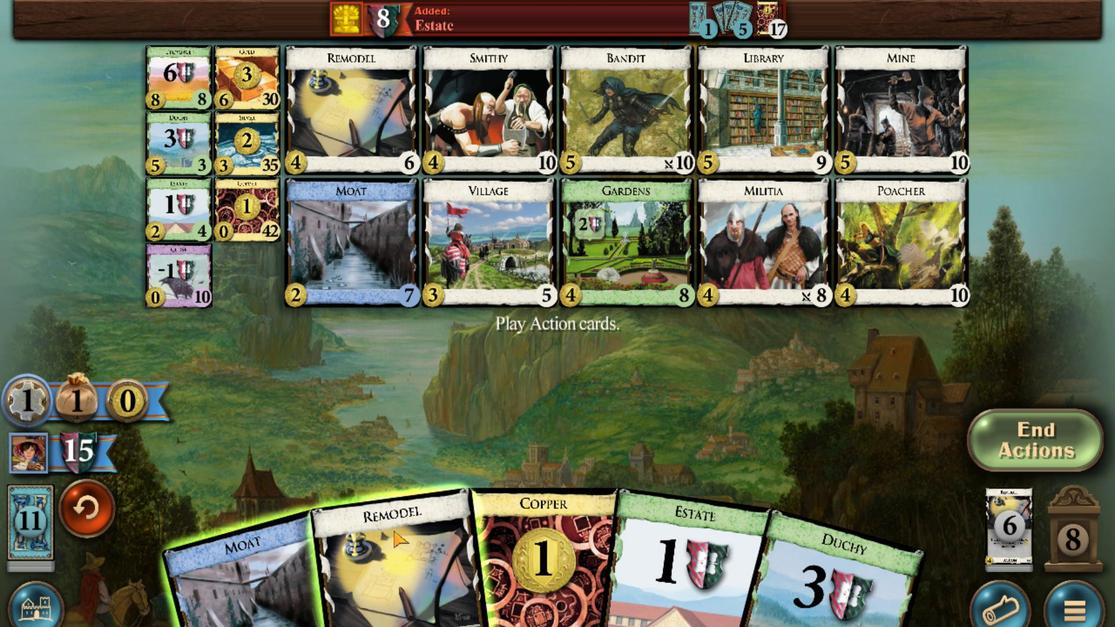 
Action: Mouse scrolled (462, 533) with delta (0, 0)
Screenshot: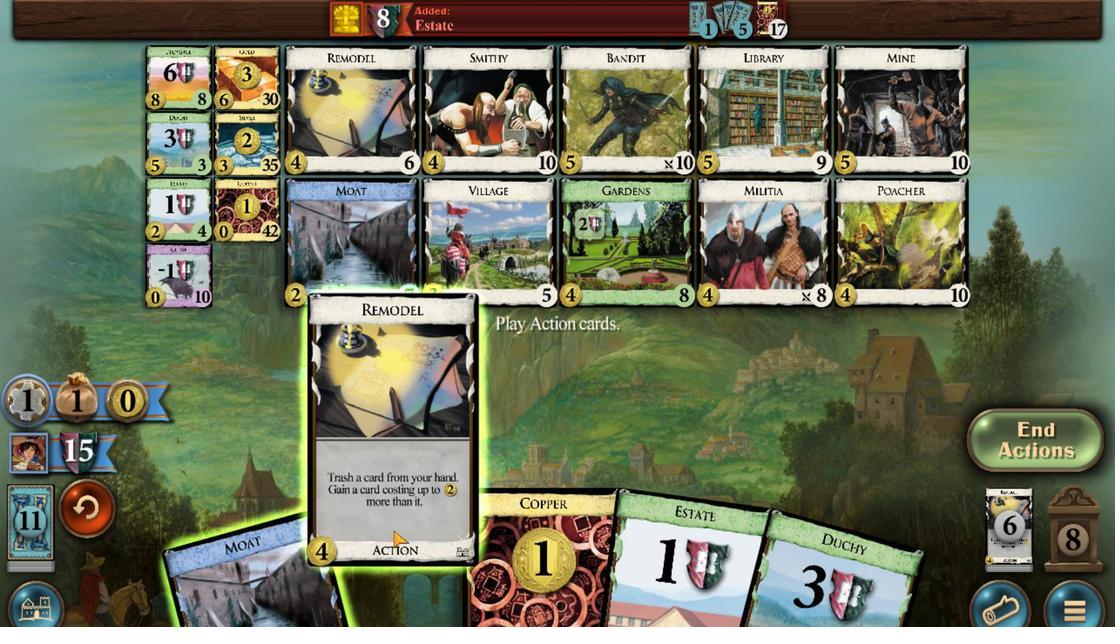 
Action: Mouse moved to (405, 546)
Screenshot: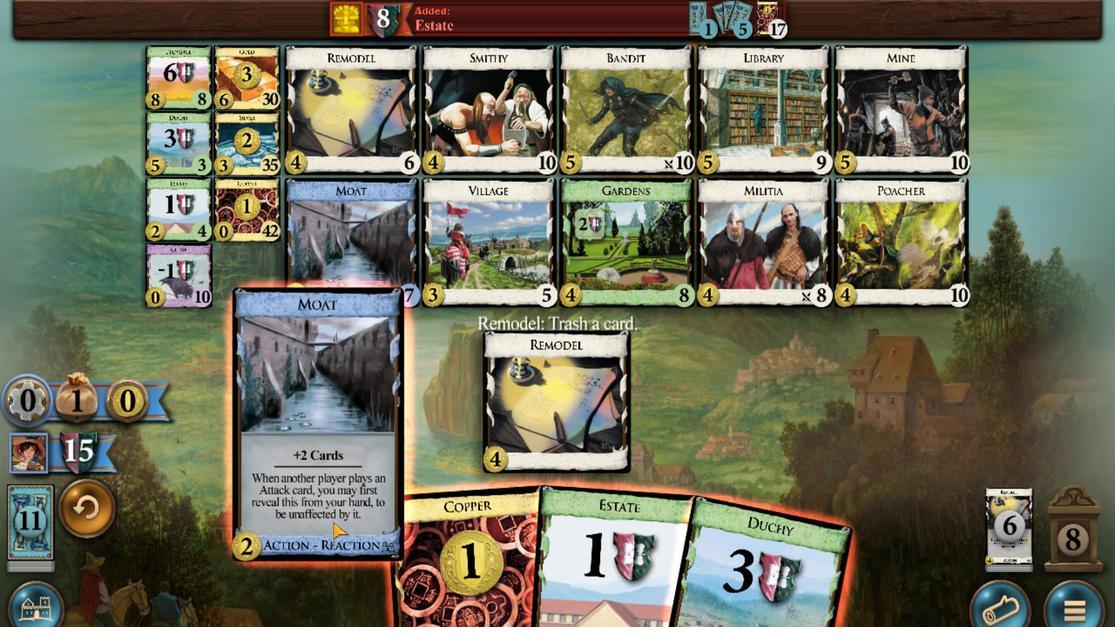 
Action: Mouse scrolled (405, 545) with delta (0, 0)
Screenshot: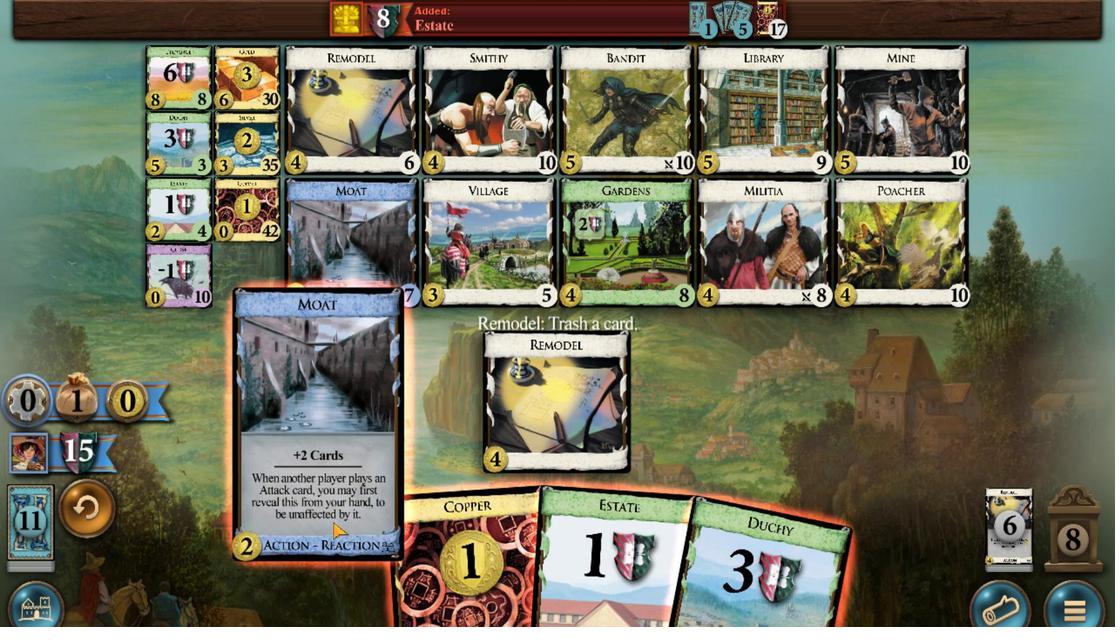 
Action: Mouse moved to (557, 148)
Screenshot: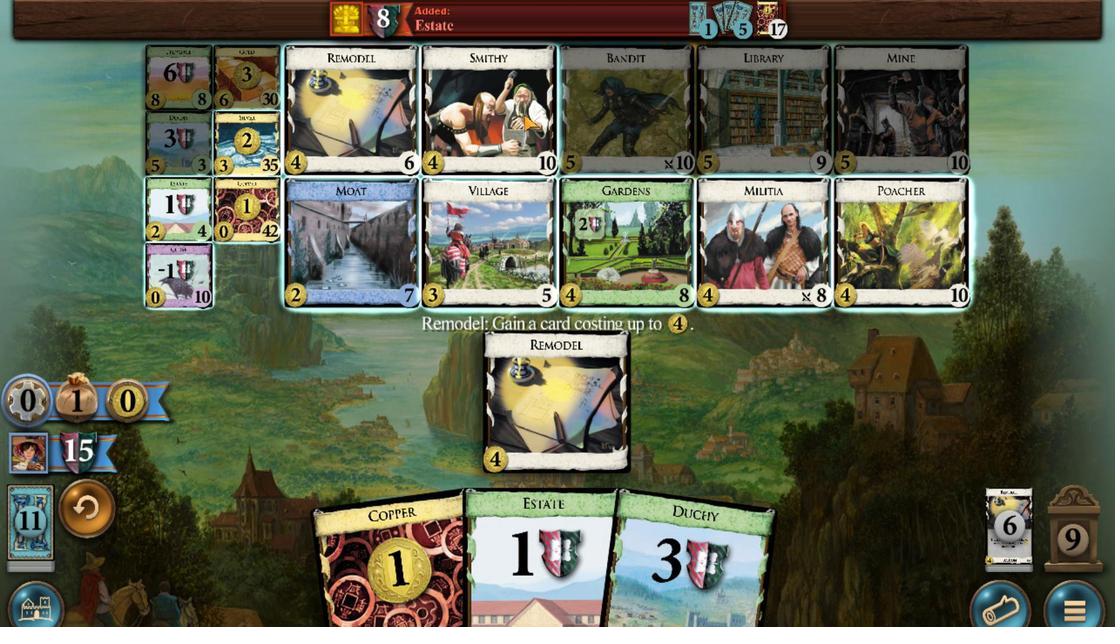 
Action: Mouse scrolled (557, 148) with delta (0, 0)
Screenshot: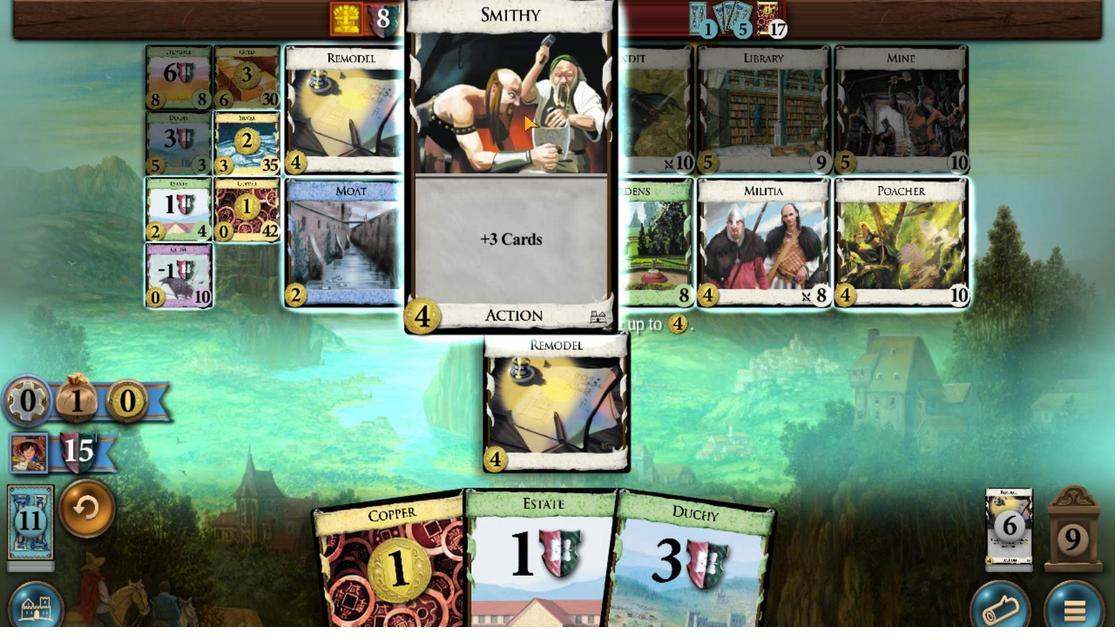 
Action: Mouse scrolled (557, 148) with delta (0, 0)
Screenshot: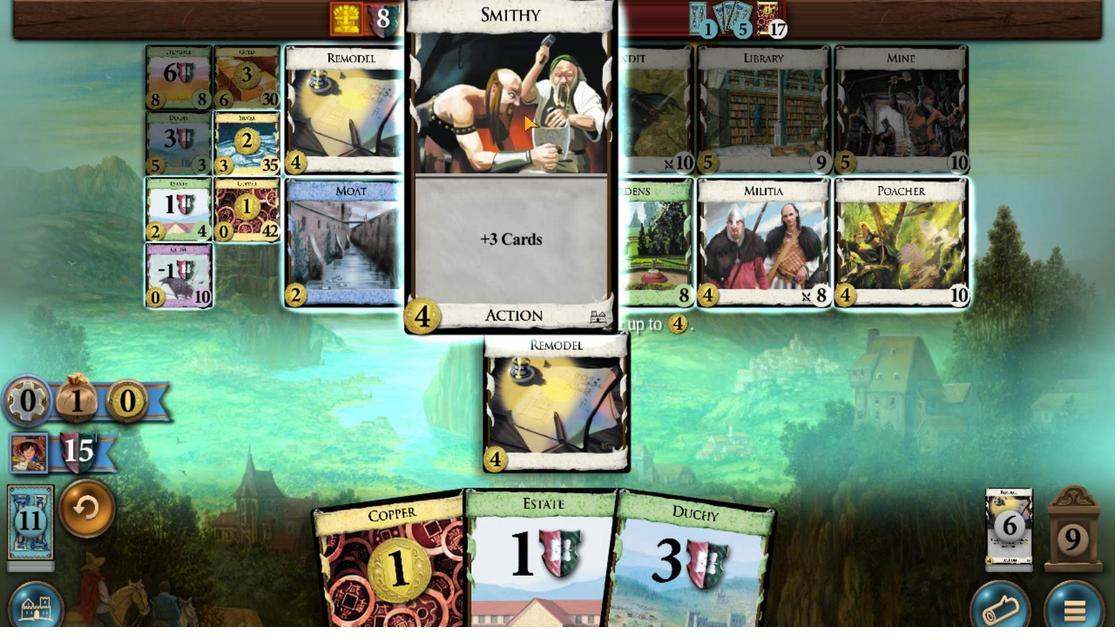 
Action: Mouse scrolled (557, 148) with delta (0, 0)
Screenshot: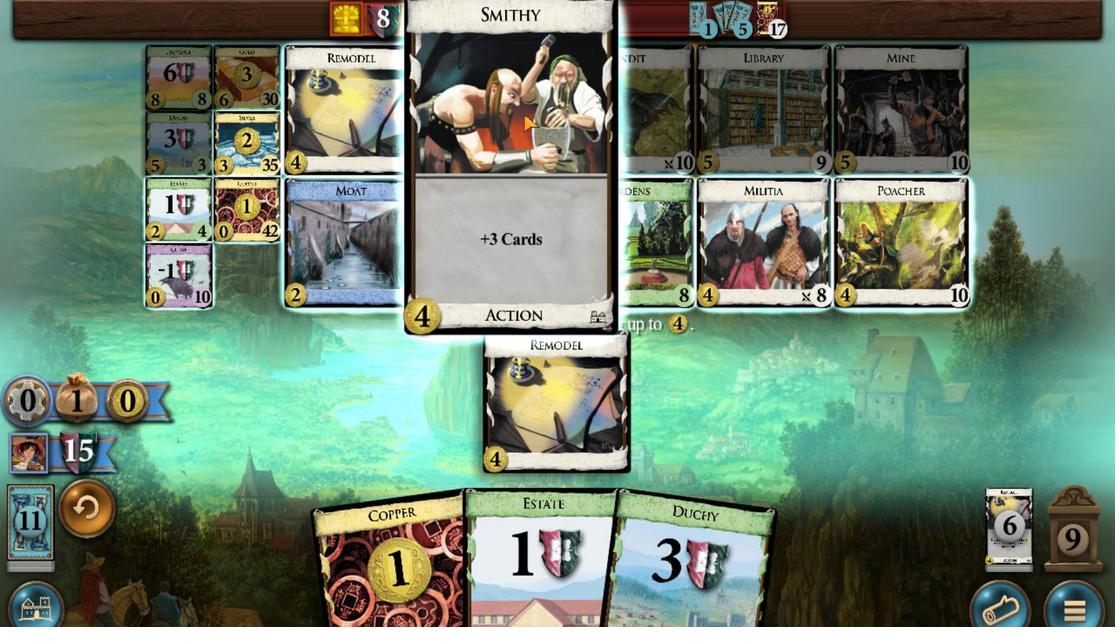 
Action: Mouse scrolled (557, 148) with delta (0, 0)
Screenshot: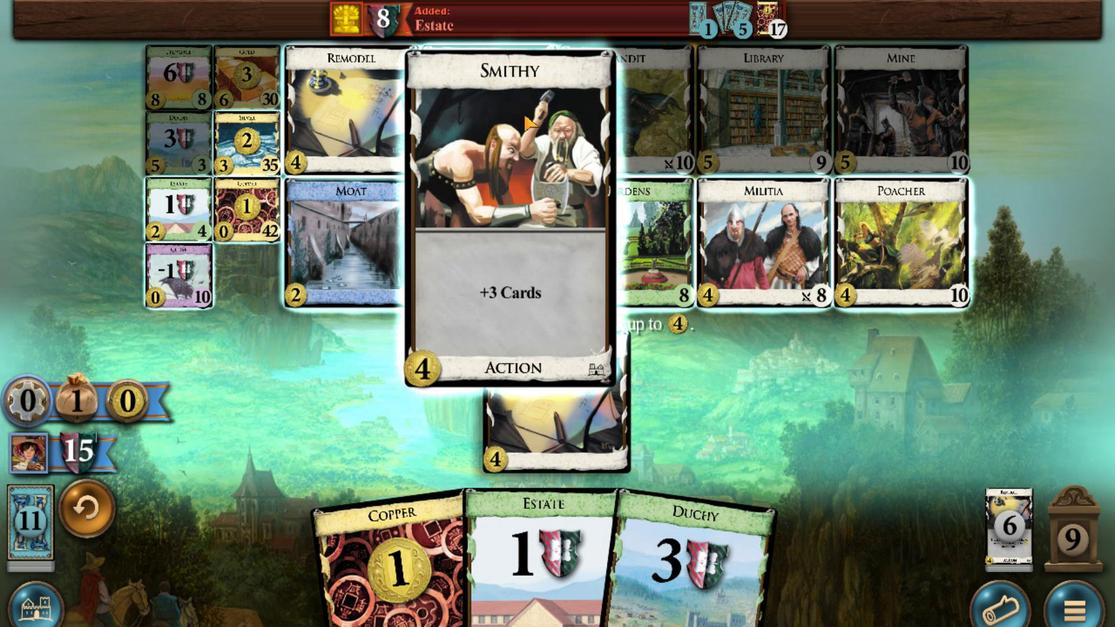 
Action: Mouse scrolled (557, 148) with delta (0, 0)
Screenshot: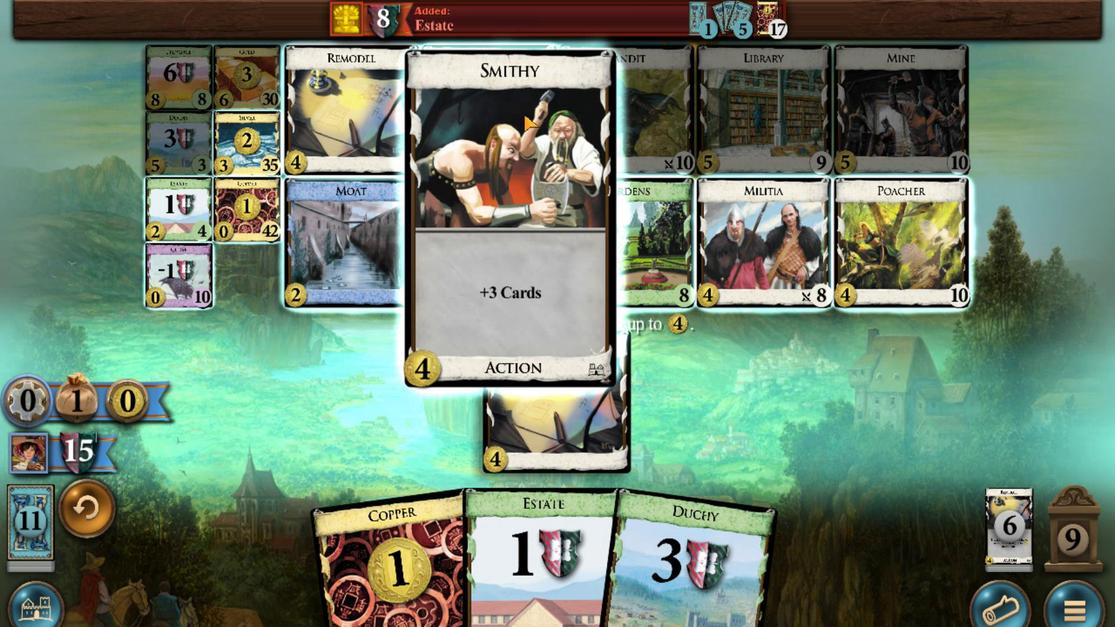 
Action: Mouse scrolled (557, 148) with delta (0, 0)
Screenshot: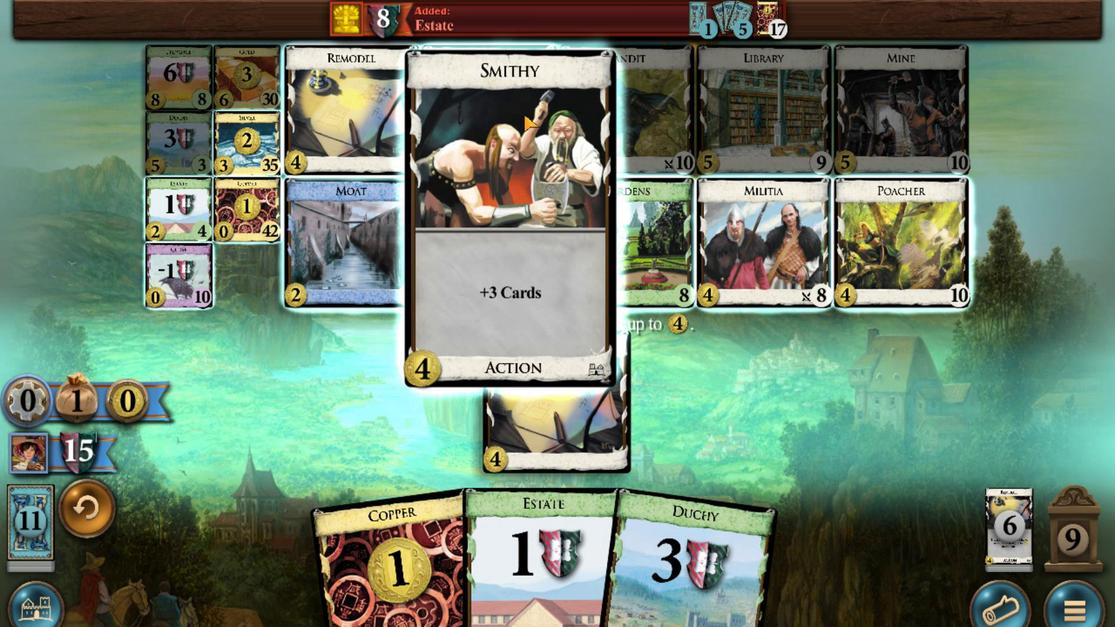 
Action: Mouse scrolled (557, 148) with delta (0, 0)
Screenshot: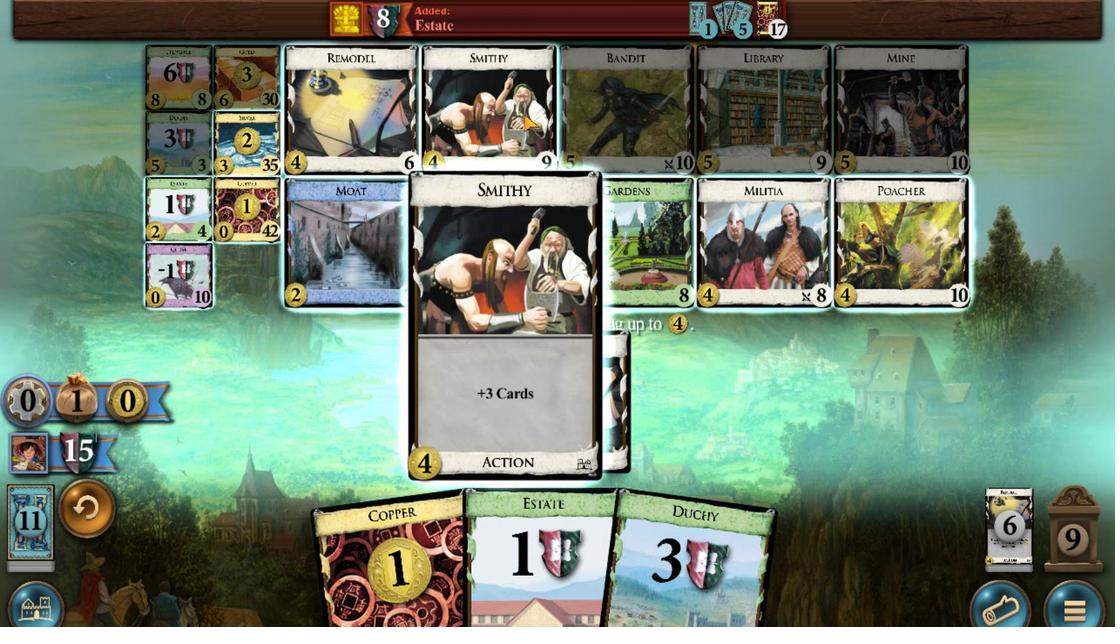 
Action: Mouse scrolled (557, 148) with delta (0, 0)
Screenshot: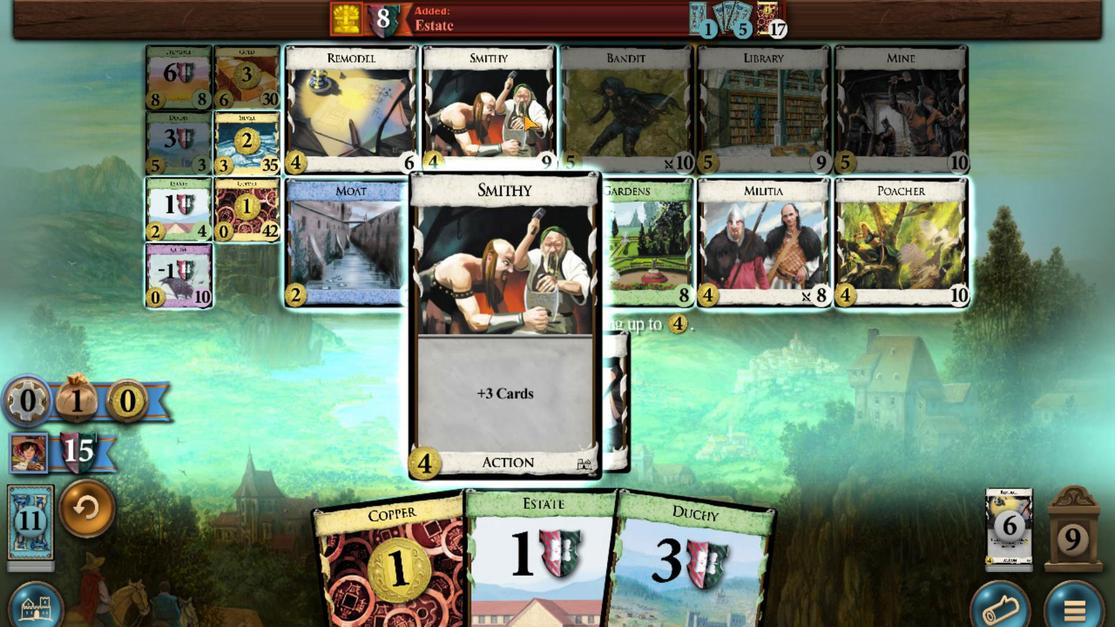 
Action: Mouse scrolled (557, 148) with delta (0, 0)
Screenshot: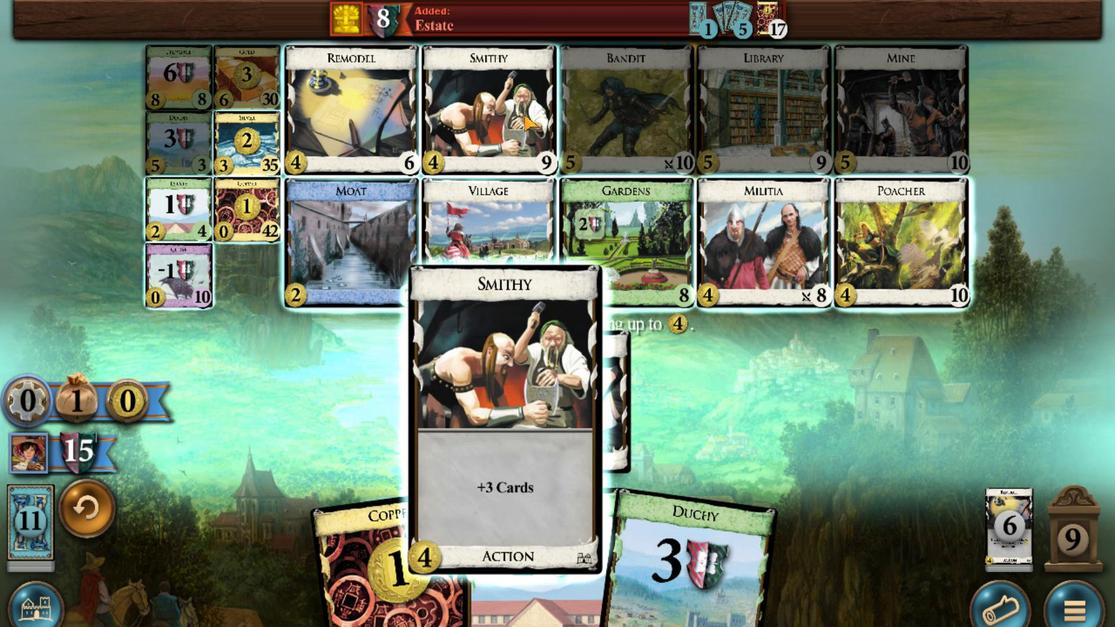 
Action: Mouse moved to (460, 566)
Screenshot: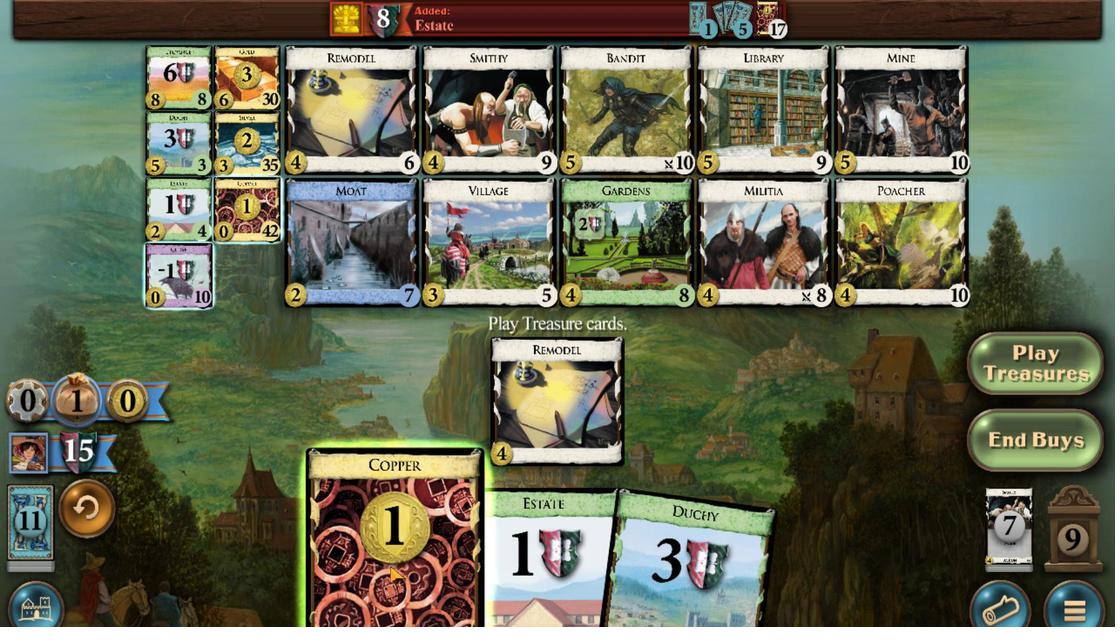 
Action: Mouse scrolled (460, 566) with delta (0, 0)
Screenshot: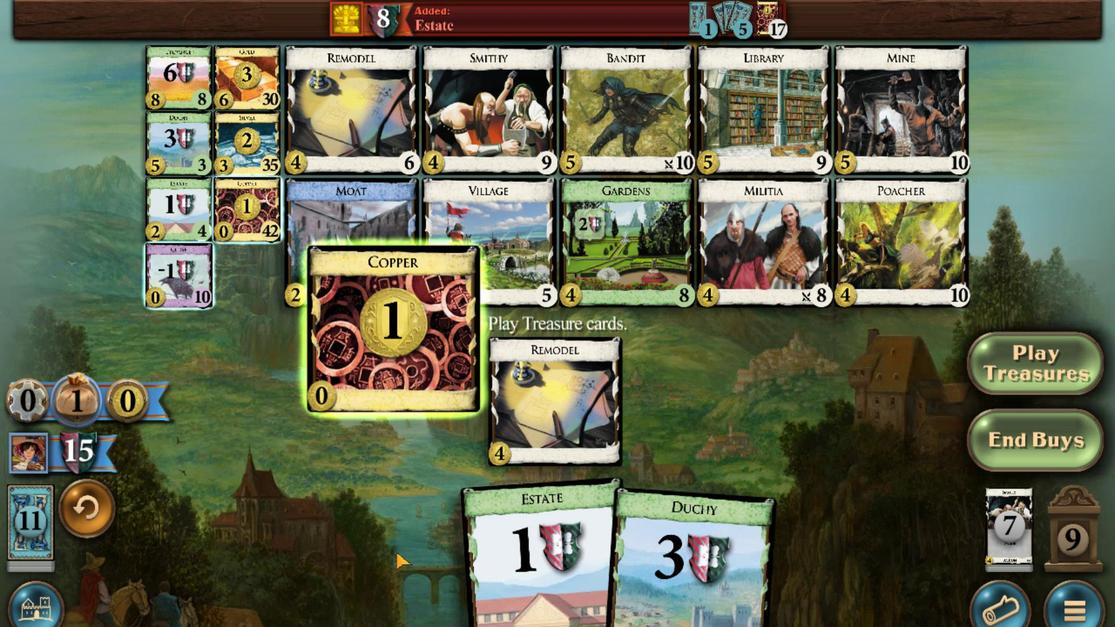 
Action: Mouse moved to (353, 243)
Screenshot: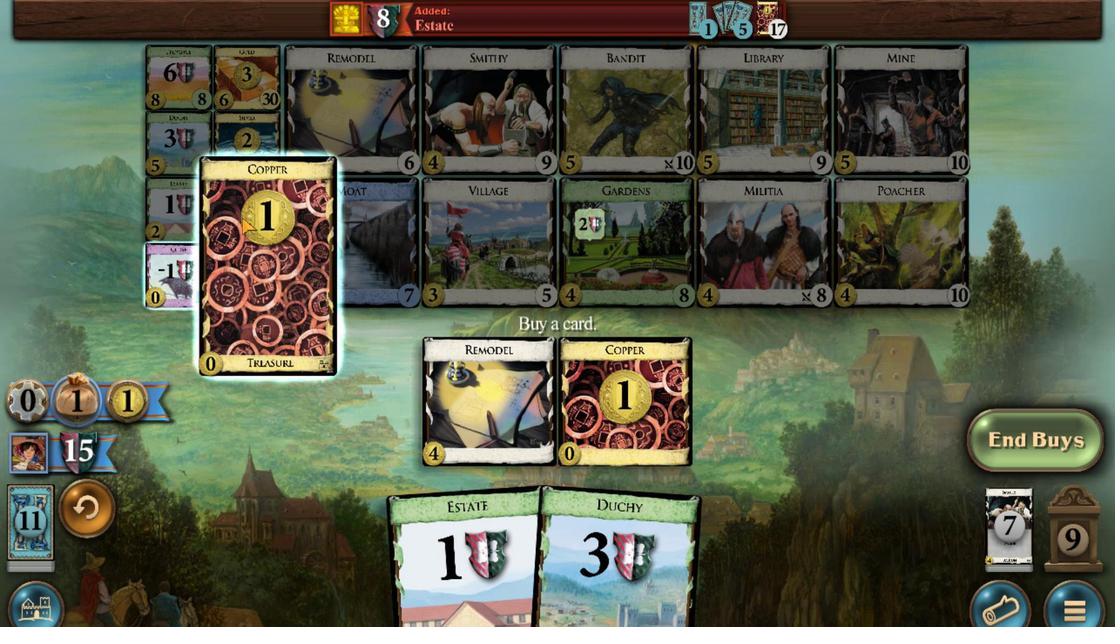 
Action: Mouse scrolled (353, 244) with delta (0, 0)
Screenshot: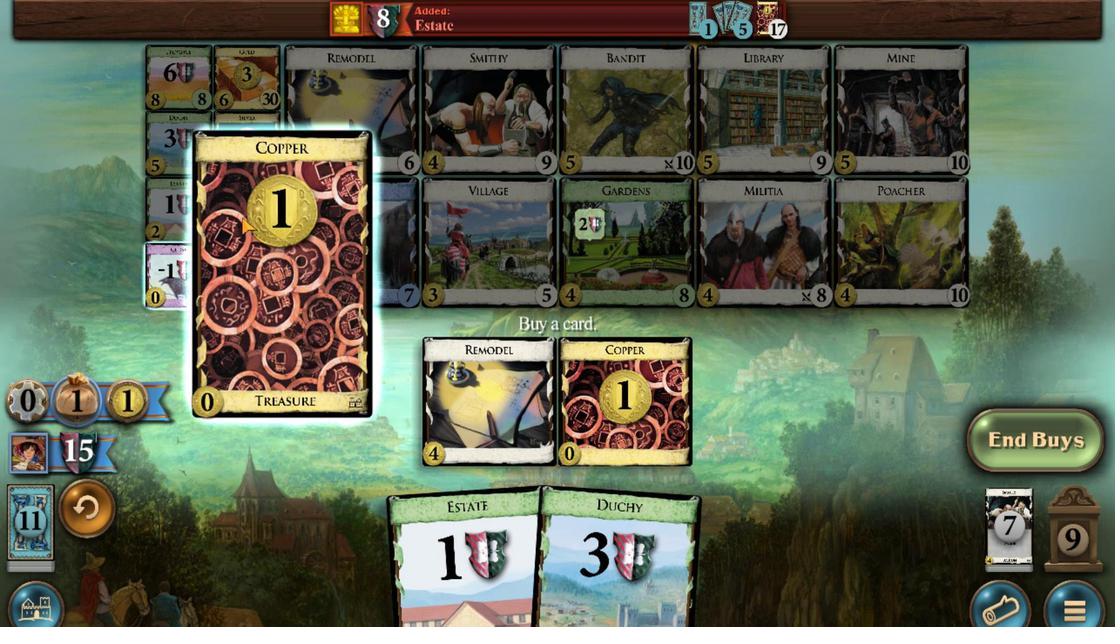 
Action: Mouse scrolled (353, 244) with delta (0, 0)
Screenshot: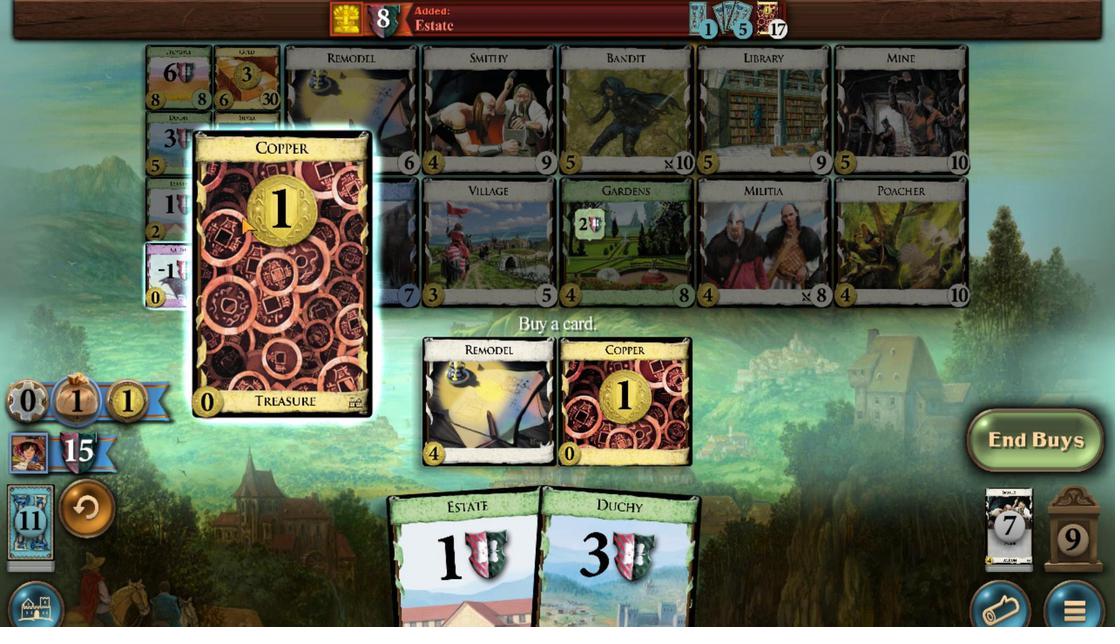 
Action: Mouse scrolled (353, 244) with delta (0, 0)
Screenshot: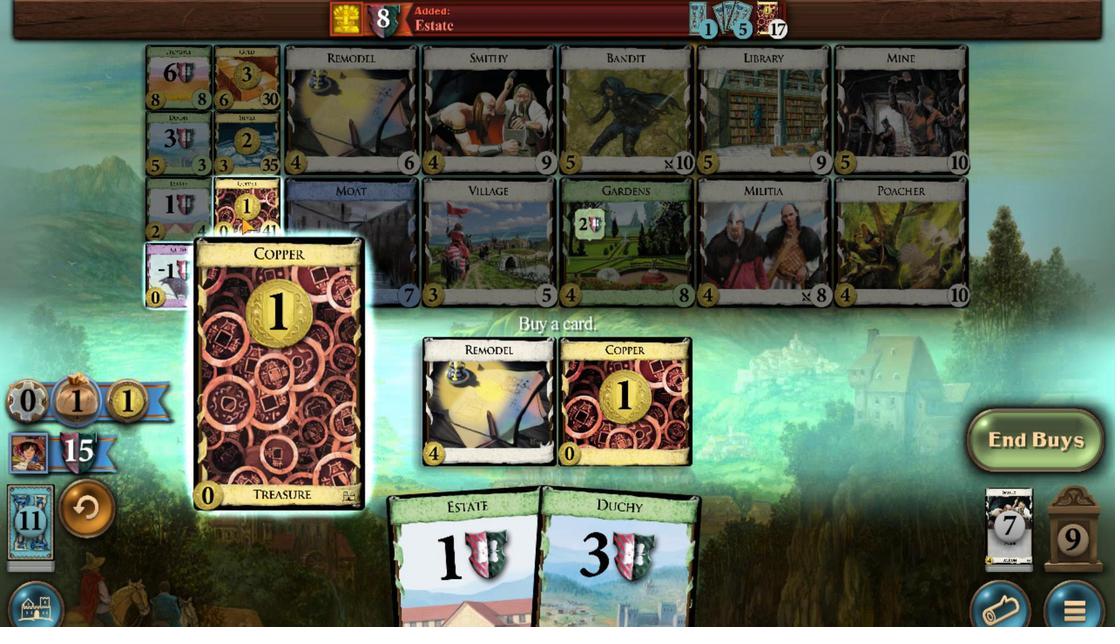 
Action: Mouse scrolled (353, 244) with delta (0, 0)
Screenshot: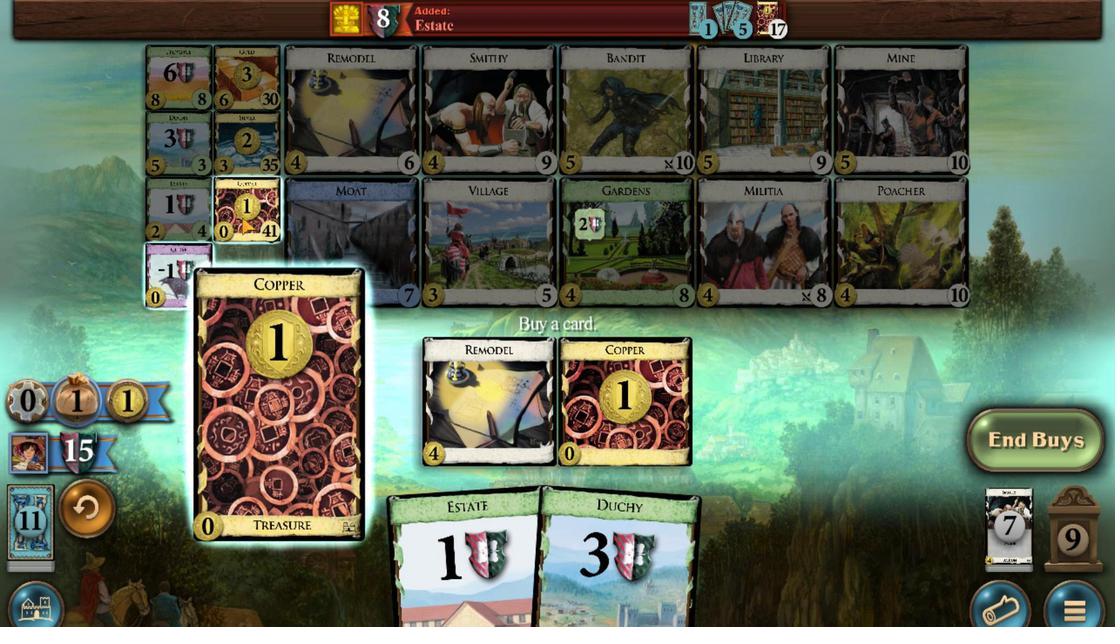 
Action: Mouse moved to (478, 551)
Screenshot: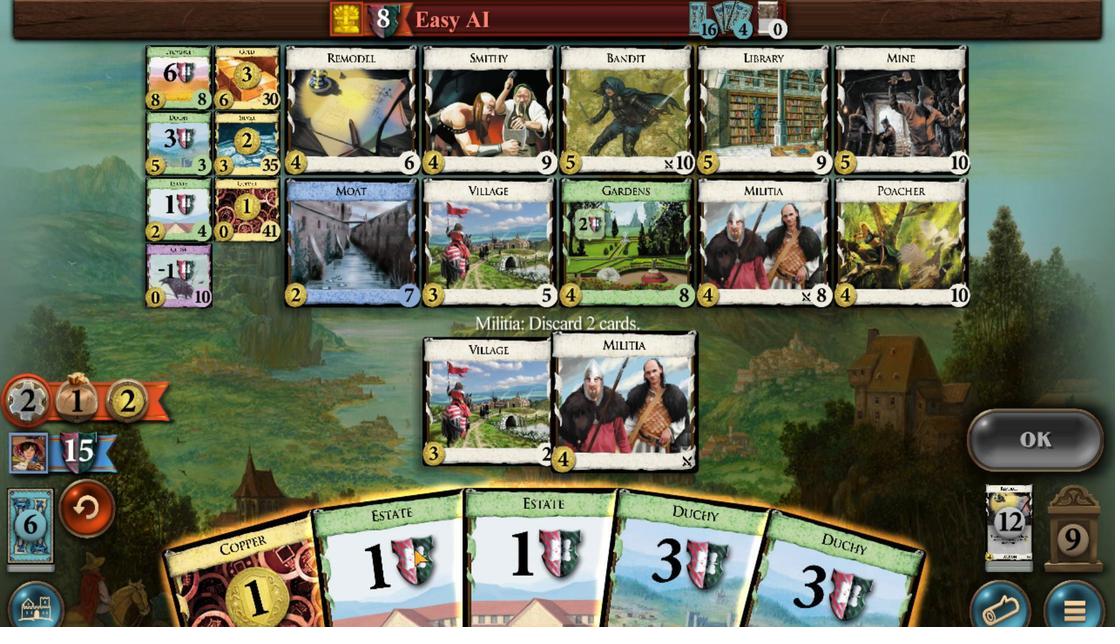 
Action: Mouse scrolled (478, 550) with delta (0, 0)
Screenshot: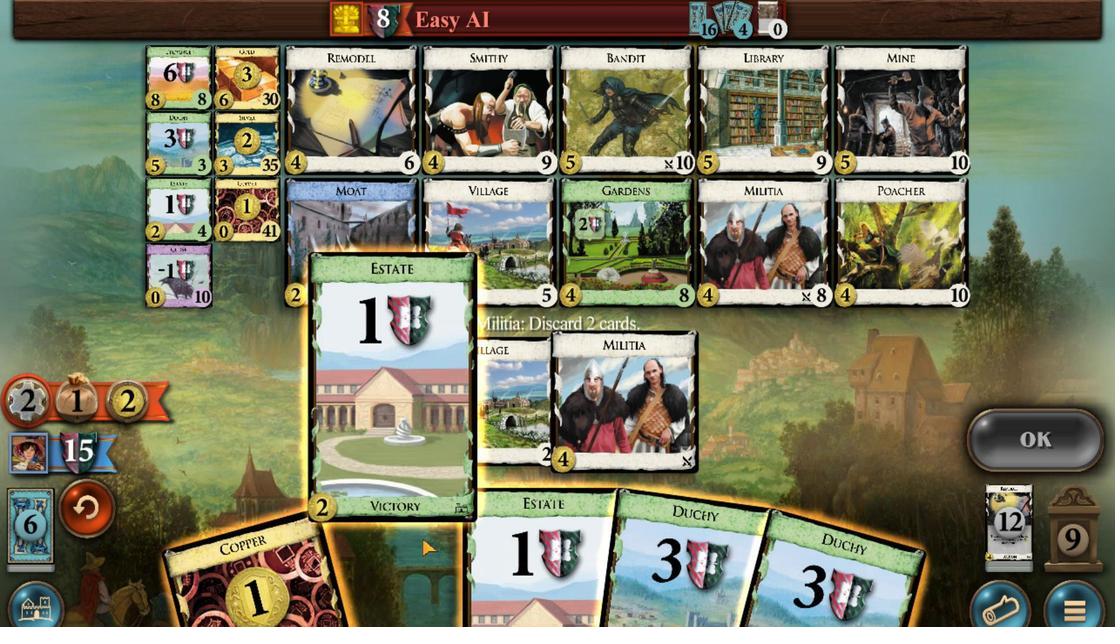 
Action: Mouse moved to (365, 574)
Screenshot: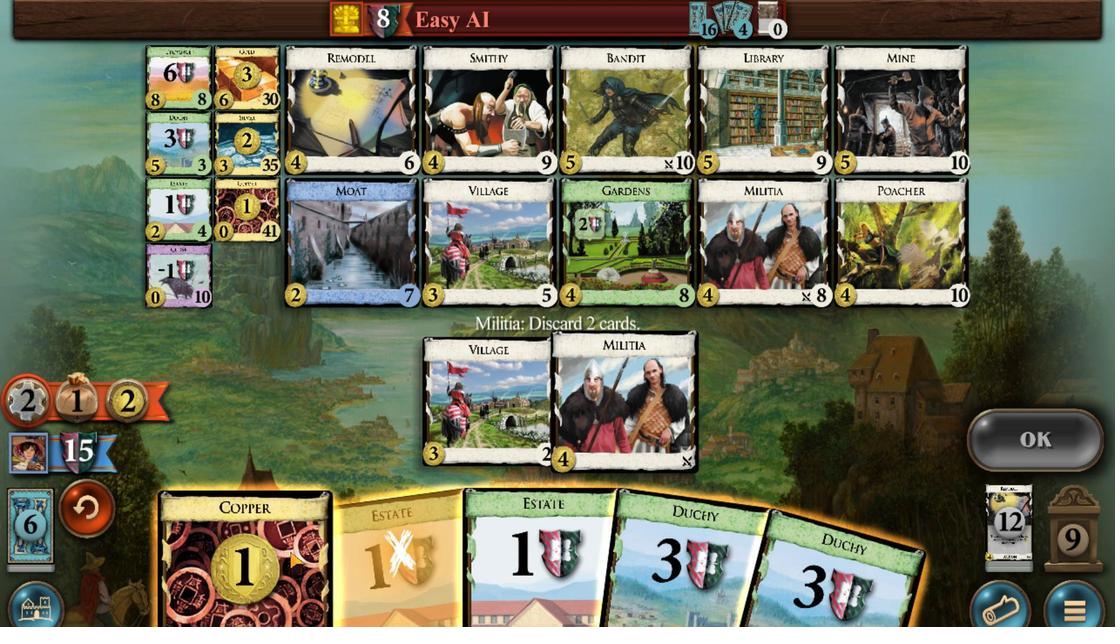 
Action: Mouse scrolled (365, 574) with delta (0, 0)
Screenshot: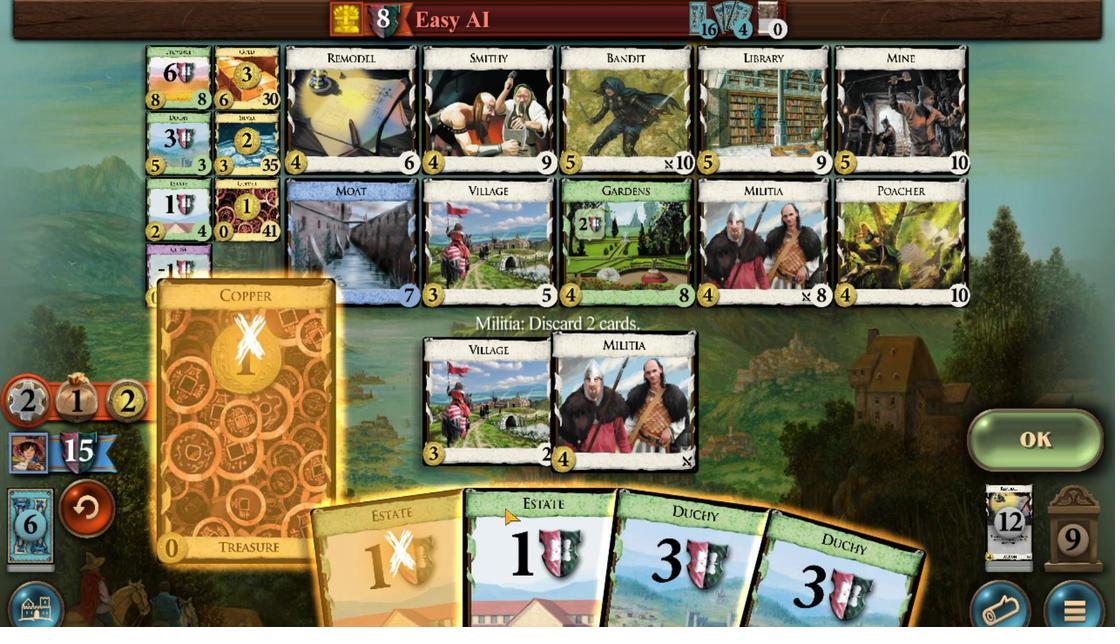 
Action: Mouse moved to (908, 444)
Screenshot: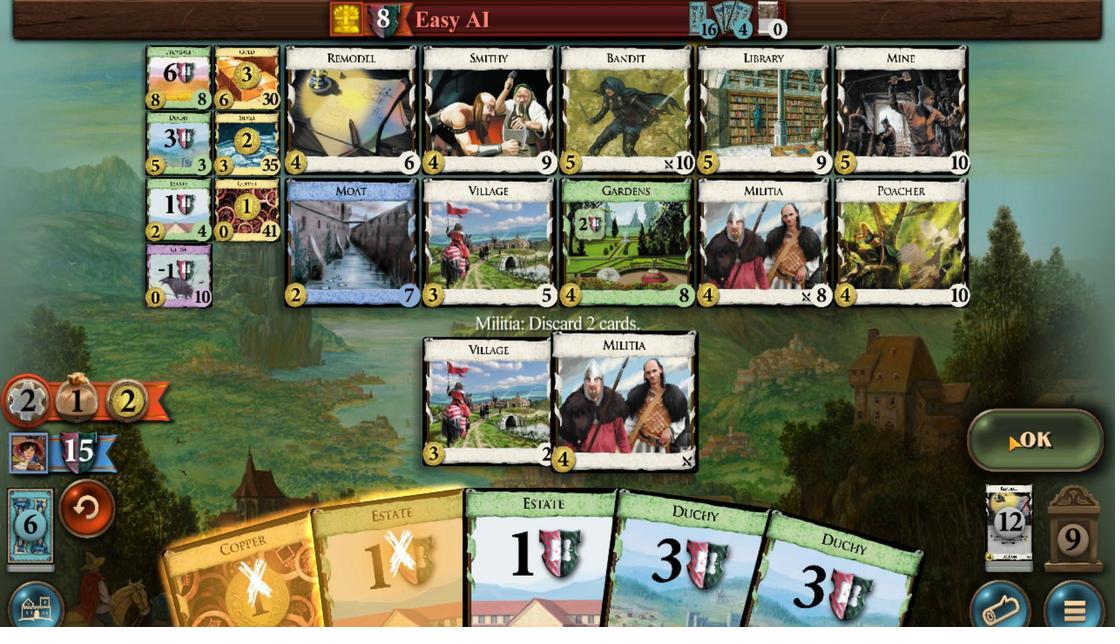 
Action: Mouse pressed left at (908, 444)
Screenshot: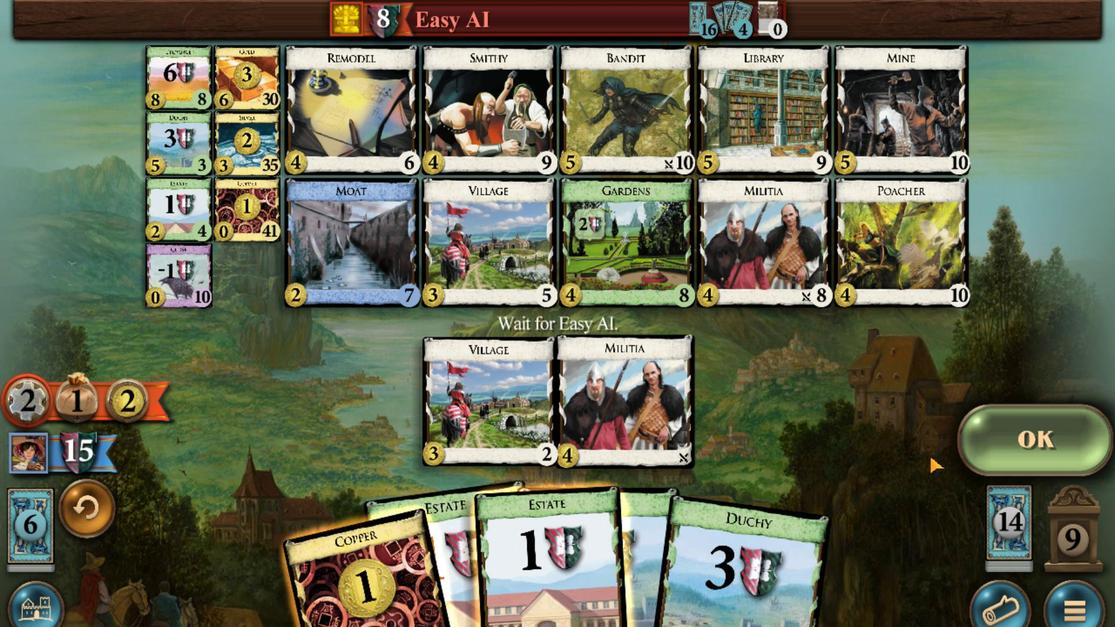 
Action: Mouse moved to (367, 242)
Screenshot: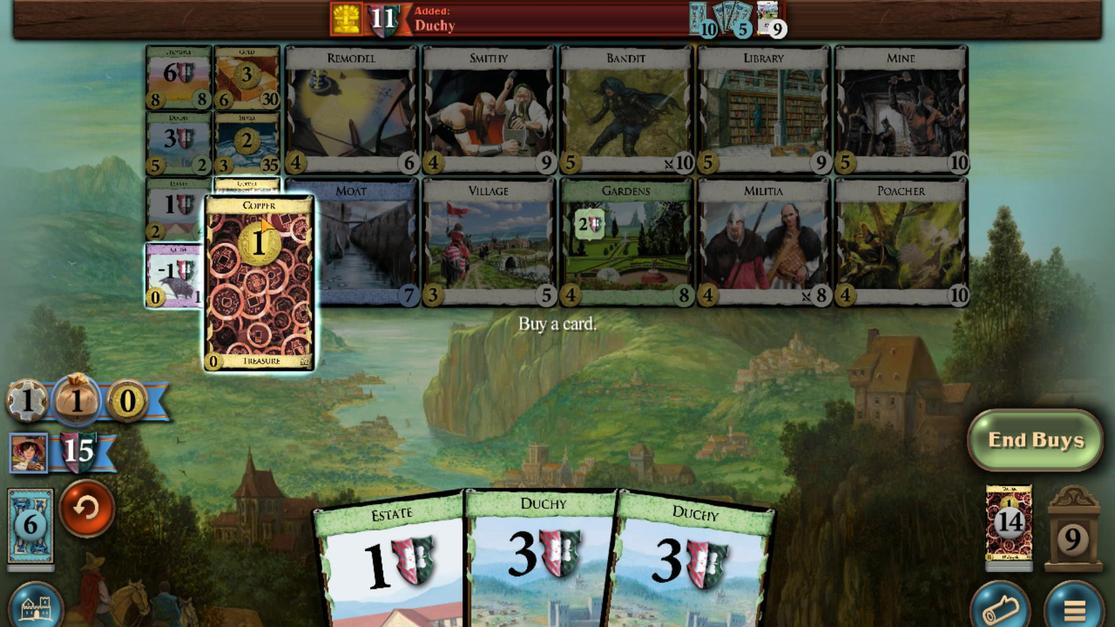 
Action: Mouse scrolled (367, 243) with delta (0, 0)
Screenshot: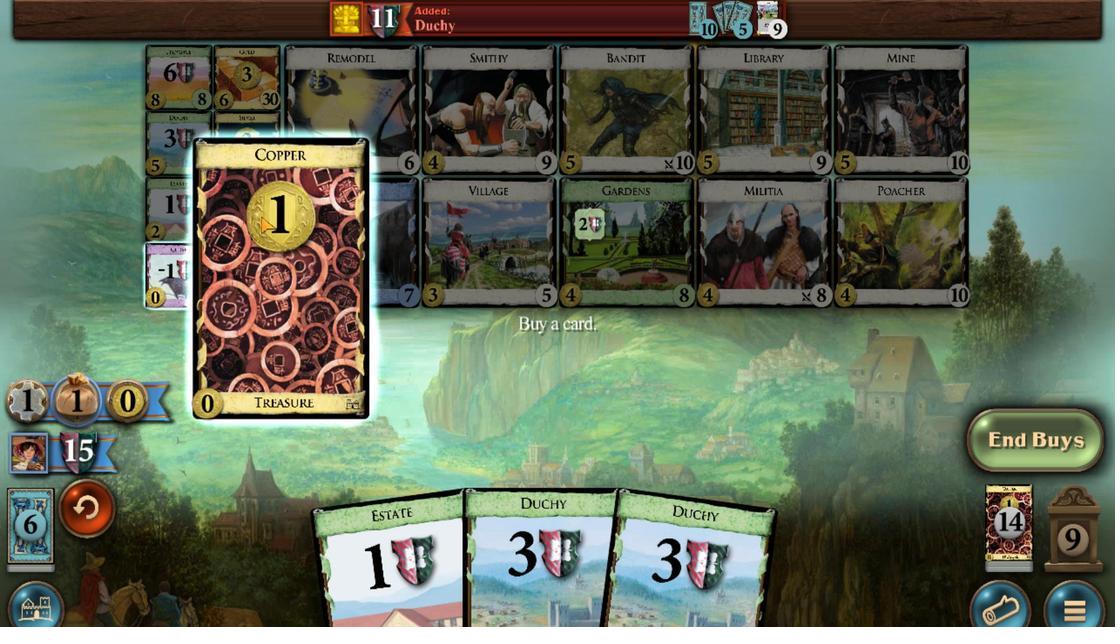 
Action: Mouse scrolled (367, 243) with delta (0, 0)
Screenshot: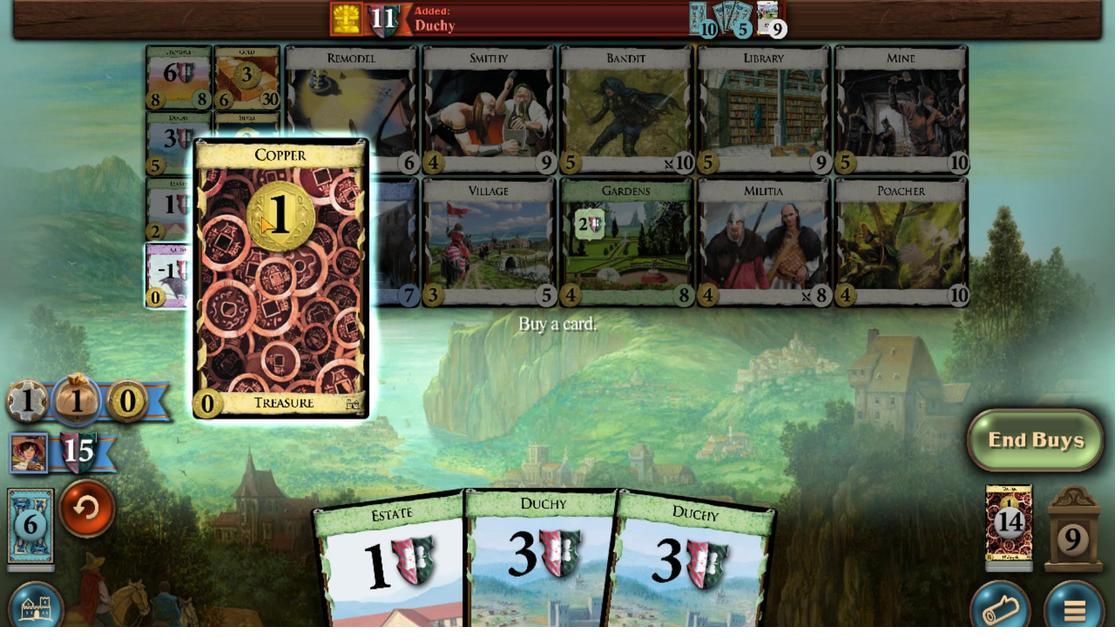 
Action: Mouse scrolled (367, 243) with delta (0, 0)
Screenshot: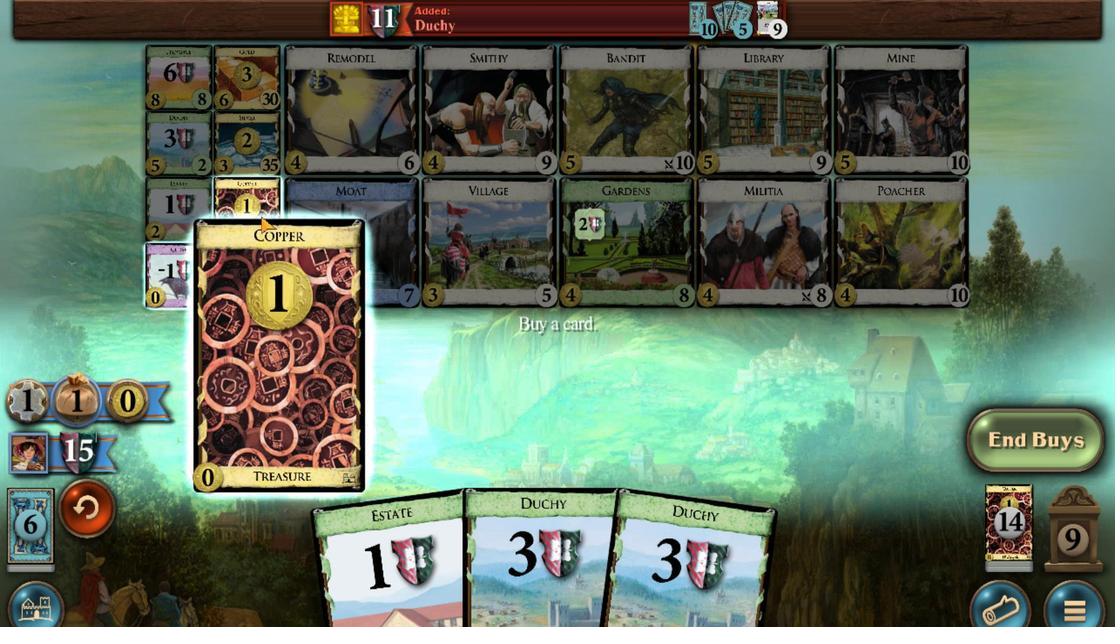 
Action: Mouse scrolled (367, 243) with delta (0, 0)
Screenshot: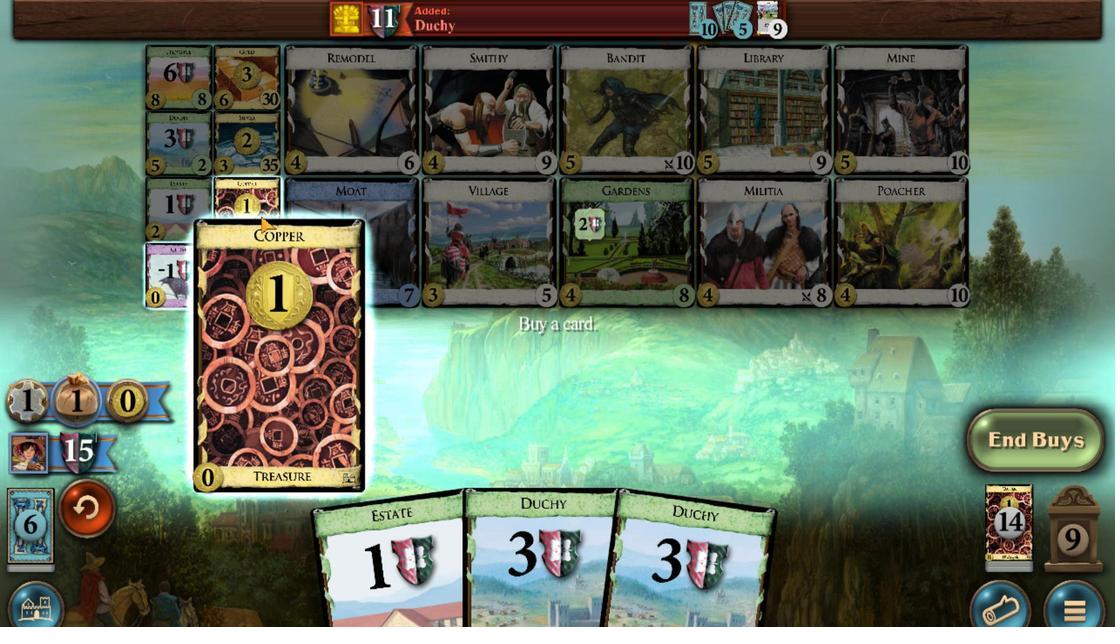 
Action: Mouse scrolled (367, 243) with delta (0, 0)
Screenshot: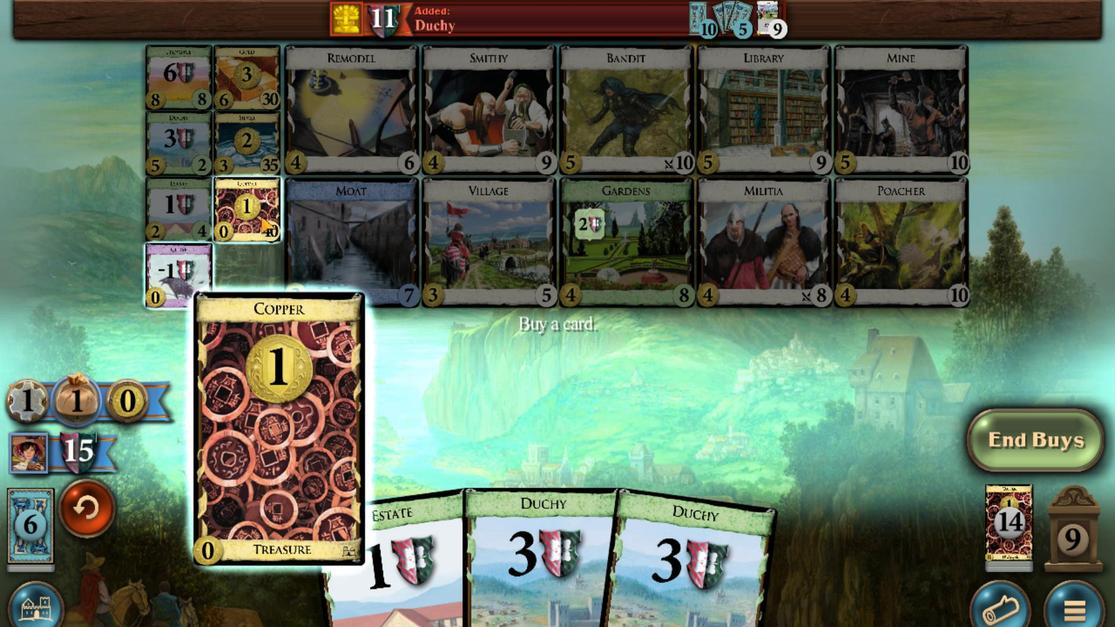 
Action: Mouse moved to (470, 536)
Screenshot: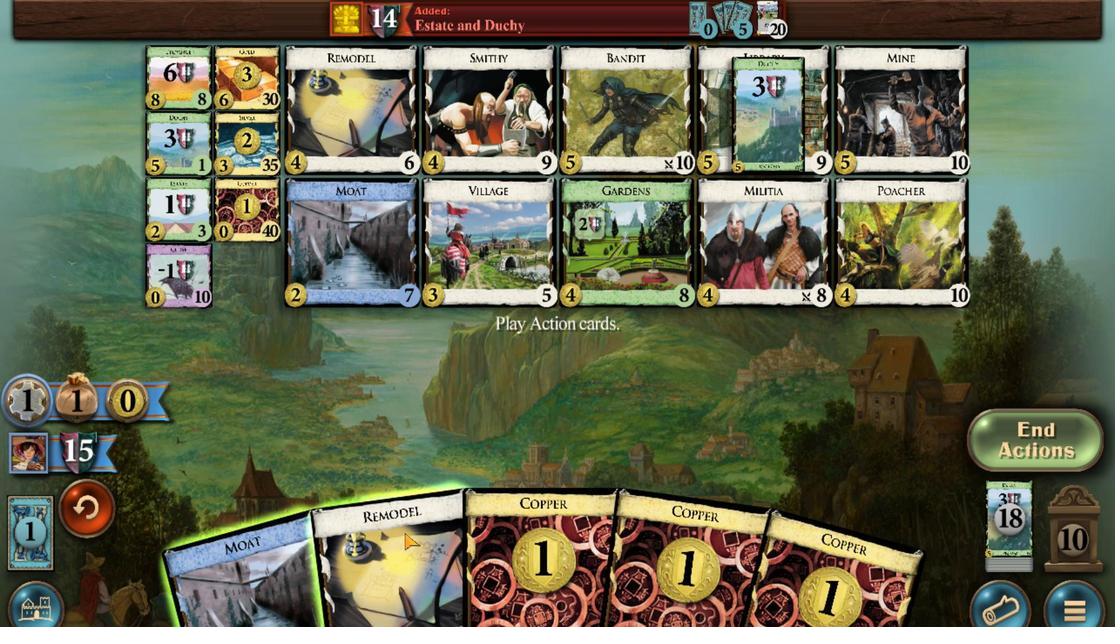 
Action: Mouse scrolled (470, 535) with delta (0, 0)
Screenshot: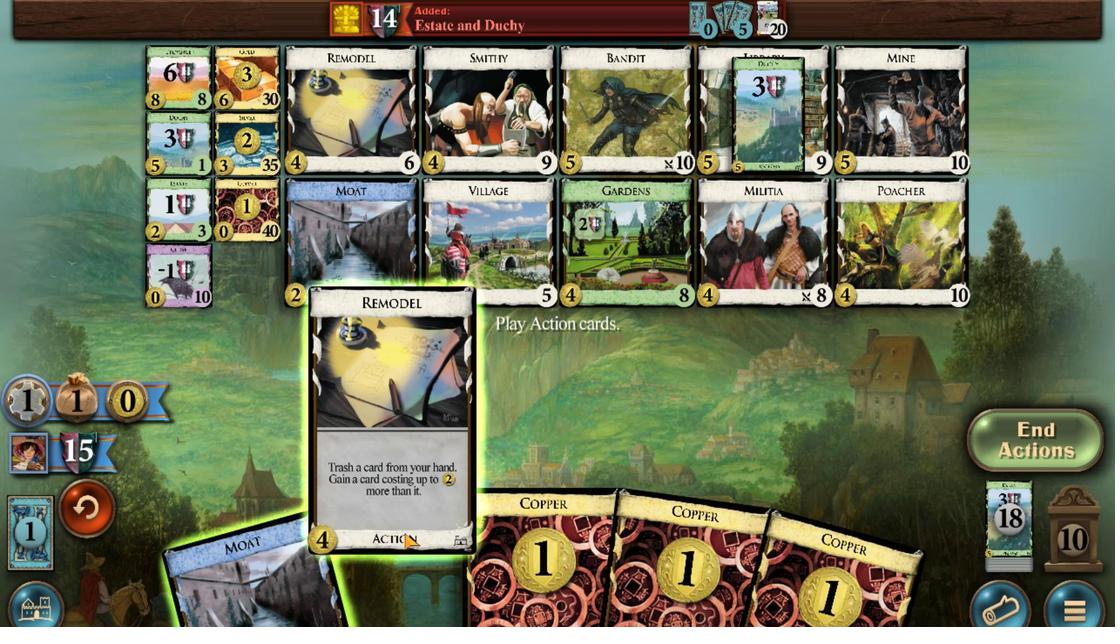 
Action: Mouse moved to (523, 552)
Screenshot: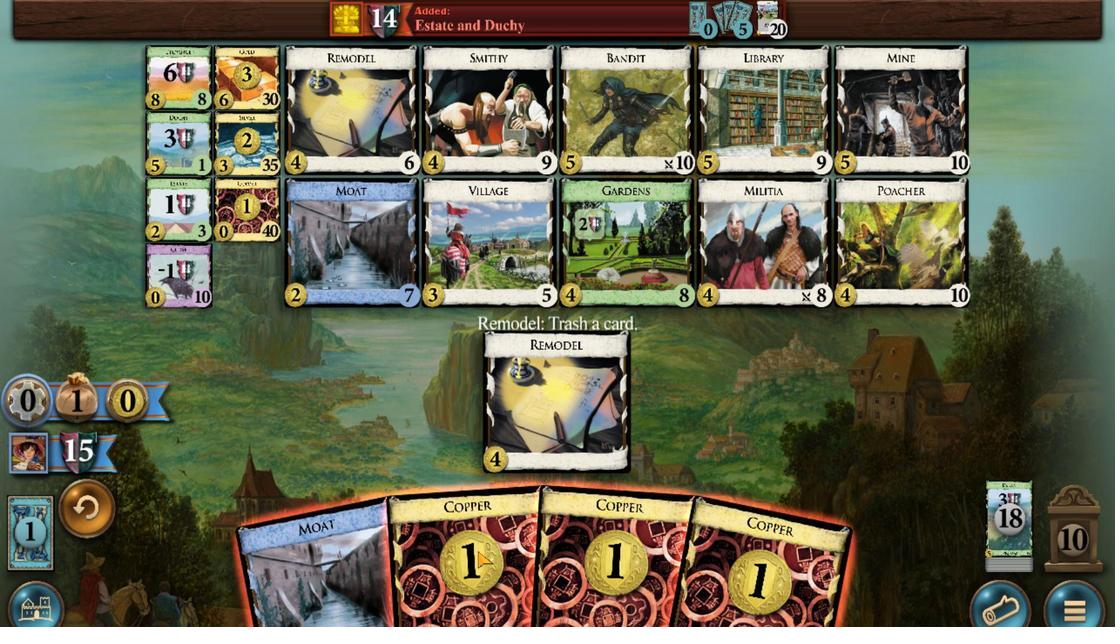 
Action: Mouse scrolled (523, 552) with delta (0, 0)
Screenshot: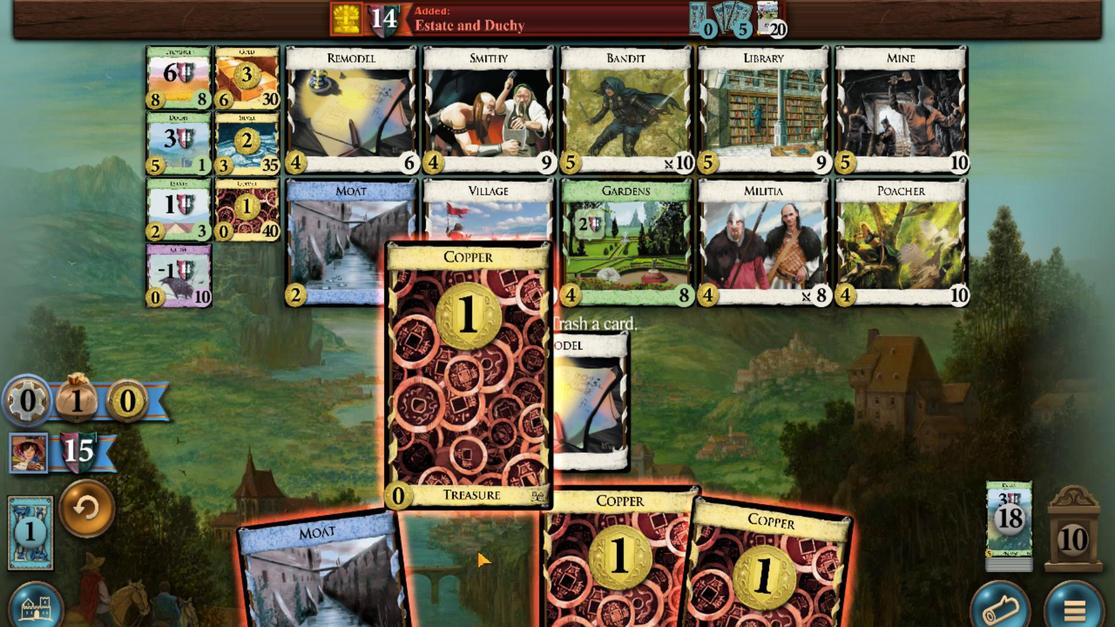 
Action: Mouse moved to (311, 220)
Screenshot: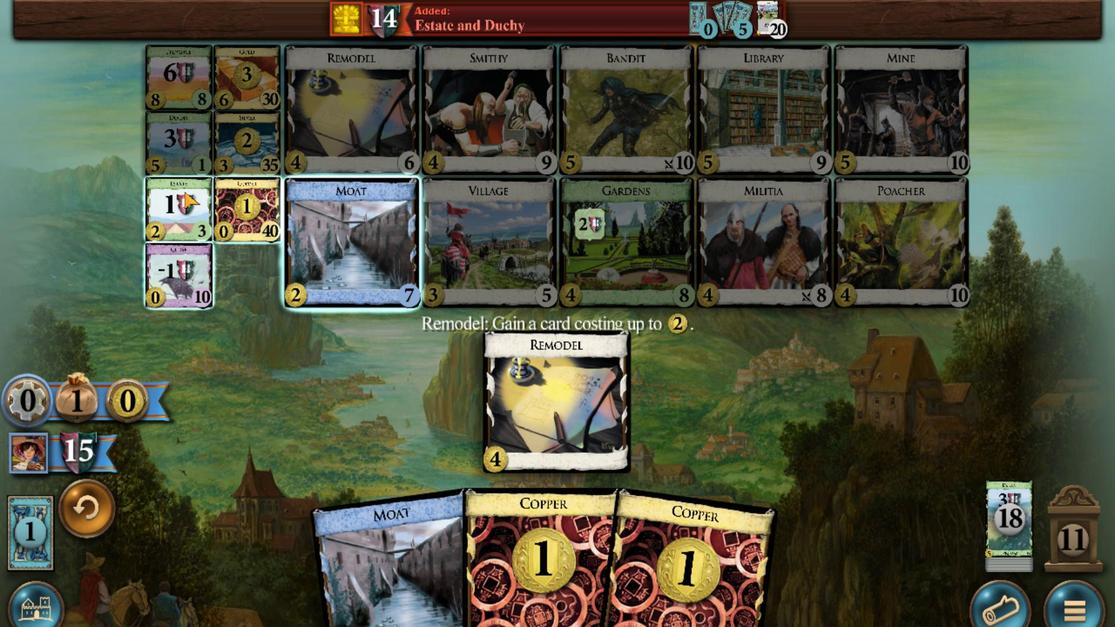 
Action: Mouse scrolled (311, 220) with delta (0, 0)
Screenshot: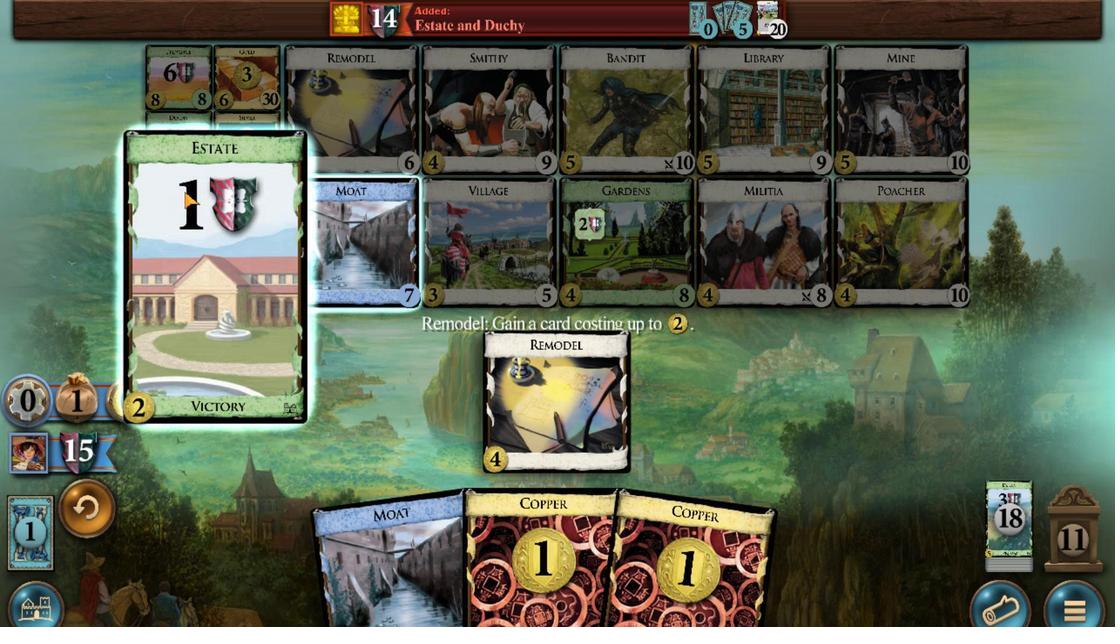
Action: Mouse scrolled (311, 220) with delta (0, 0)
Screenshot: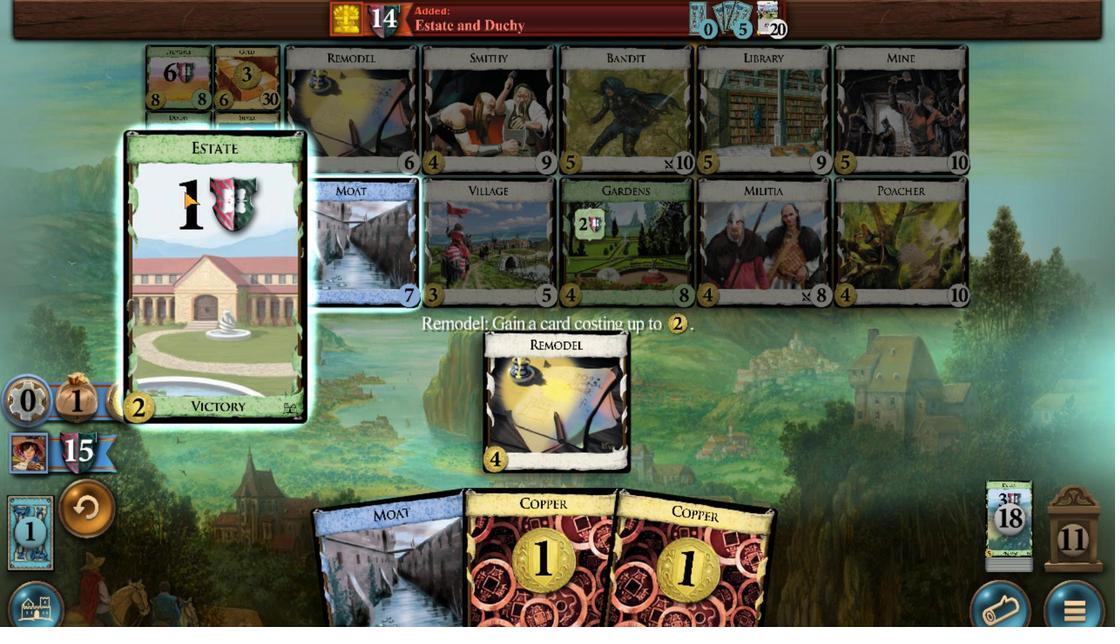 
Action: Mouse scrolled (311, 220) with delta (0, 0)
